 Task: Reply All to email with the signature Ashley Martin with the subject Job application follow-up from softage.1@softage.net with the message I wanted to follow up on the request for approval of the travel expenses., select last 2 words, change the font of the message to Comic Sans and change the font typography to bold and underline Send the email
Action: Mouse moved to (558, 704)
Screenshot: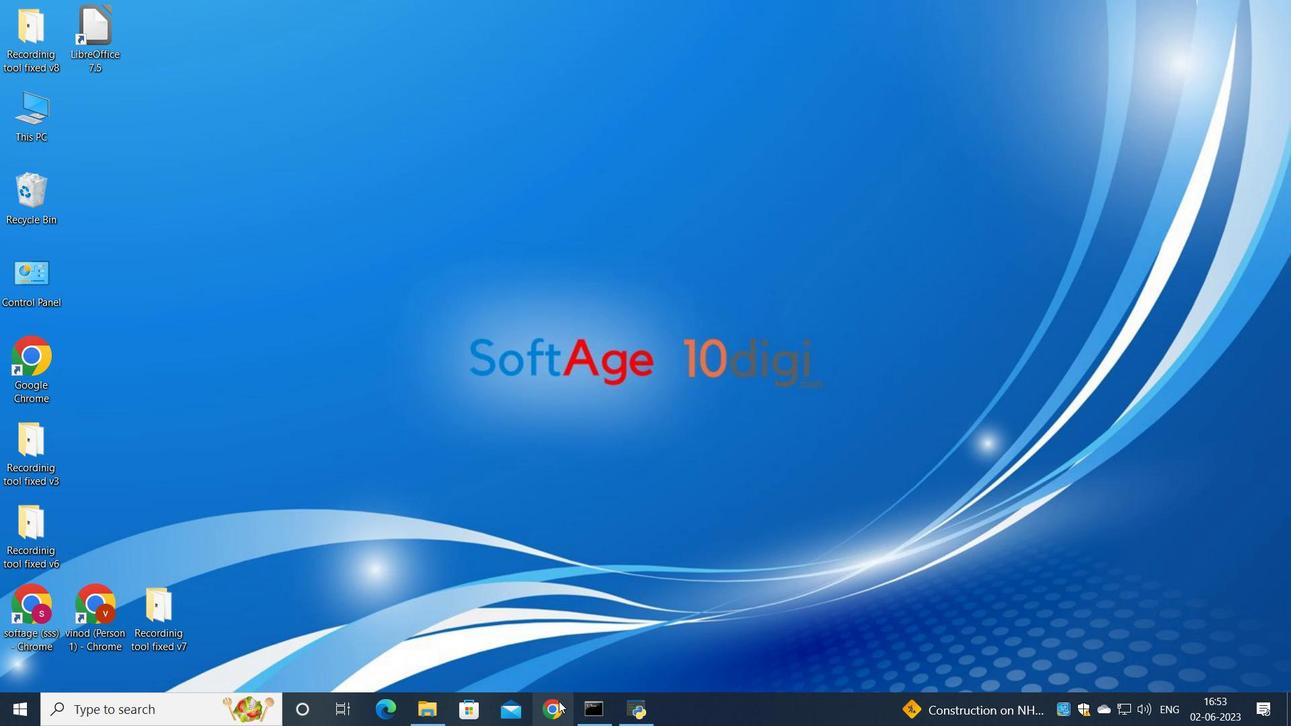 
Action: Mouse pressed left at (558, 704)
Screenshot: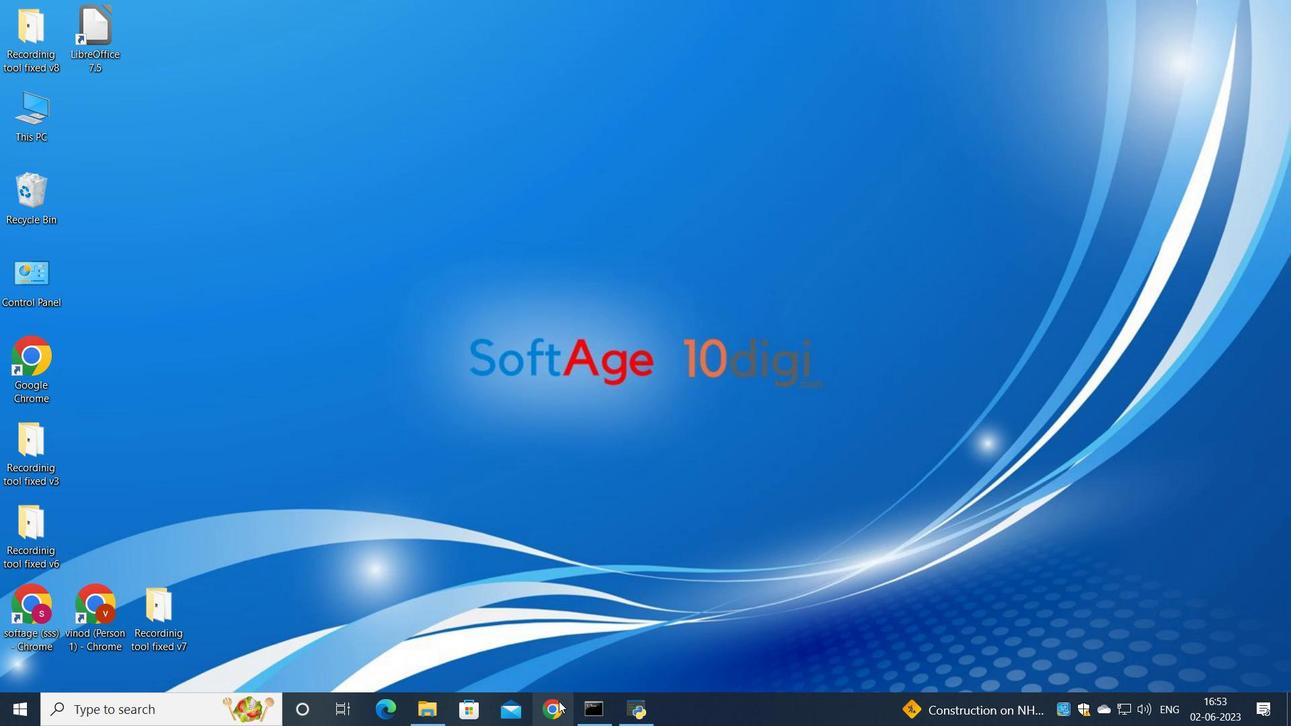 
Action: Mouse moved to (566, 419)
Screenshot: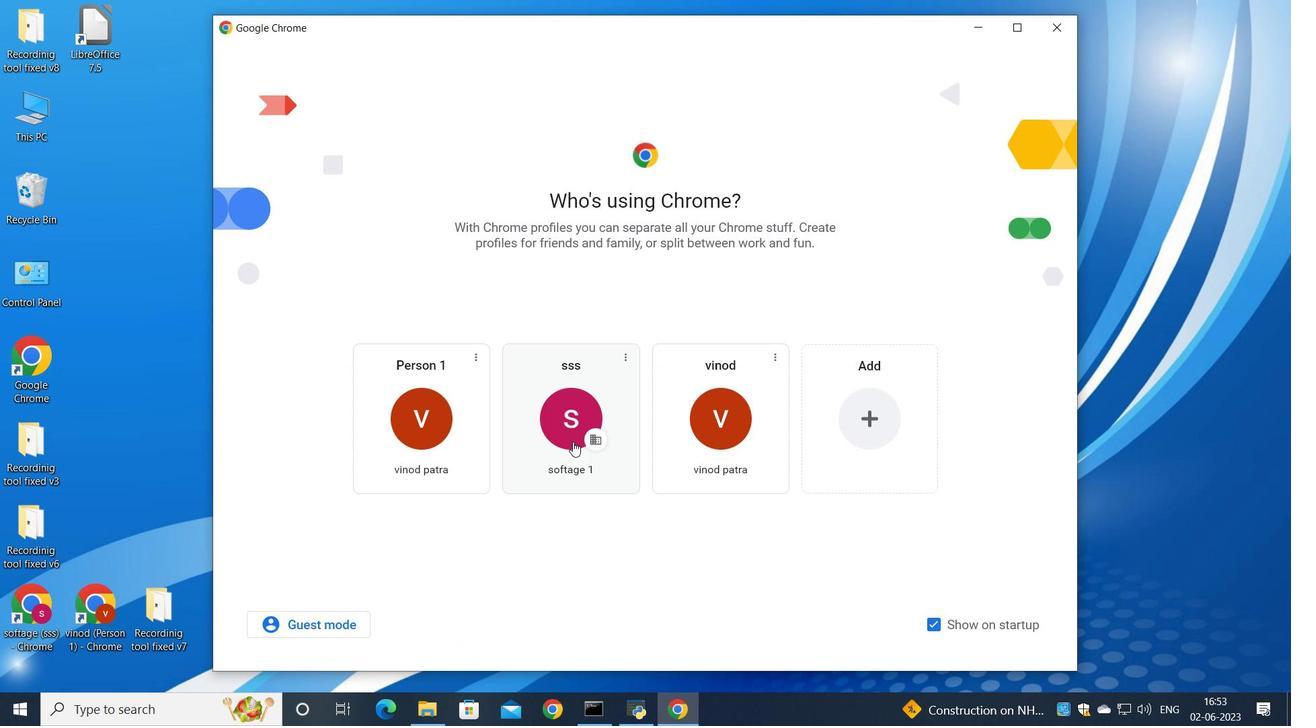 
Action: Mouse pressed left at (566, 419)
Screenshot: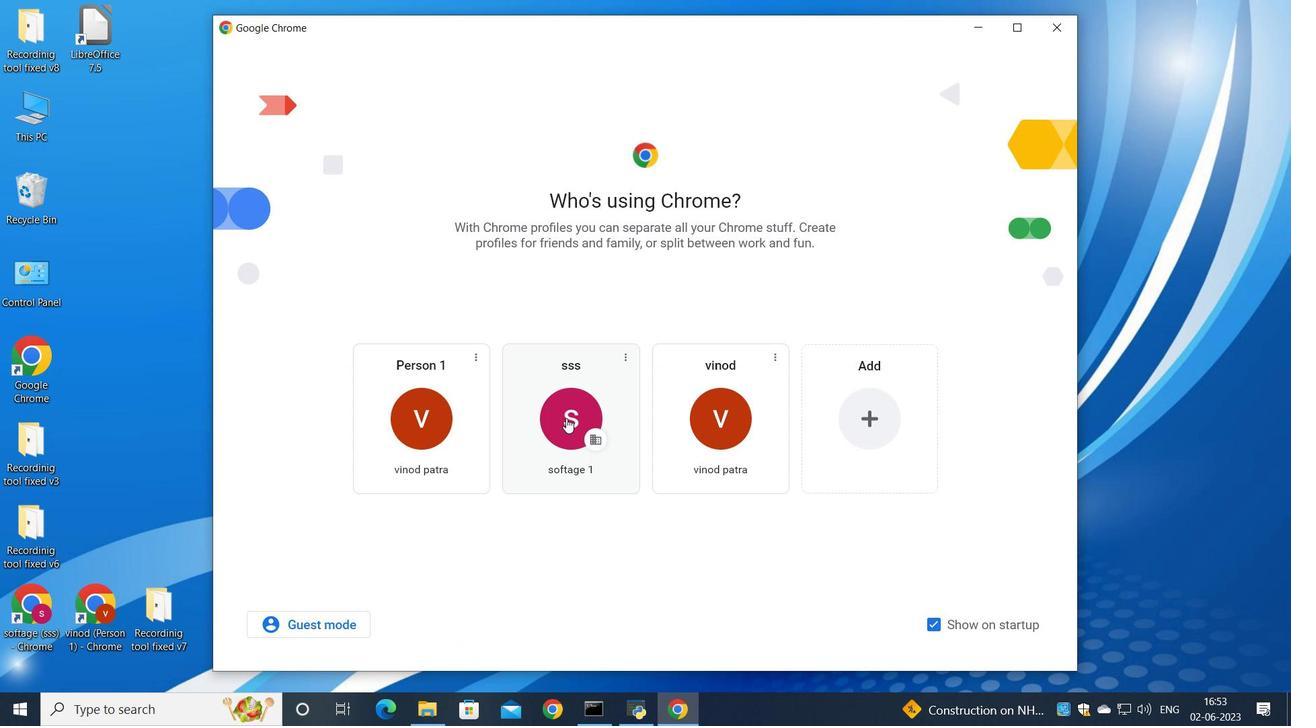 
Action: Mouse moved to (1134, 116)
Screenshot: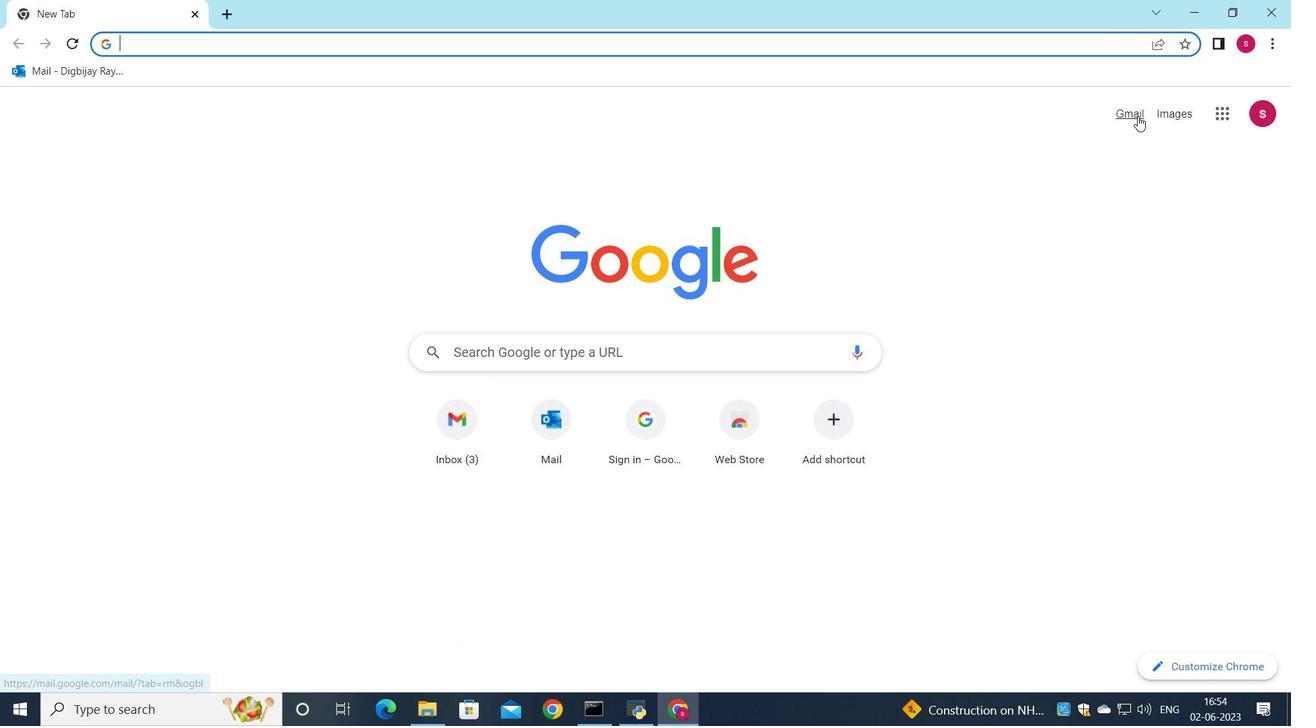 
Action: Mouse pressed left at (1134, 116)
Screenshot: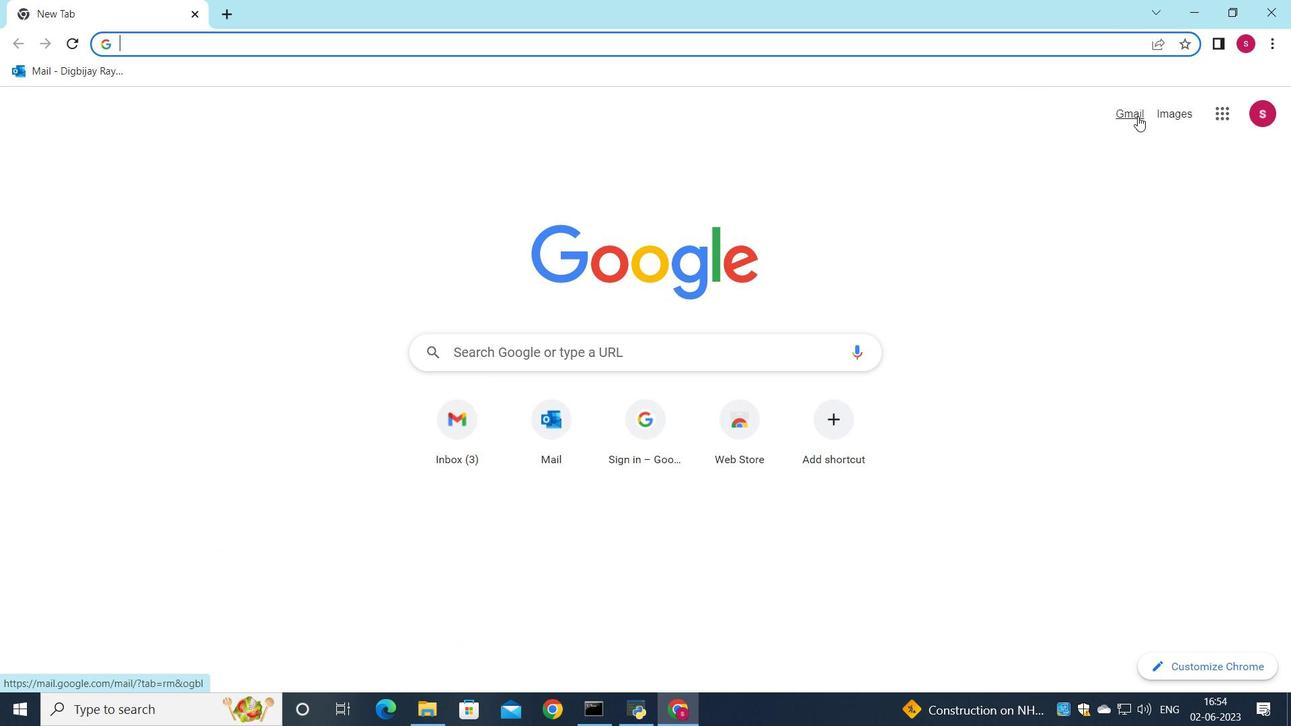 
Action: Mouse moved to (1110, 110)
Screenshot: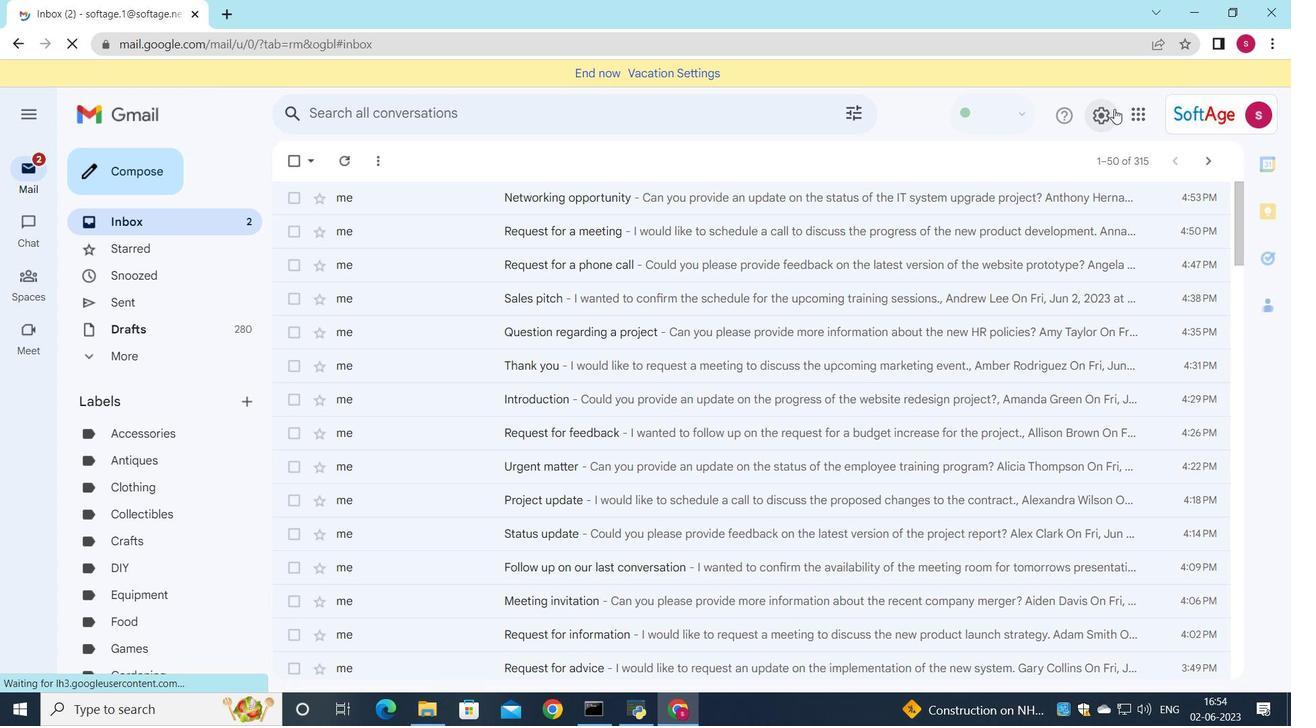 
Action: Mouse pressed left at (1110, 110)
Screenshot: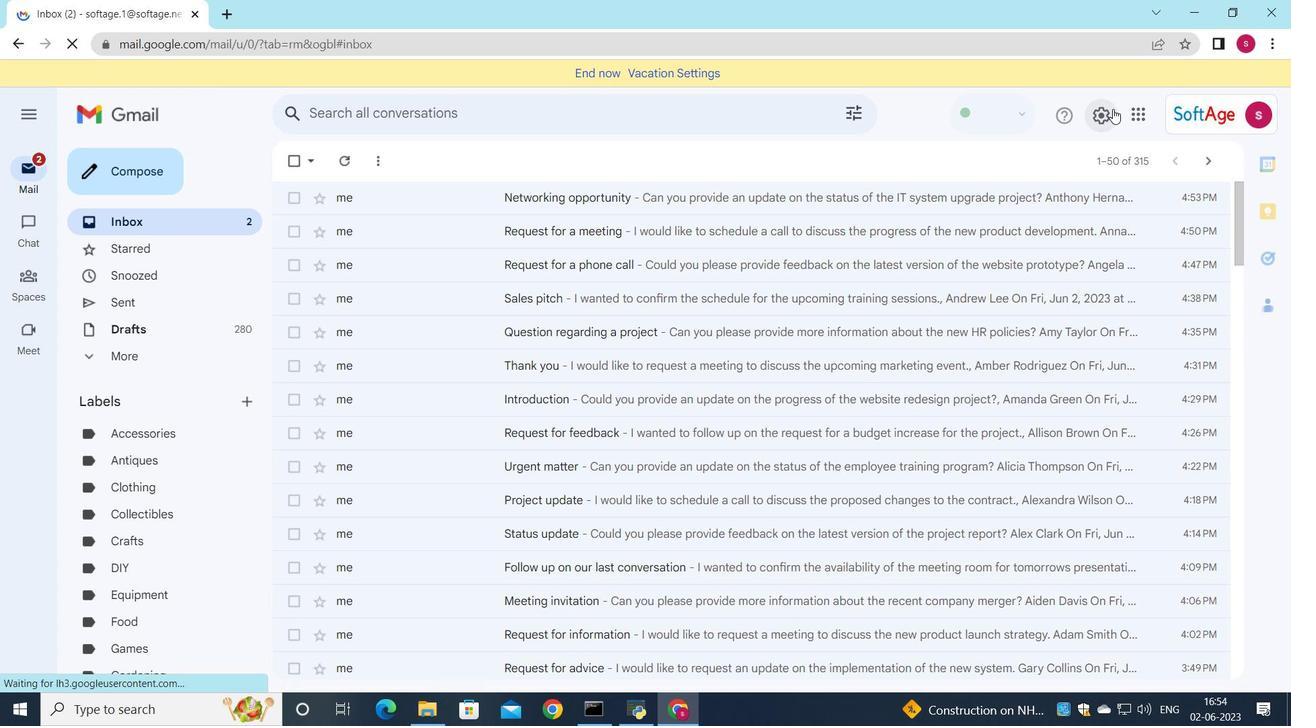 
Action: Mouse moved to (1112, 198)
Screenshot: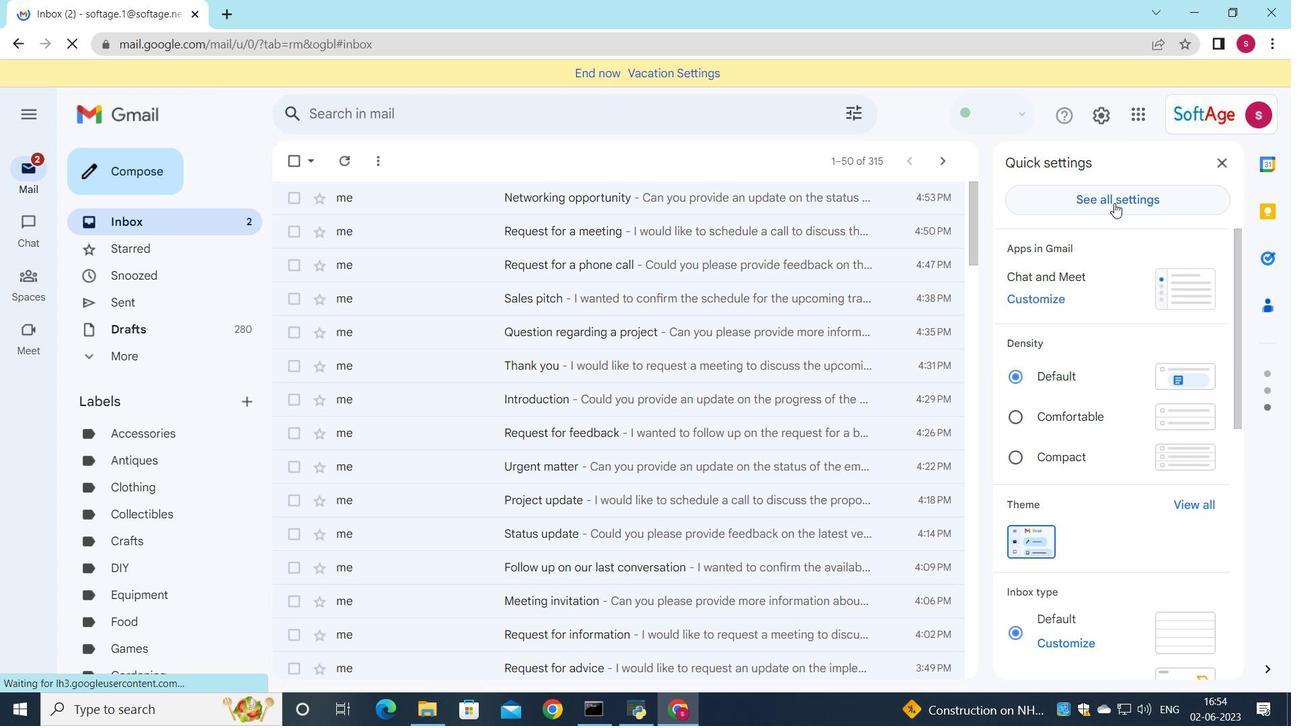 
Action: Mouse pressed left at (1112, 198)
Screenshot: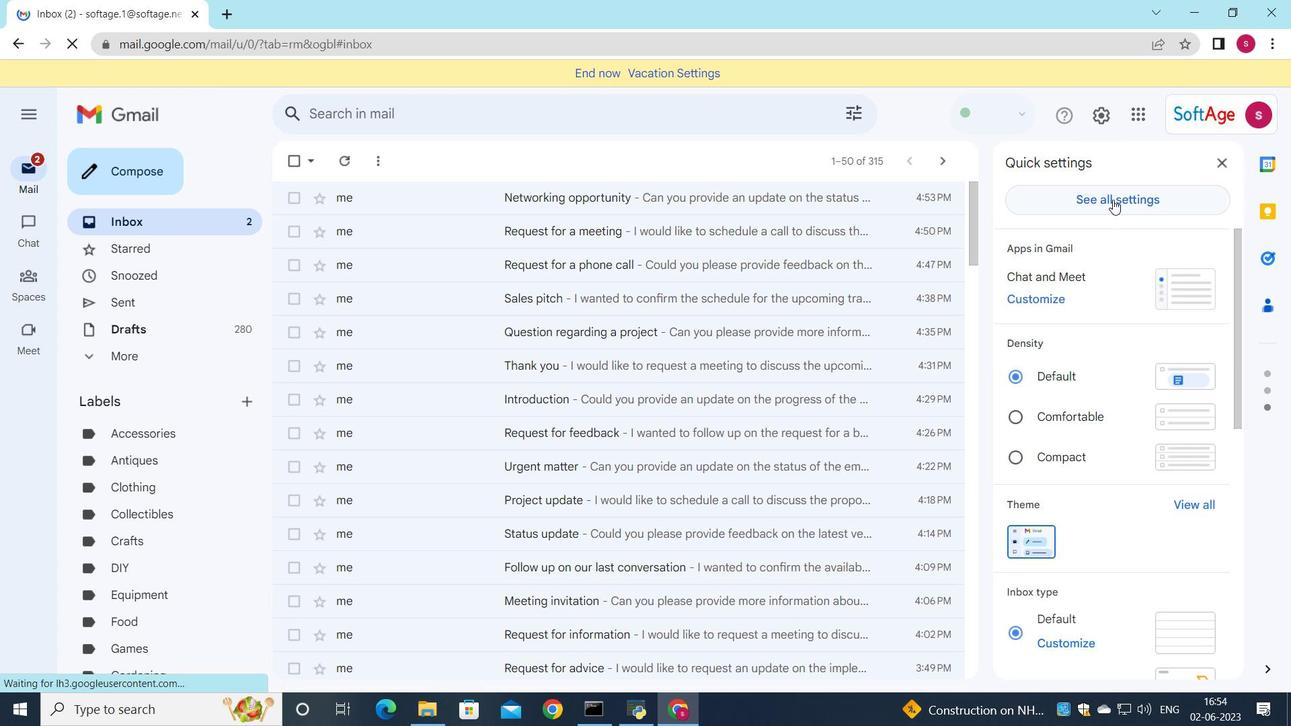 
Action: Mouse moved to (709, 342)
Screenshot: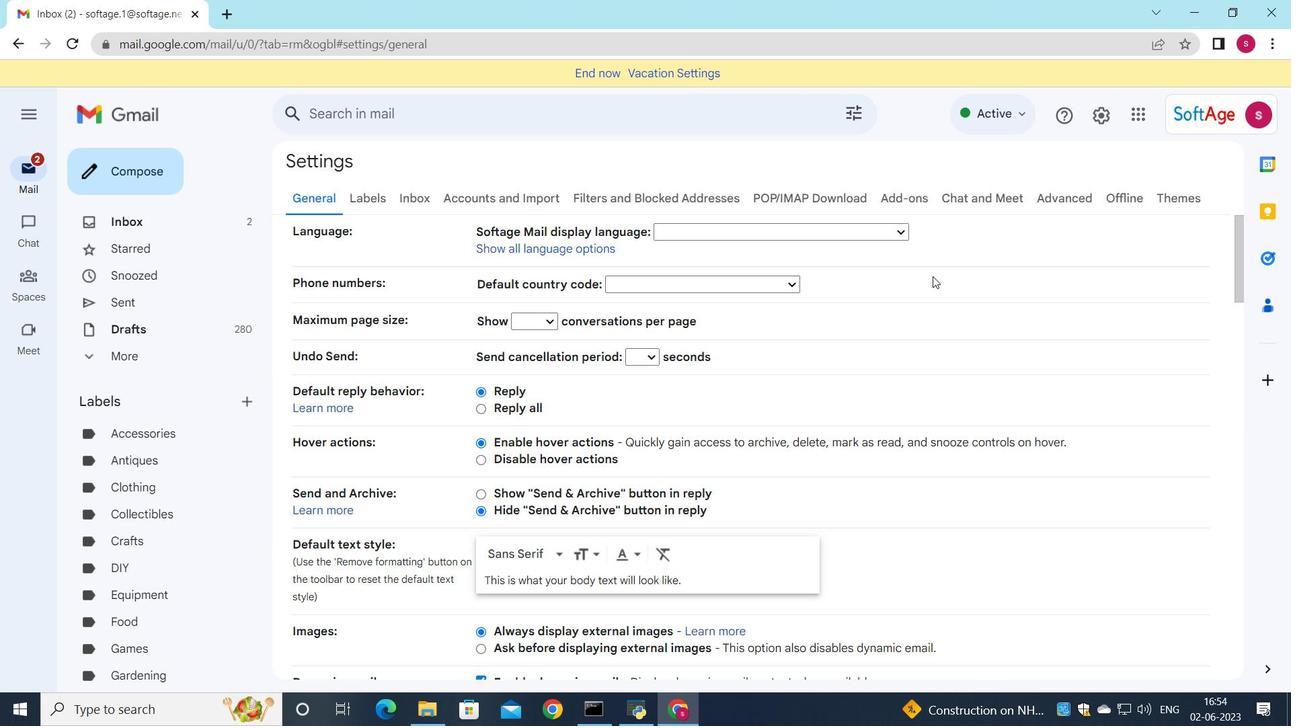 
Action: Mouse scrolled (716, 338) with delta (0, 0)
Screenshot: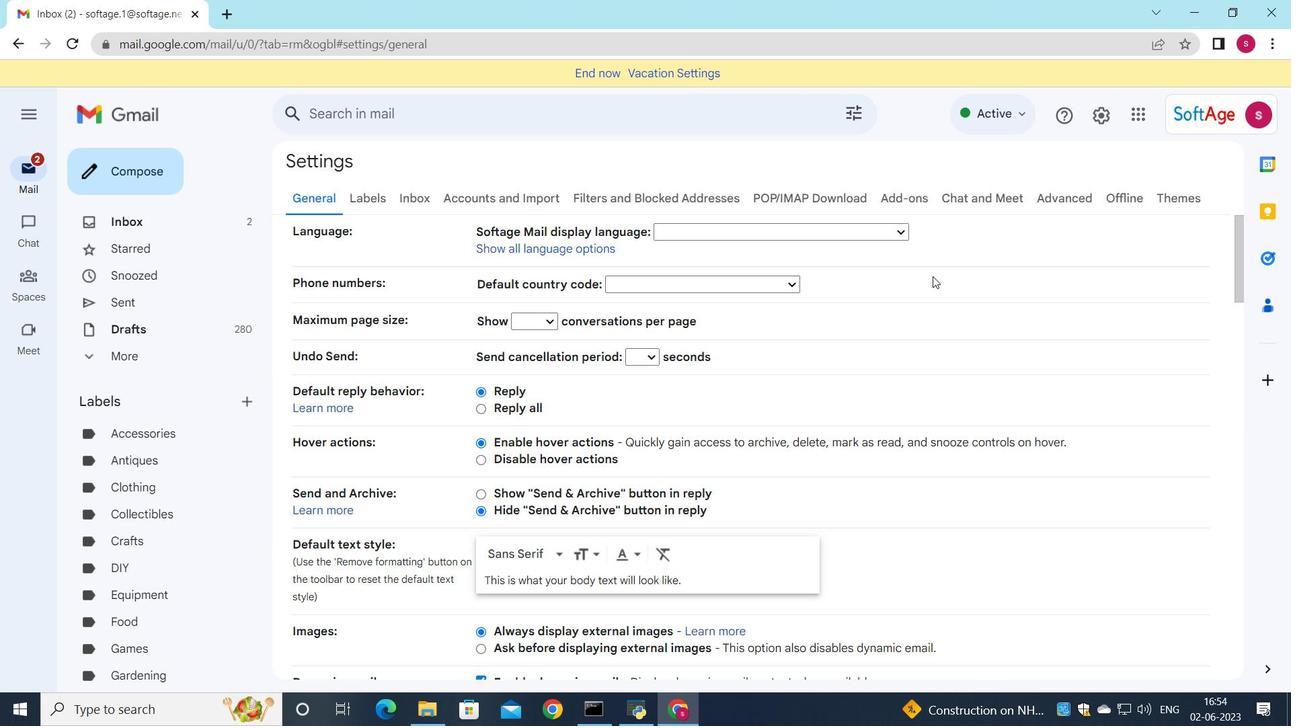 
Action: Mouse moved to (698, 355)
Screenshot: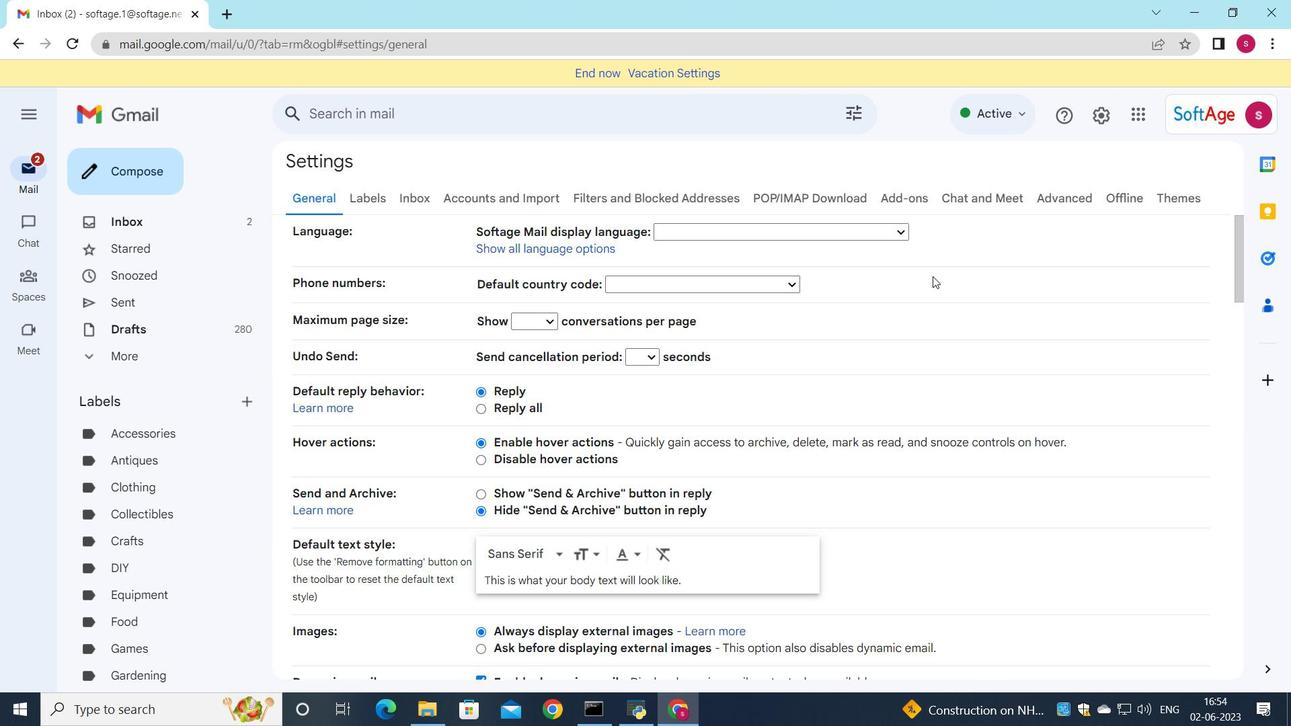 
Action: Mouse scrolled (698, 355) with delta (0, 0)
Screenshot: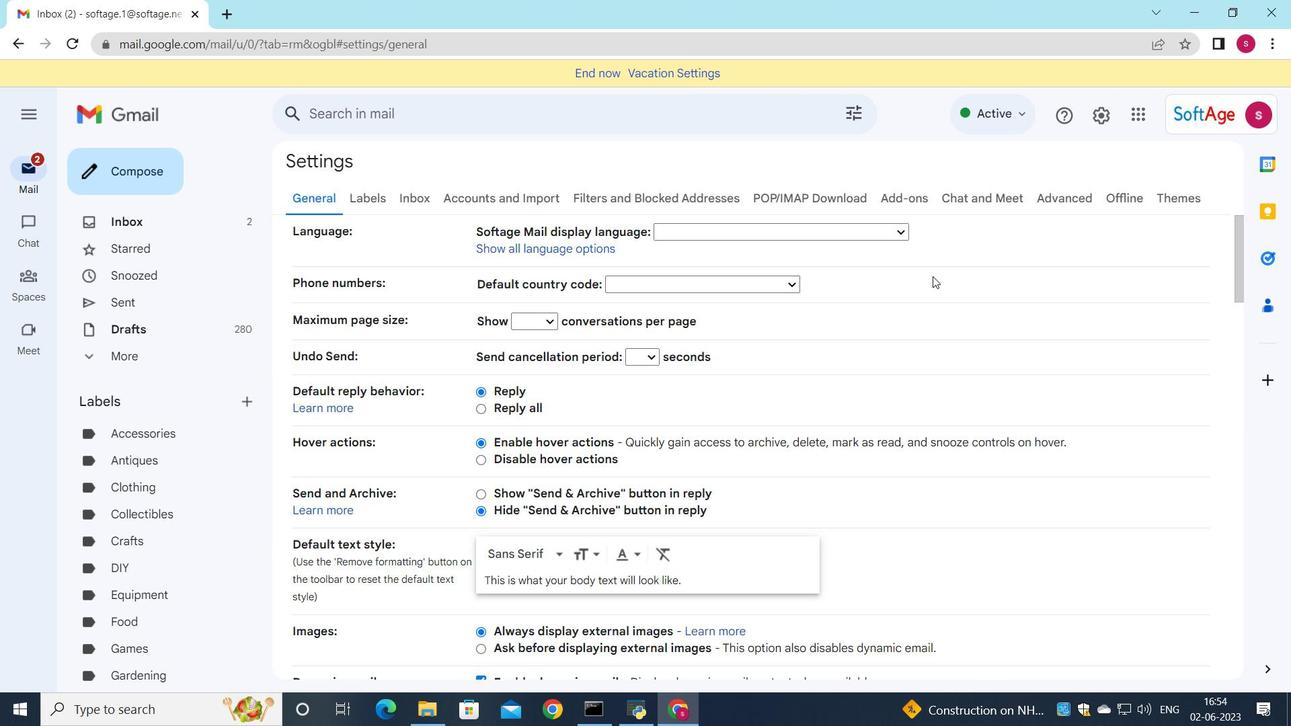 
Action: Mouse moved to (696, 357)
Screenshot: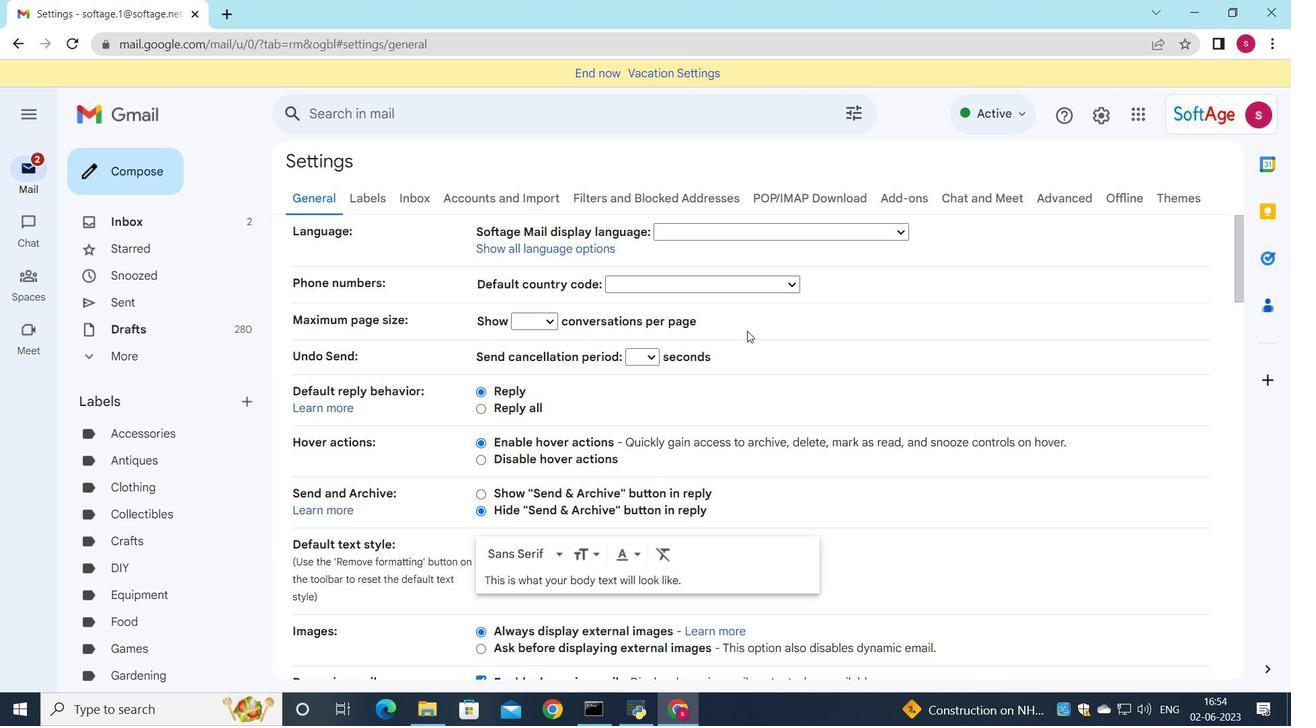 
Action: Mouse scrolled (696, 357) with delta (0, 0)
Screenshot: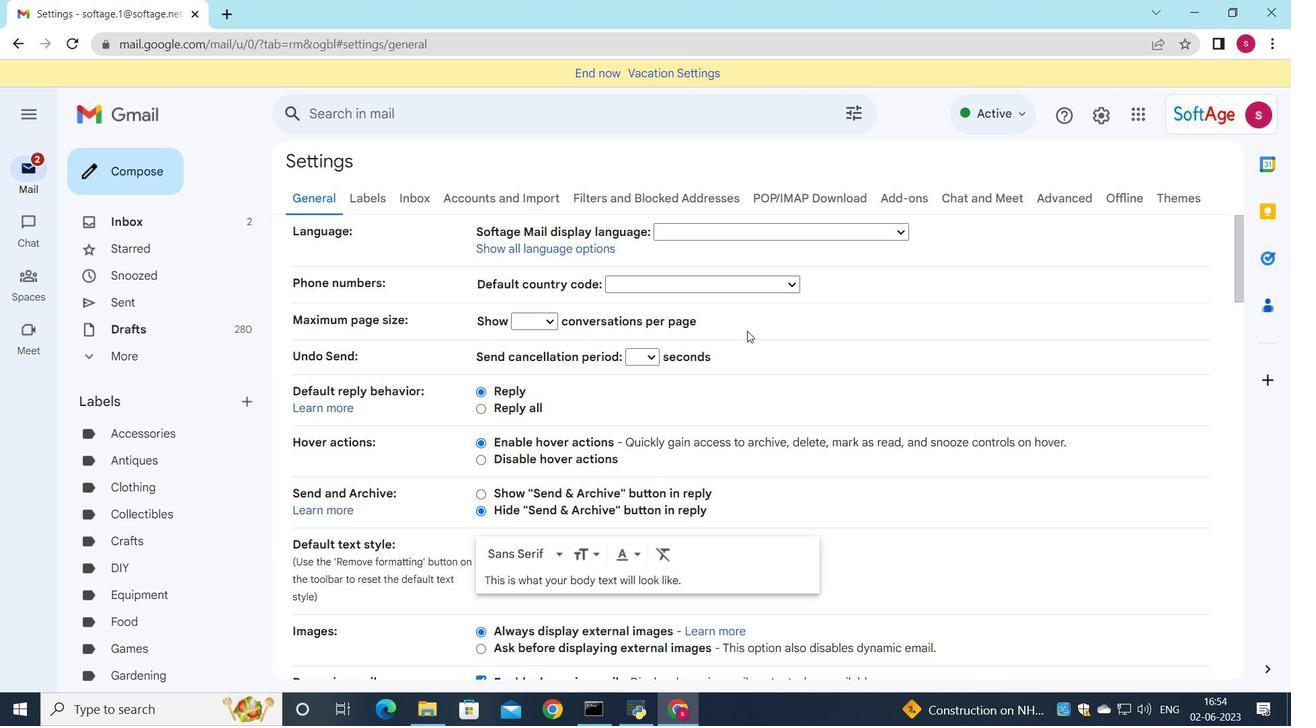 
Action: Mouse moved to (686, 388)
Screenshot: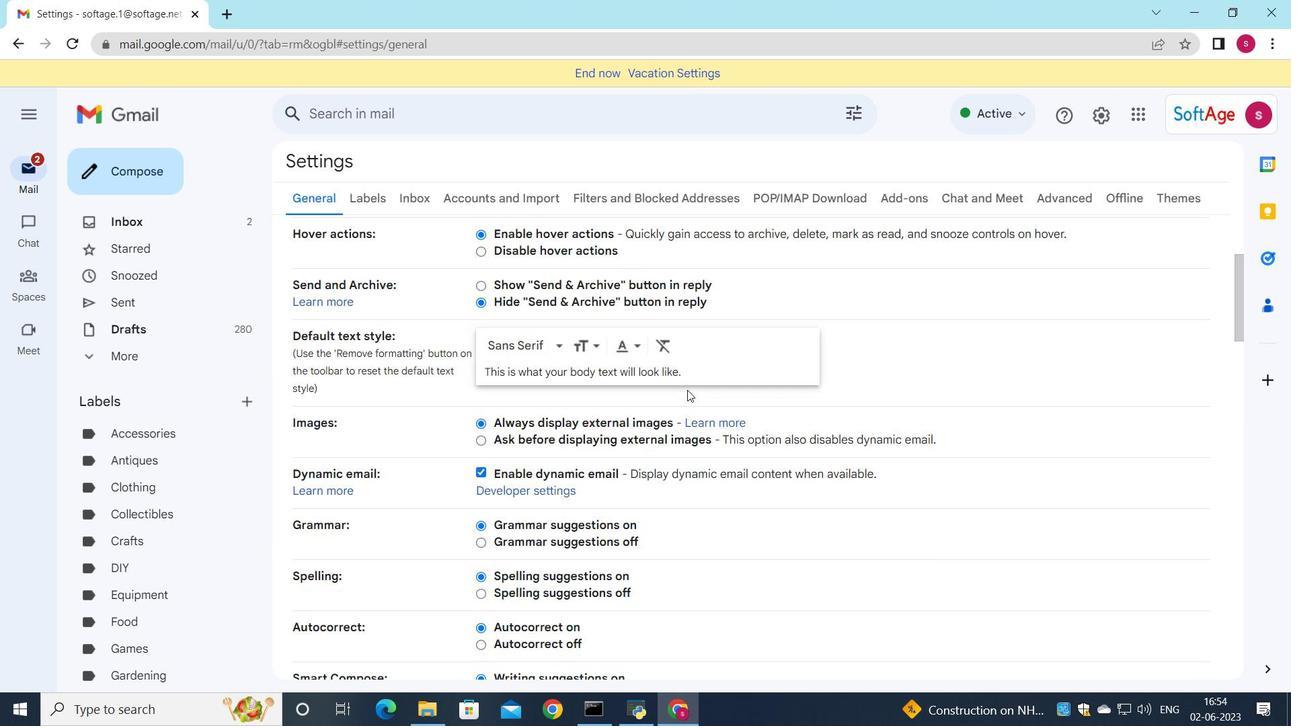 
Action: Mouse scrolled (686, 387) with delta (0, 0)
Screenshot: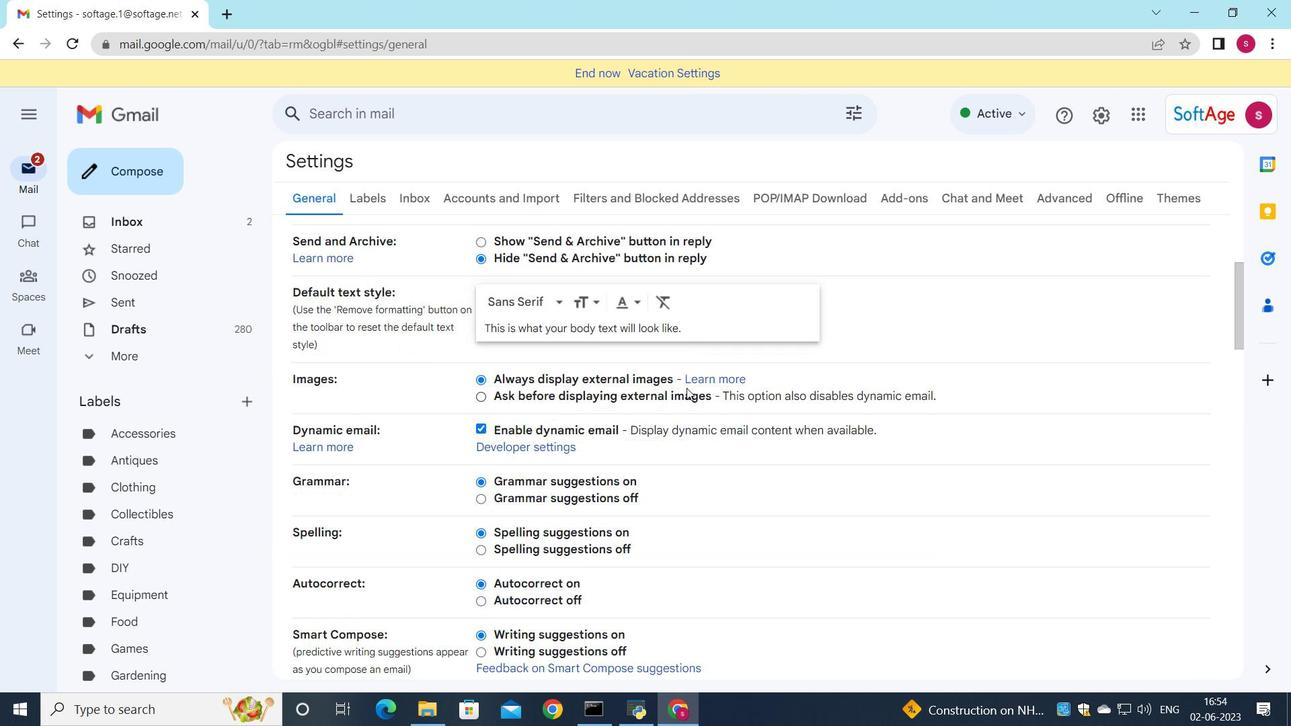 
Action: Mouse scrolled (686, 387) with delta (0, 0)
Screenshot: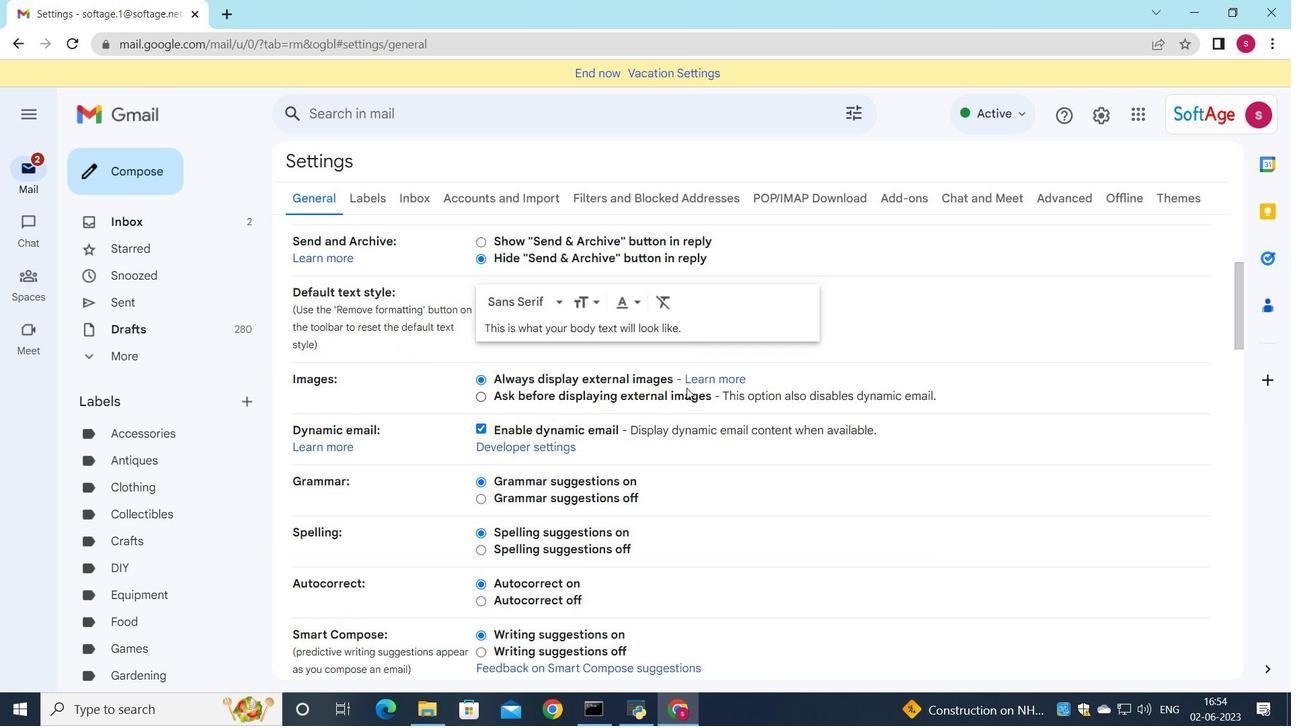 
Action: Mouse scrolled (686, 387) with delta (0, 0)
Screenshot: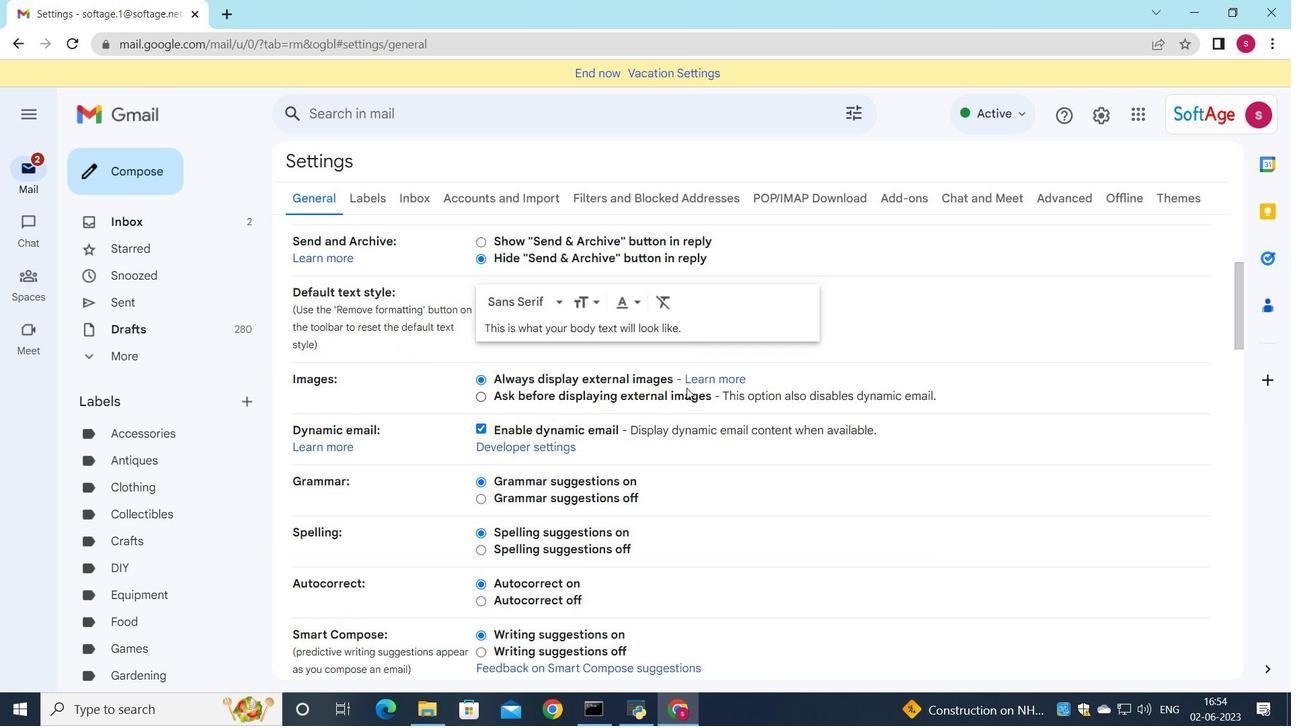 
Action: Mouse scrolled (686, 387) with delta (0, 0)
Screenshot: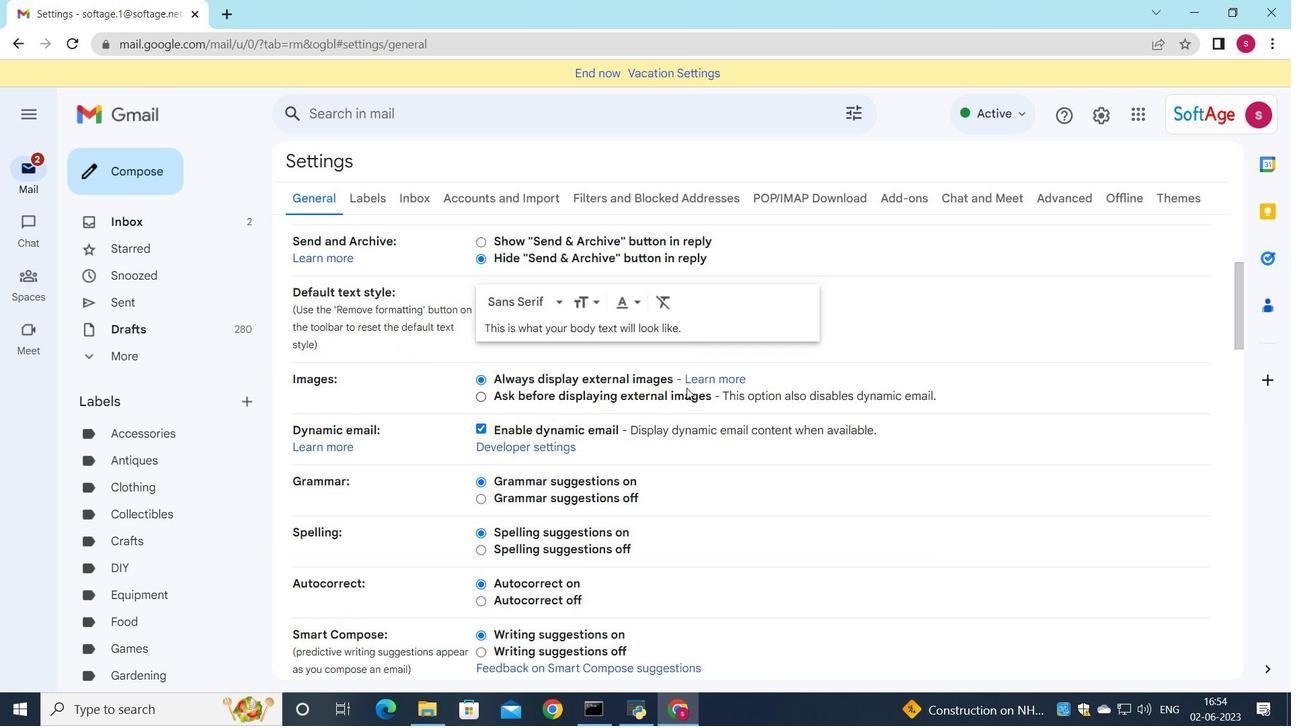 
Action: Mouse scrolled (686, 387) with delta (0, 0)
Screenshot: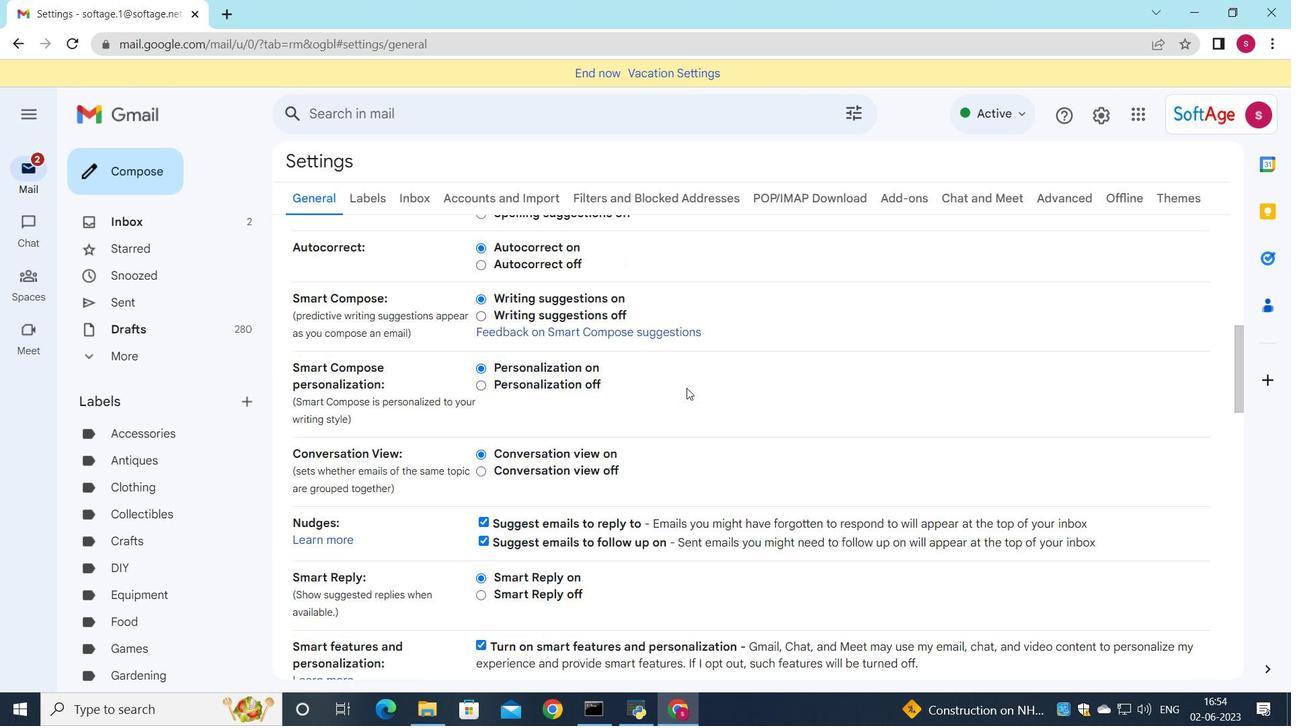 
Action: Mouse scrolled (686, 387) with delta (0, 0)
Screenshot: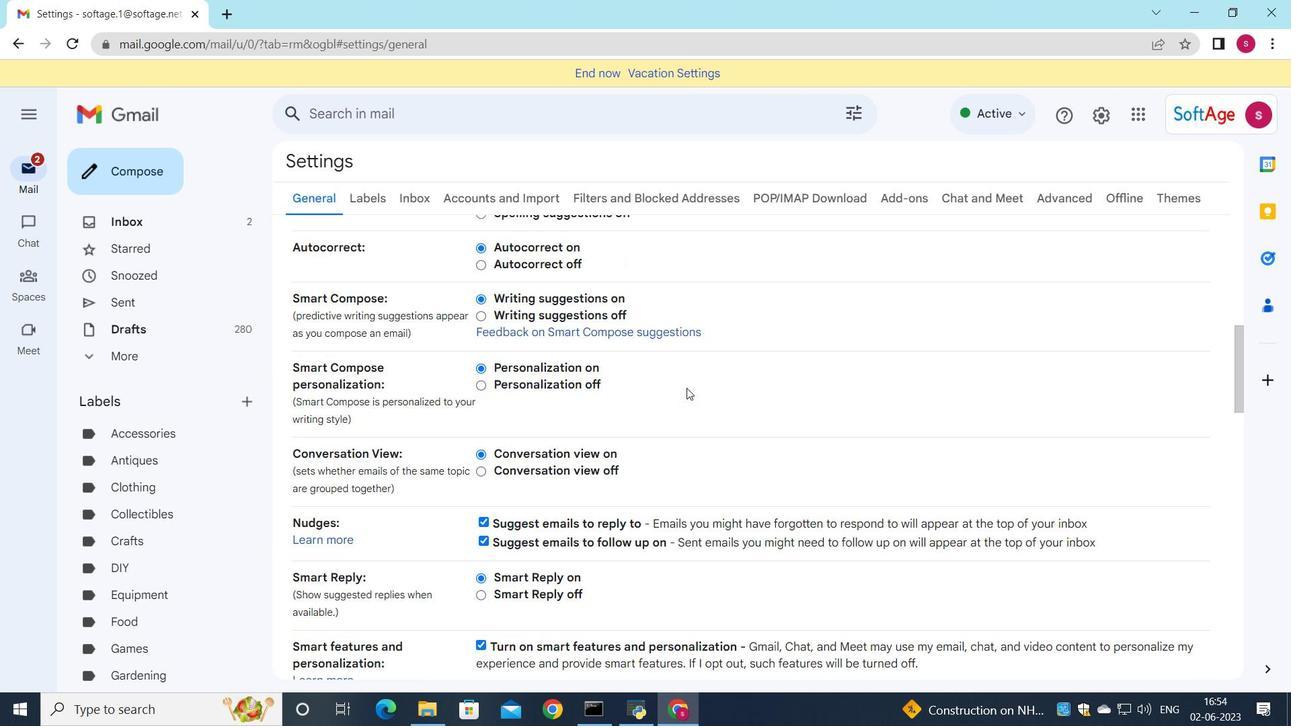 
Action: Mouse scrolled (686, 387) with delta (0, 0)
Screenshot: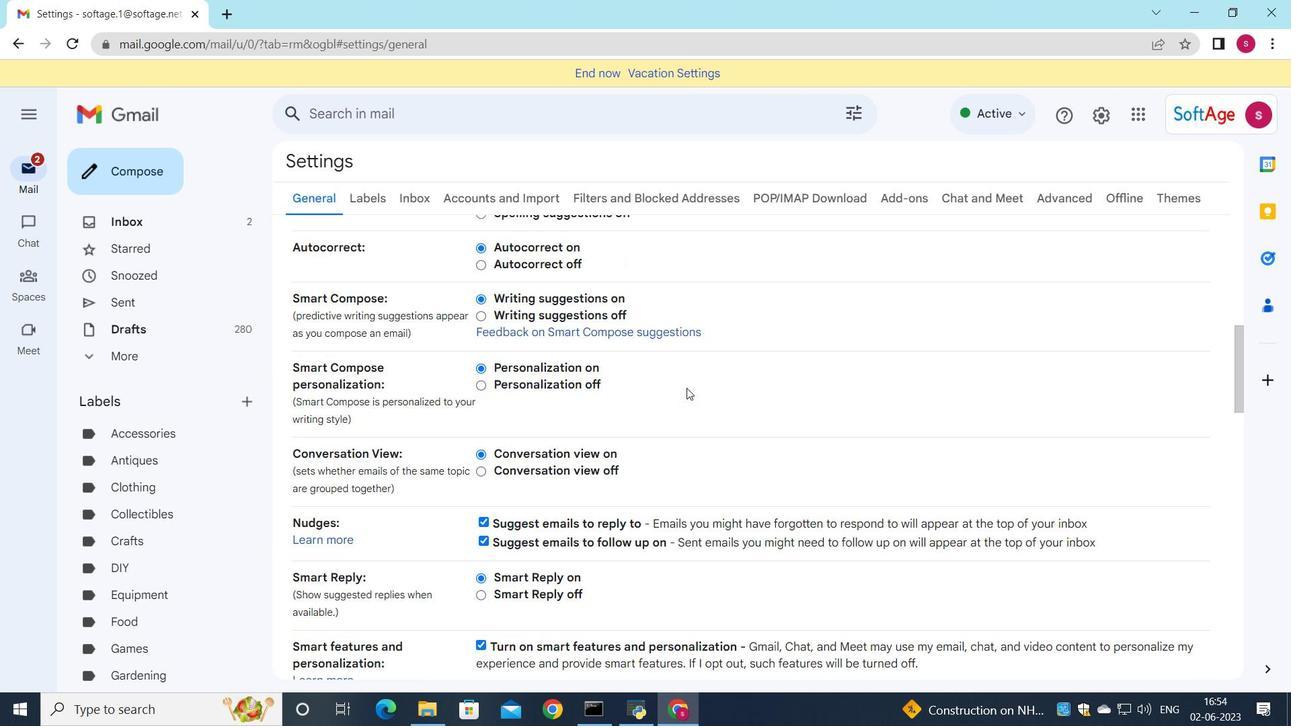 
Action: Mouse scrolled (686, 387) with delta (0, 0)
Screenshot: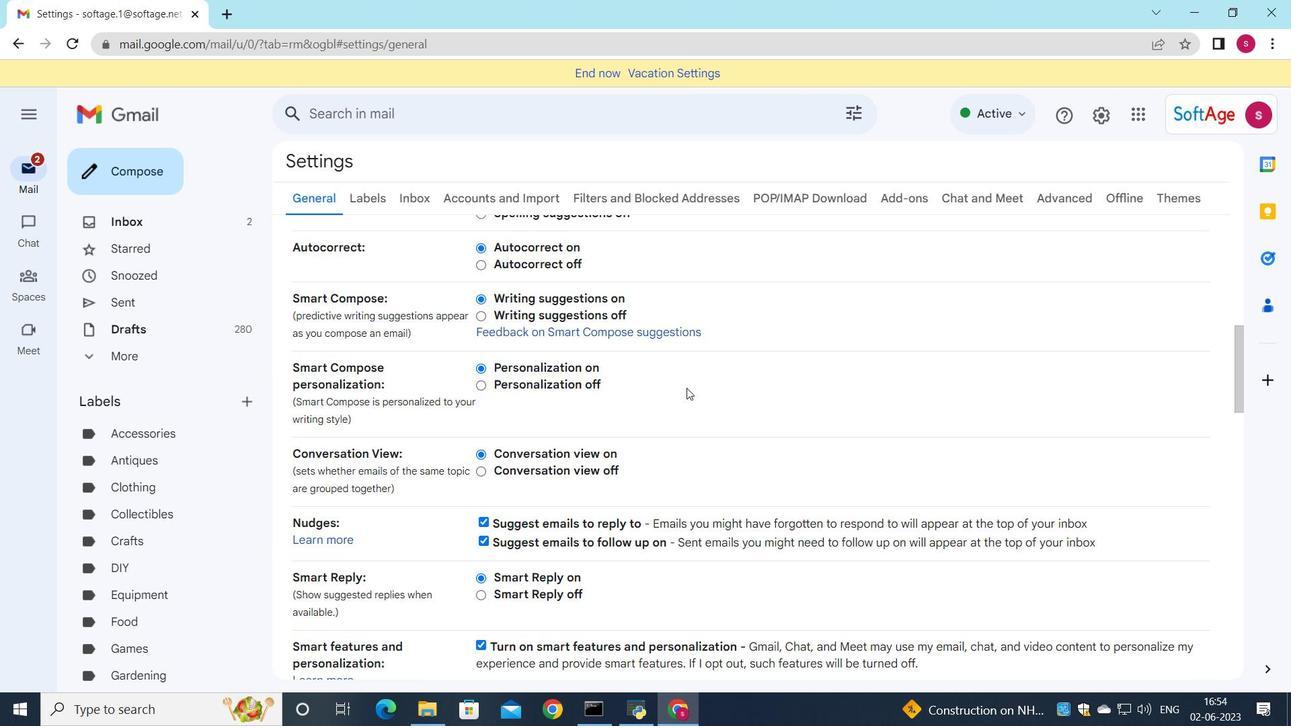 
Action: Mouse scrolled (686, 387) with delta (0, 0)
Screenshot: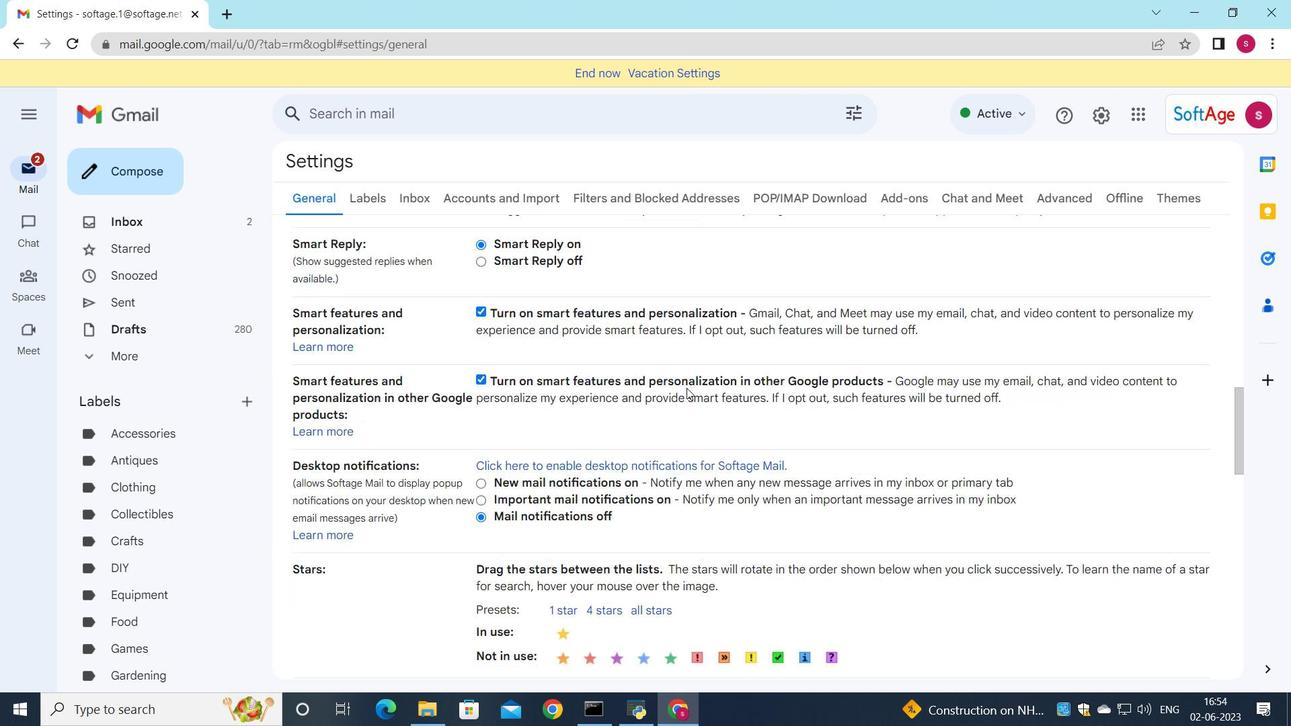 
Action: Mouse scrolled (686, 387) with delta (0, 0)
Screenshot: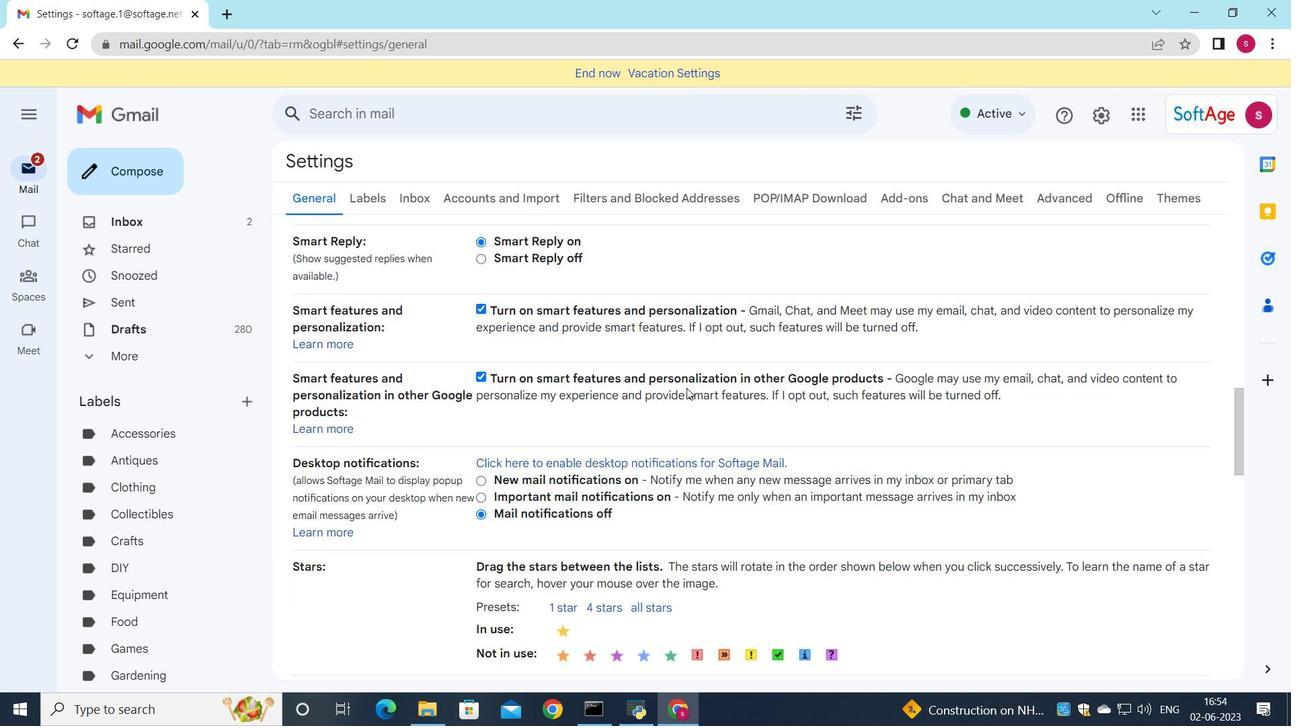 
Action: Mouse scrolled (686, 387) with delta (0, 0)
Screenshot: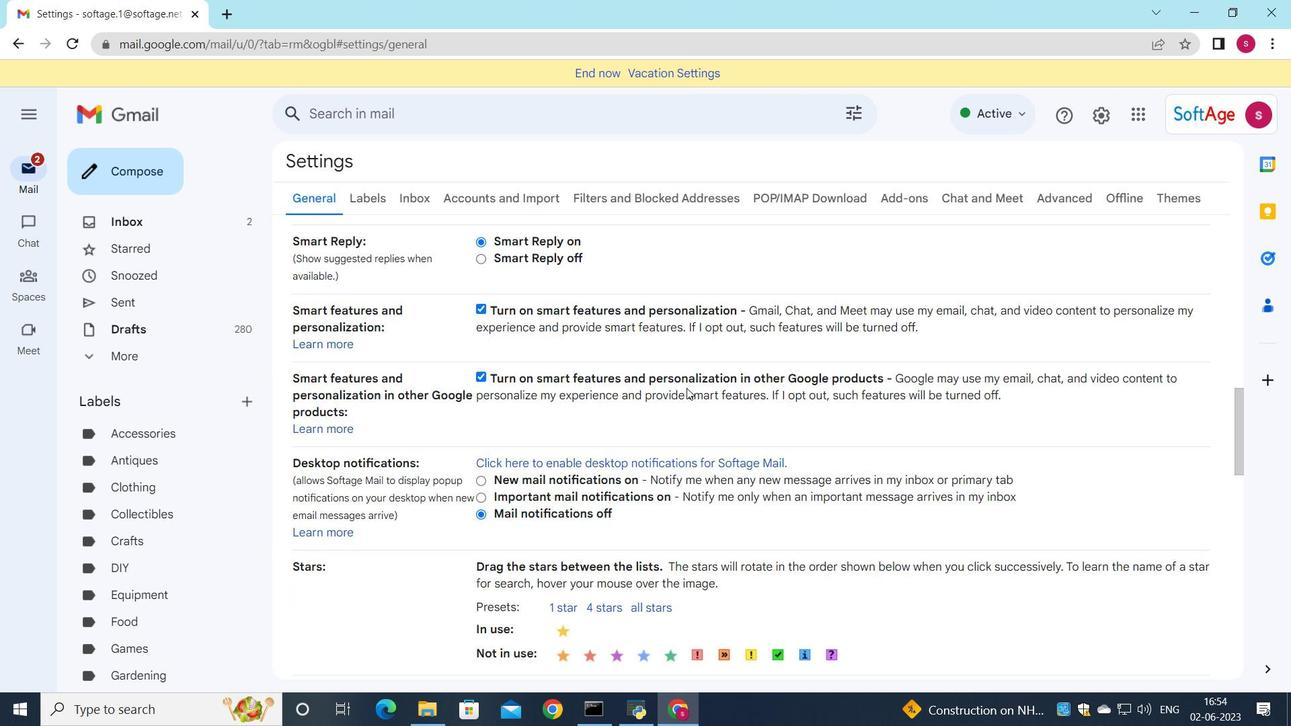 
Action: Mouse moved to (682, 389)
Screenshot: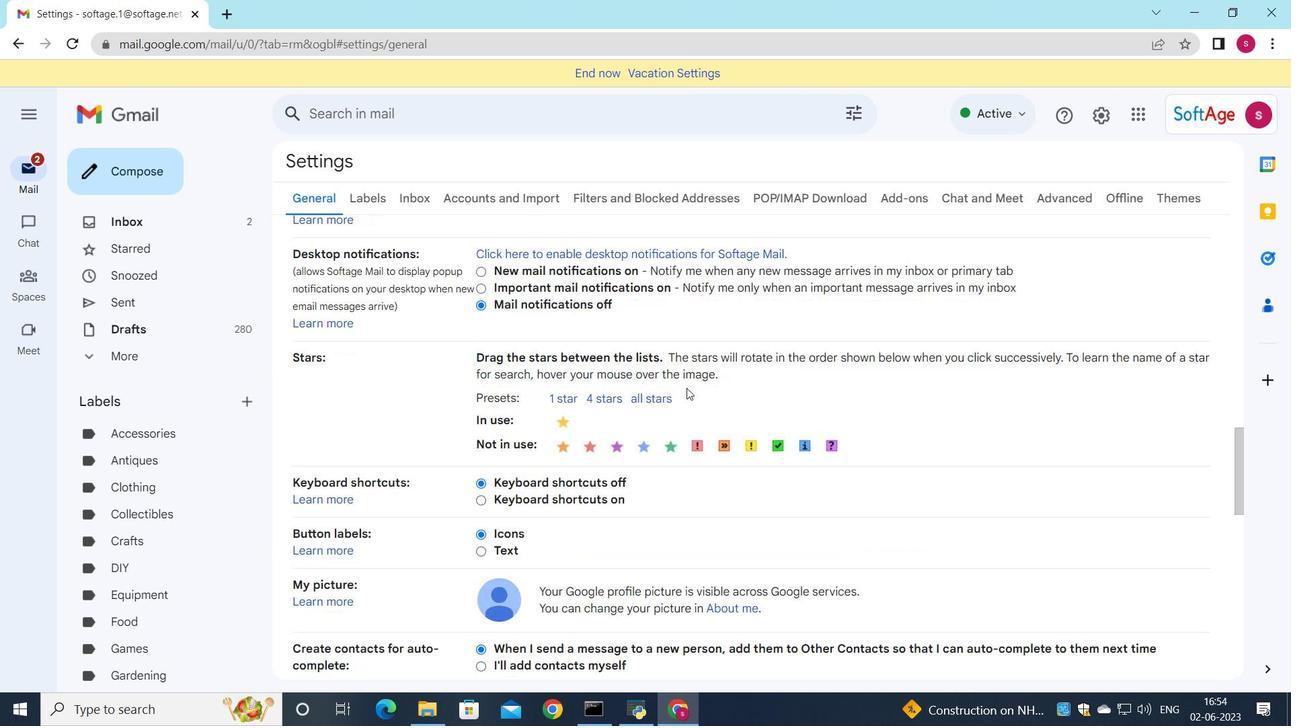 
Action: Mouse scrolled (682, 388) with delta (0, 0)
Screenshot: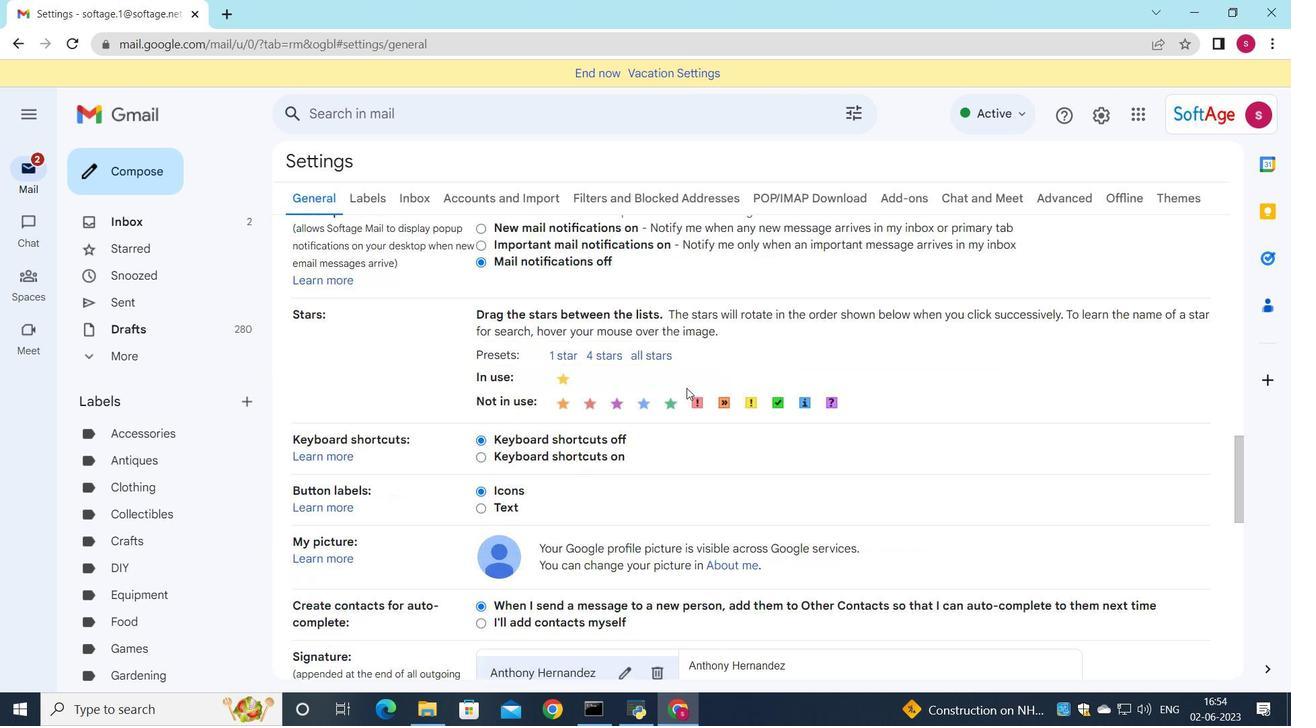 
Action: Mouse scrolled (682, 388) with delta (0, 0)
Screenshot: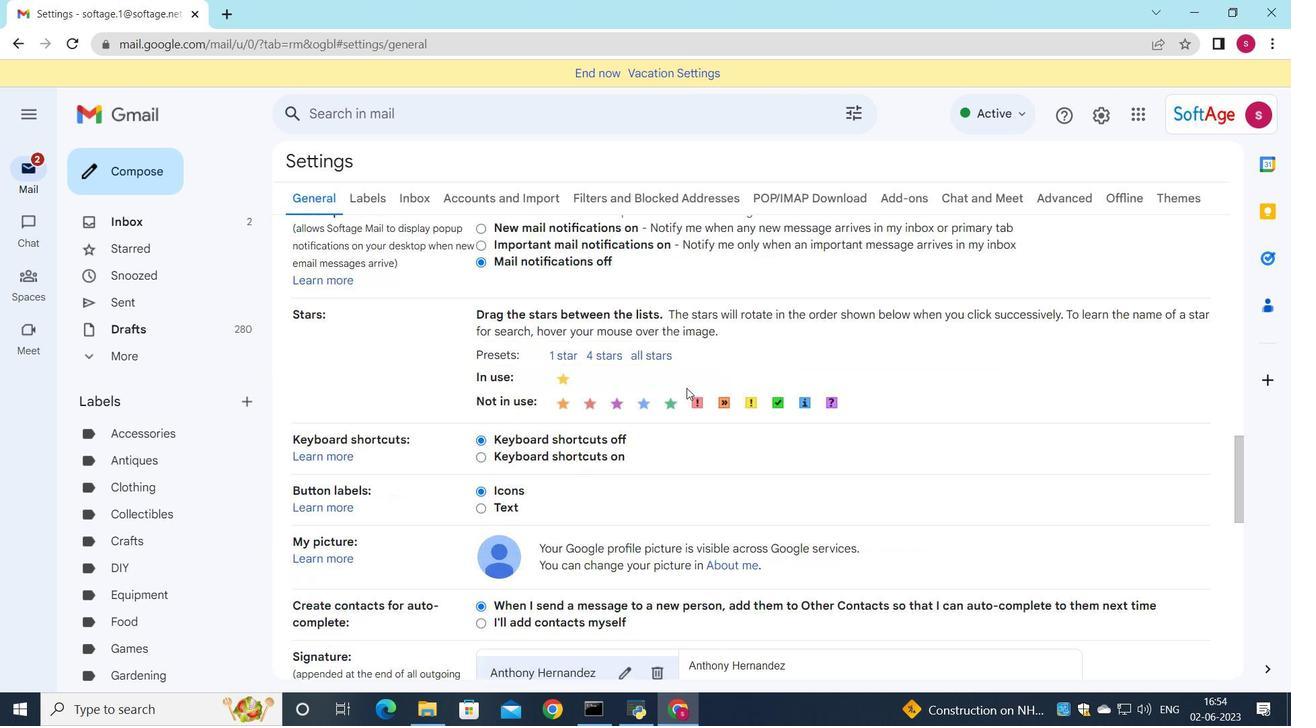 
Action: Mouse scrolled (682, 388) with delta (0, 0)
Screenshot: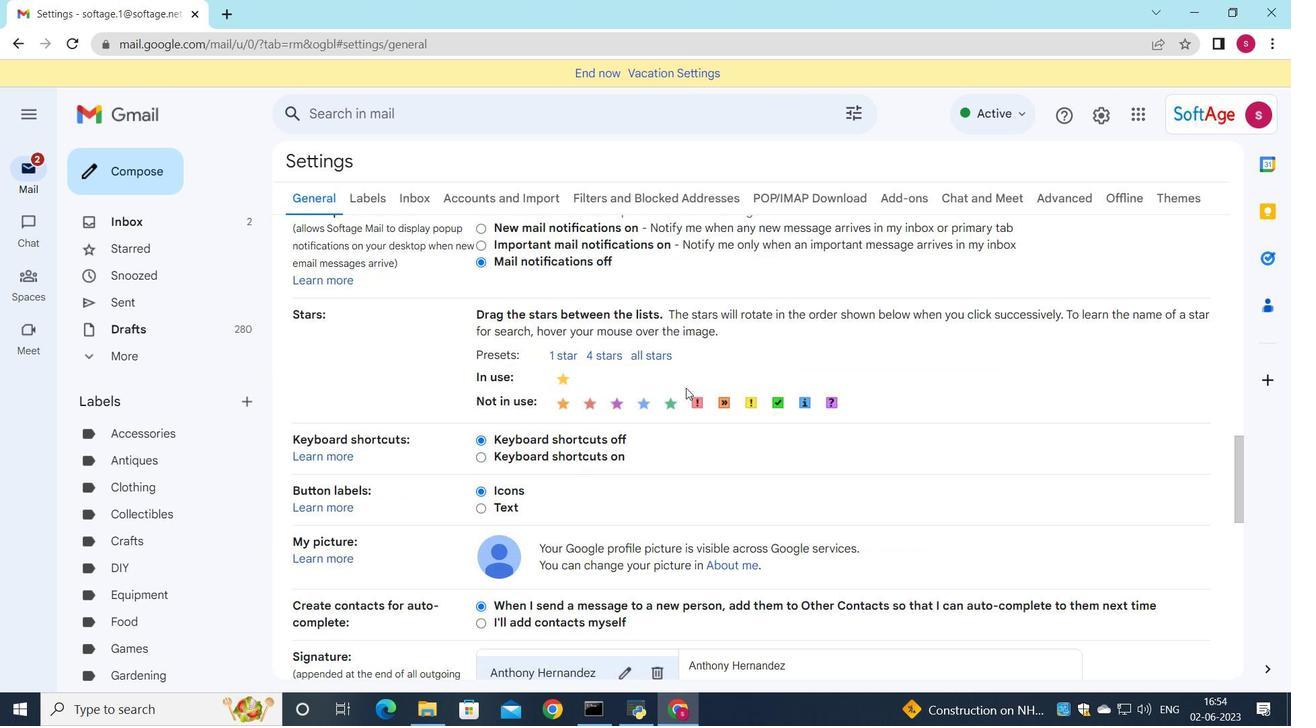 
Action: Mouse moved to (649, 414)
Screenshot: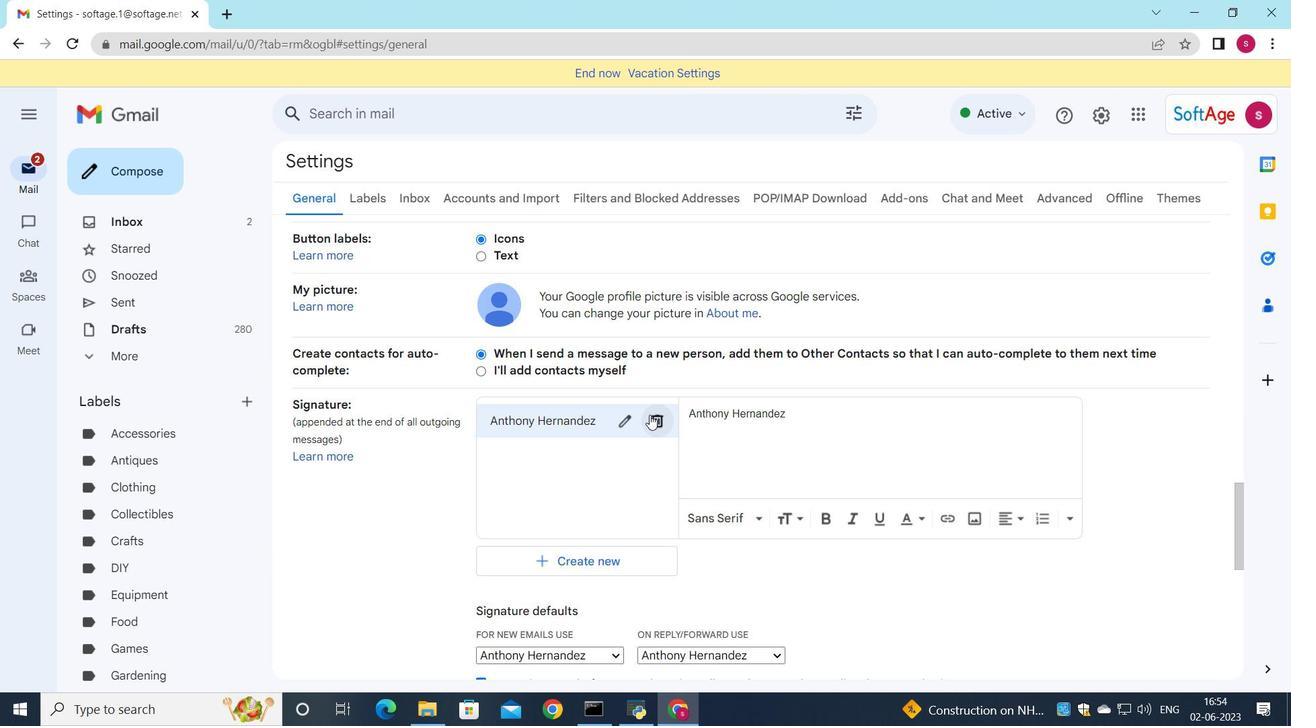 
Action: Mouse pressed left at (649, 414)
Screenshot: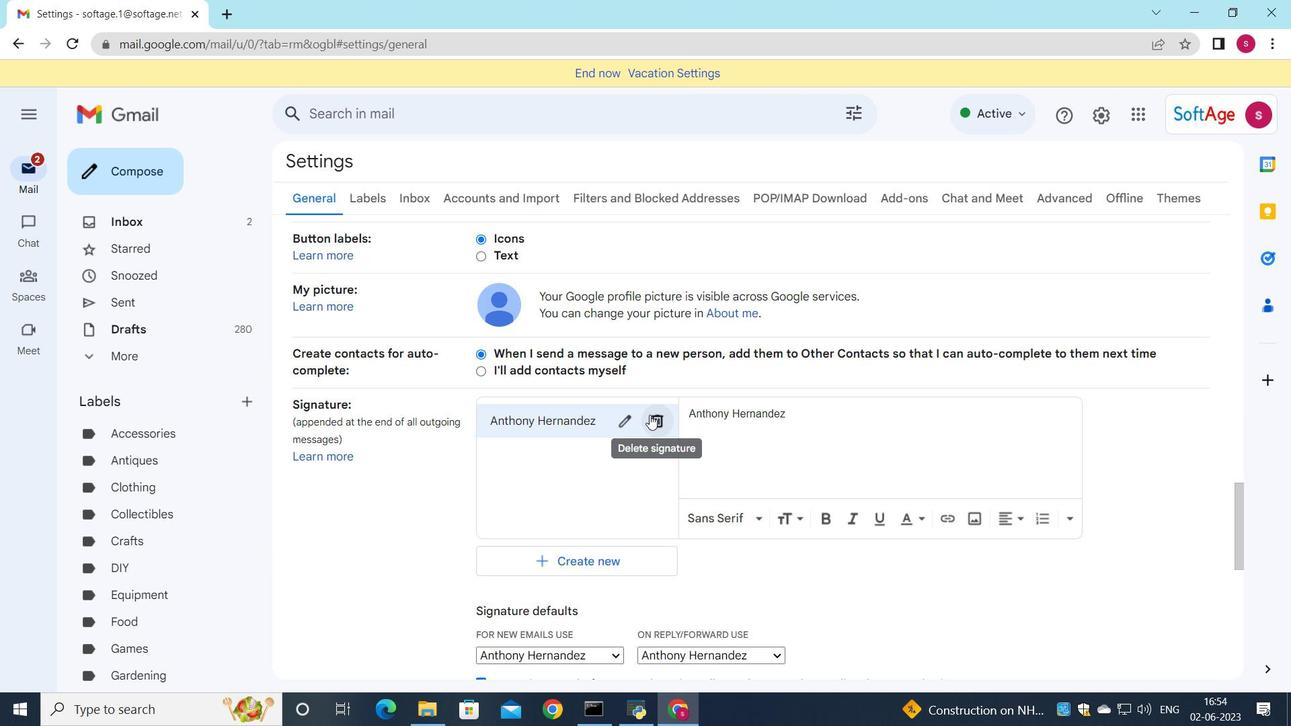 
Action: Mouse moved to (795, 406)
Screenshot: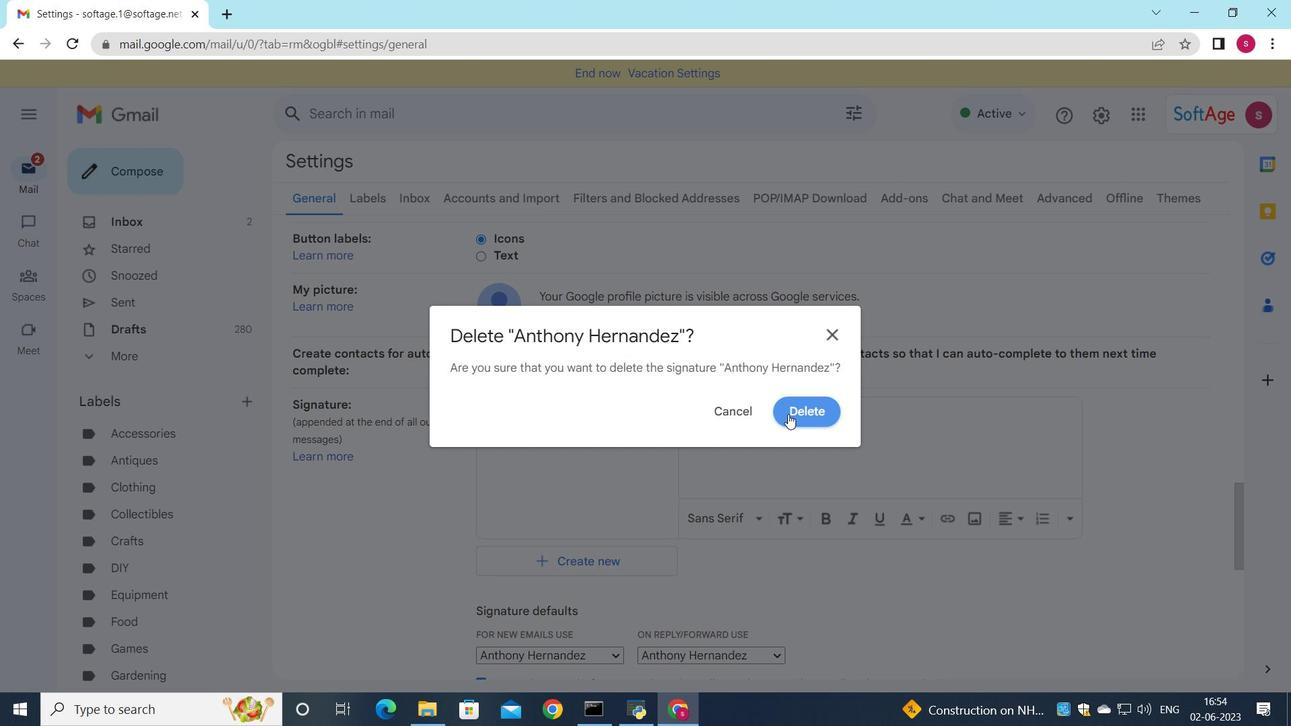 
Action: Mouse pressed left at (795, 406)
Screenshot: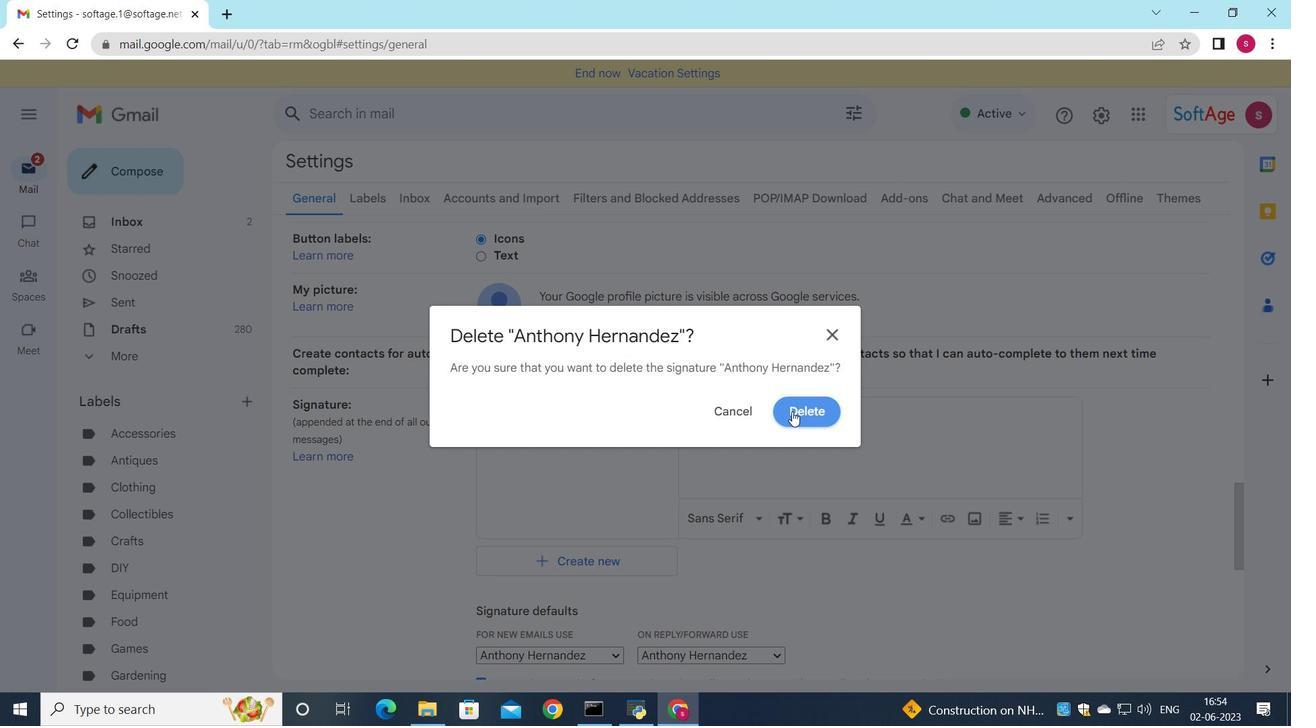
Action: Mouse moved to (528, 437)
Screenshot: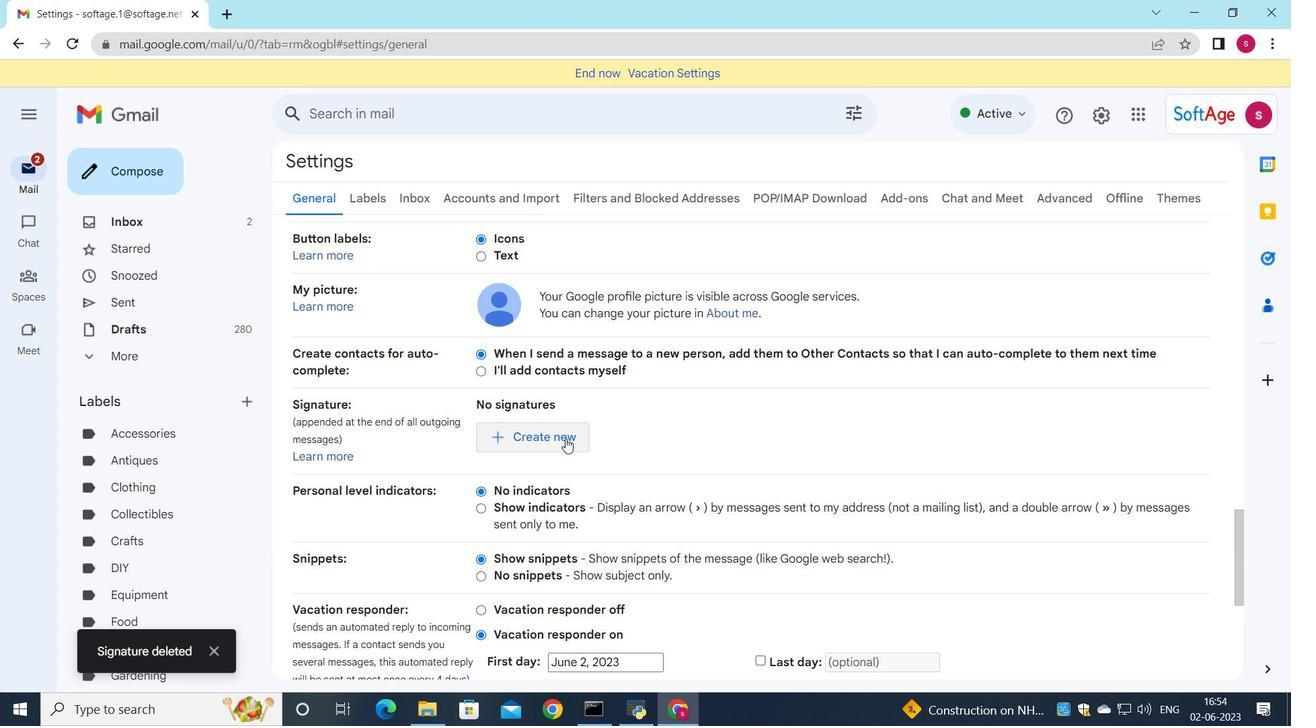 
Action: Mouse pressed left at (528, 437)
Screenshot: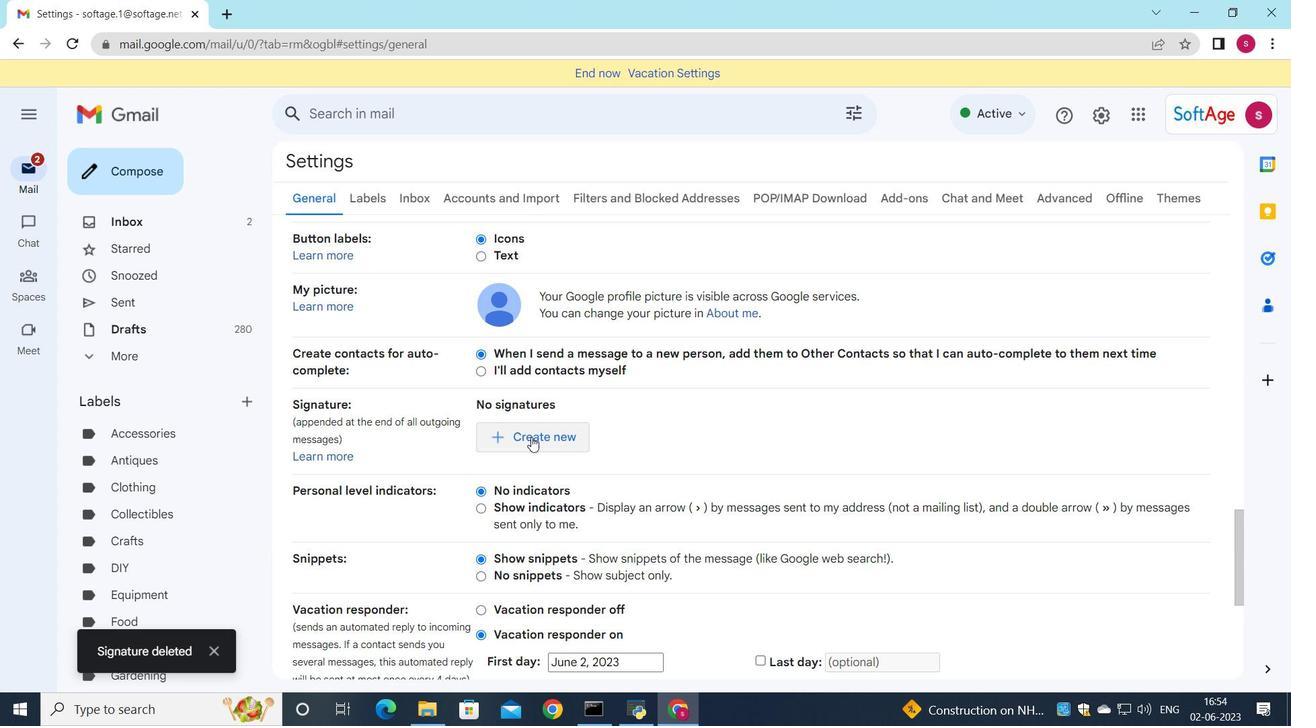
Action: Mouse moved to (680, 395)
Screenshot: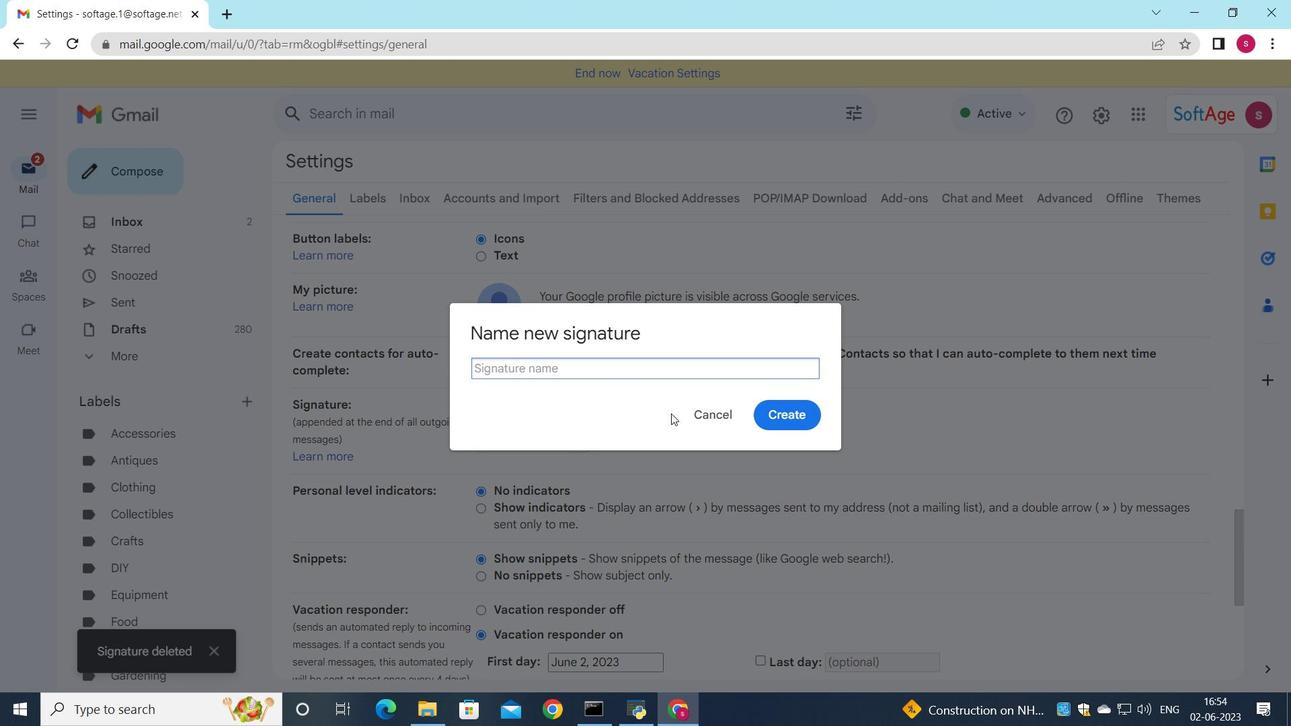 
Action: Key pressed <Key.shift>Ashley<Key.space><Key.shift>Martin
Screenshot: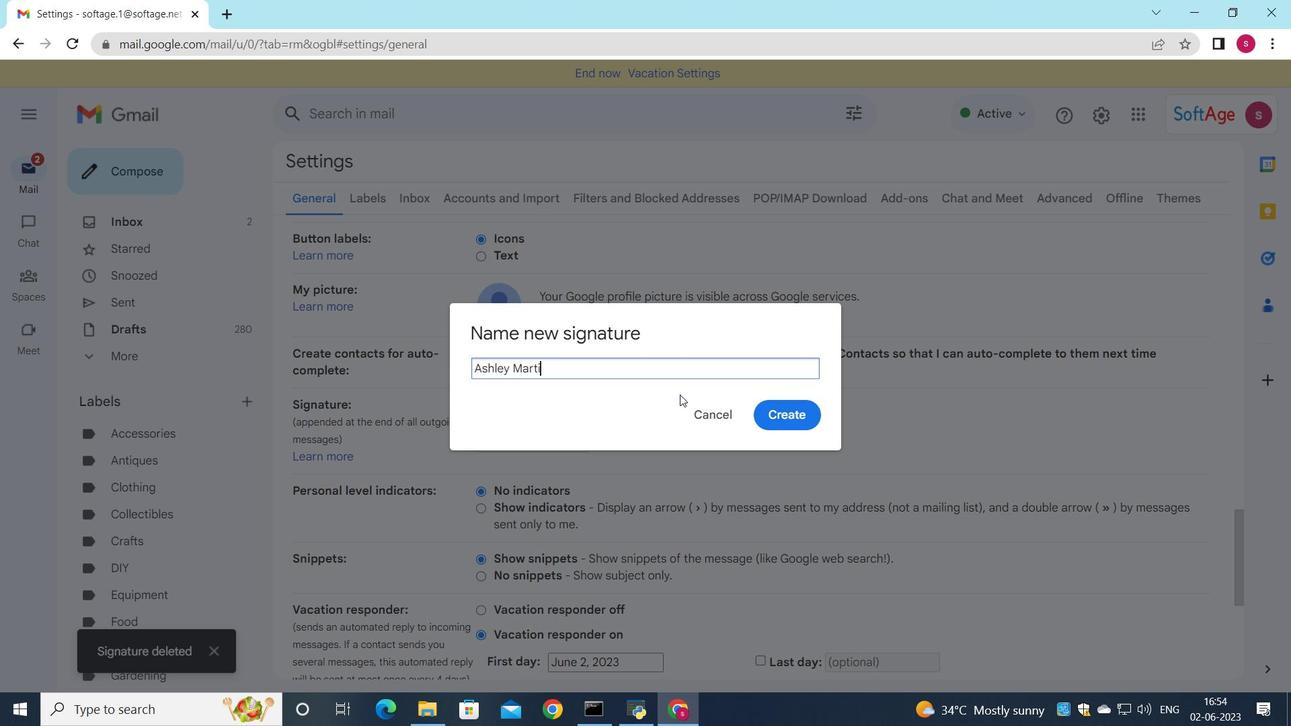 
Action: Mouse moved to (778, 414)
Screenshot: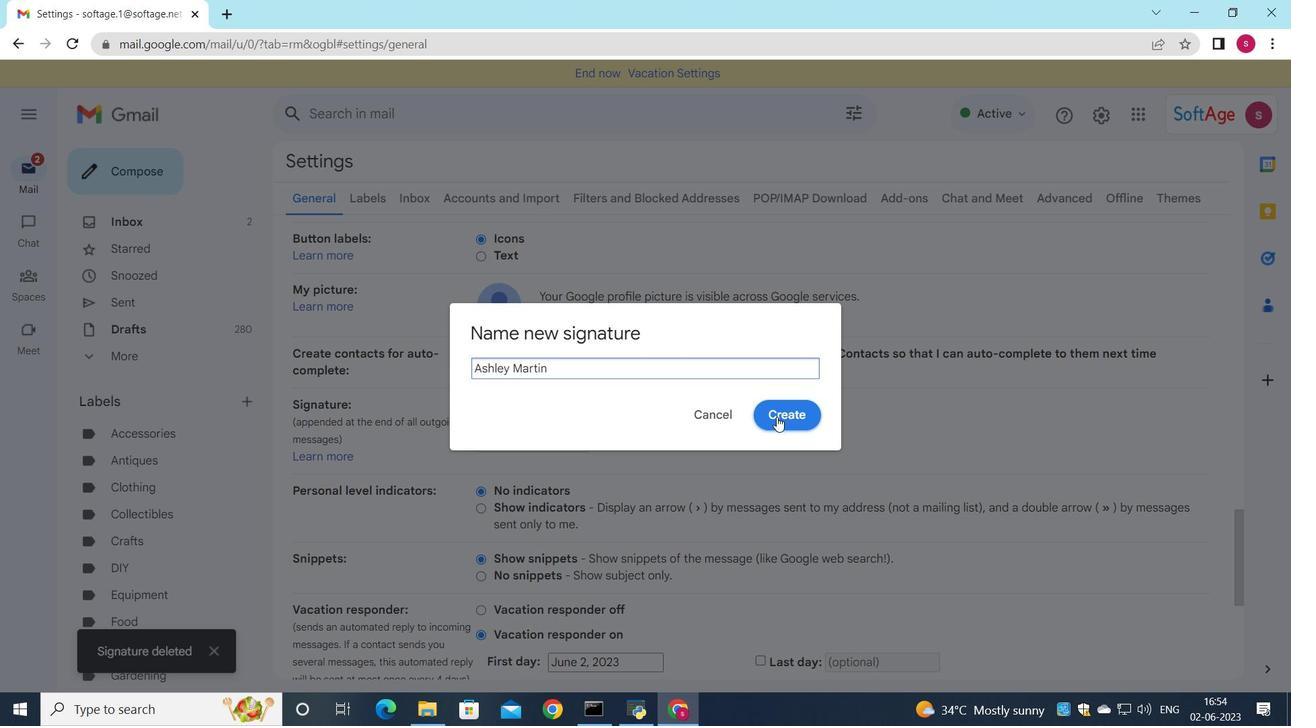 
Action: Mouse pressed left at (778, 414)
Screenshot: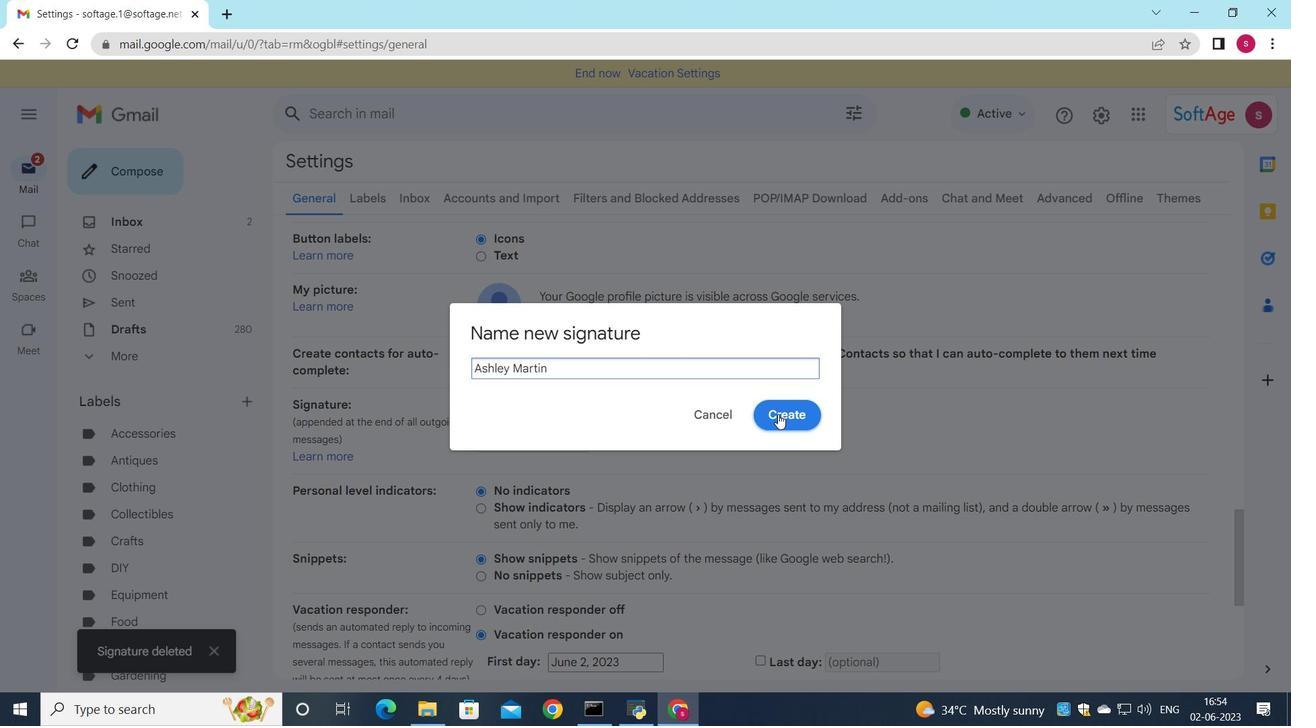 
Action: Mouse moved to (742, 460)
Screenshot: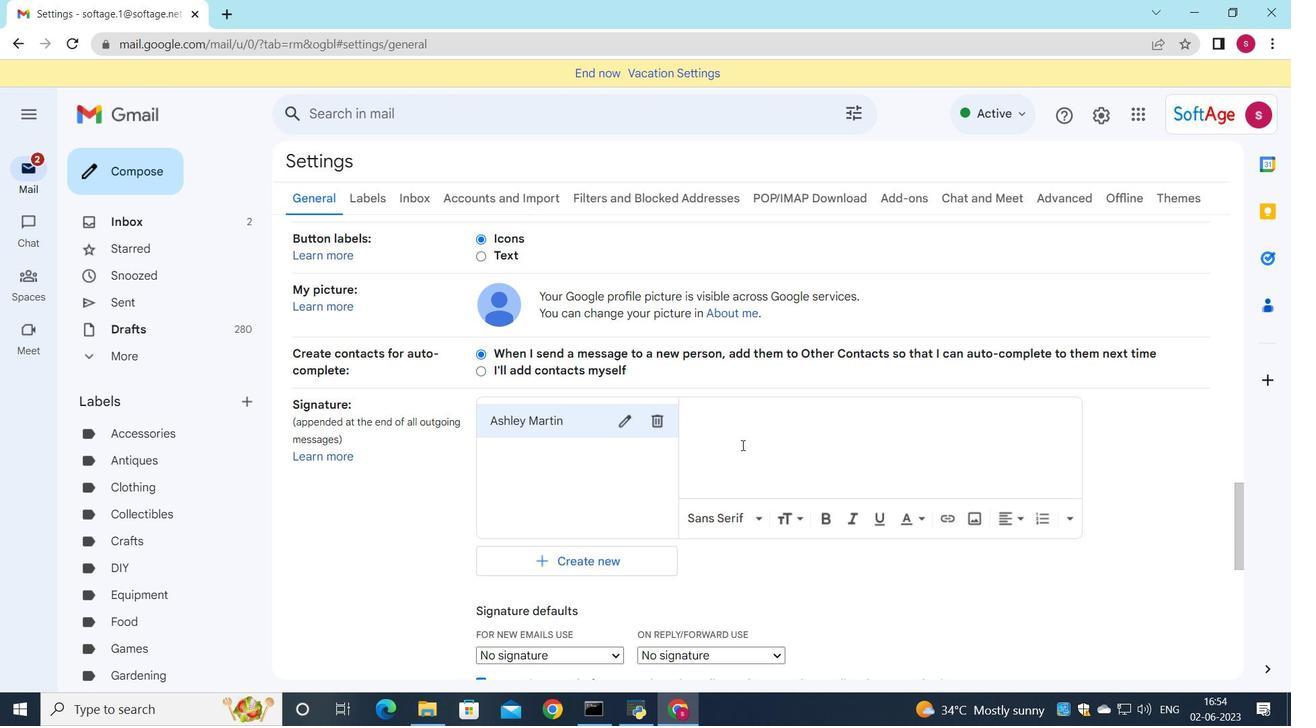 
Action: Mouse pressed left at (742, 460)
Screenshot: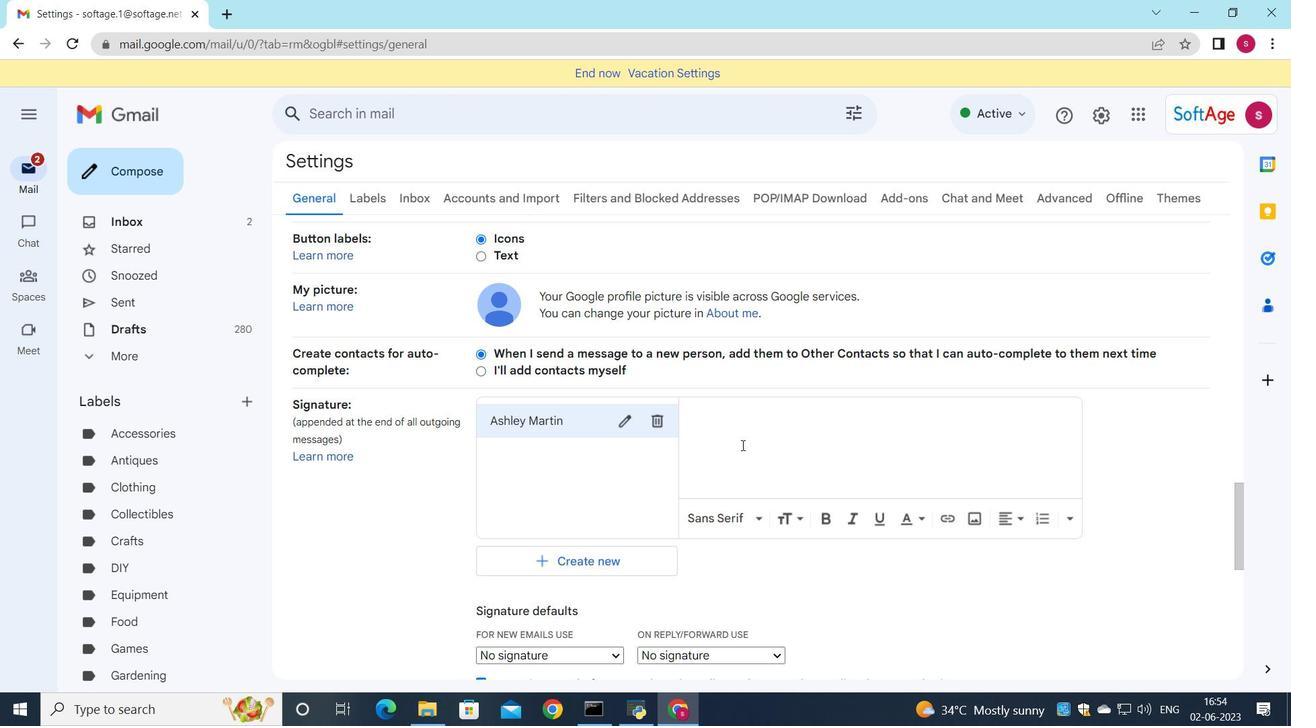 
Action: Mouse moved to (743, 460)
Screenshot: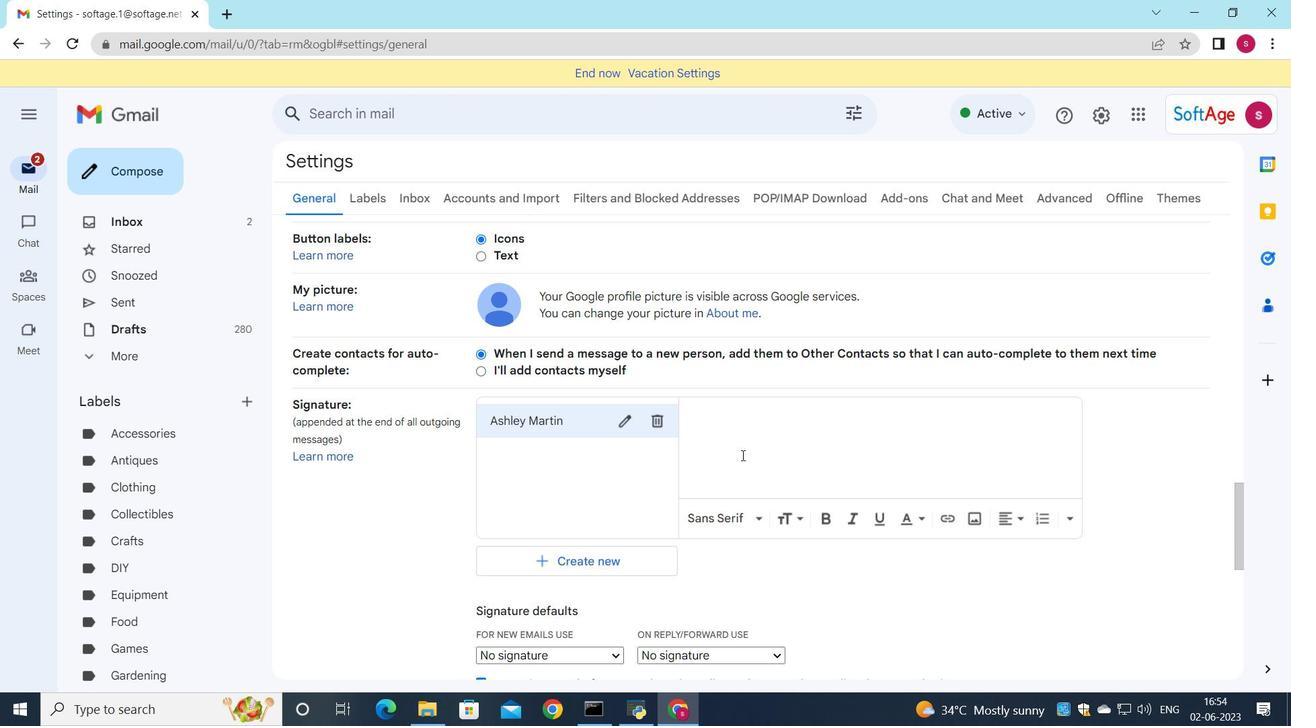 
Action: Key pressed <Key.shift>Ashley<Key.space><Key.shift>Martin
Screenshot: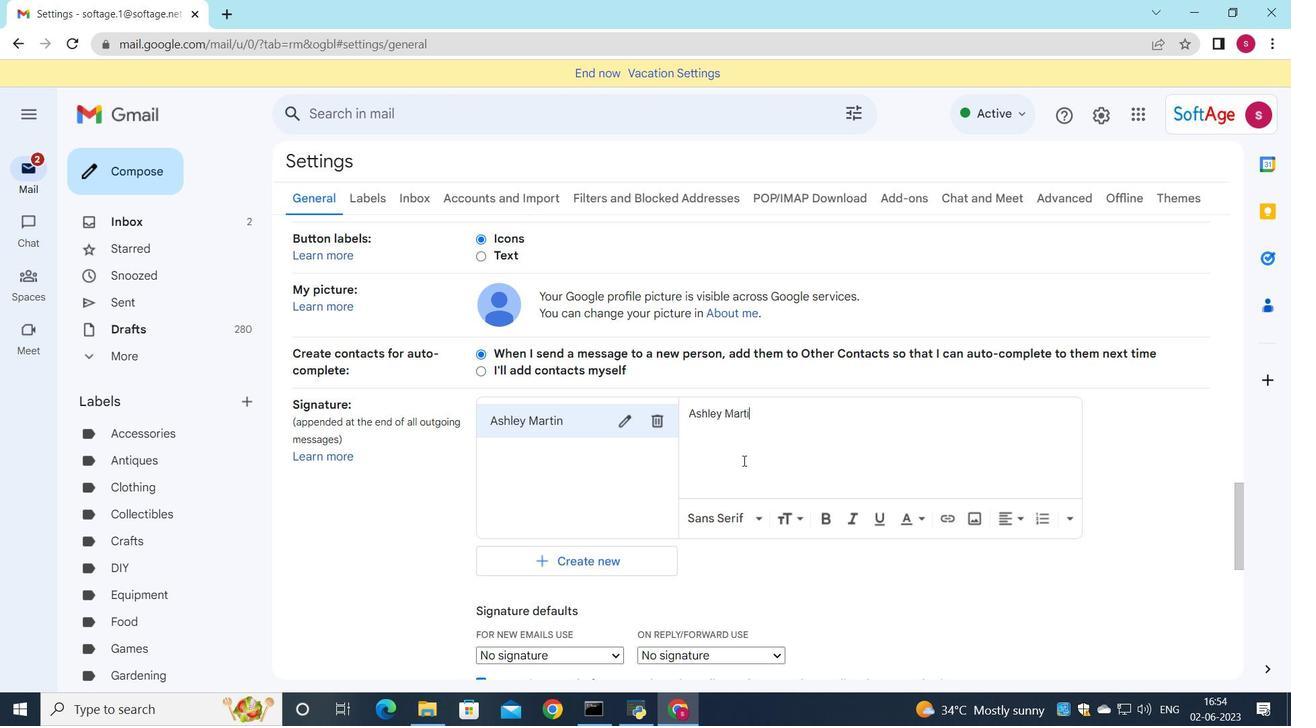 
Action: Mouse scrolled (743, 460) with delta (0, 0)
Screenshot: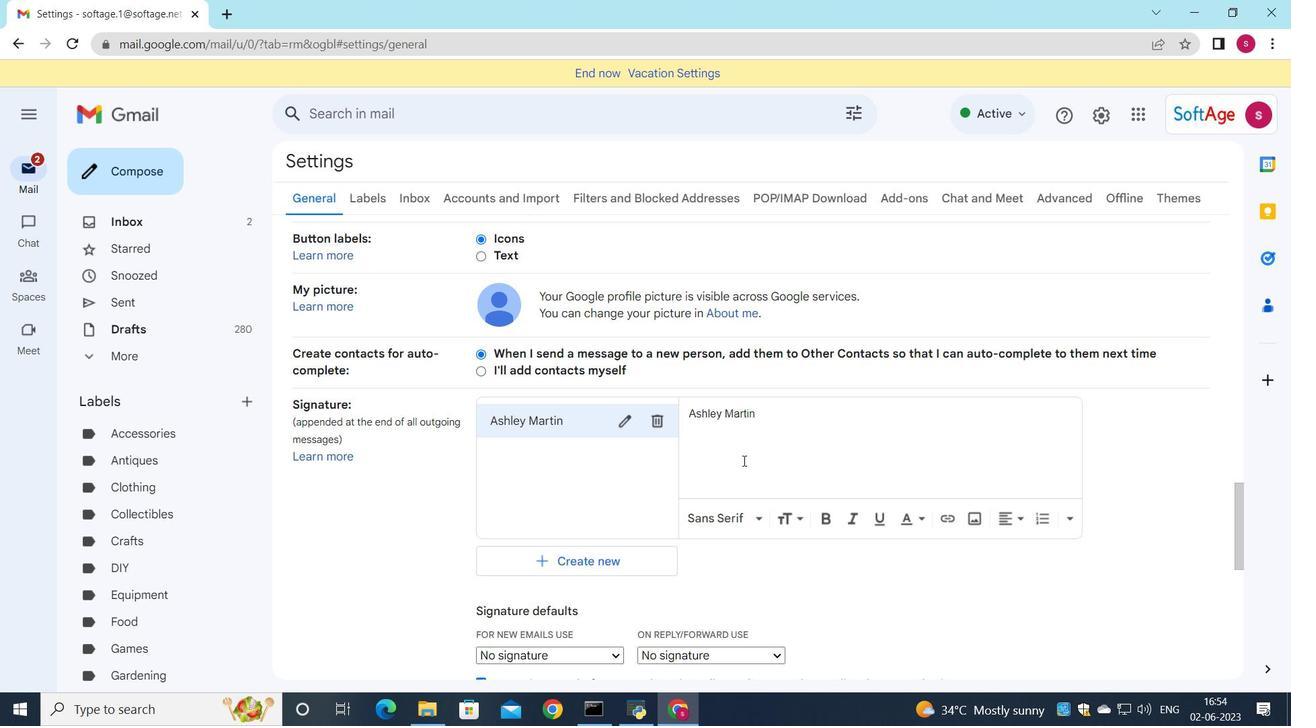
Action: Mouse scrolled (743, 460) with delta (0, 0)
Screenshot: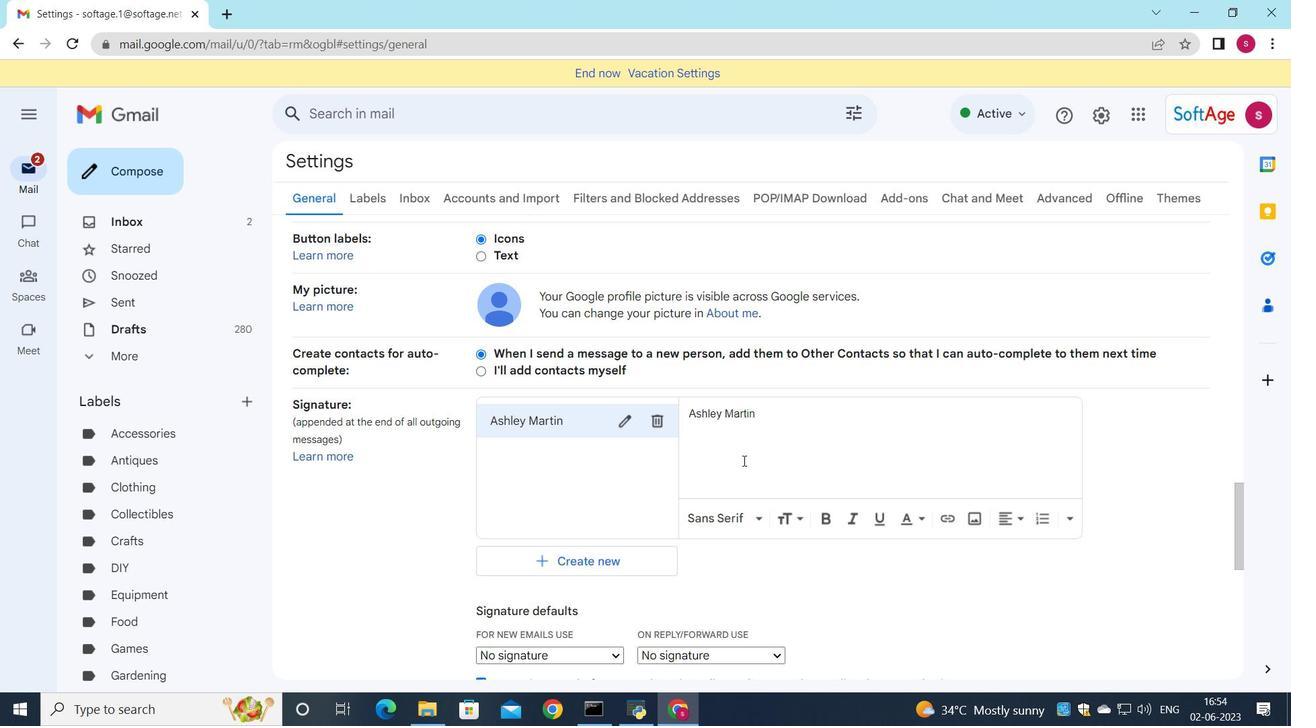 
Action: Mouse moved to (612, 486)
Screenshot: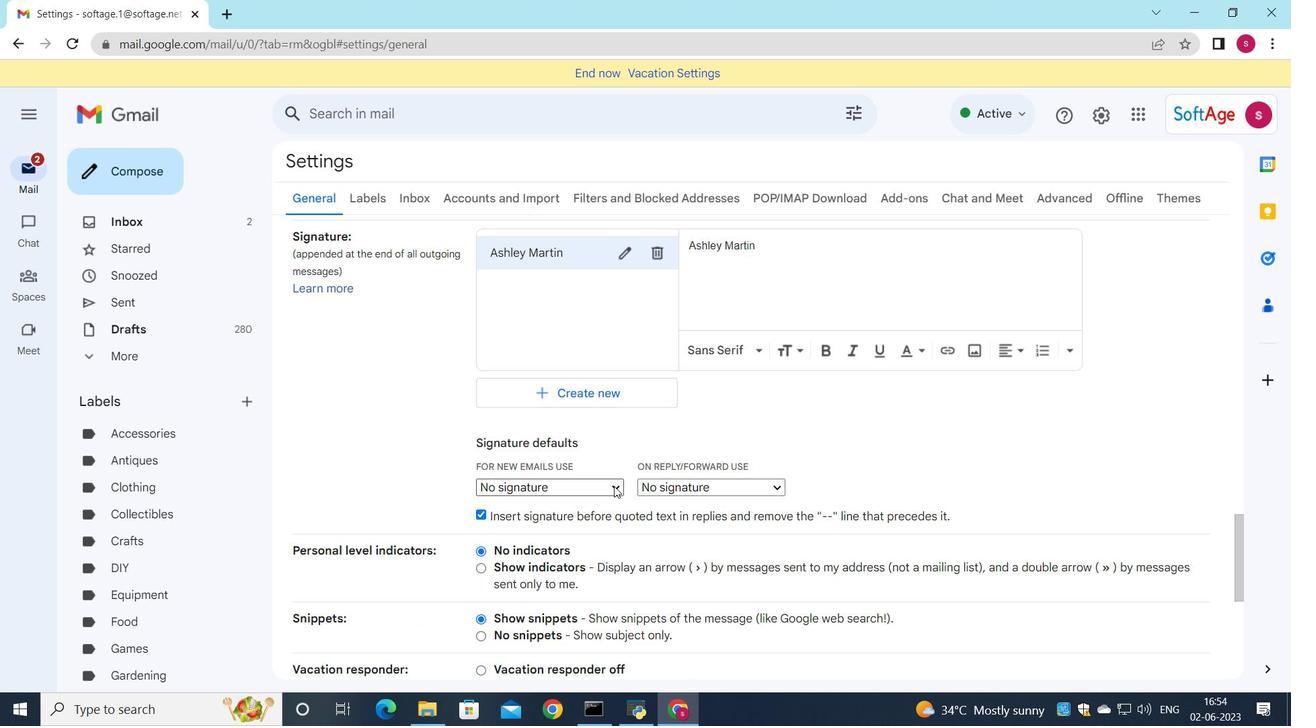 
Action: Mouse pressed left at (612, 486)
Screenshot: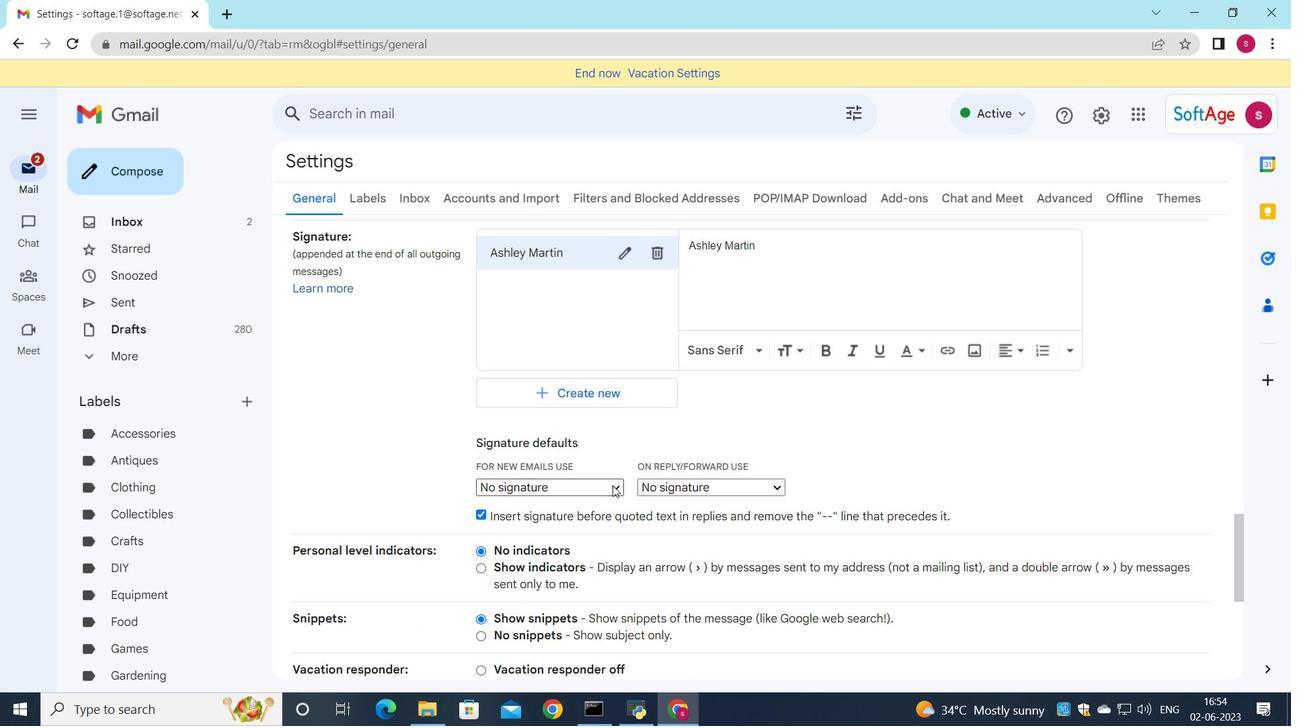 
Action: Mouse moved to (597, 515)
Screenshot: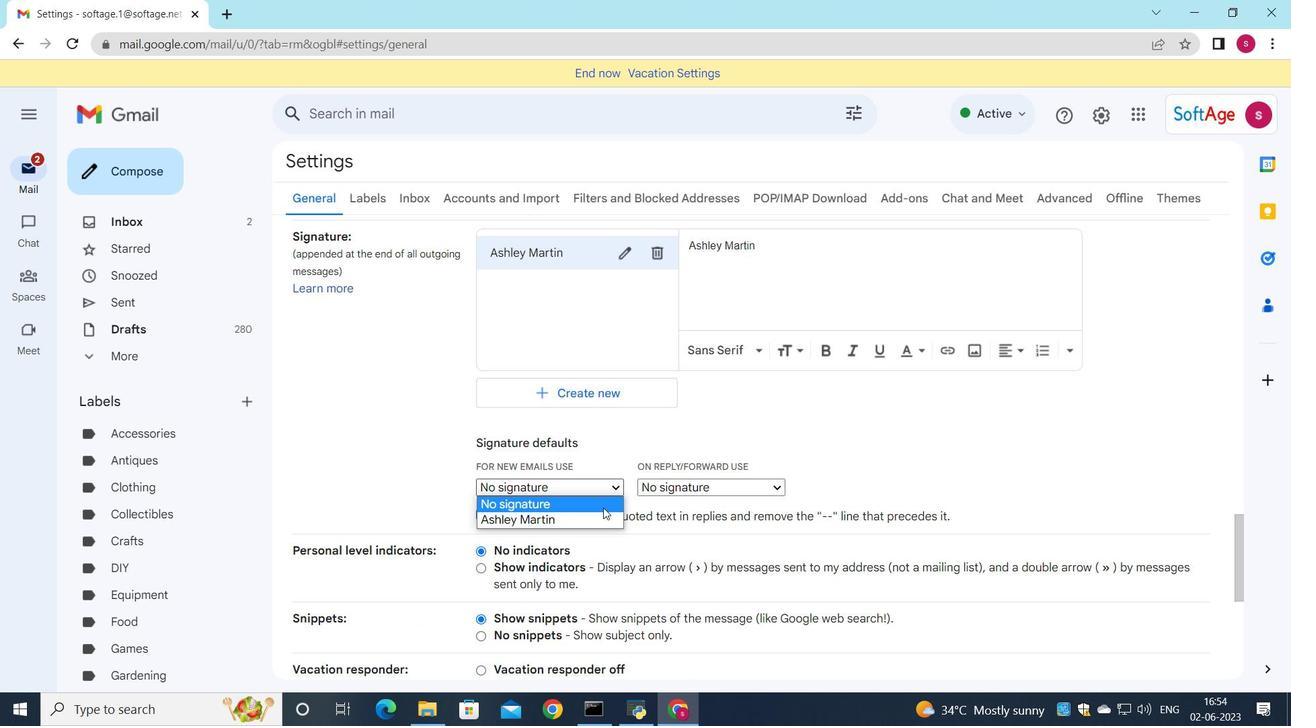 
Action: Mouse pressed left at (597, 515)
Screenshot: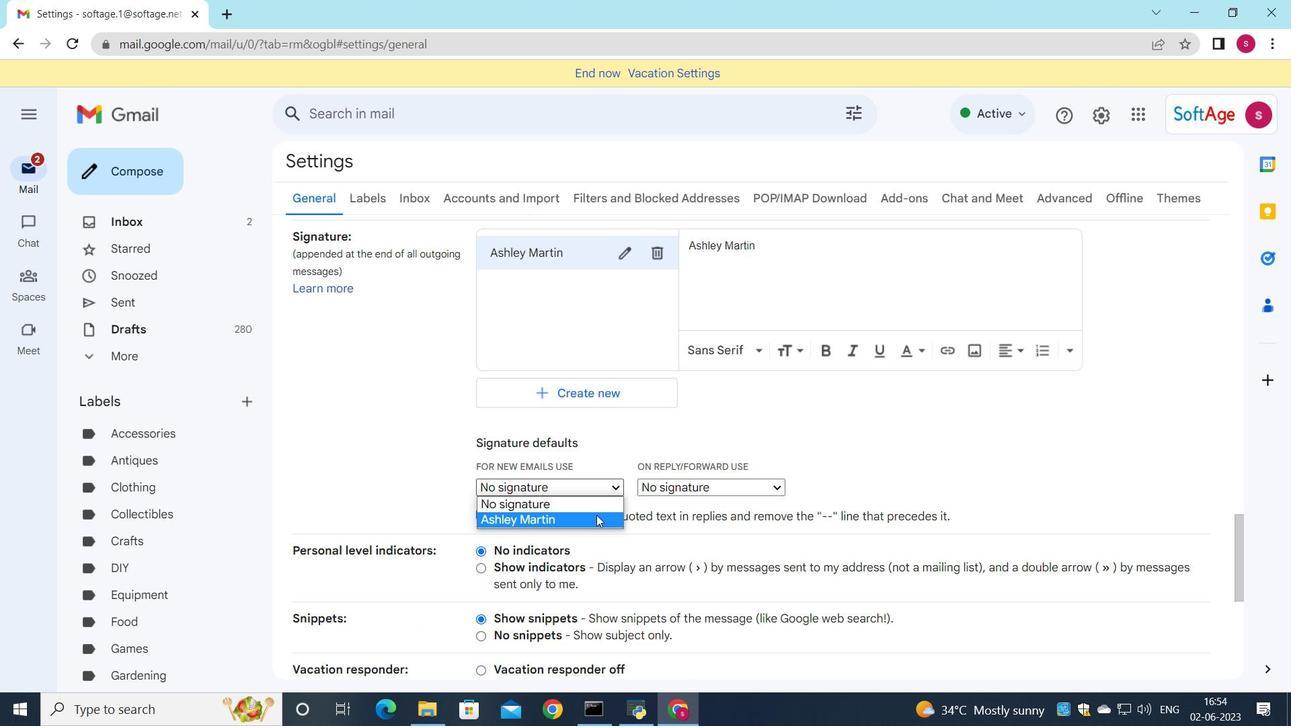 
Action: Mouse moved to (660, 491)
Screenshot: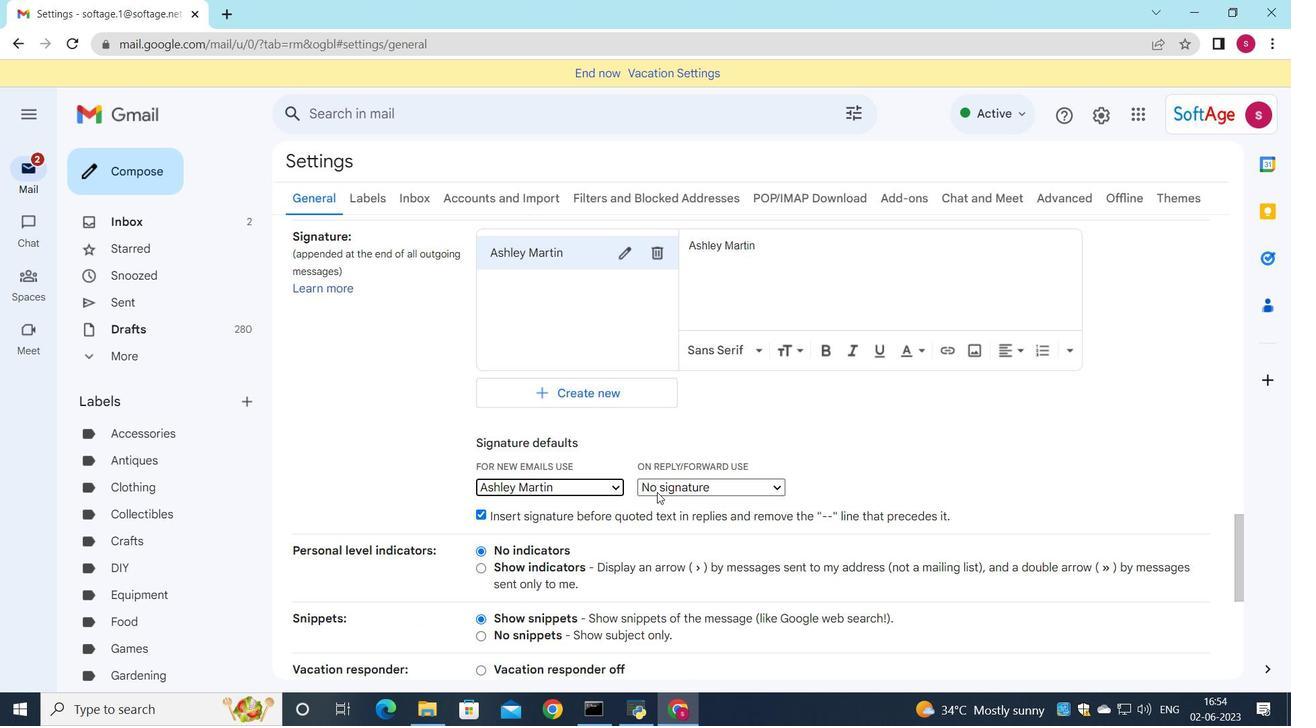 
Action: Mouse pressed left at (660, 491)
Screenshot: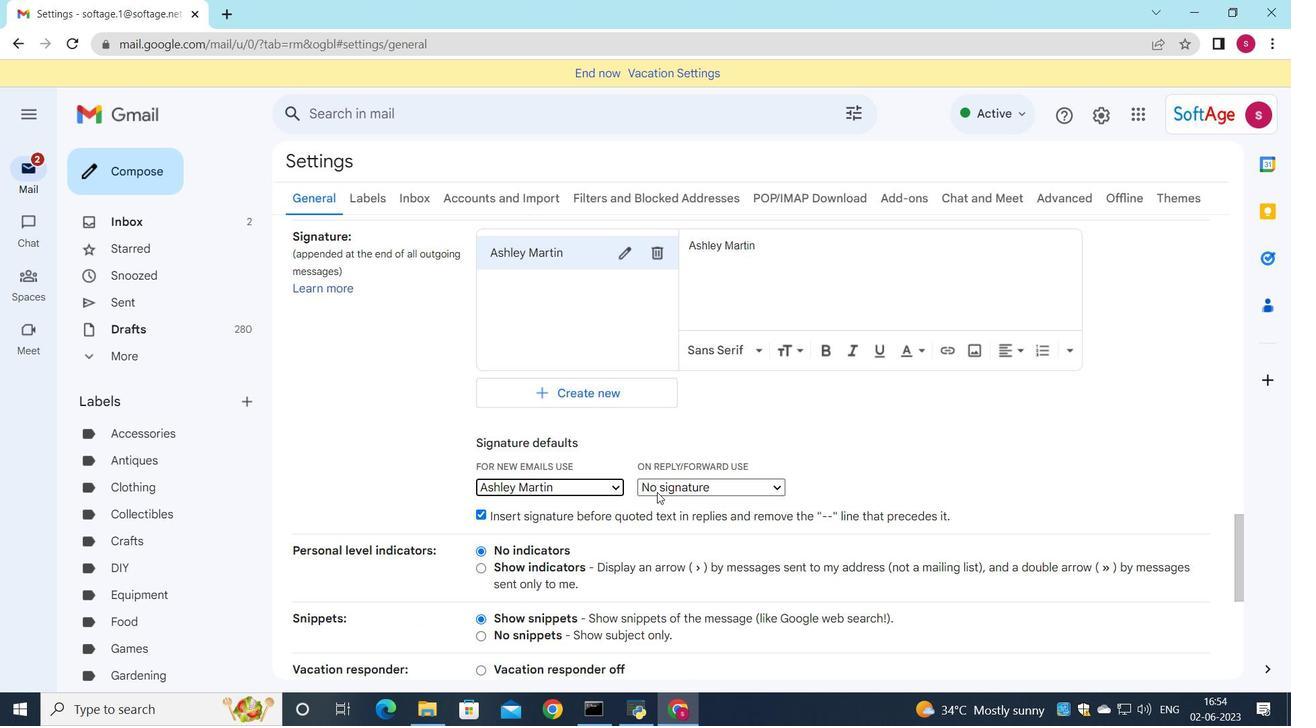 
Action: Mouse moved to (661, 514)
Screenshot: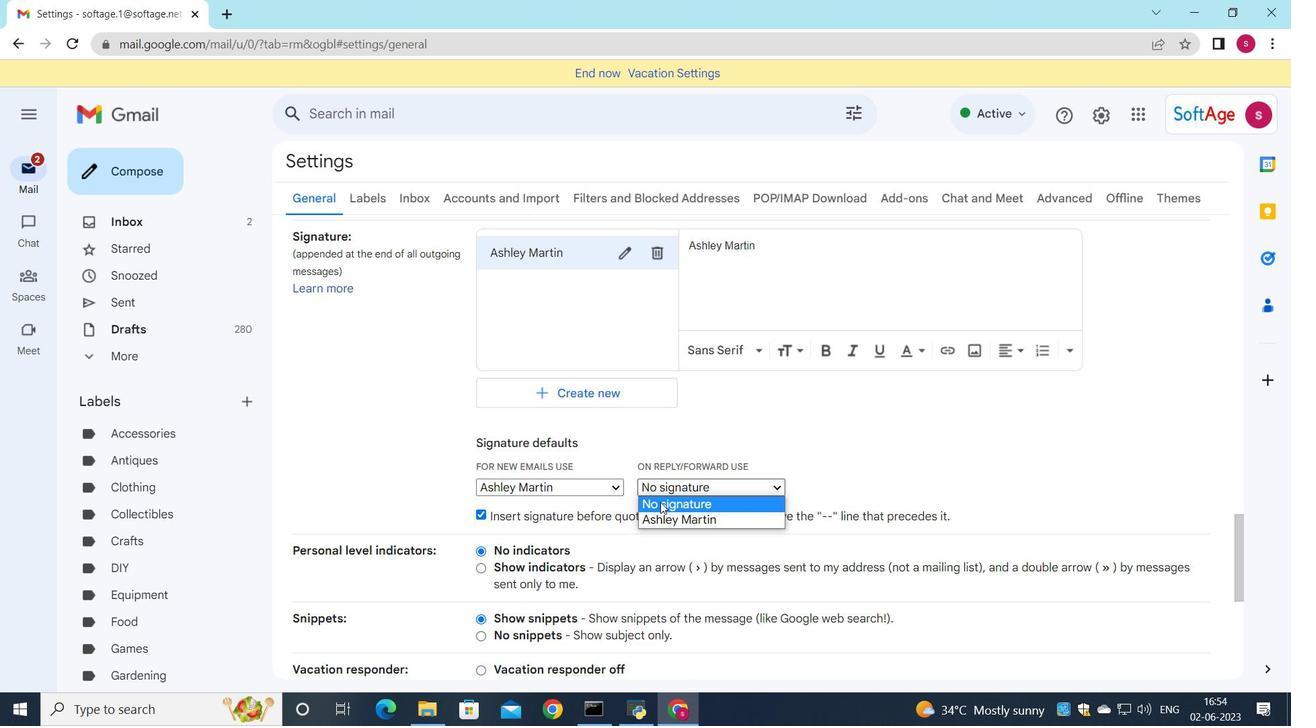 
Action: Mouse pressed left at (661, 514)
Screenshot: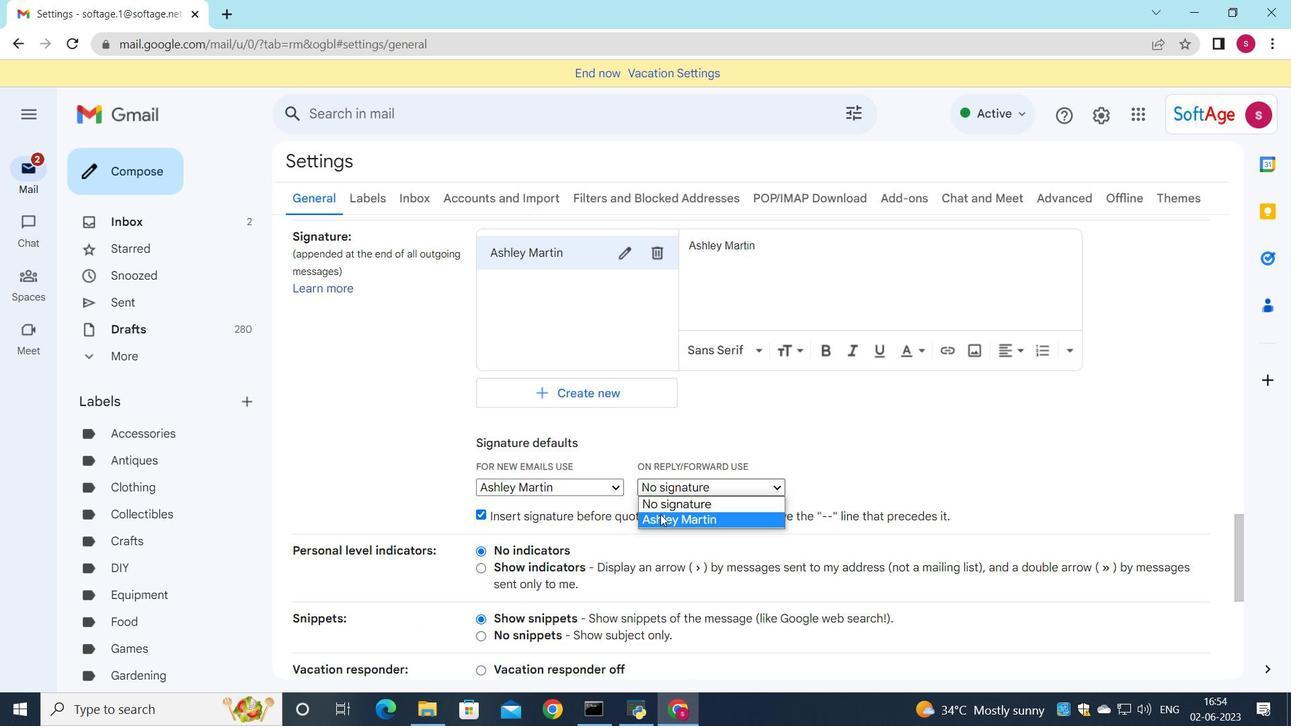 
Action: Mouse moved to (661, 513)
Screenshot: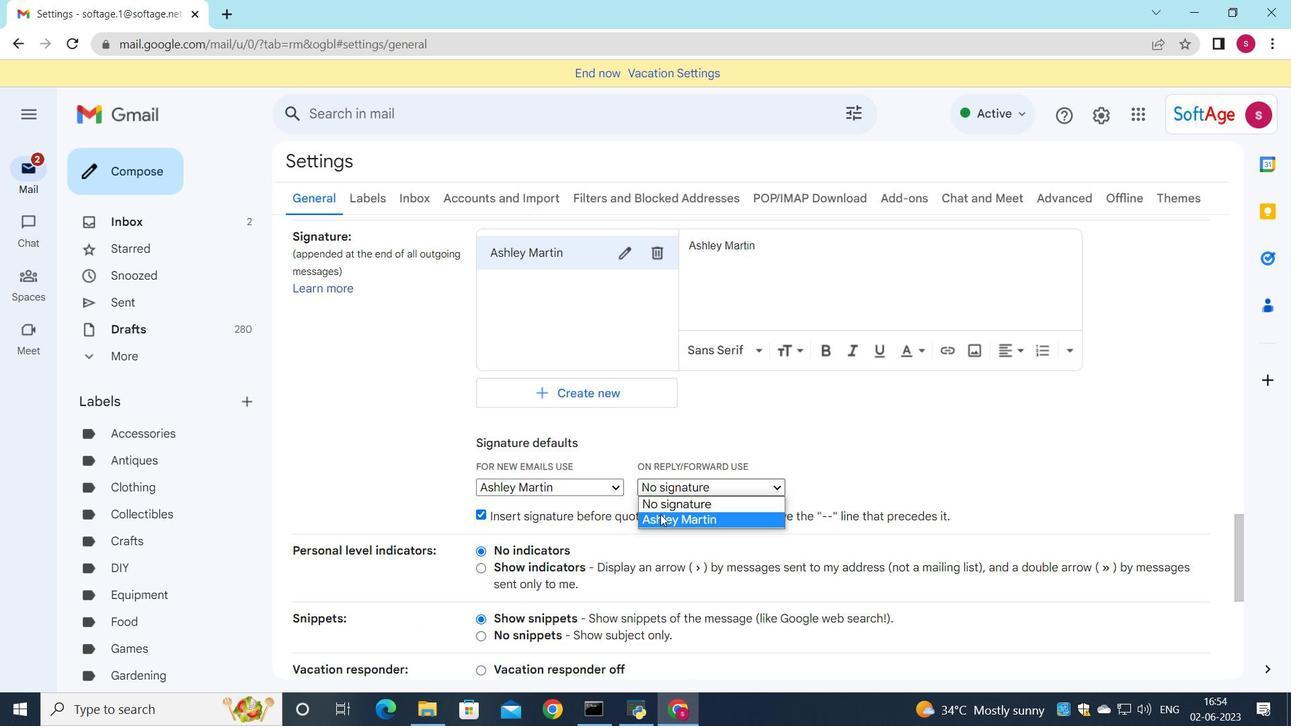 
Action: Mouse scrolled (661, 513) with delta (0, 0)
Screenshot: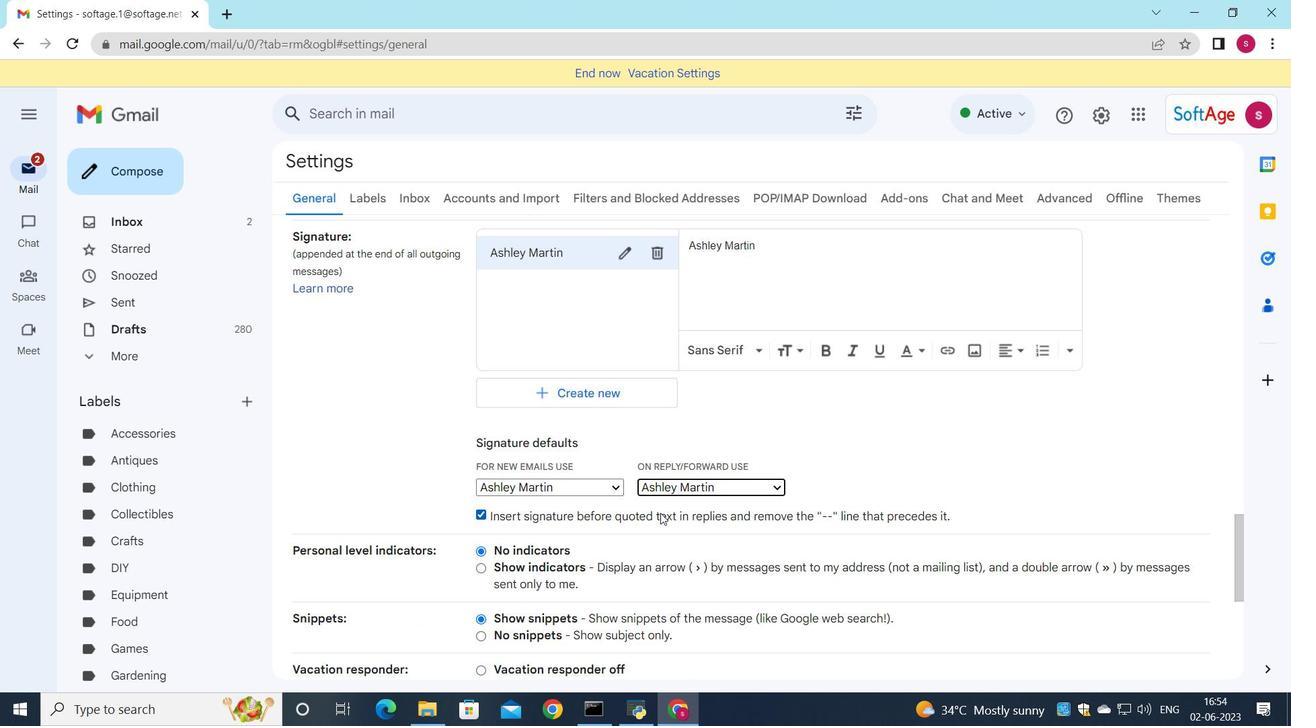 
Action: Mouse scrolled (661, 513) with delta (0, 0)
Screenshot: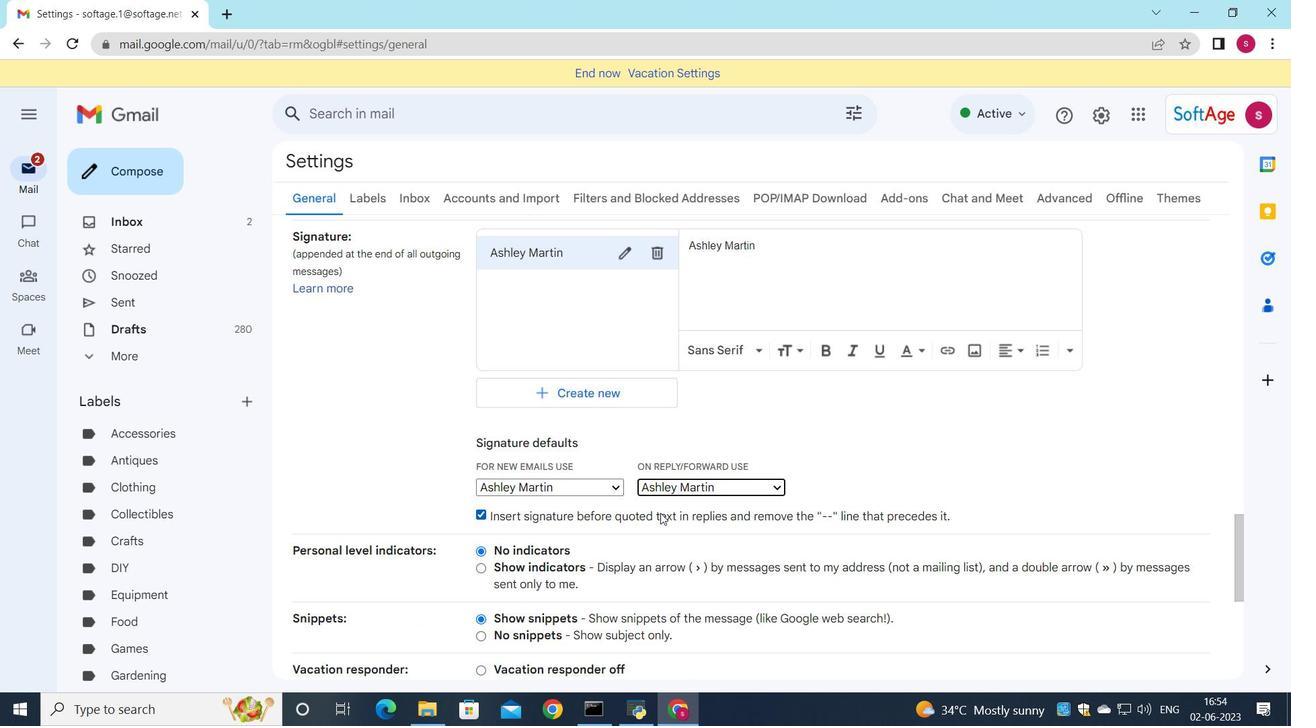 
Action: Mouse scrolled (661, 513) with delta (0, 0)
Screenshot: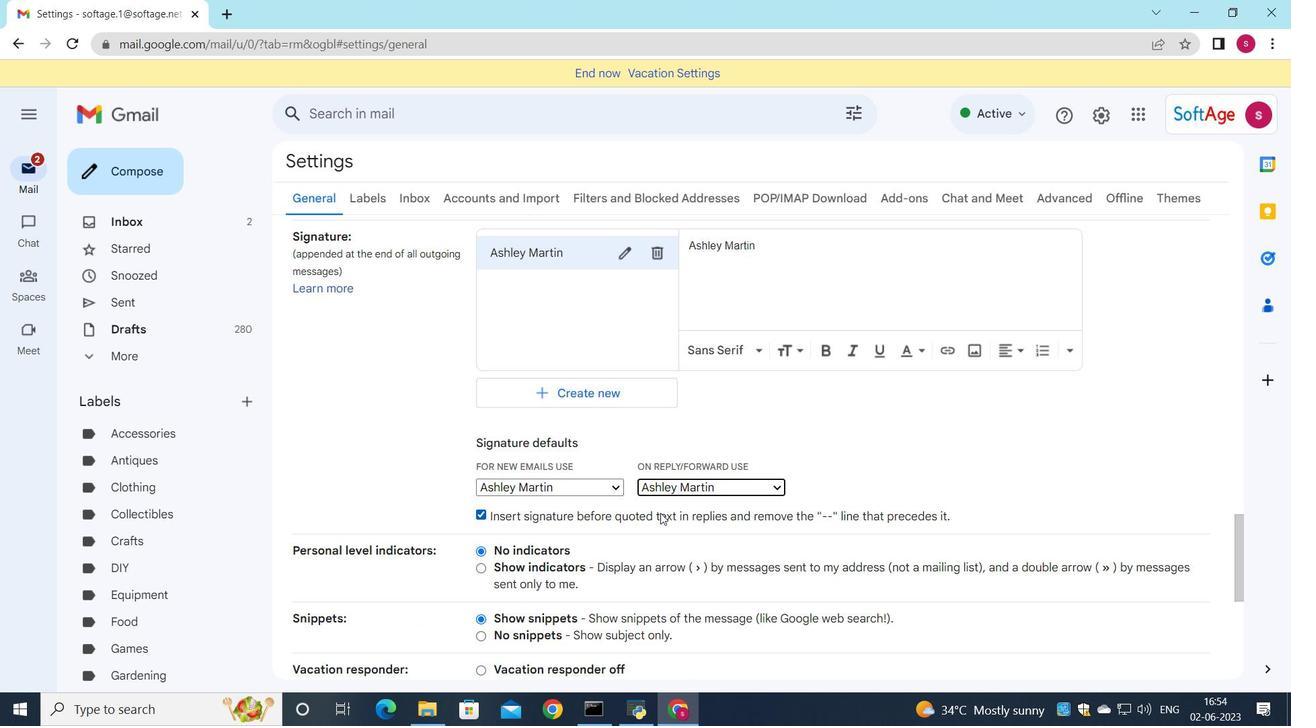 
Action: Mouse scrolled (661, 513) with delta (0, 0)
Screenshot: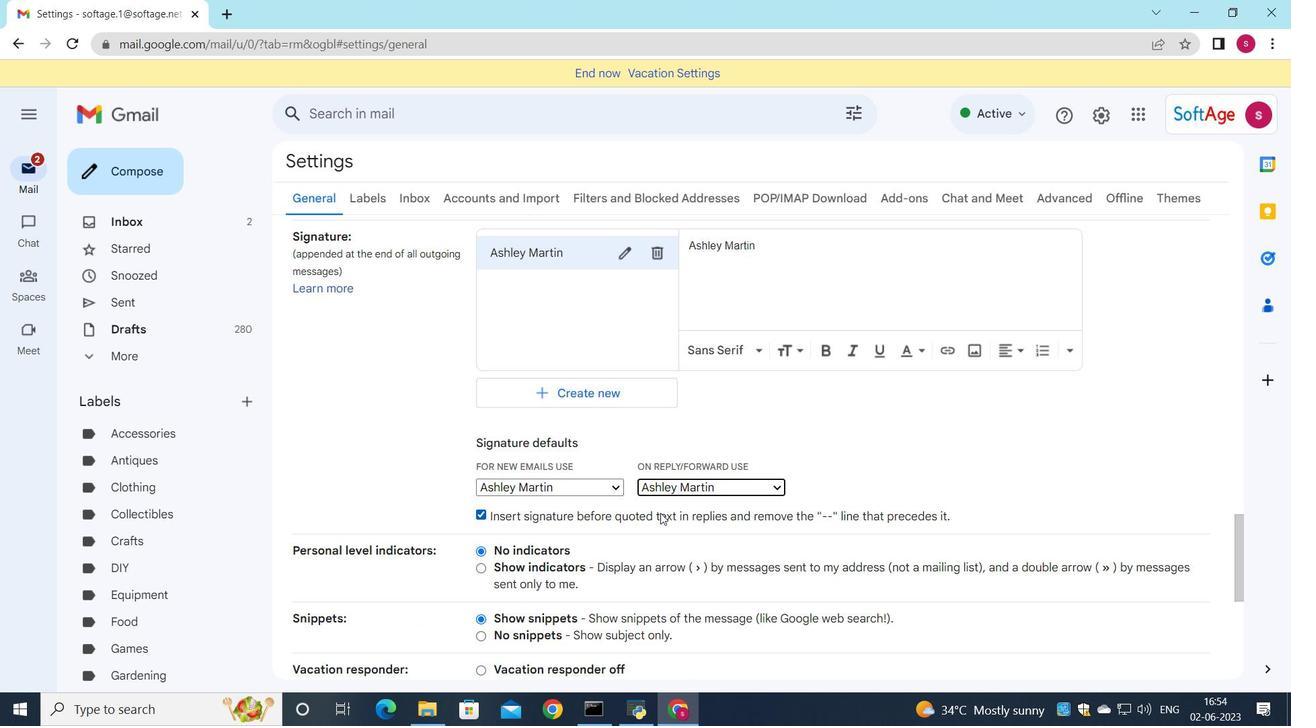
Action: Mouse moved to (661, 509)
Screenshot: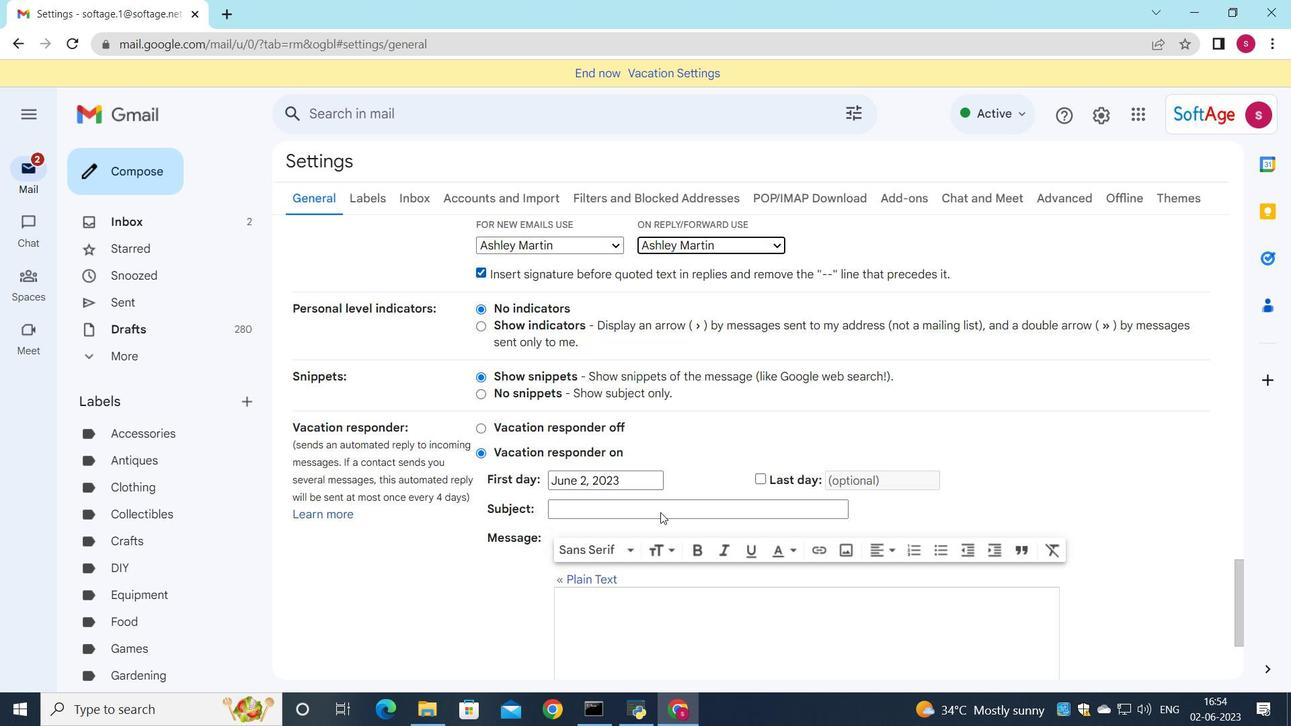 
Action: Mouse scrolled (661, 509) with delta (0, 0)
Screenshot: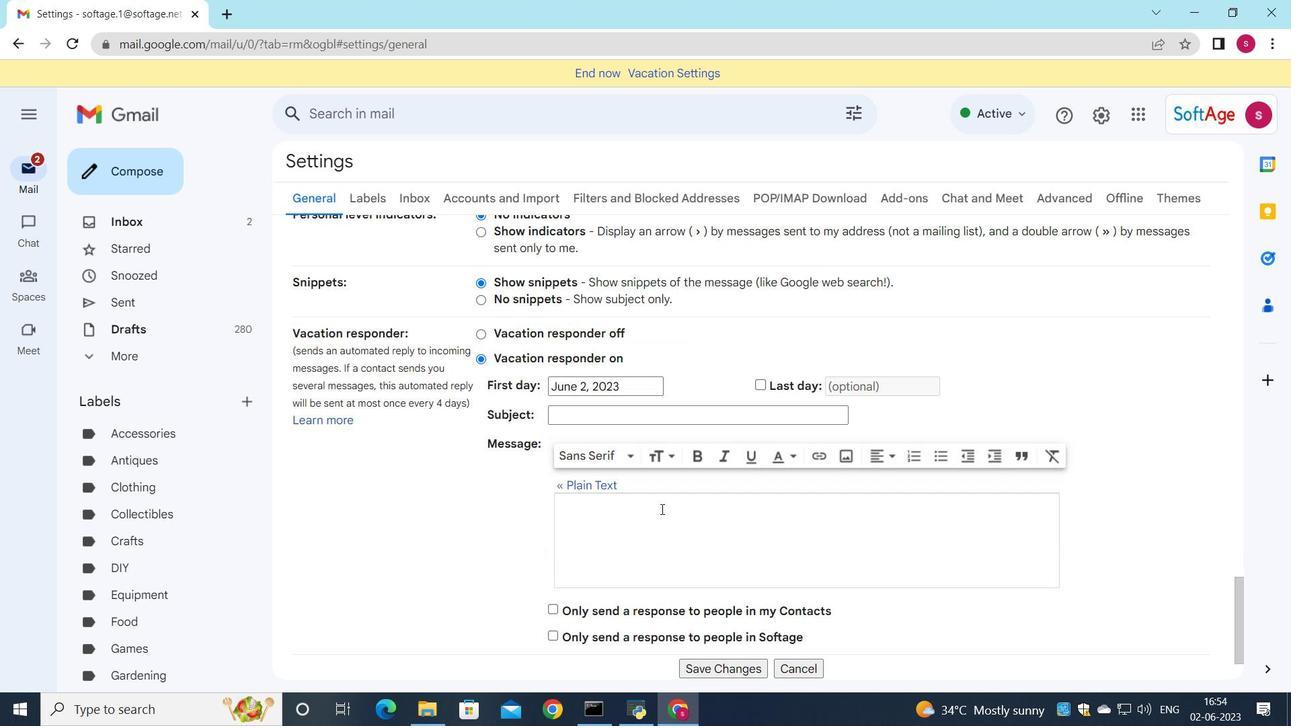 
Action: Mouse moved to (659, 510)
Screenshot: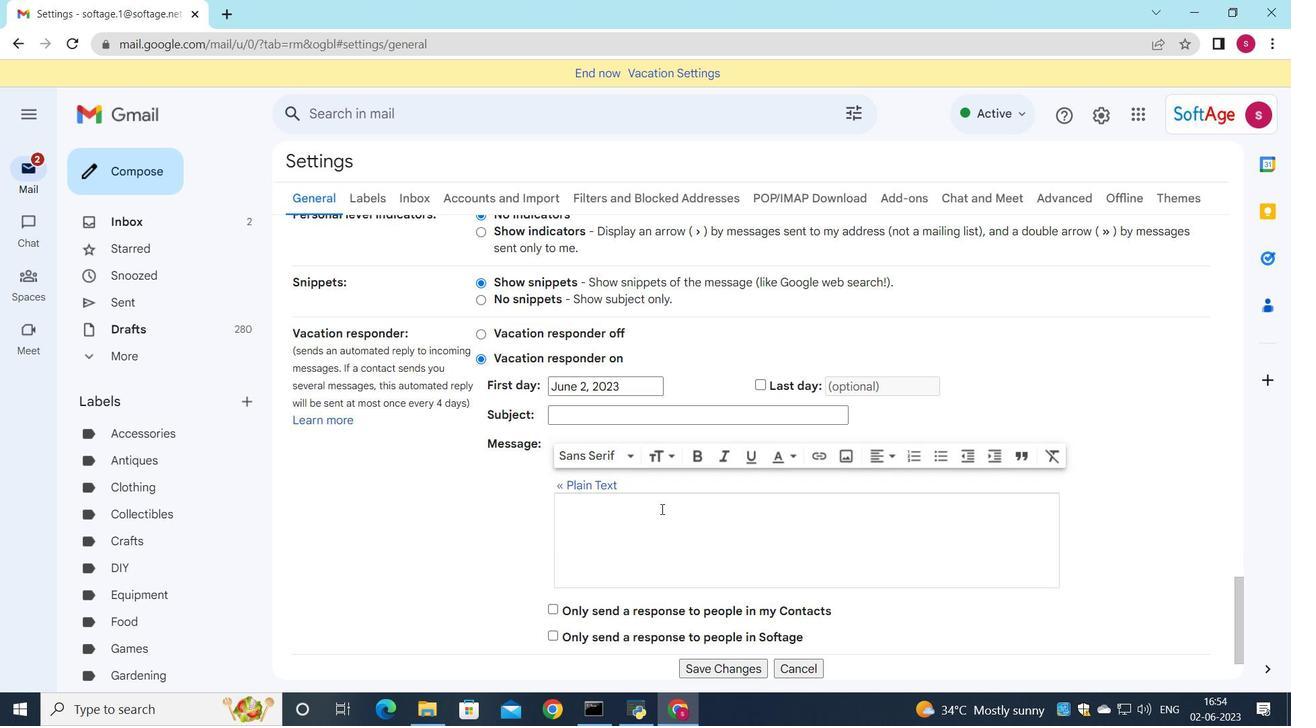 
Action: Mouse scrolled (659, 509) with delta (0, 0)
Screenshot: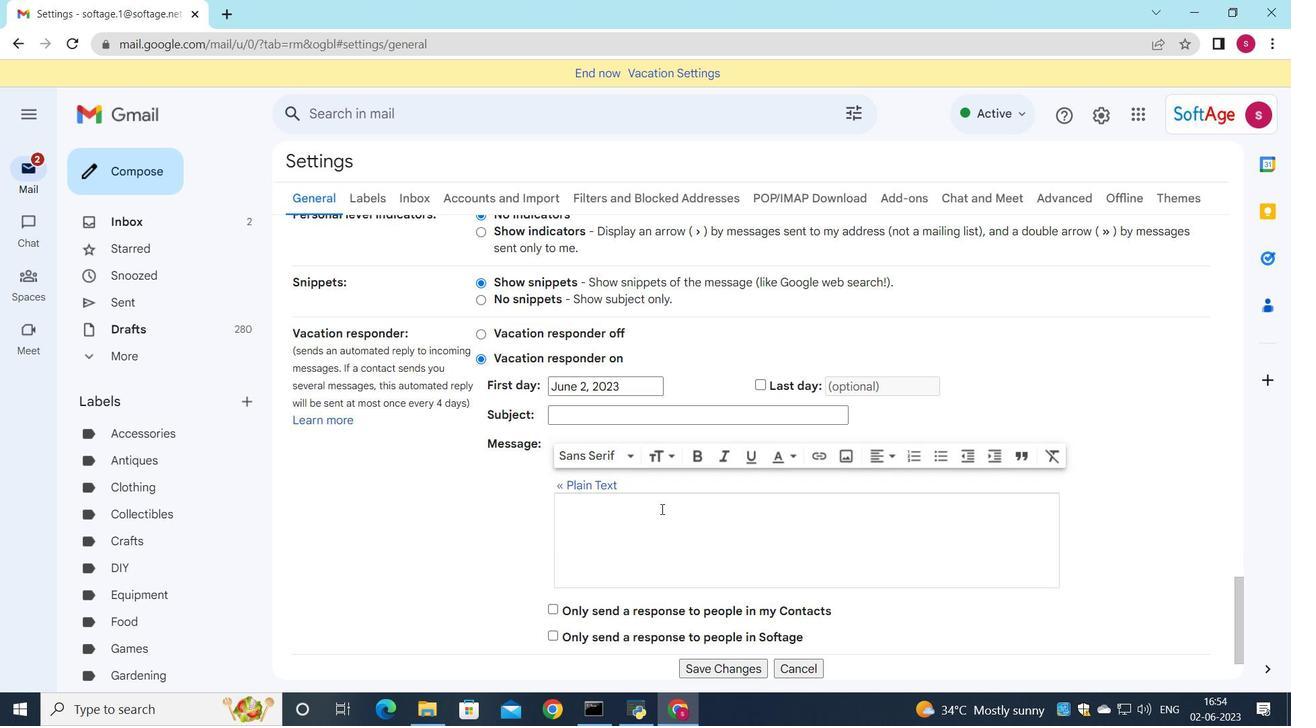 
Action: Mouse moved to (658, 513)
Screenshot: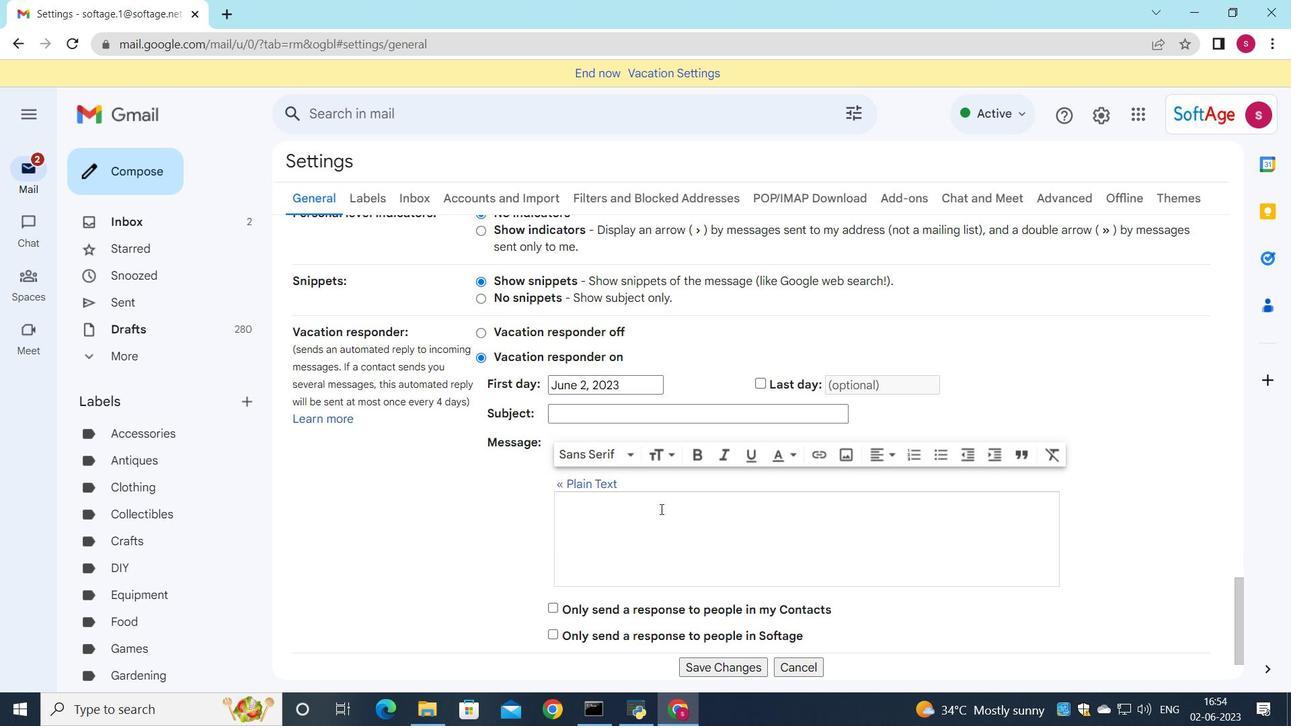 
Action: Mouse scrolled (658, 513) with delta (0, 0)
Screenshot: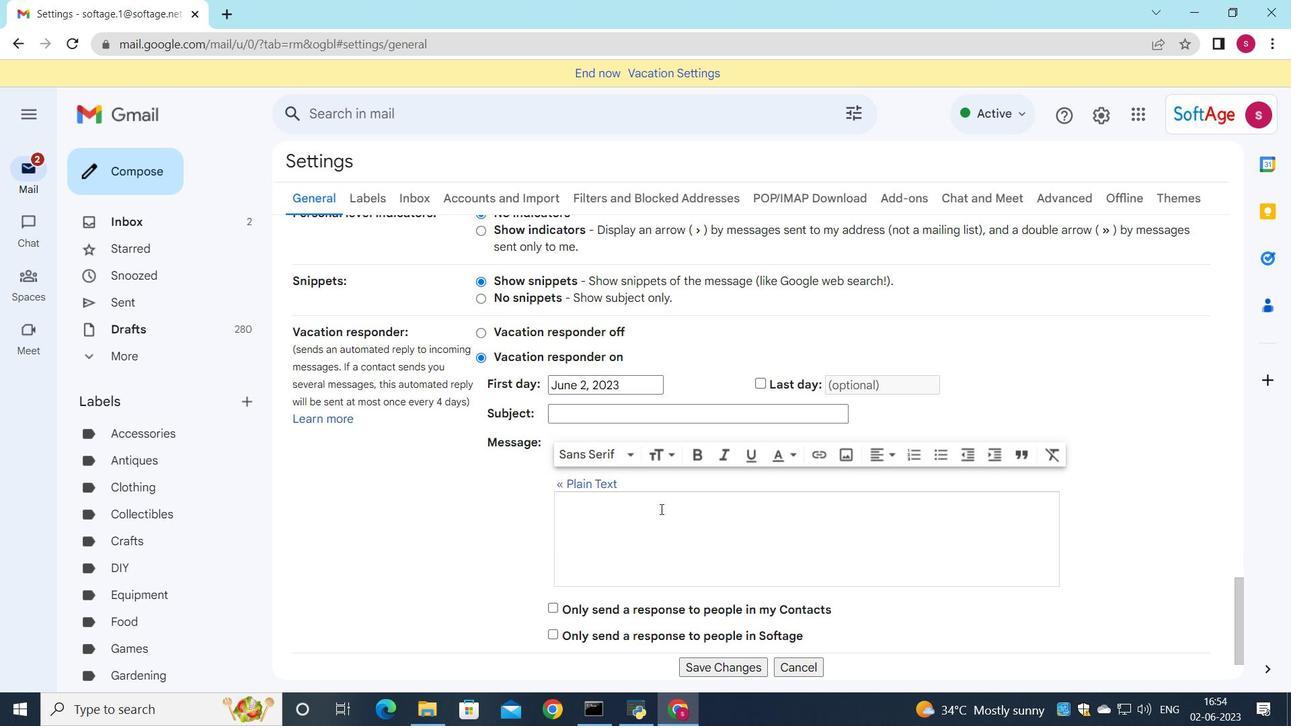 
Action: Mouse moved to (703, 593)
Screenshot: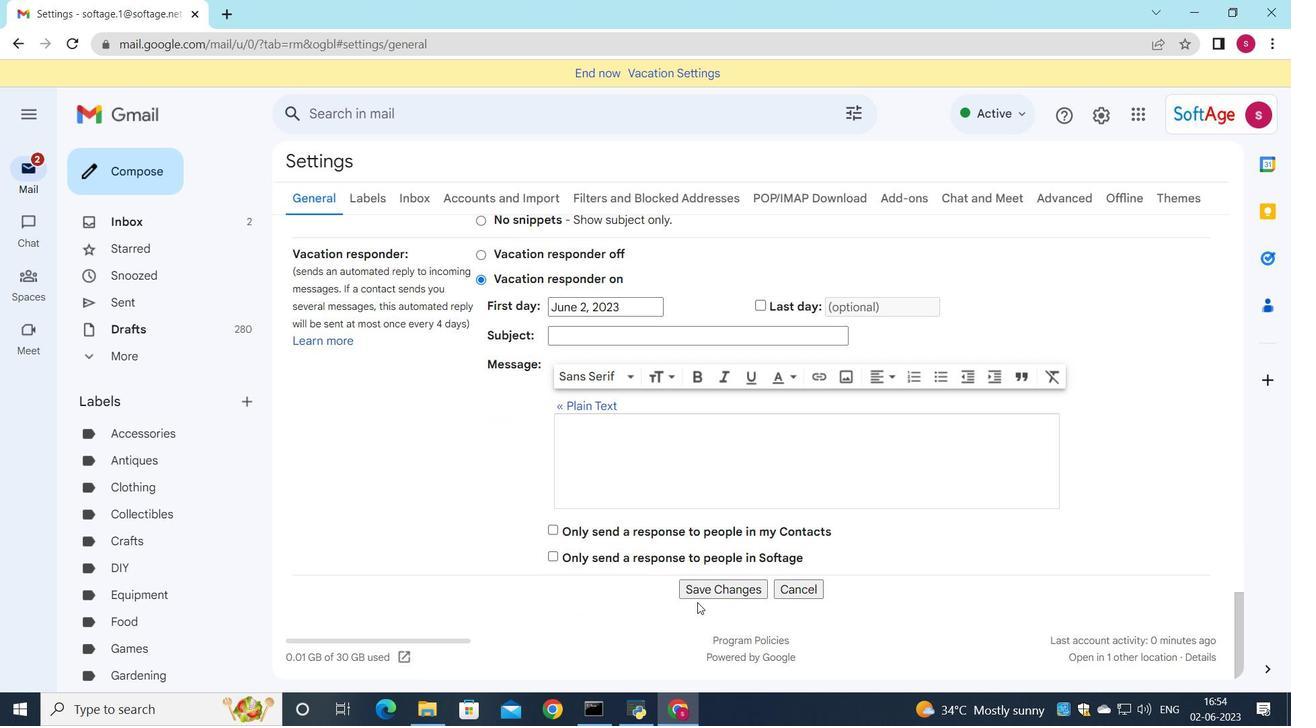 
Action: Mouse pressed left at (703, 593)
Screenshot: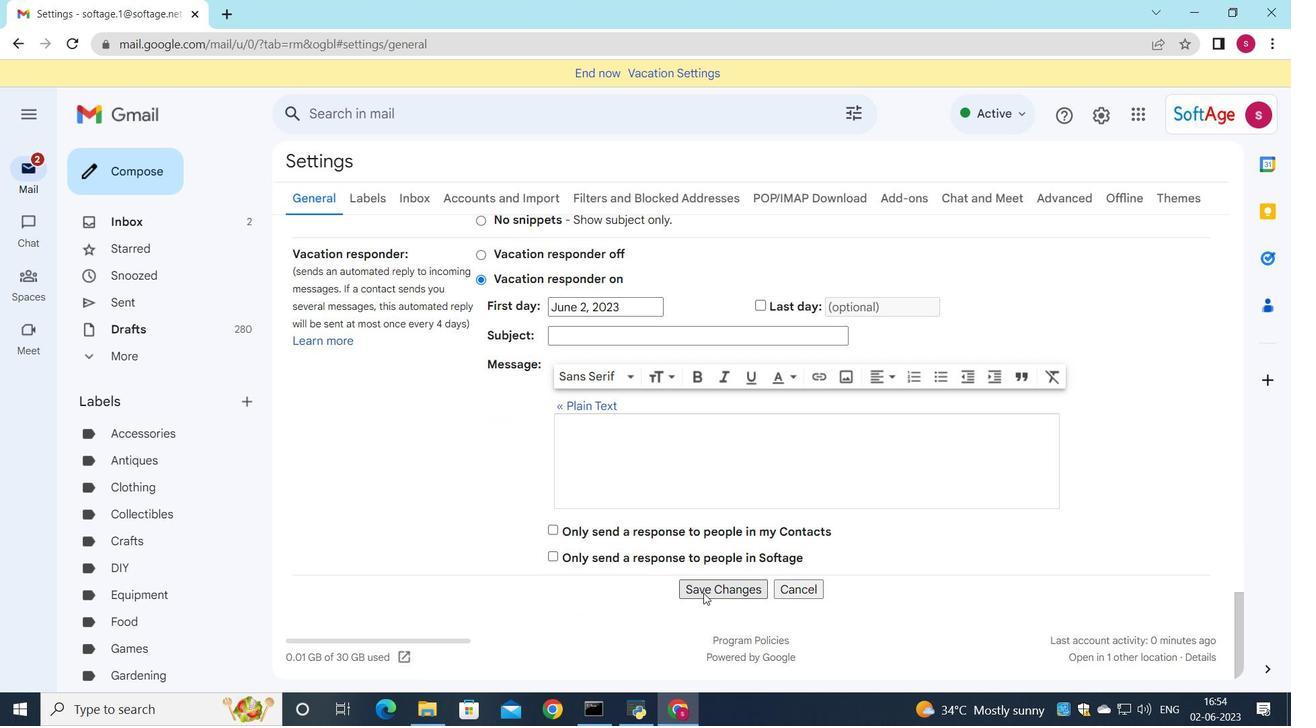 
Action: Mouse moved to (692, 581)
Screenshot: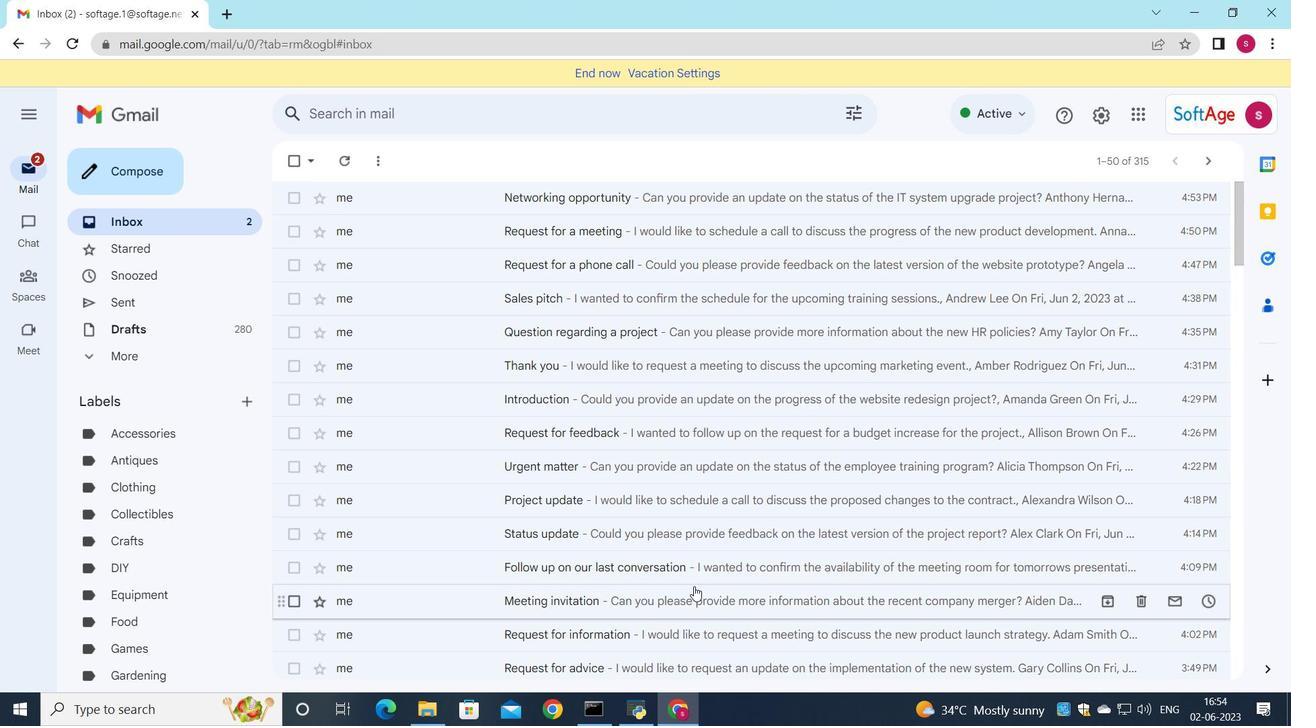 
Action: Mouse scrolled (692, 580) with delta (0, 0)
Screenshot: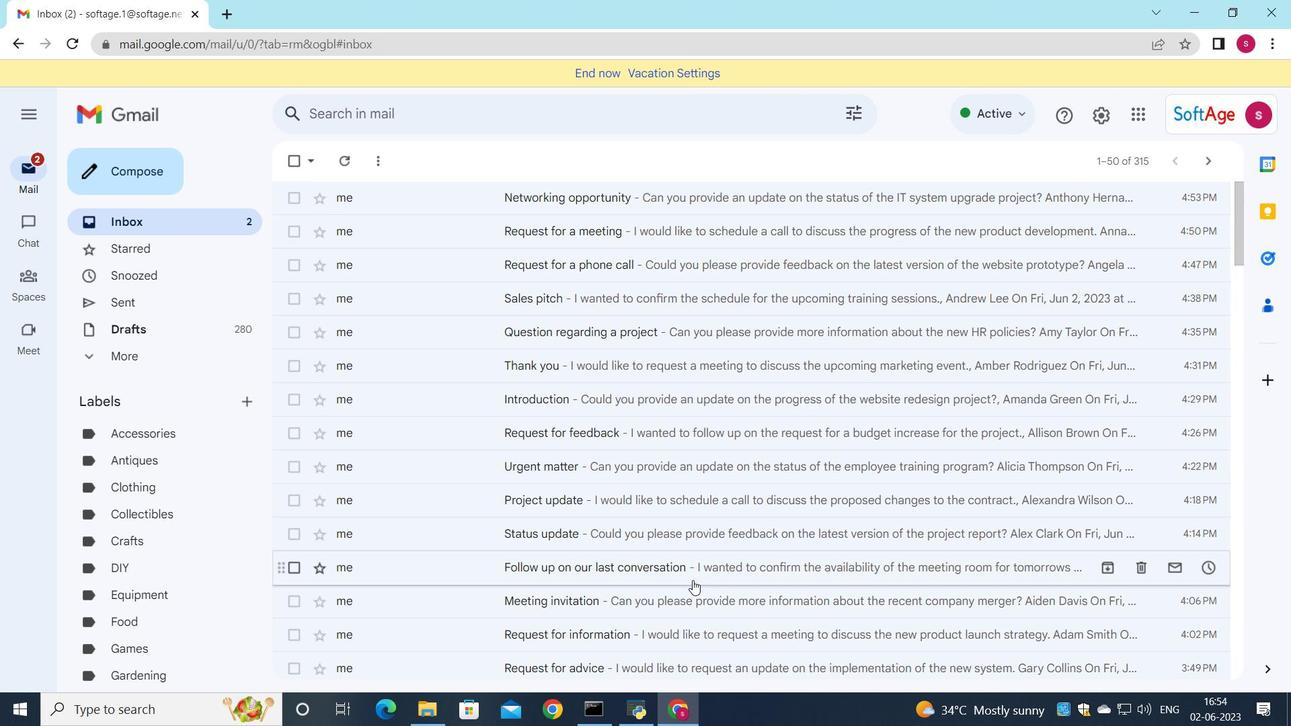 
Action: Mouse scrolled (692, 580) with delta (0, 0)
Screenshot: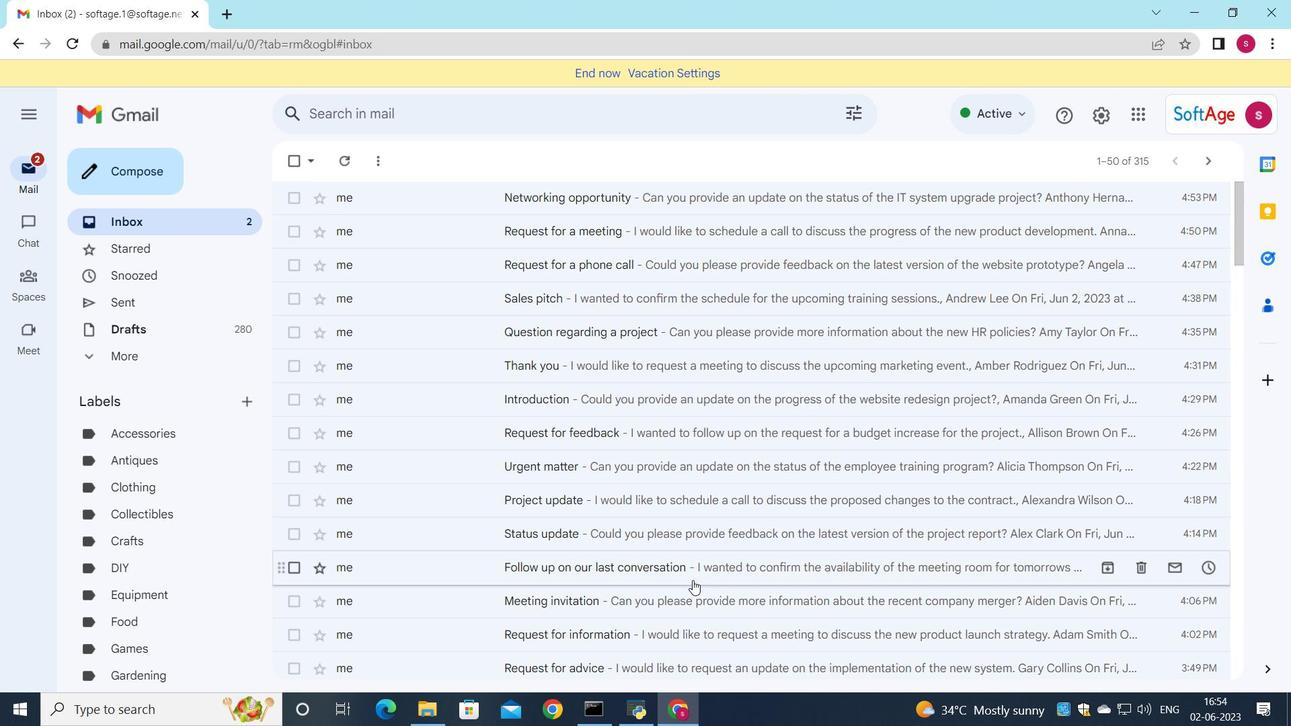 
Action: Mouse scrolled (692, 580) with delta (0, 0)
Screenshot: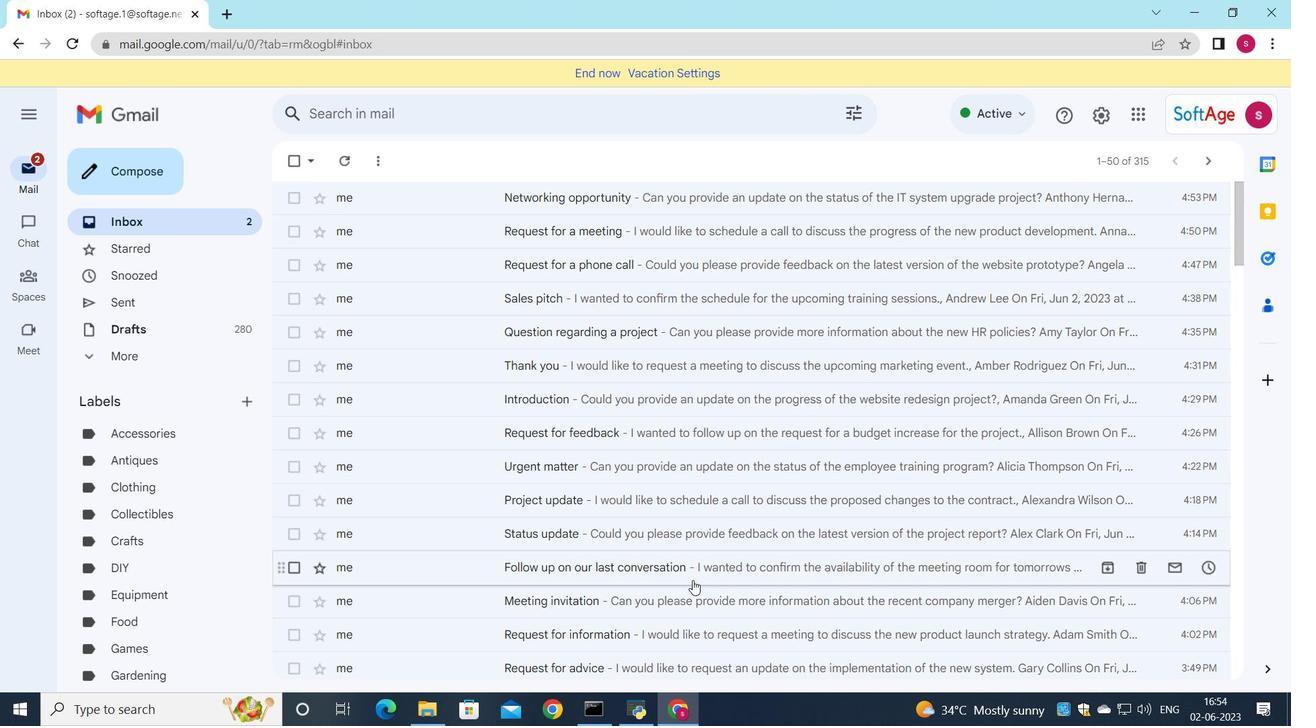 
Action: Mouse moved to (685, 579)
Screenshot: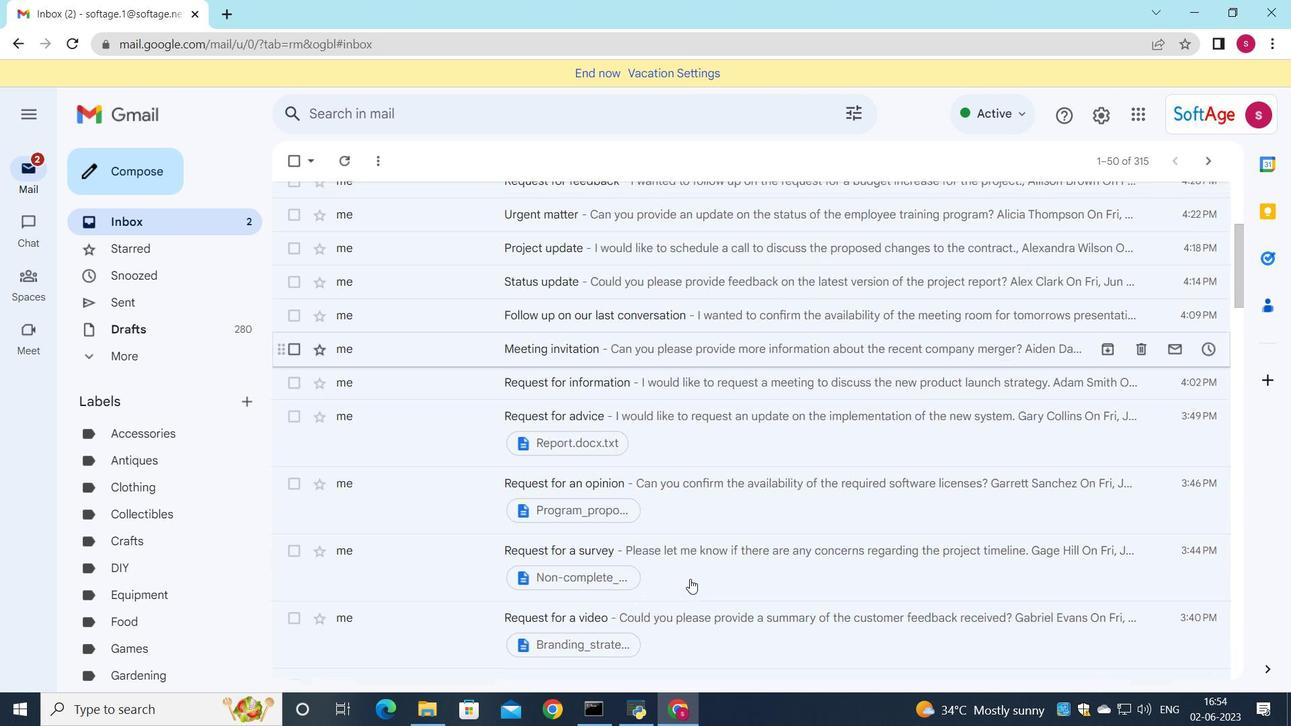 
Action: Mouse scrolled (685, 578) with delta (0, 0)
Screenshot: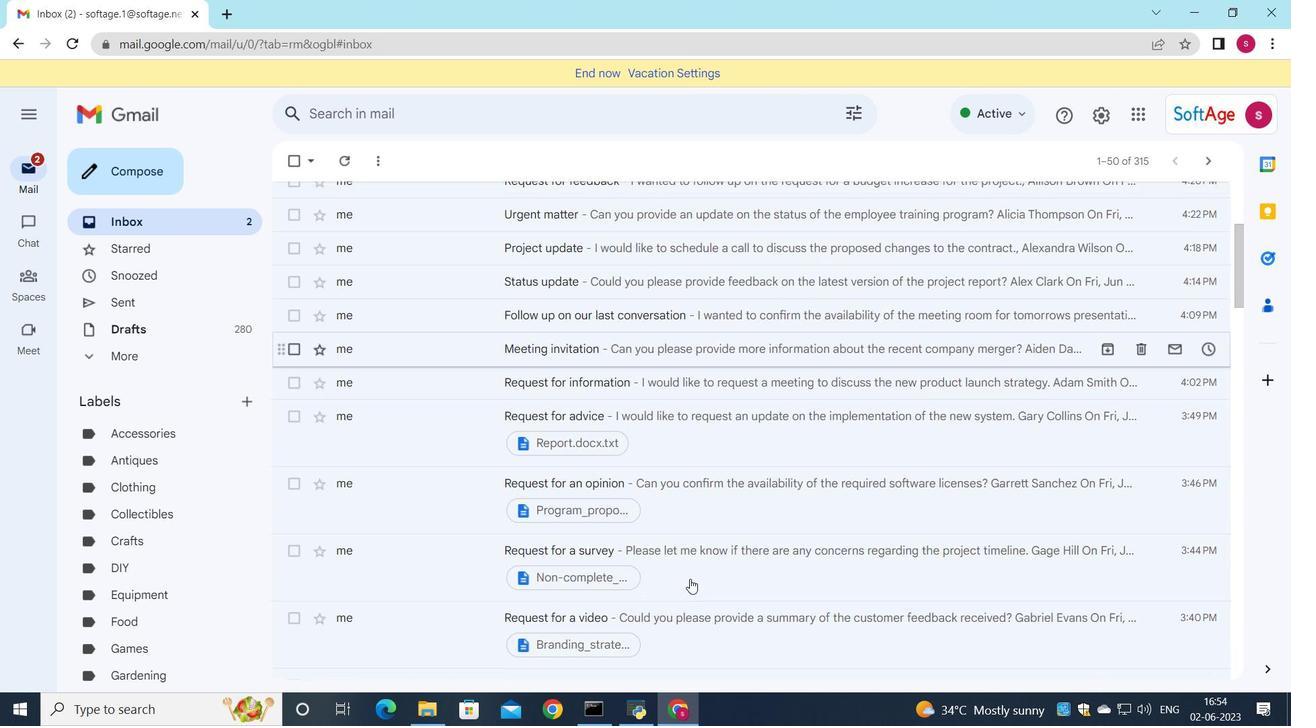 
Action: Mouse moved to (683, 579)
Screenshot: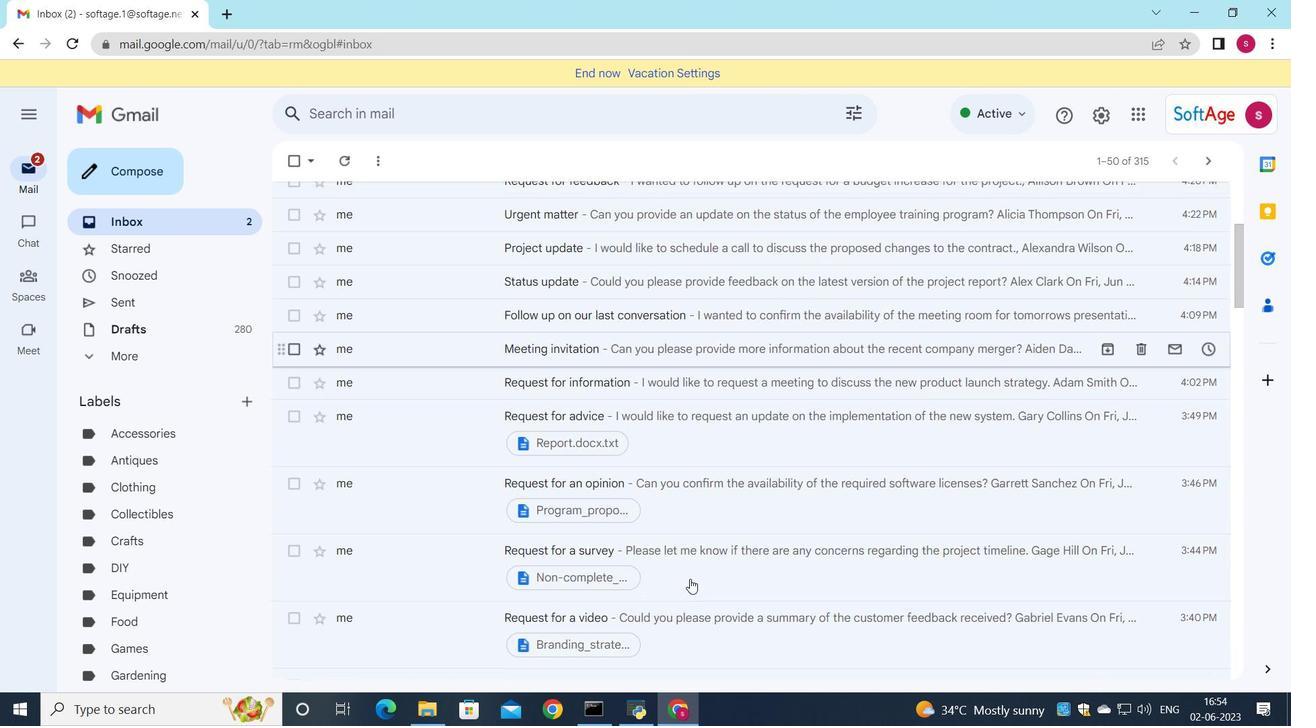
Action: Mouse scrolled (683, 579) with delta (0, 0)
Screenshot: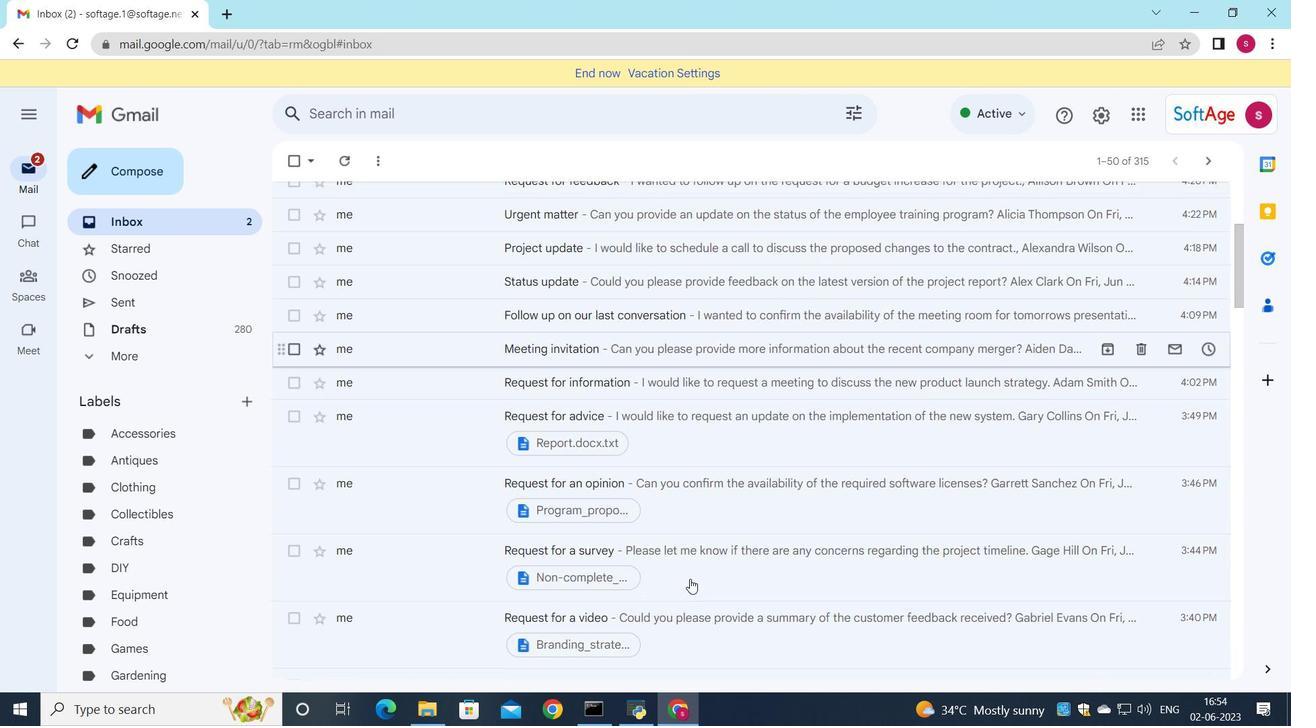
Action: Mouse moved to (671, 567)
Screenshot: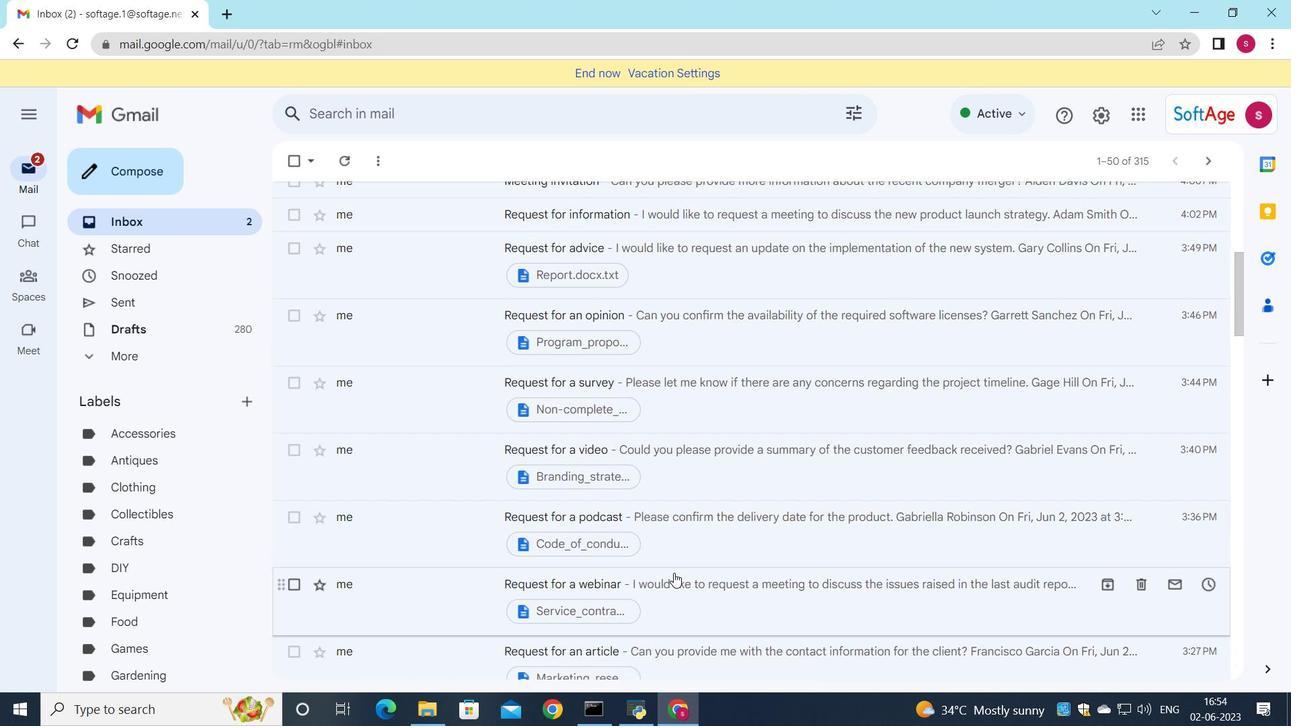 
Action: Mouse scrolled (671, 568) with delta (0, 0)
Screenshot: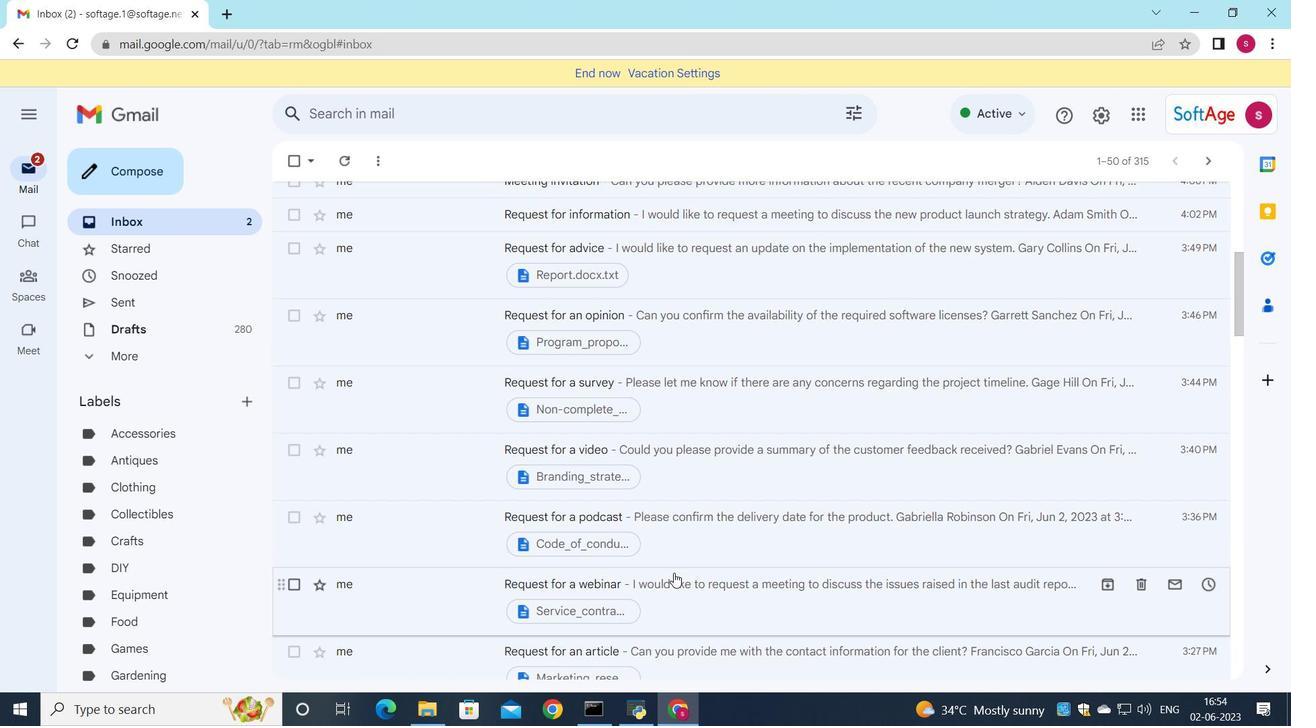 
Action: Mouse scrolled (671, 568) with delta (0, 0)
Screenshot: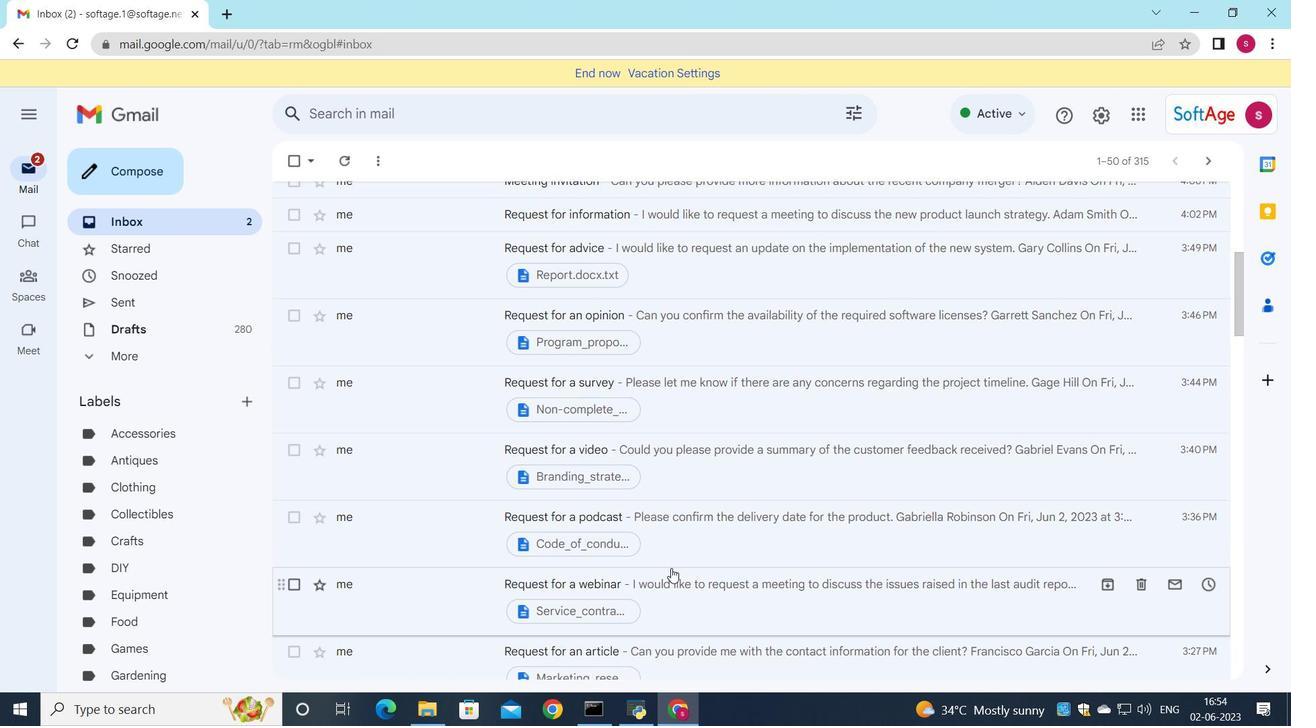 
Action: Mouse moved to (677, 434)
Screenshot: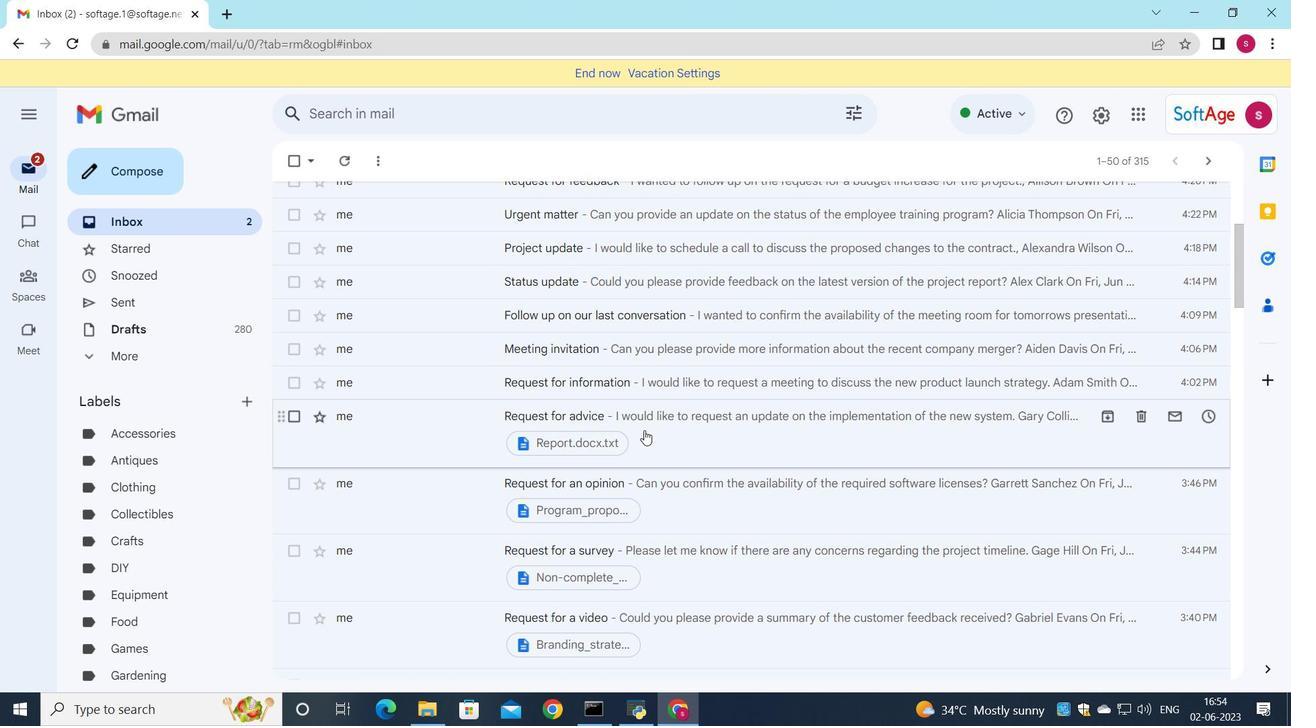
Action: Mouse pressed left at (677, 434)
Screenshot: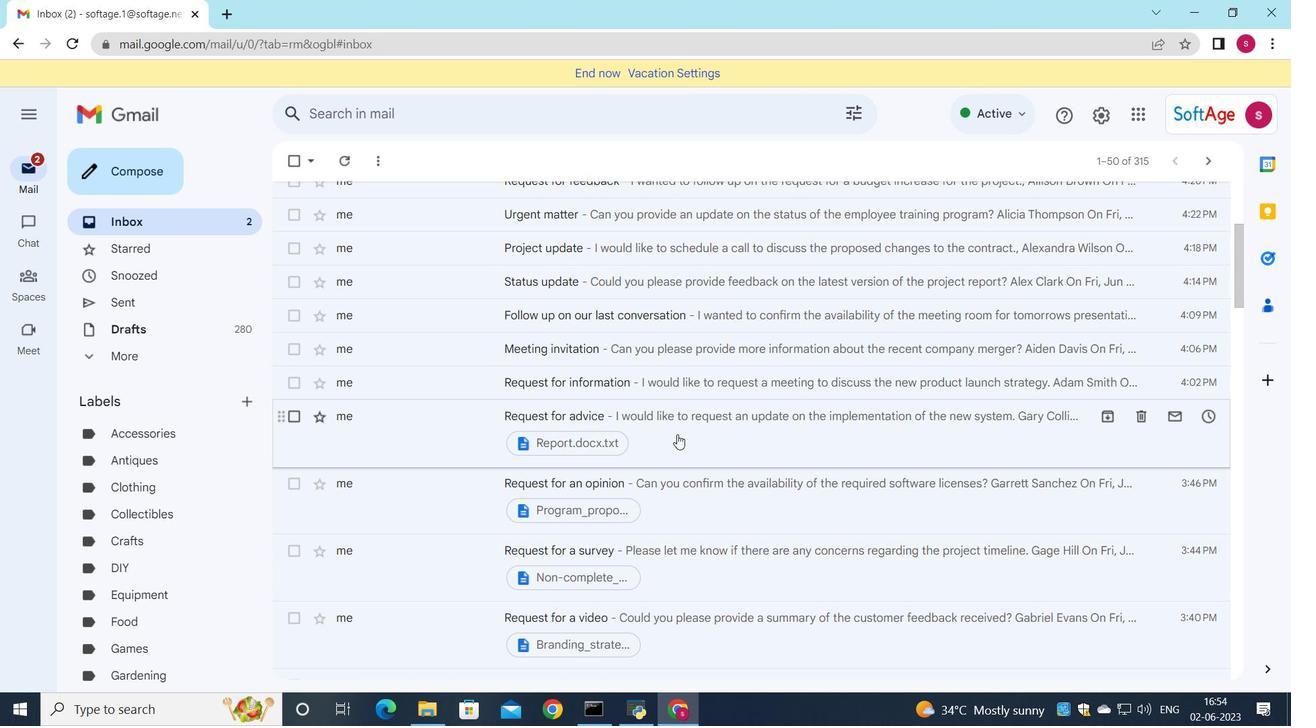 
Action: Mouse moved to (569, 491)
Screenshot: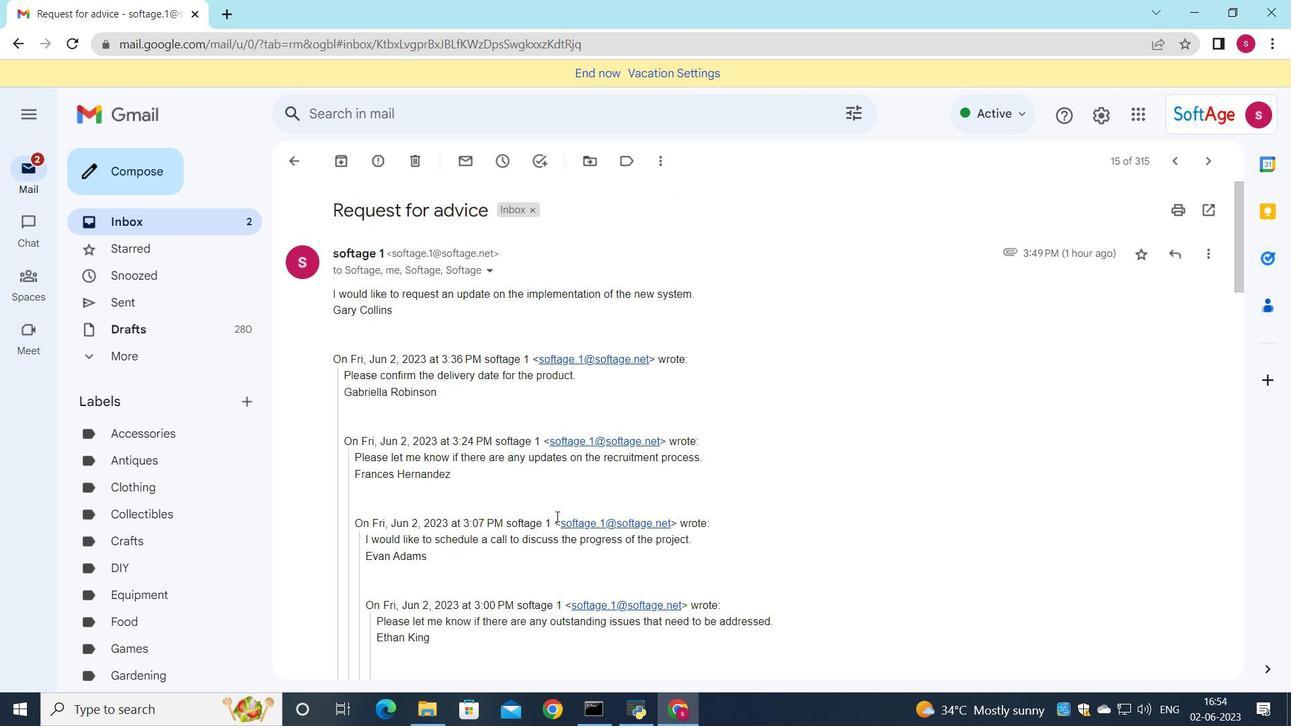 
Action: Mouse scrolled (569, 490) with delta (0, 0)
Screenshot: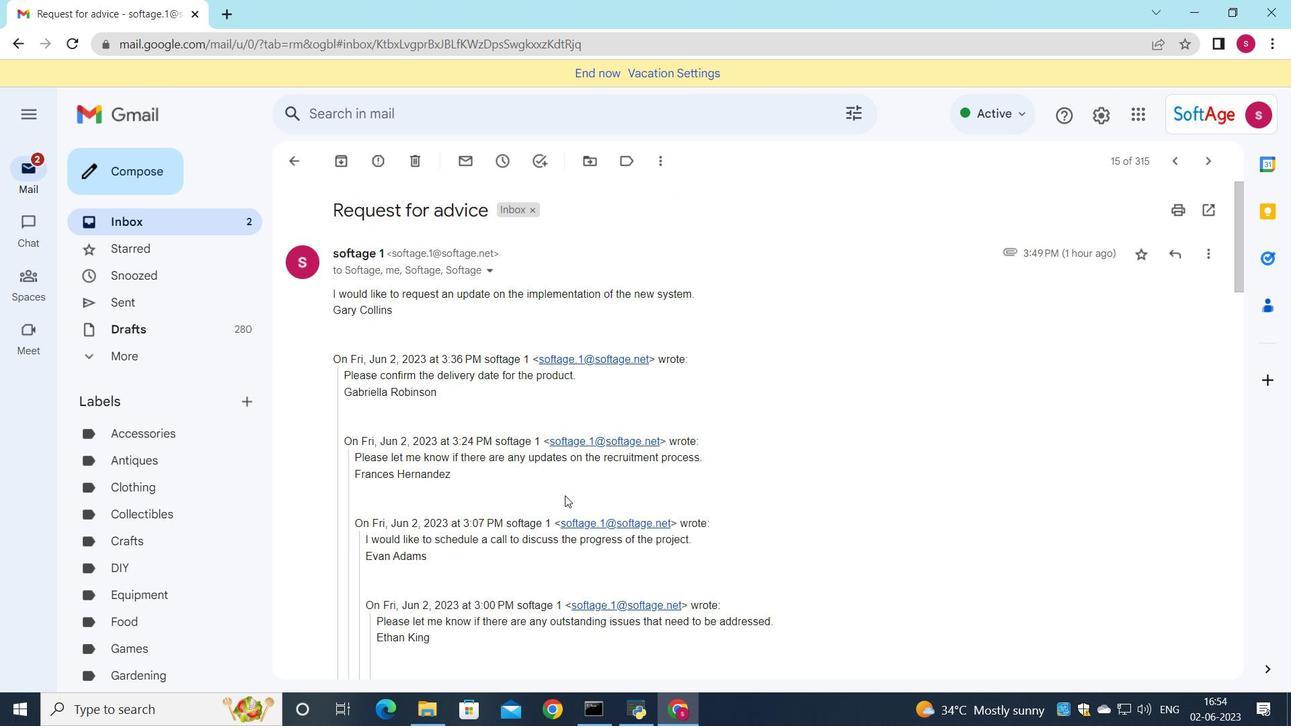 
Action: Mouse scrolled (569, 490) with delta (0, 0)
Screenshot: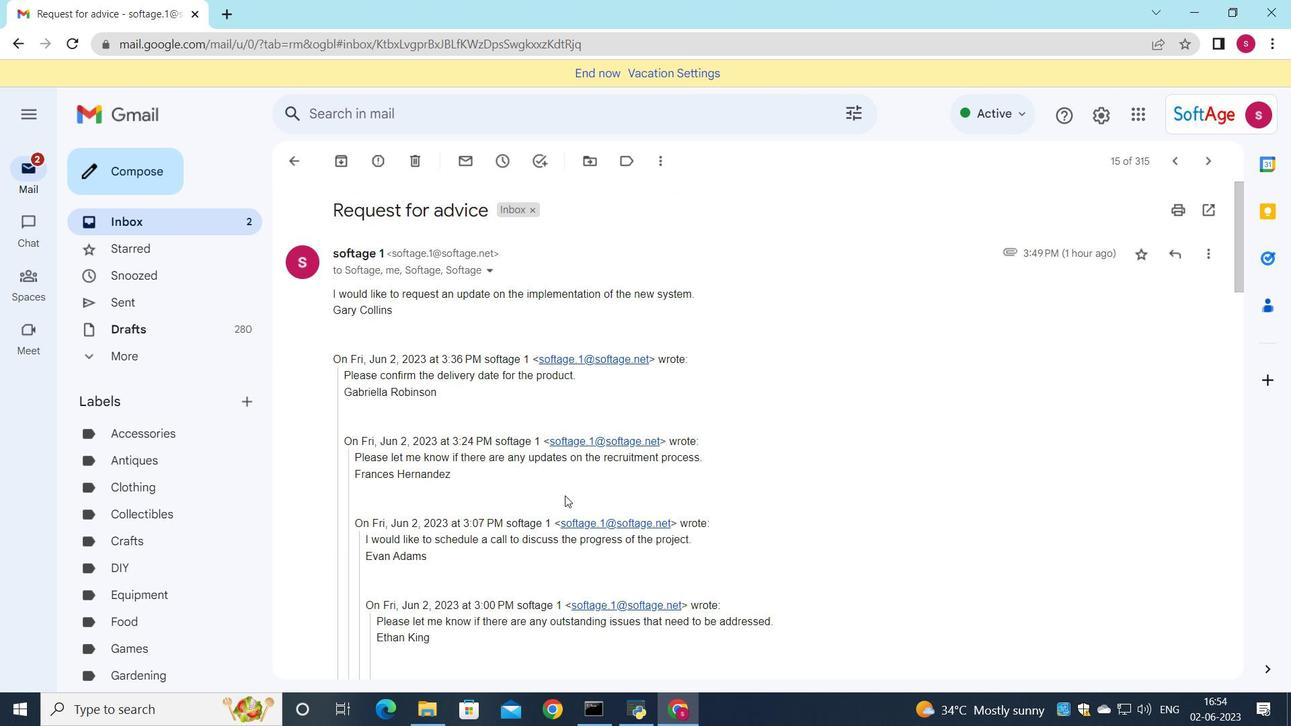 
Action: Mouse scrolled (569, 490) with delta (0, 0)
Screenshot: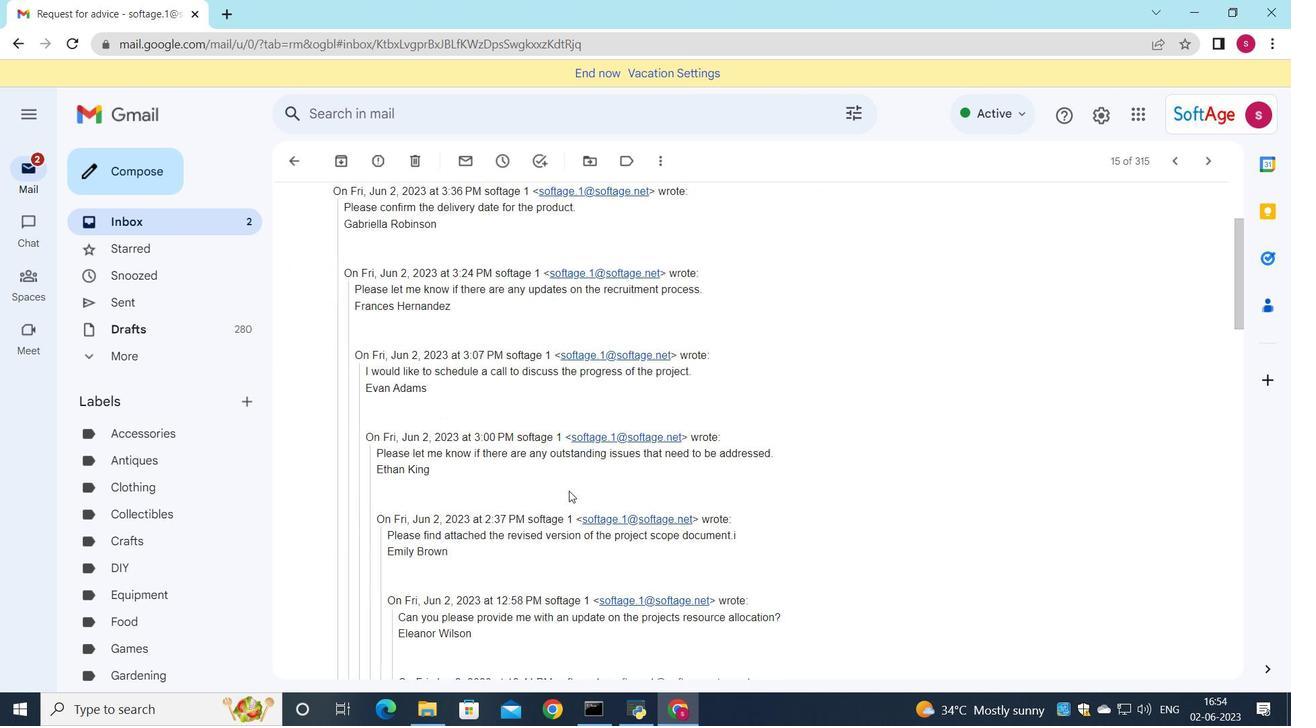 
Action: Mouse moved to (570, 497)
Screenshot: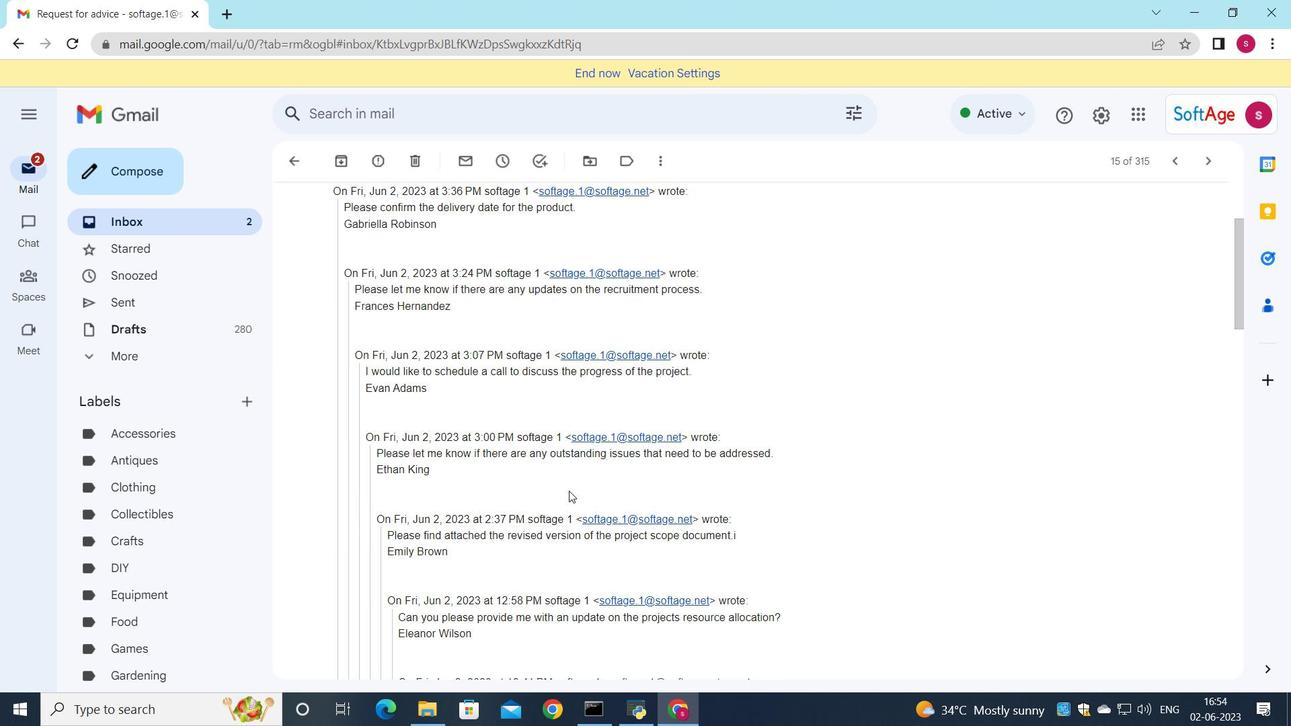 
Action: Mouse scrolled (570, 496) with delta (0, 0)
Screenshot: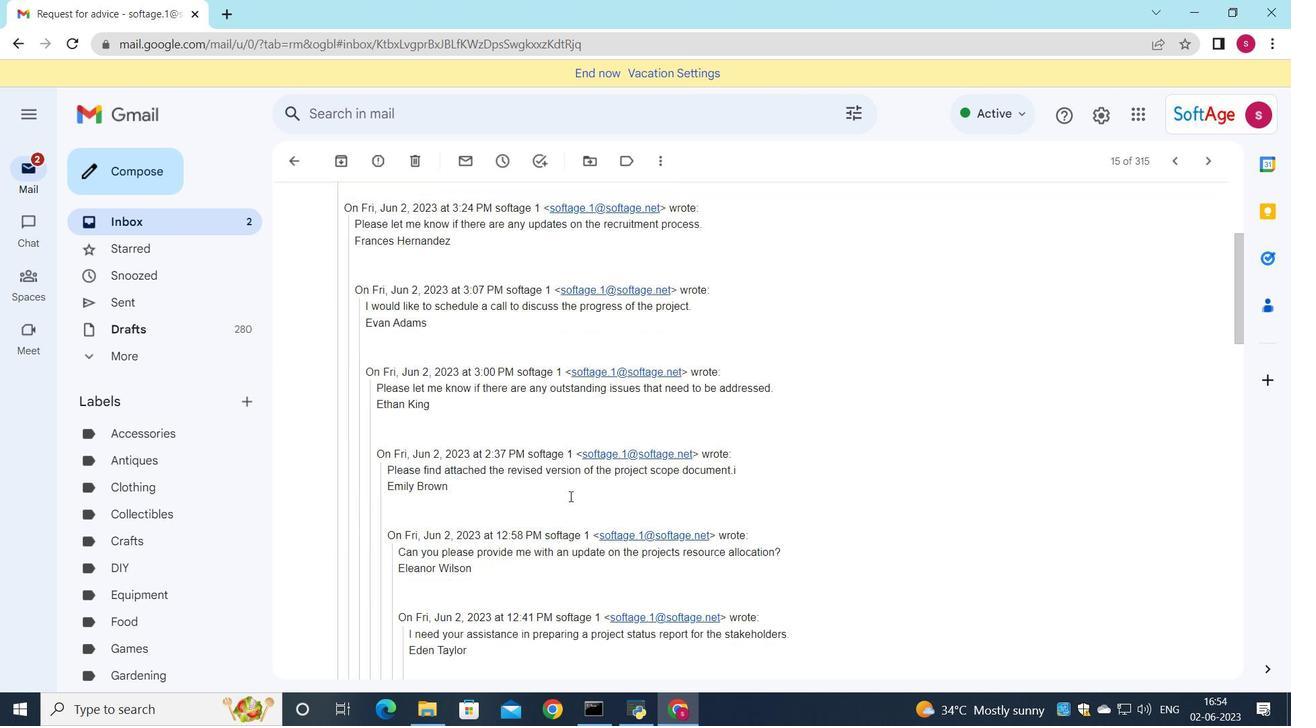 
Action: Mouse scrolled (570, 496) with delta (0, 0)
Screenshot: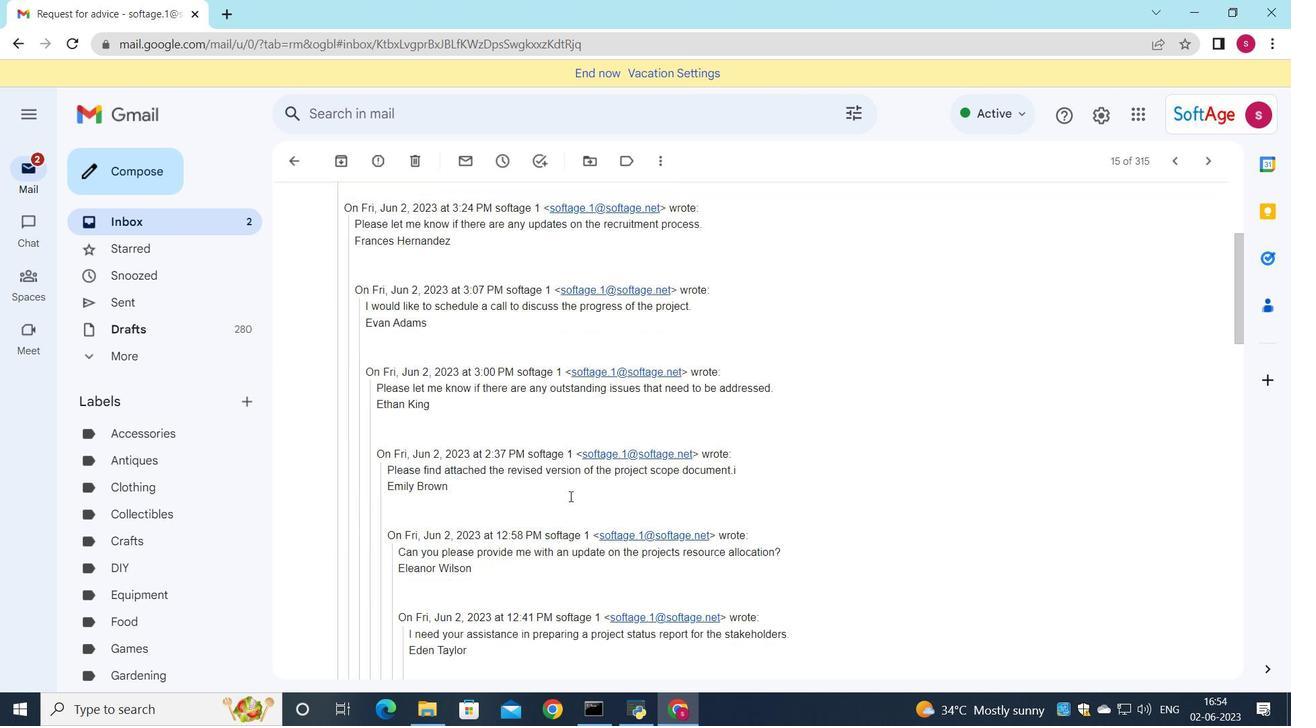 
Action: Mouse scrolled (570, 496) with delta (0, 0)
Screenshot: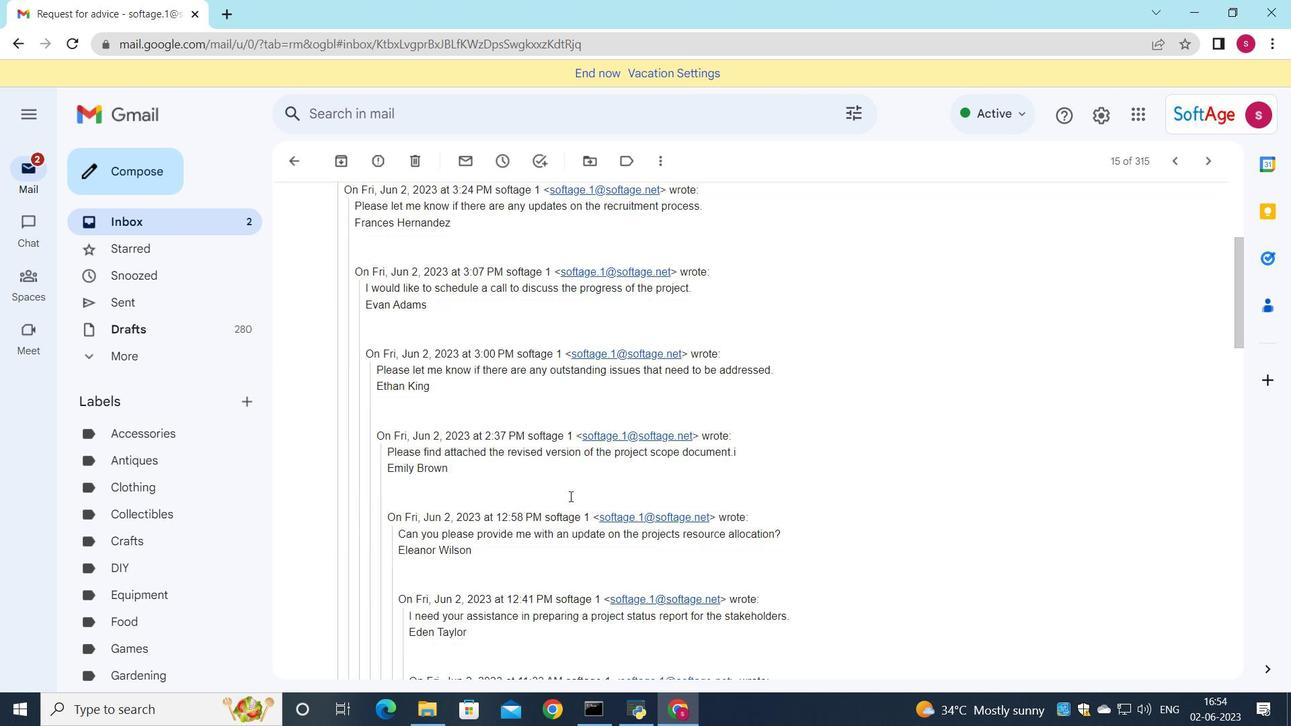 
Action: Mouse scrolled (570, 496) with delta (0, 0)
Screenshot: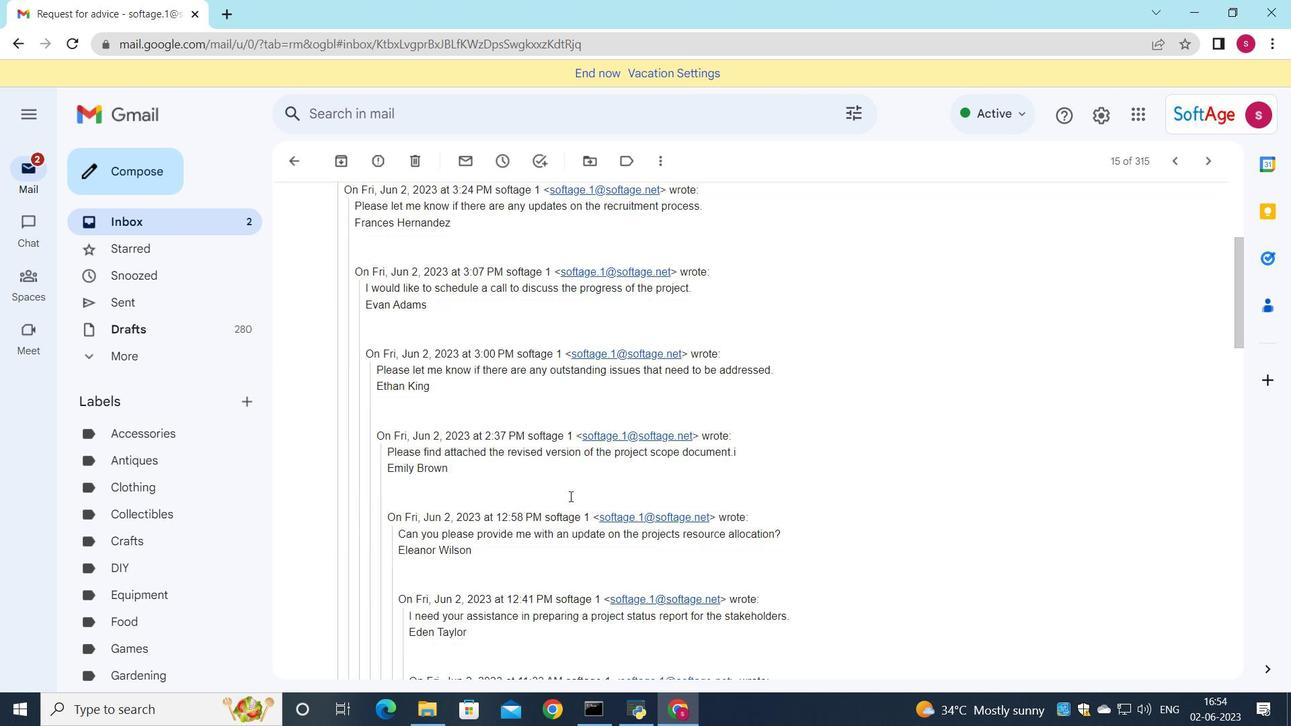 
Action: Mouse moved to (566, 508)
Screenshot: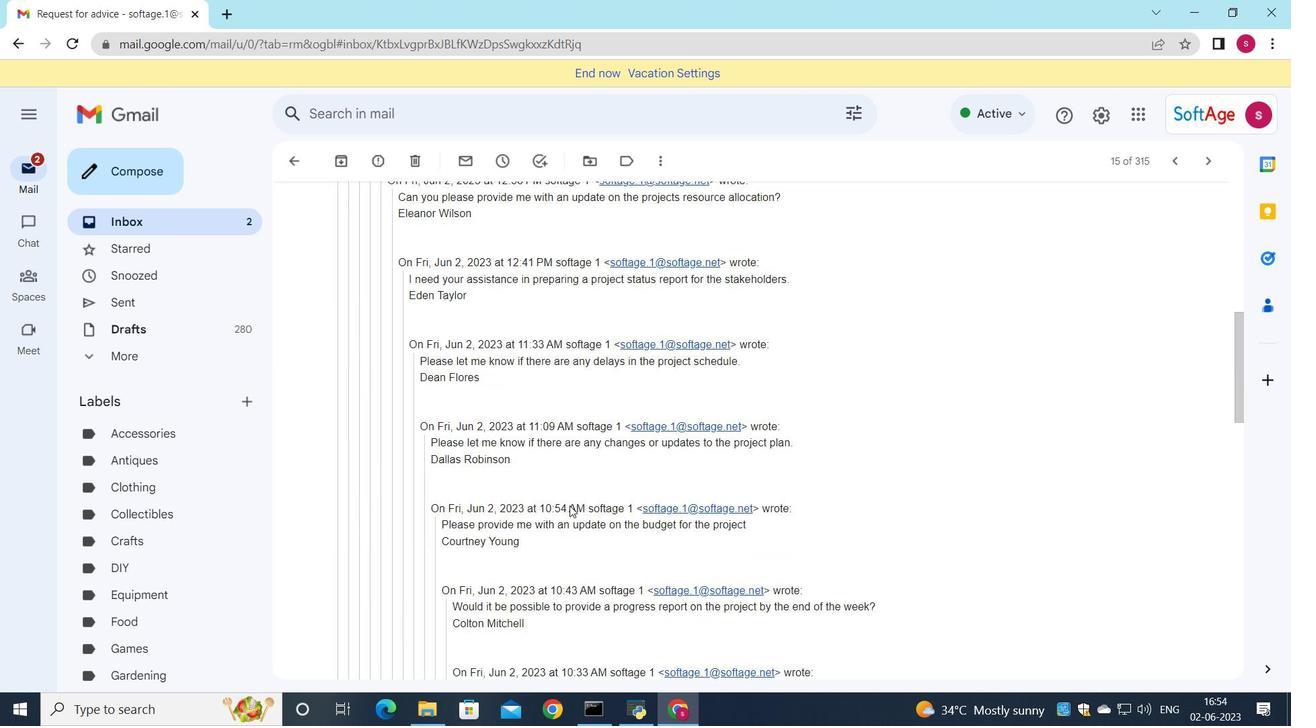 
Action: Mouse scrolled (566, 507) with delta (0, 0)
Screenshot: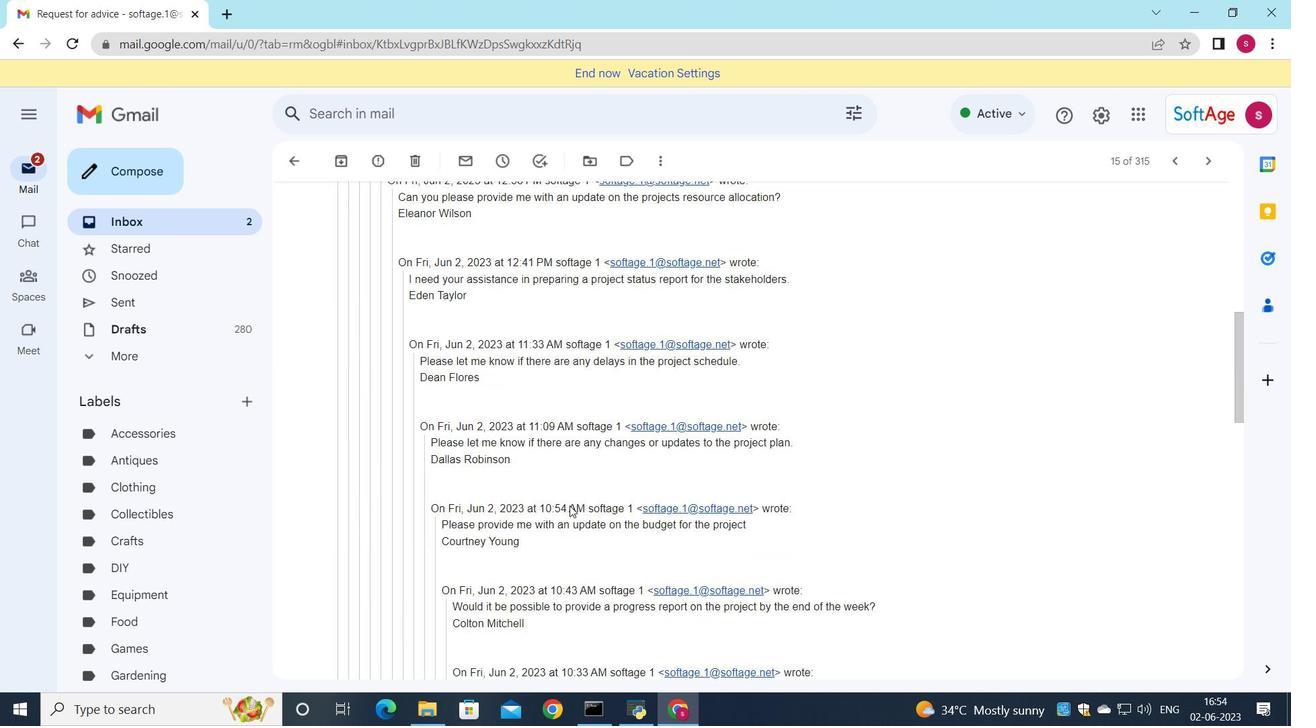 
Action: Mouse moved to (565, 509)
Screenshot: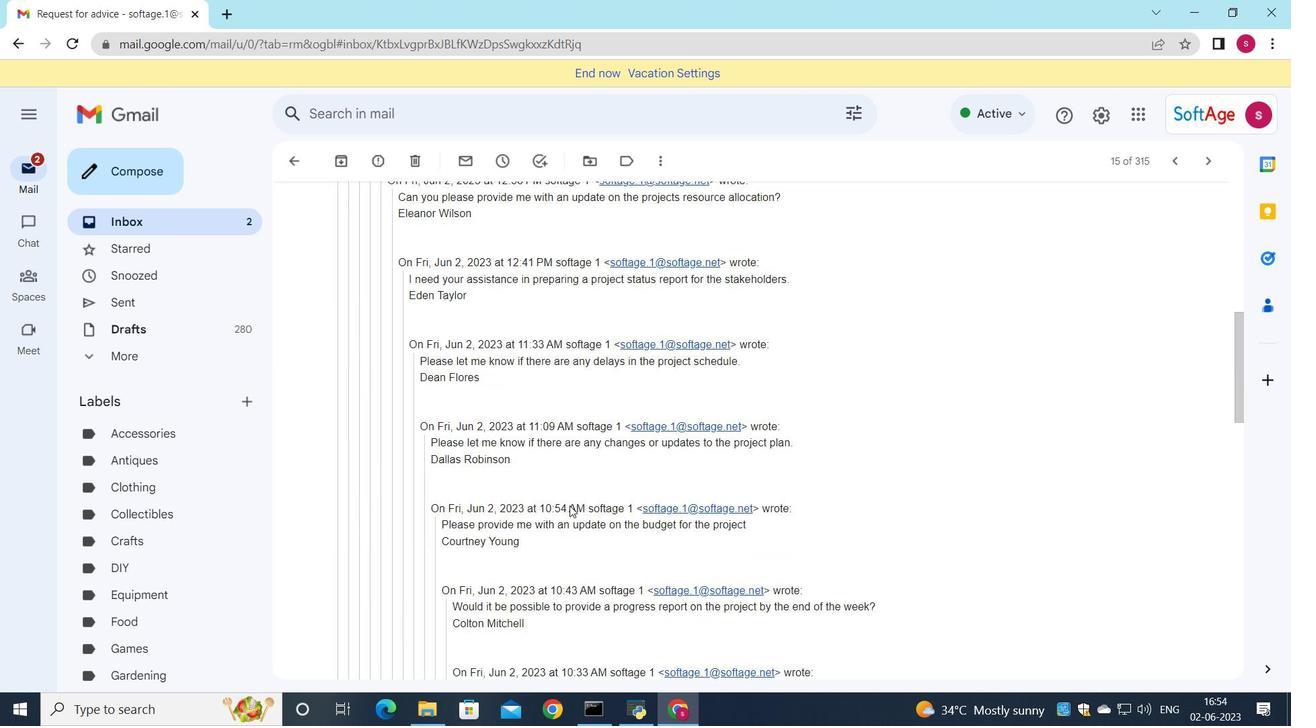 
Action: Mouse scrolled (565, 508) with delta (0, 0)
Screenshot: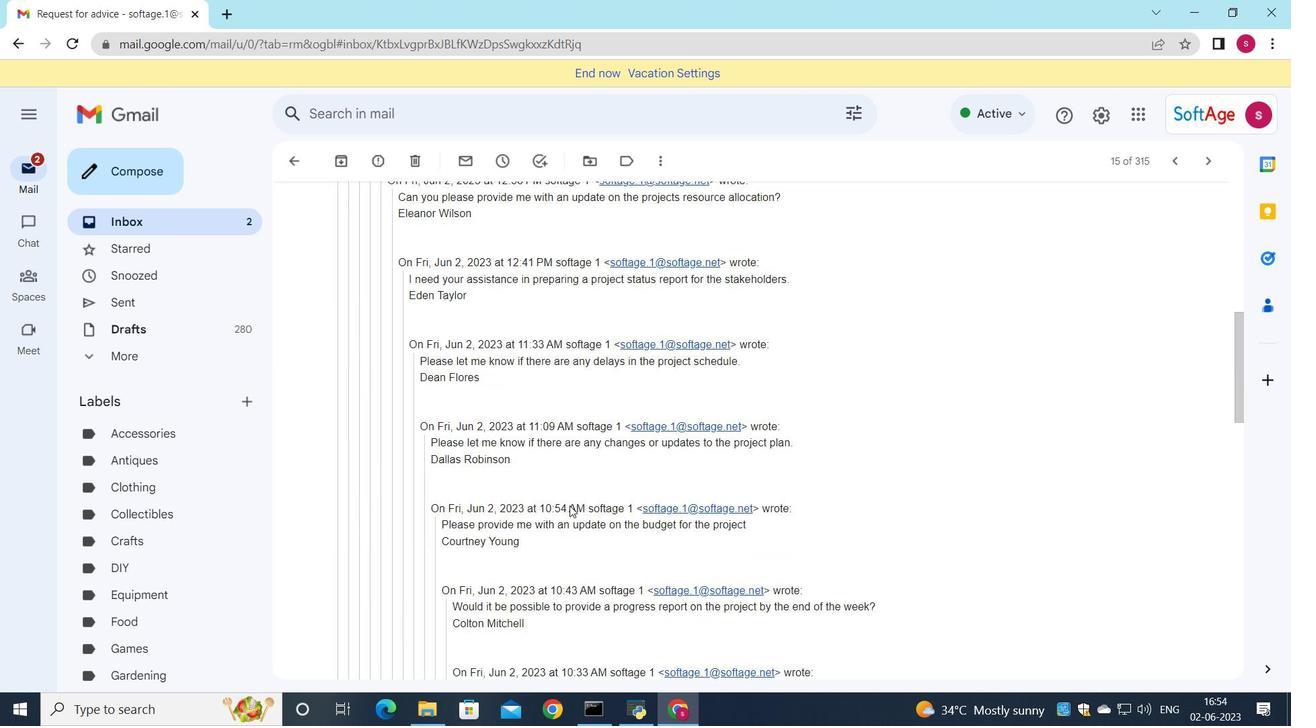 
Action: Mouse moved to (563, 511)
Screenshot: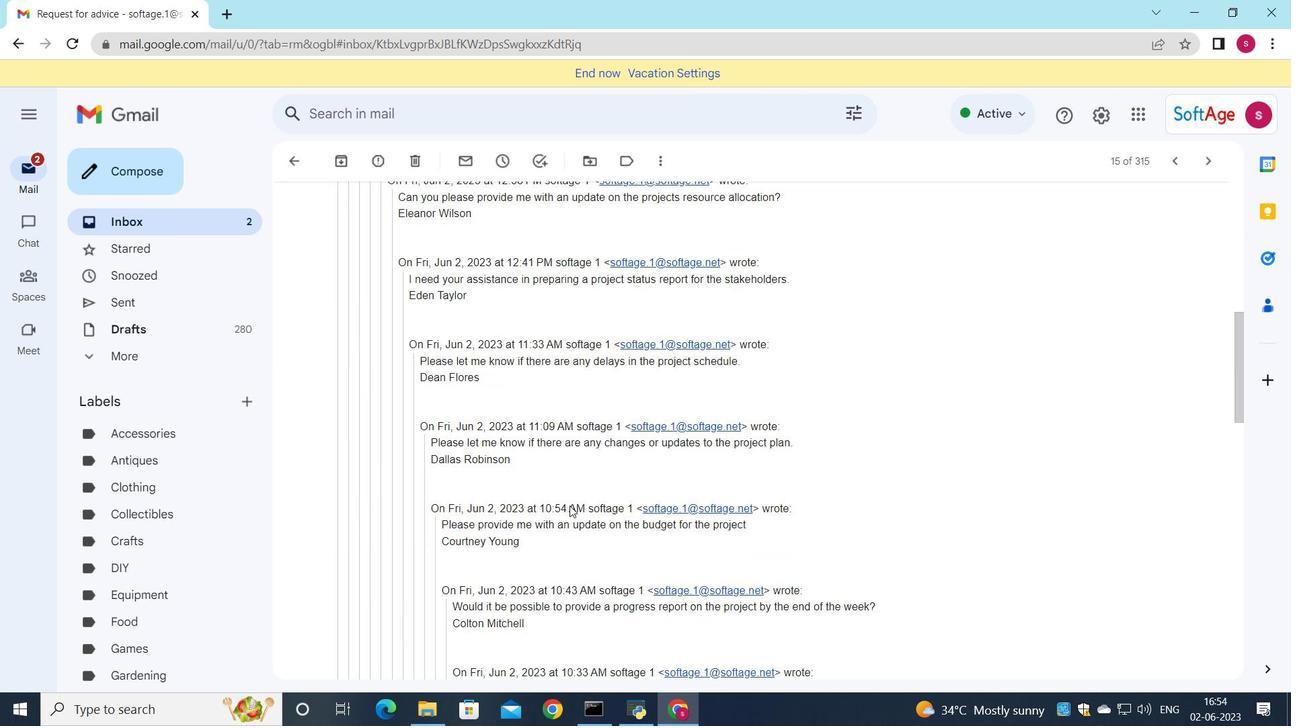 
Action: Mouse scrolled (563, 509) with delta (0, 0)
Screenshot: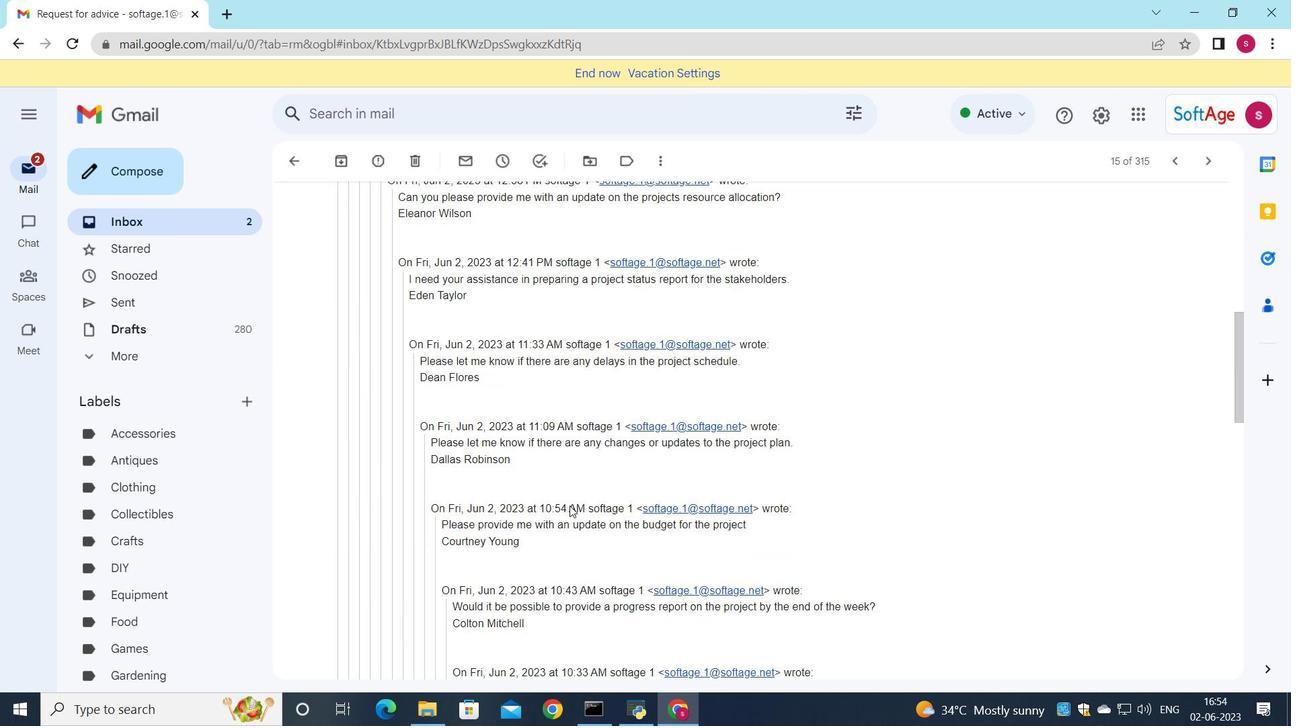 
Action: Mouse moved to (562, 513)
Screenshot: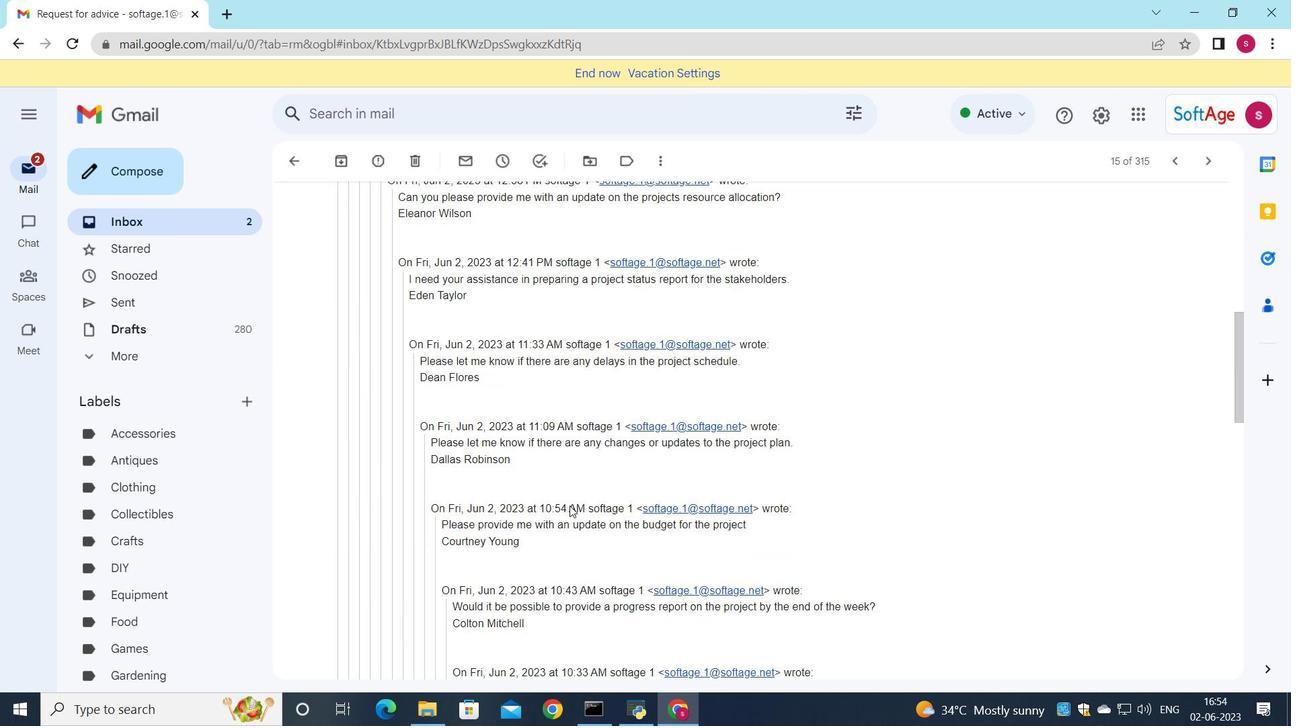
Action: Mouse scrolled (563, 511) with delta (0, 0)
Screenshot: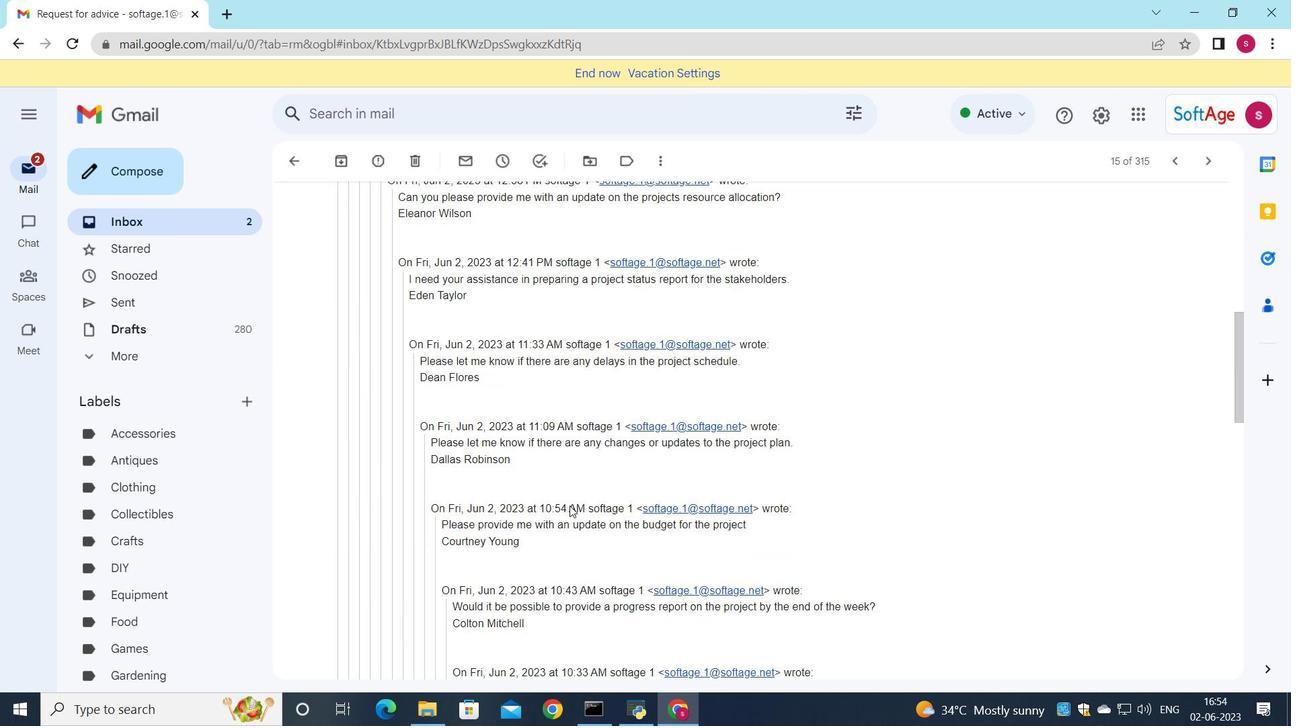 
Action: Mouse moved to (558, 532)
Screenshot: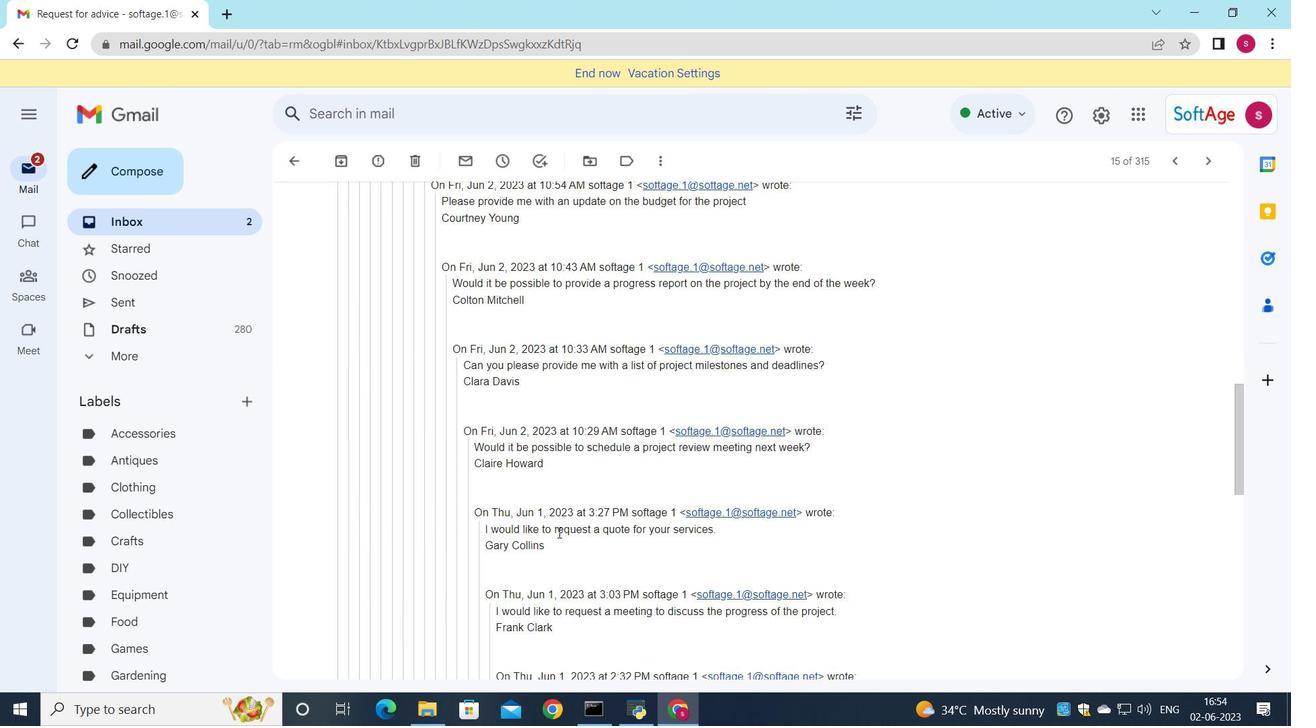 
Action: Mouse scrolled (558, 532) with delta (0, 0)
Screenshot: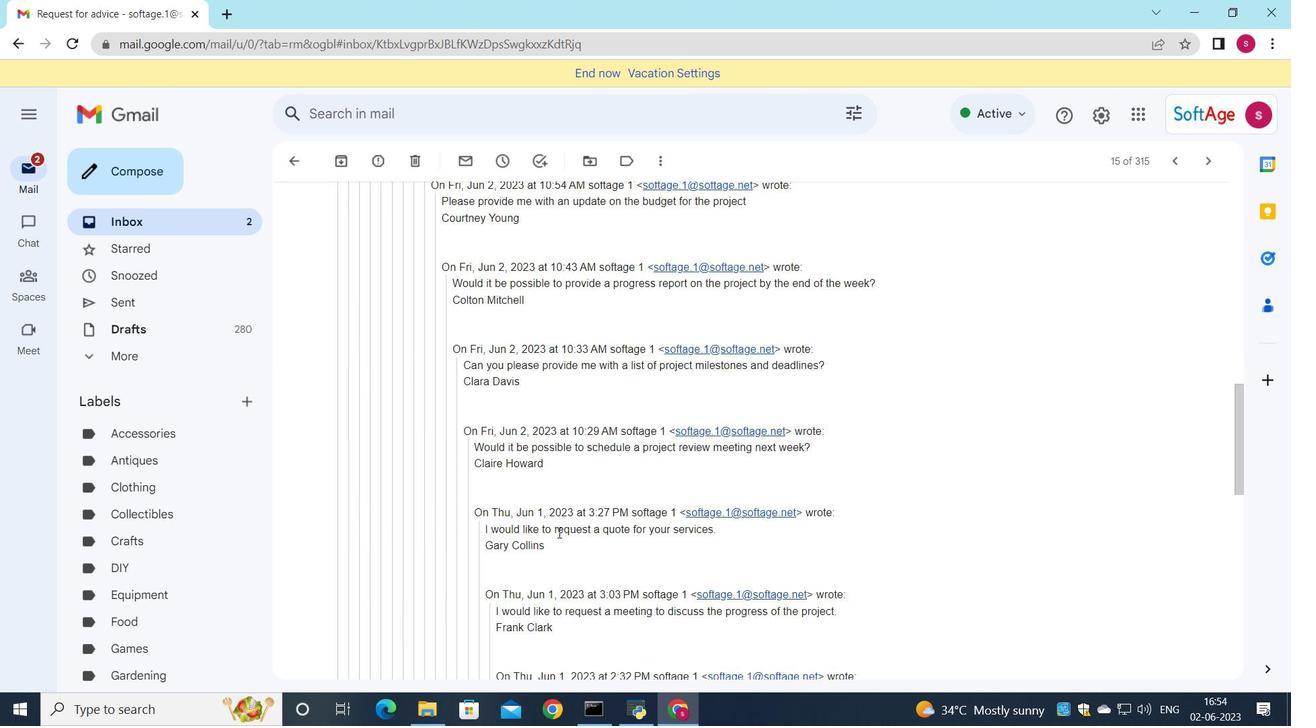 
Action: Mouse scrolled (558, 532) with delta (0, 0)
Screenshot: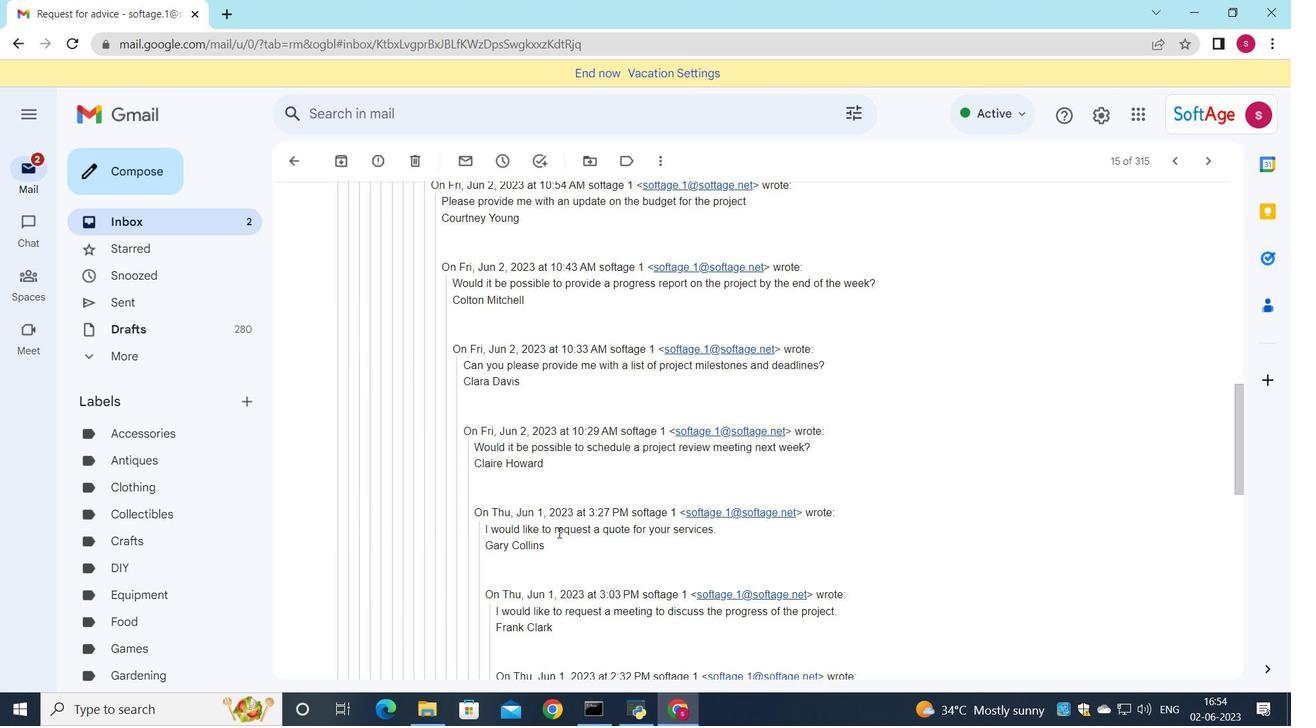 
Action: Mouse scrolled (558, 532) with delta (0, 0)
Screenshot: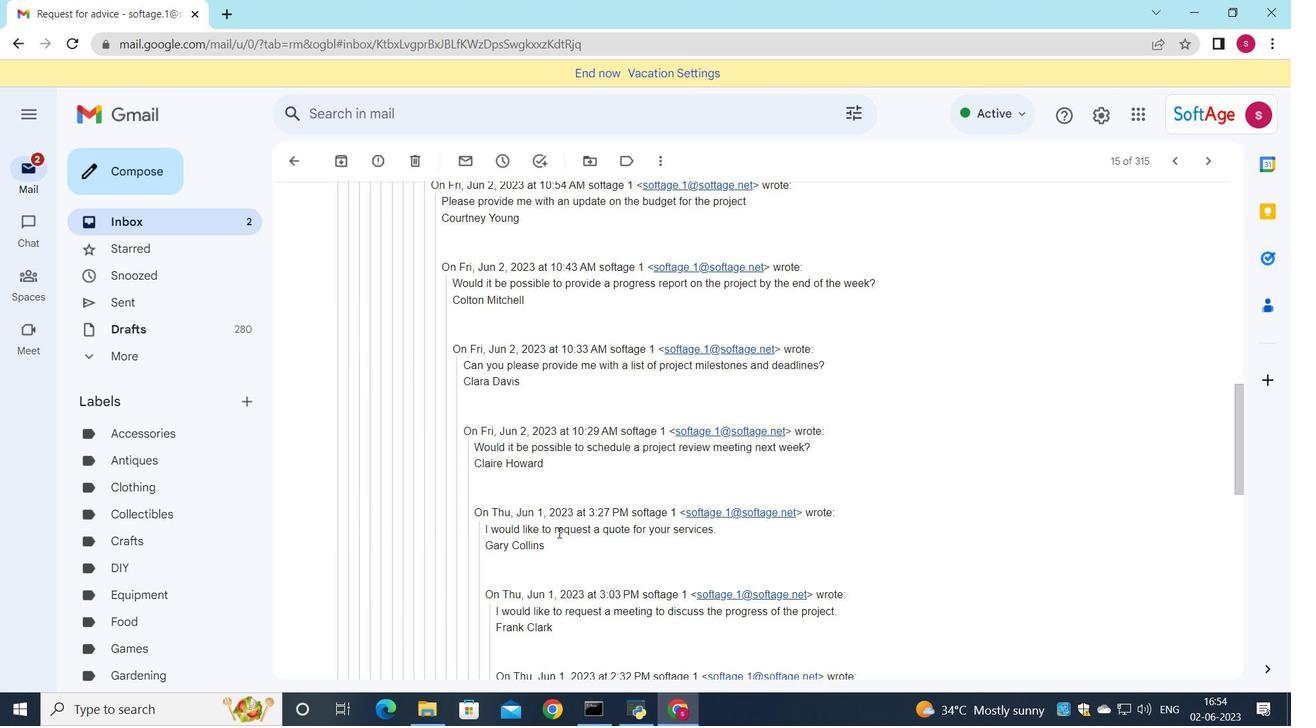 
Action: Mouse moved to (557, 534)
Screenshot: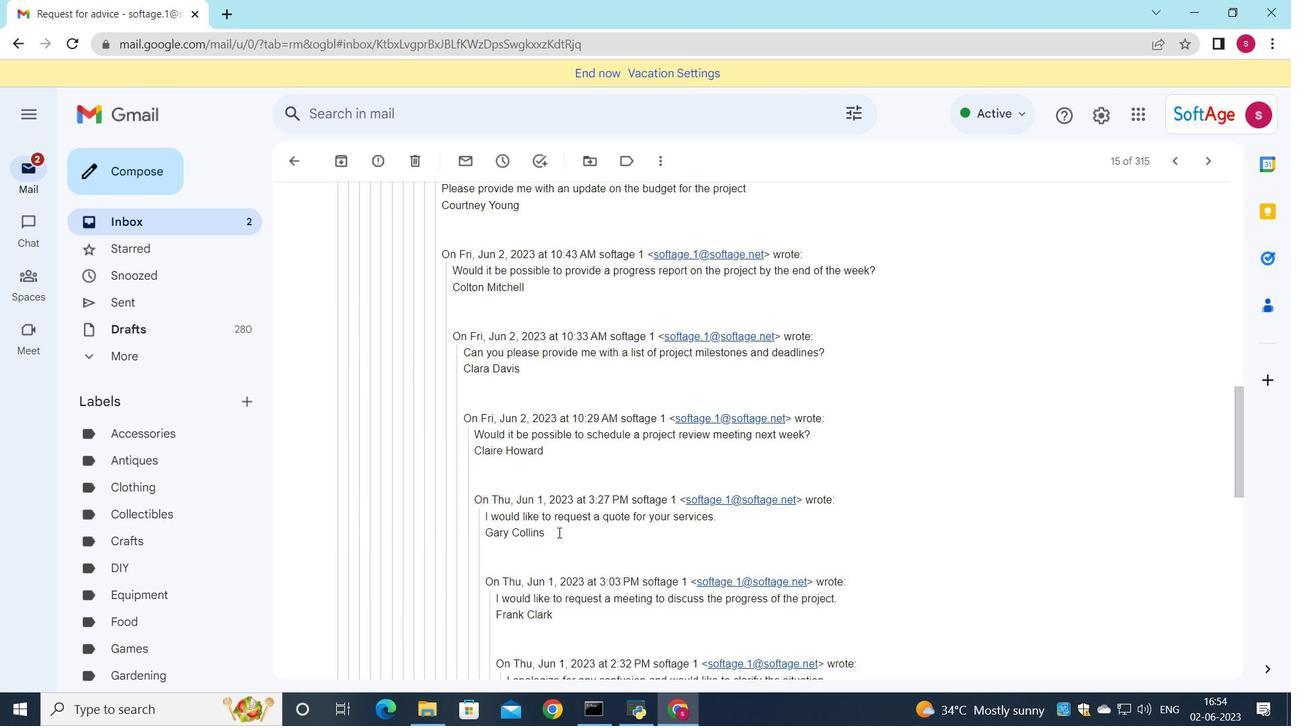 
Action: Mouse scrolled (557, 533) with delta (0, 0)
Screenshot: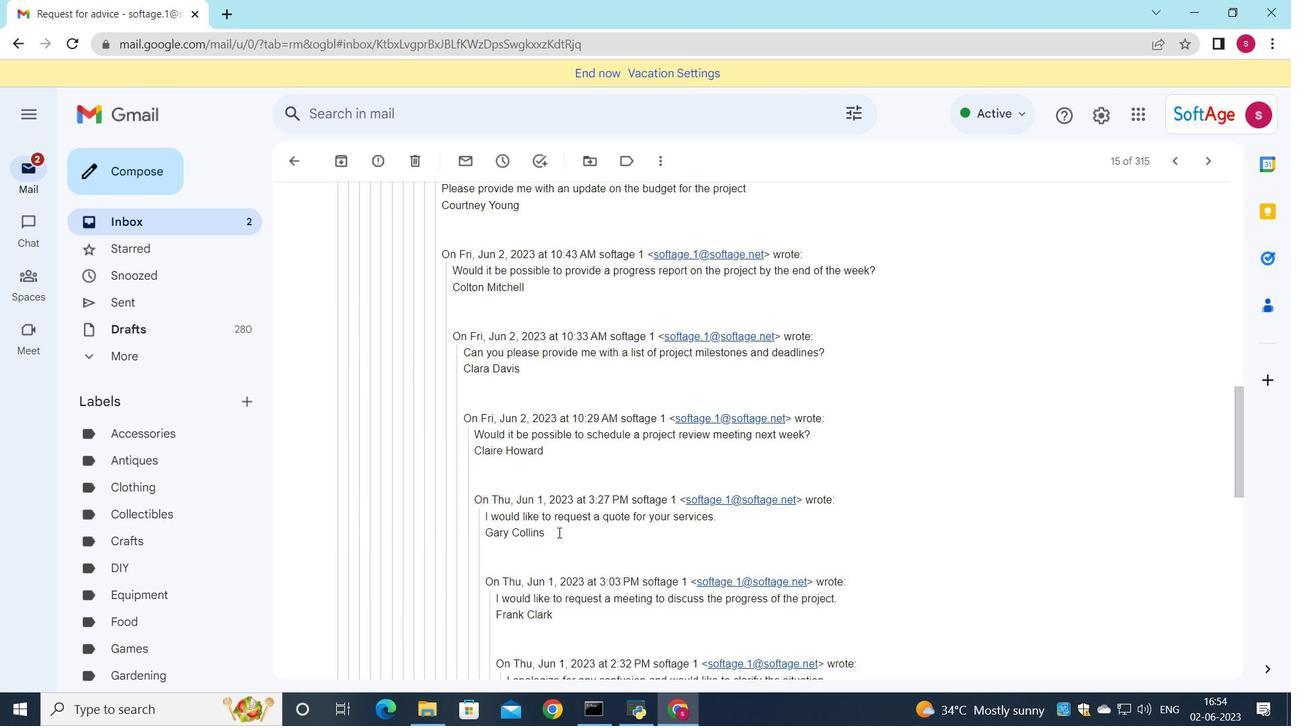 
Action: Mouse moved to (556, 540)
Screenshot: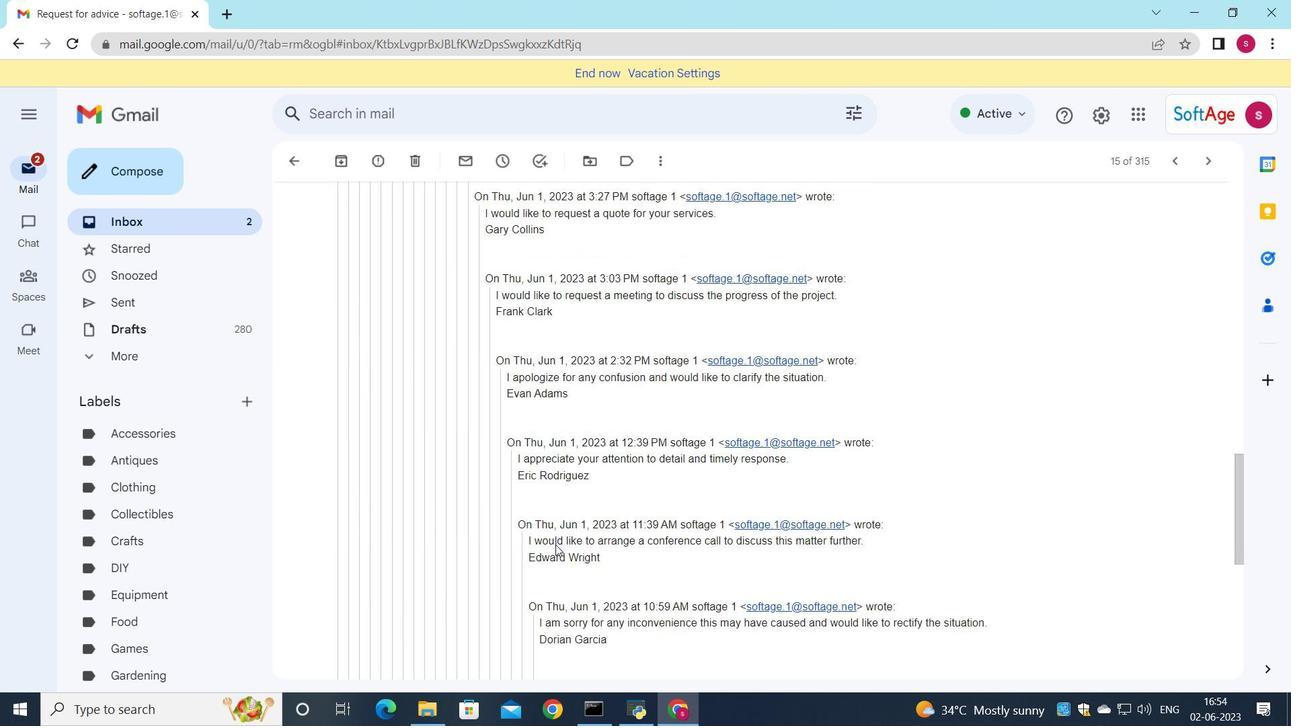 
Action: Mouse scrolled (556, 539) with delta (0, 0)
Screenshot: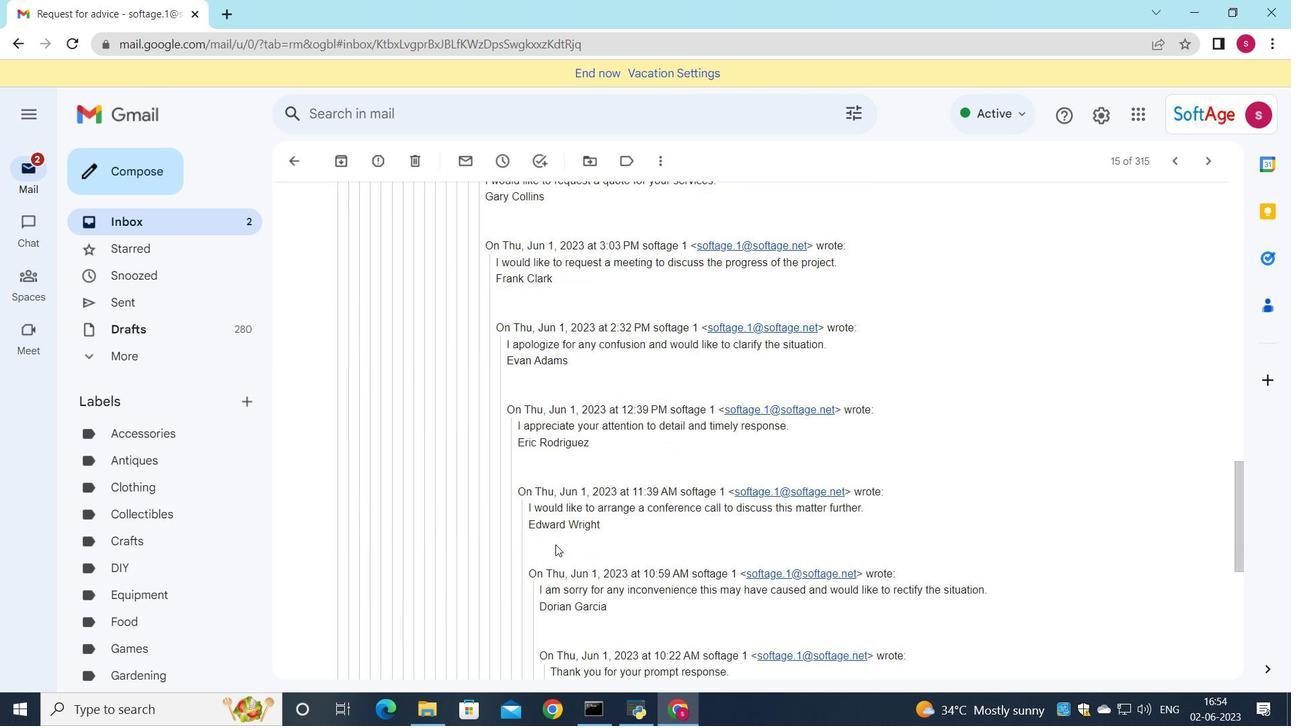 
Action: Mouse moved to (556, 540)
Screenshot: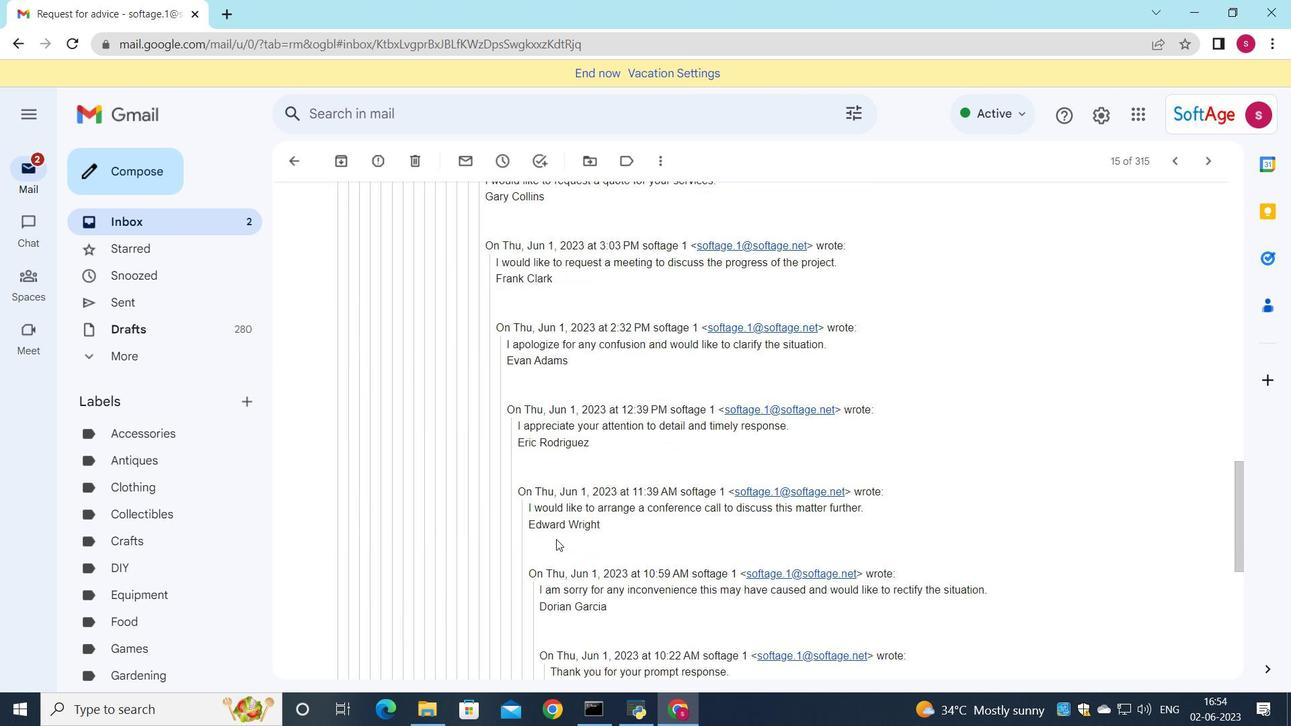 
Action: Mouse scrolled (556, 539) with delta (0, 0)
Screenshot: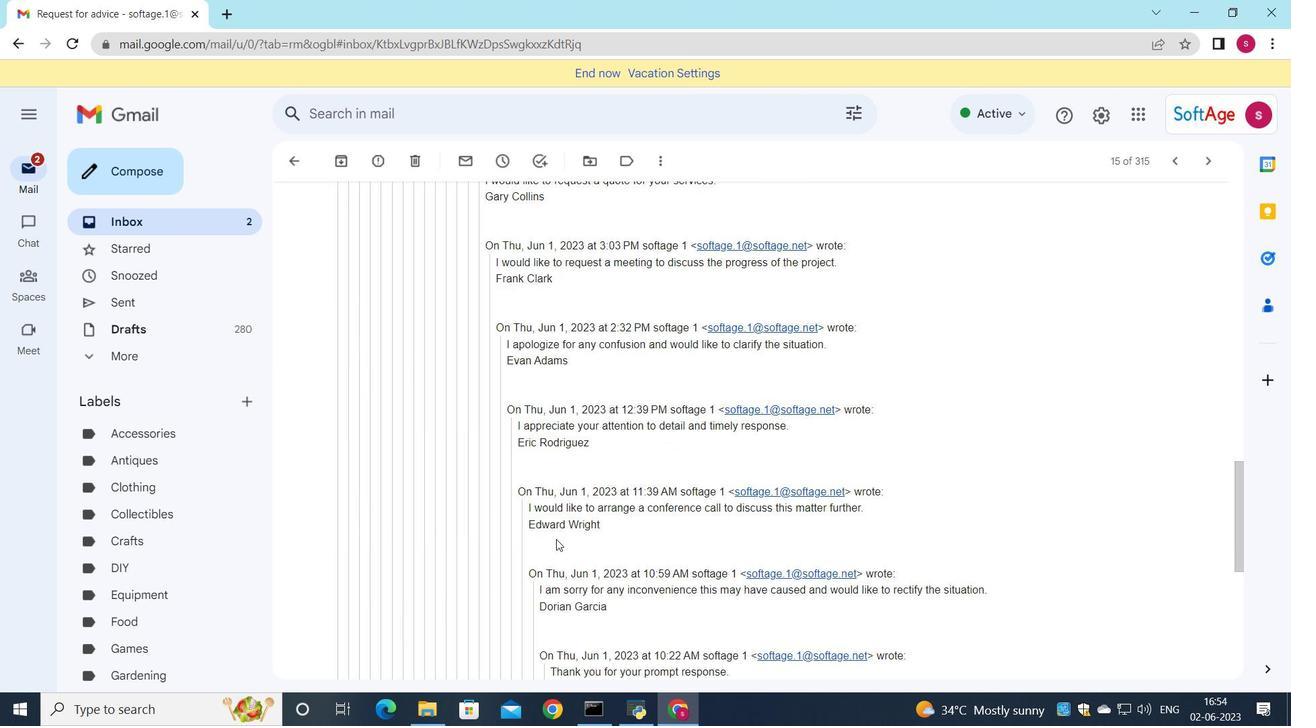 
Action: Mouse moved to (552, 548)
Screenshot: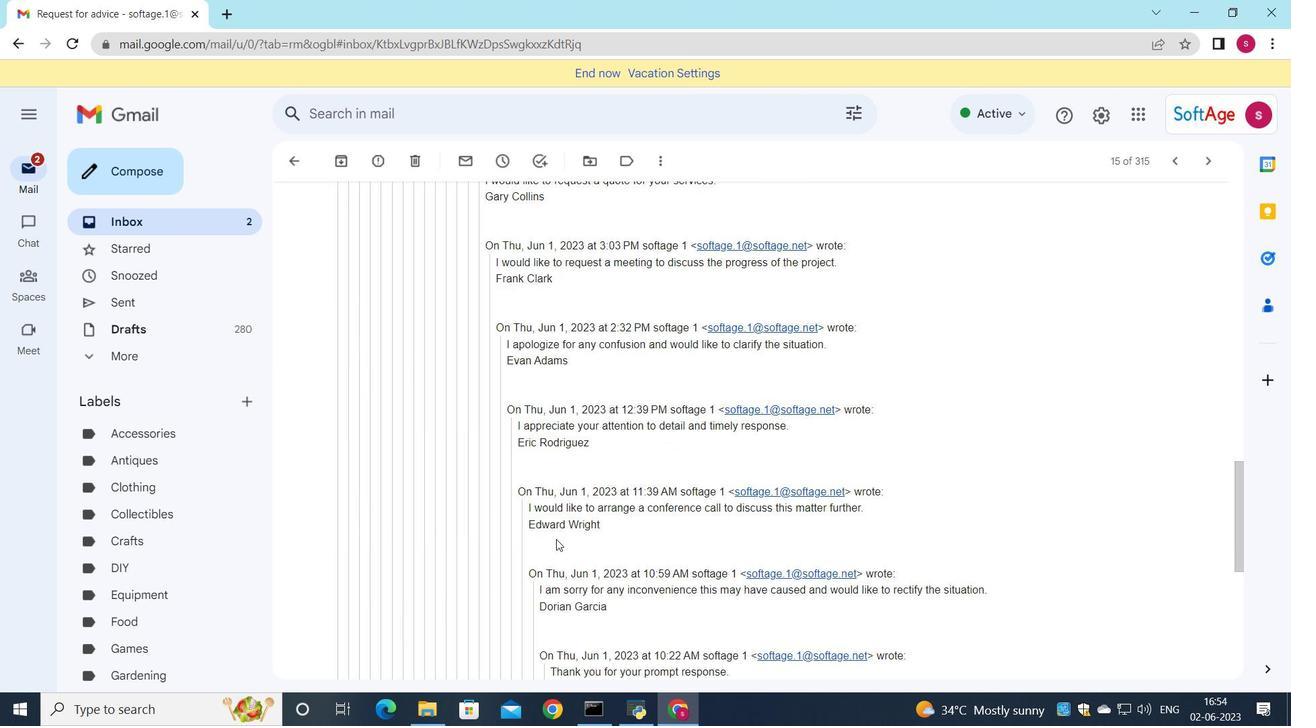 
Action: Mouse scrolled (556, 540) with delta (0, 0)
Screenshot: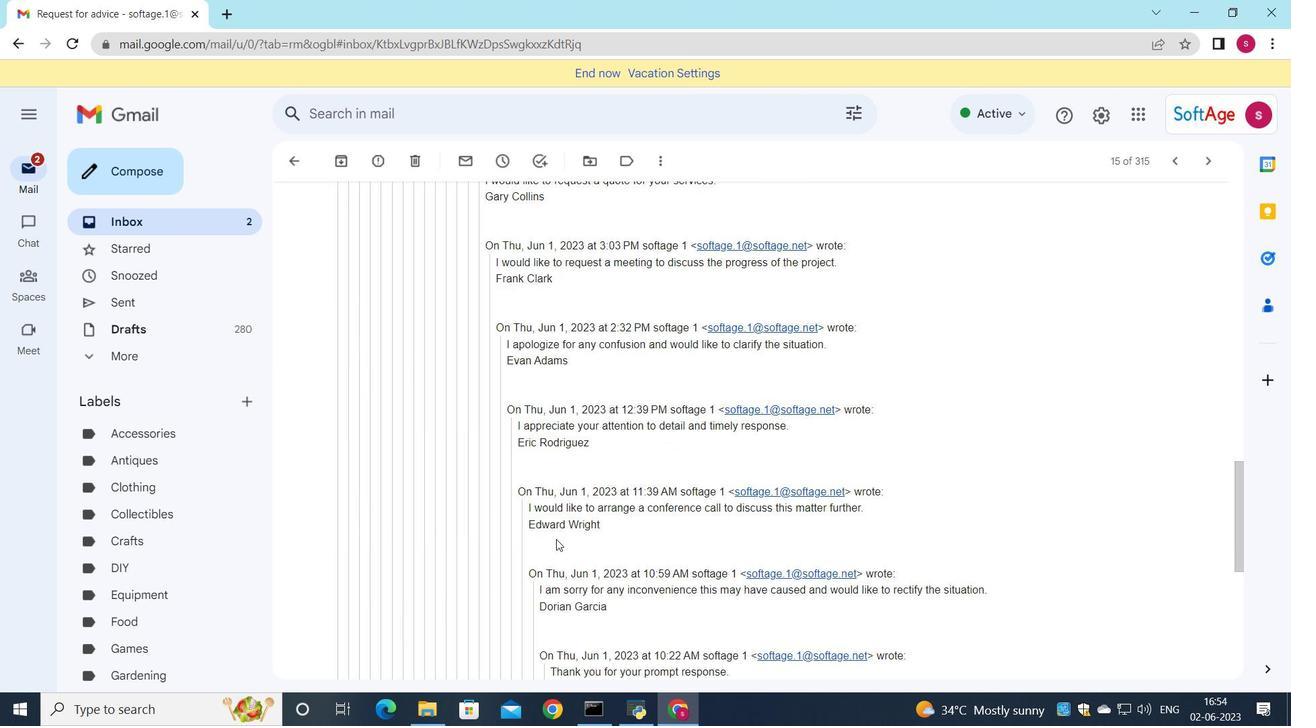 
Action: Mouse moved to (541, 554)
Screenshot: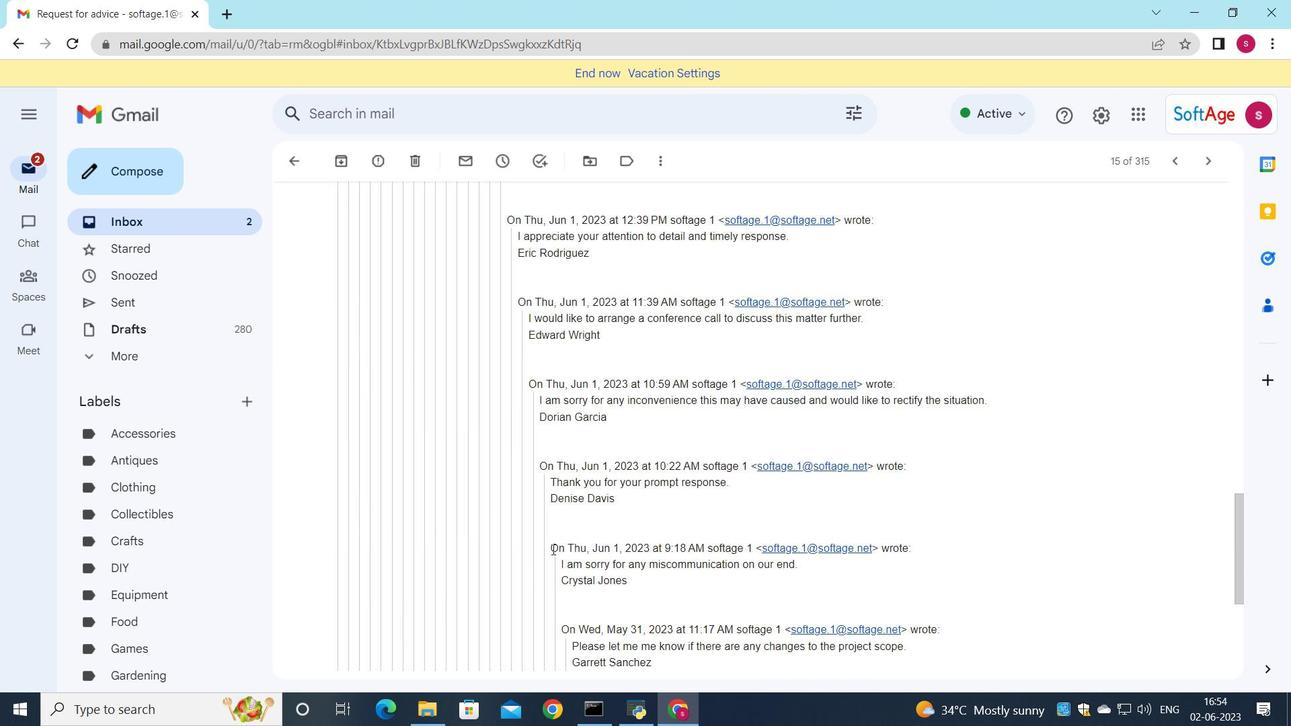 
Action: Mouse scrolled (541, 553) with delta (0, 0)
Screenshot: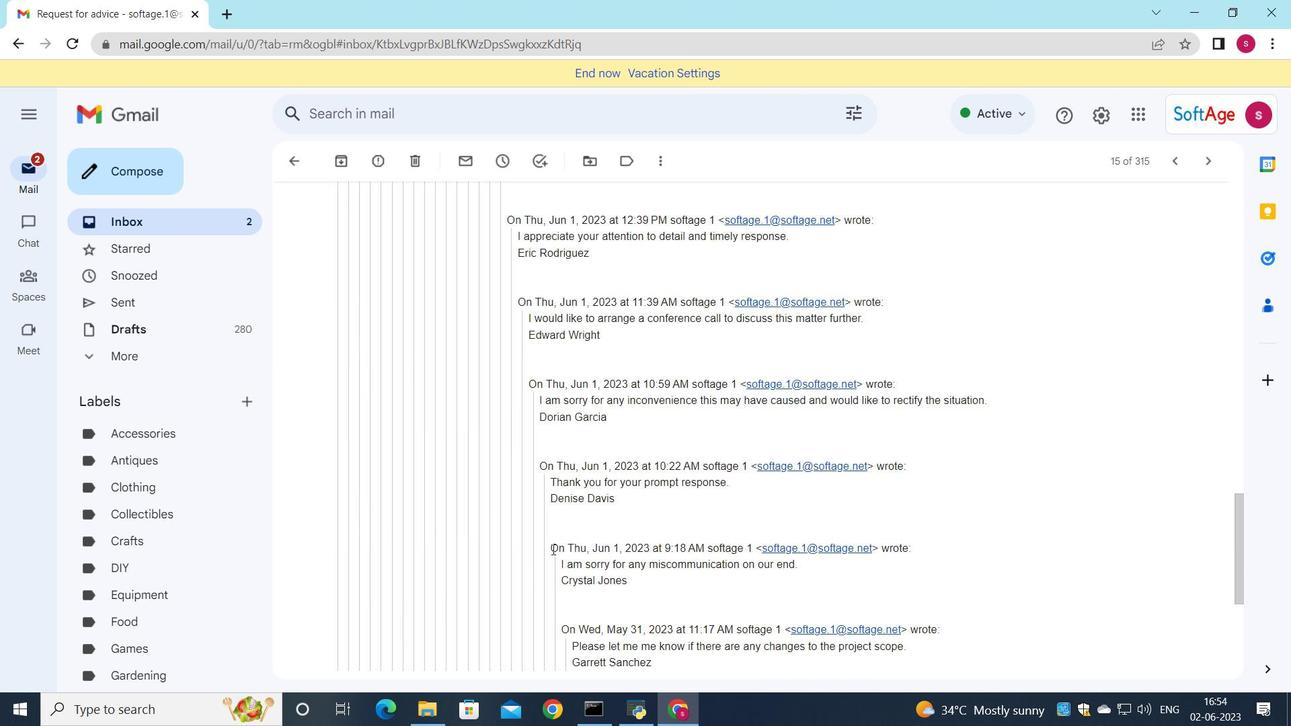 
Action: Mouse moved to (536, 556)
Screenshot: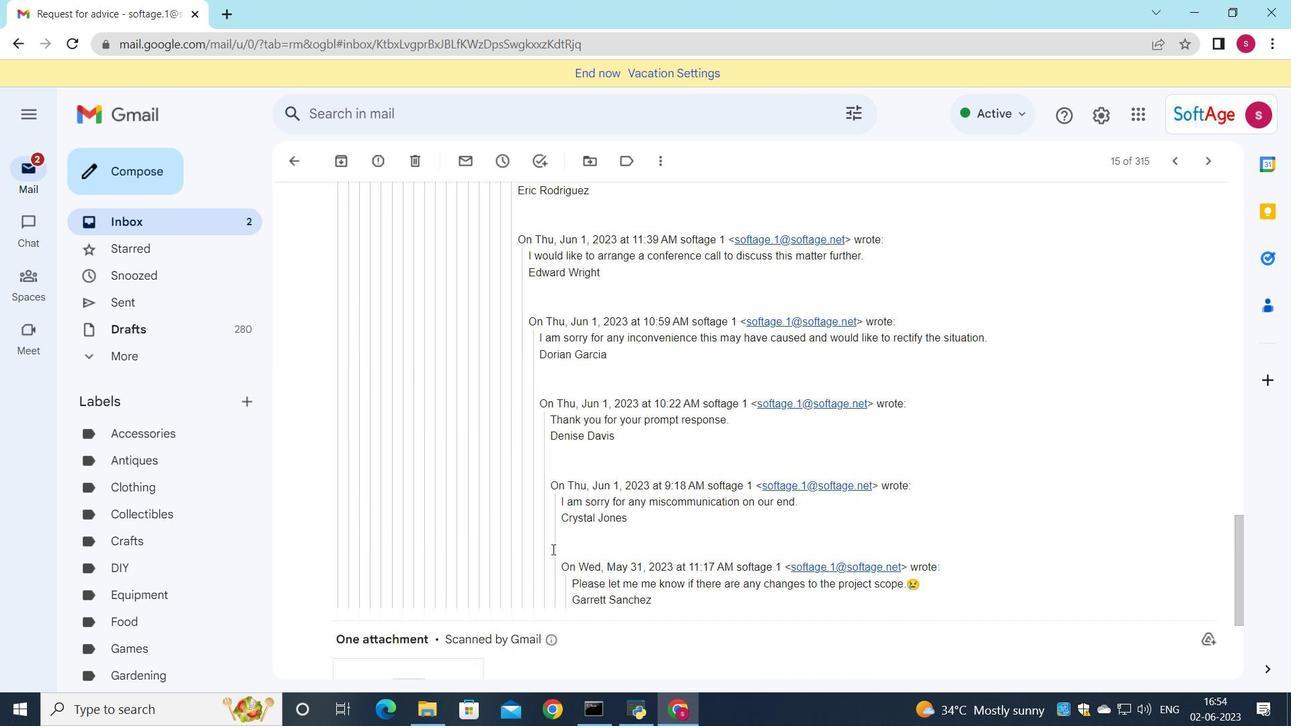 
Action: Mouse scrolled (536, 555) with delta (0, 0)
Screenshot: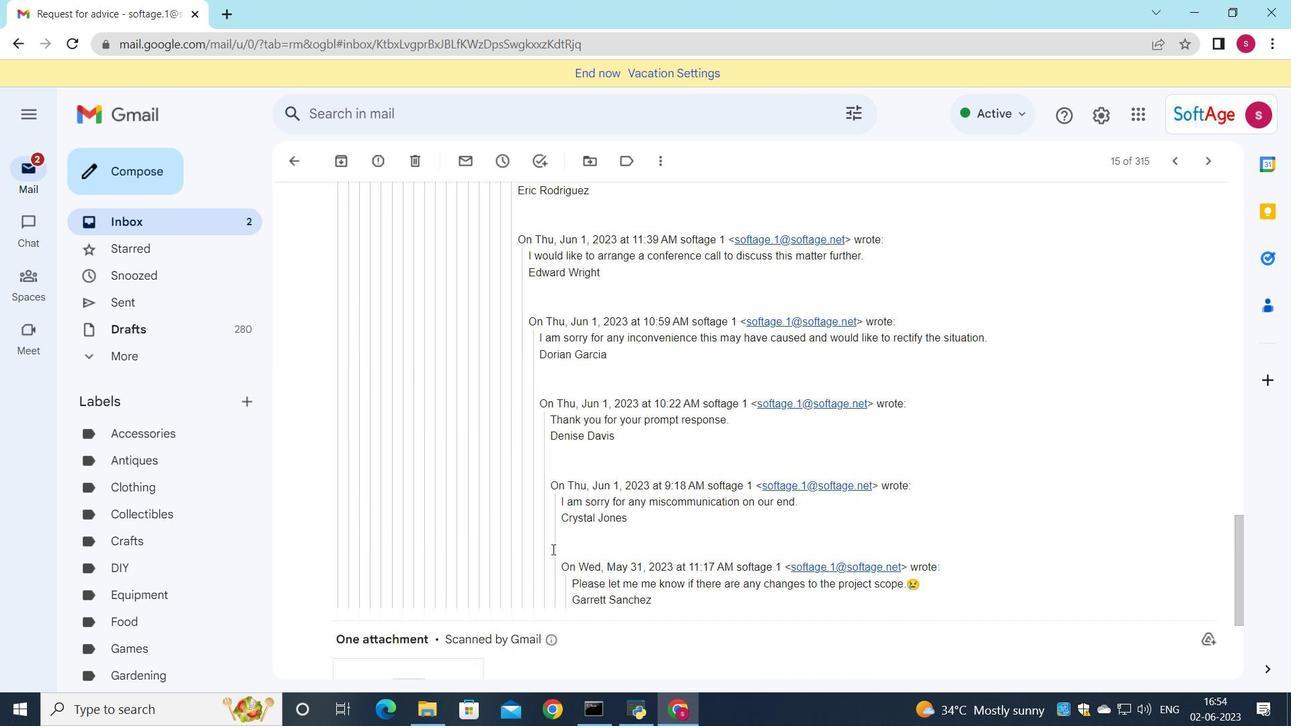 
Action: Mouse moved to (535, 556)
Screenshot: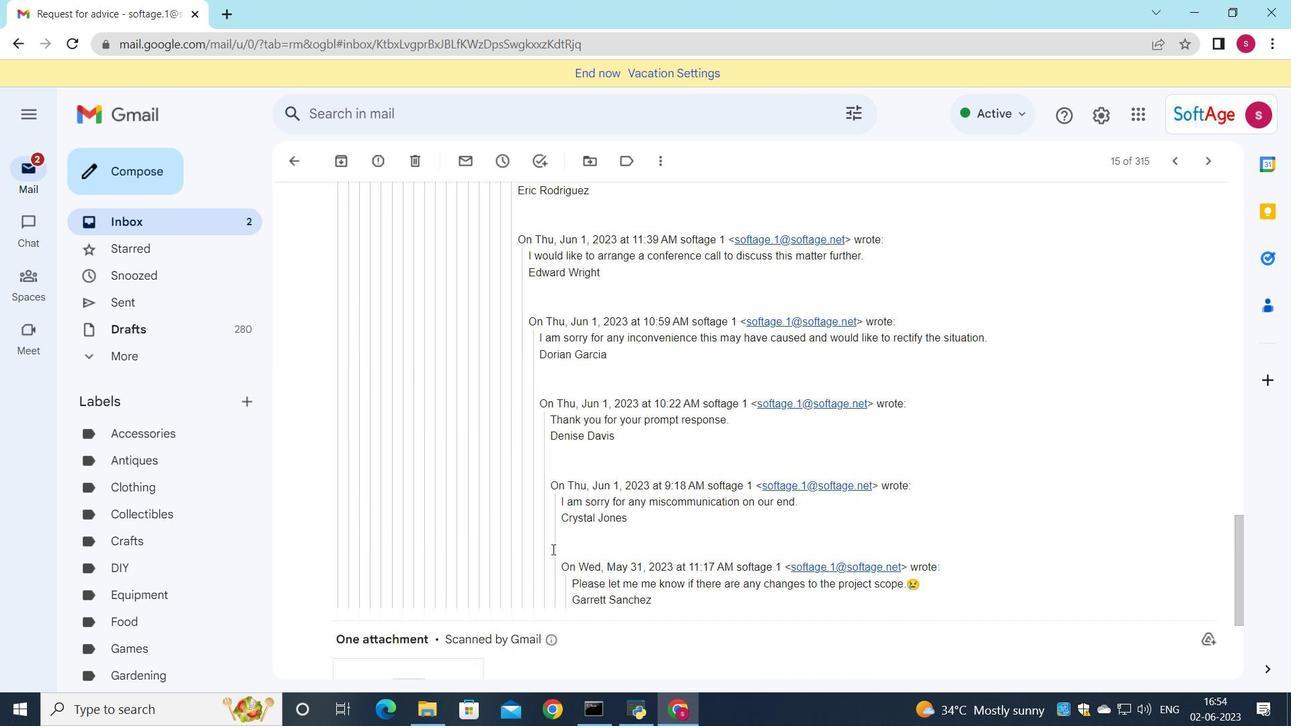 
Action: Mouse scrolled (535, 556) with delta (0, 0)
Screenshot: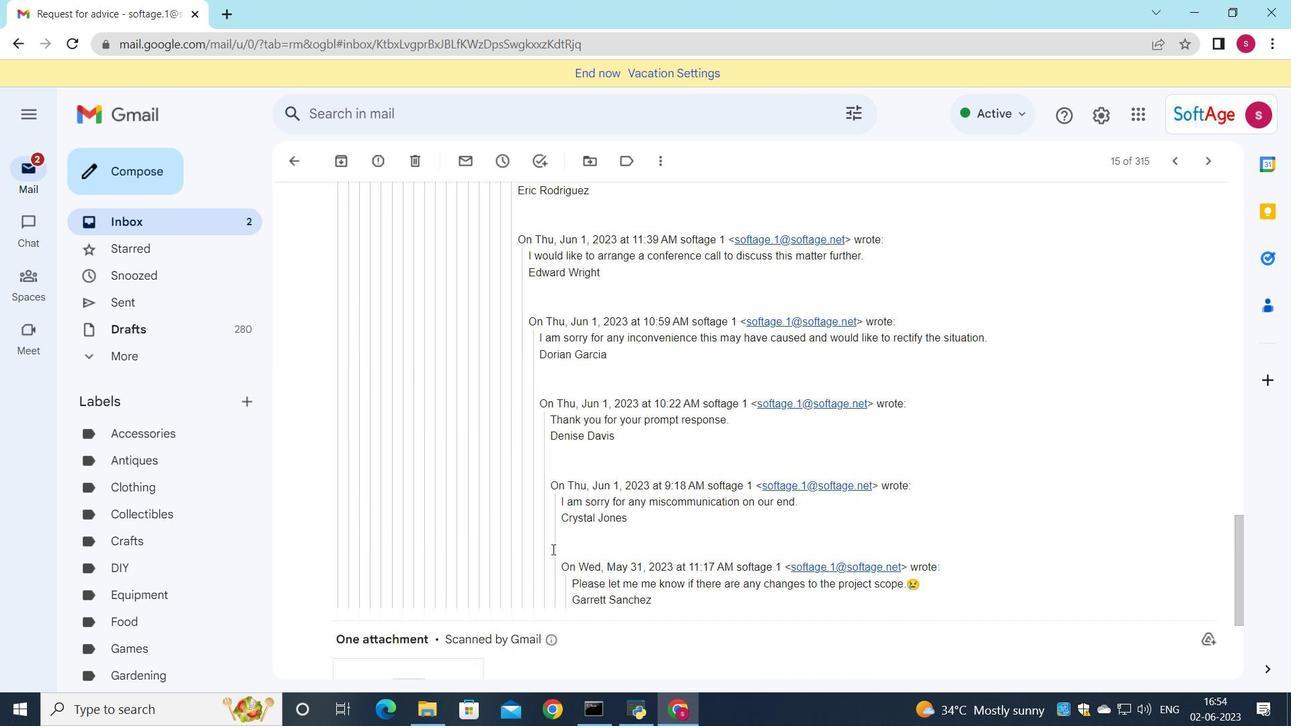 
Action: Mouse moved to (406, 587)
Screenshot: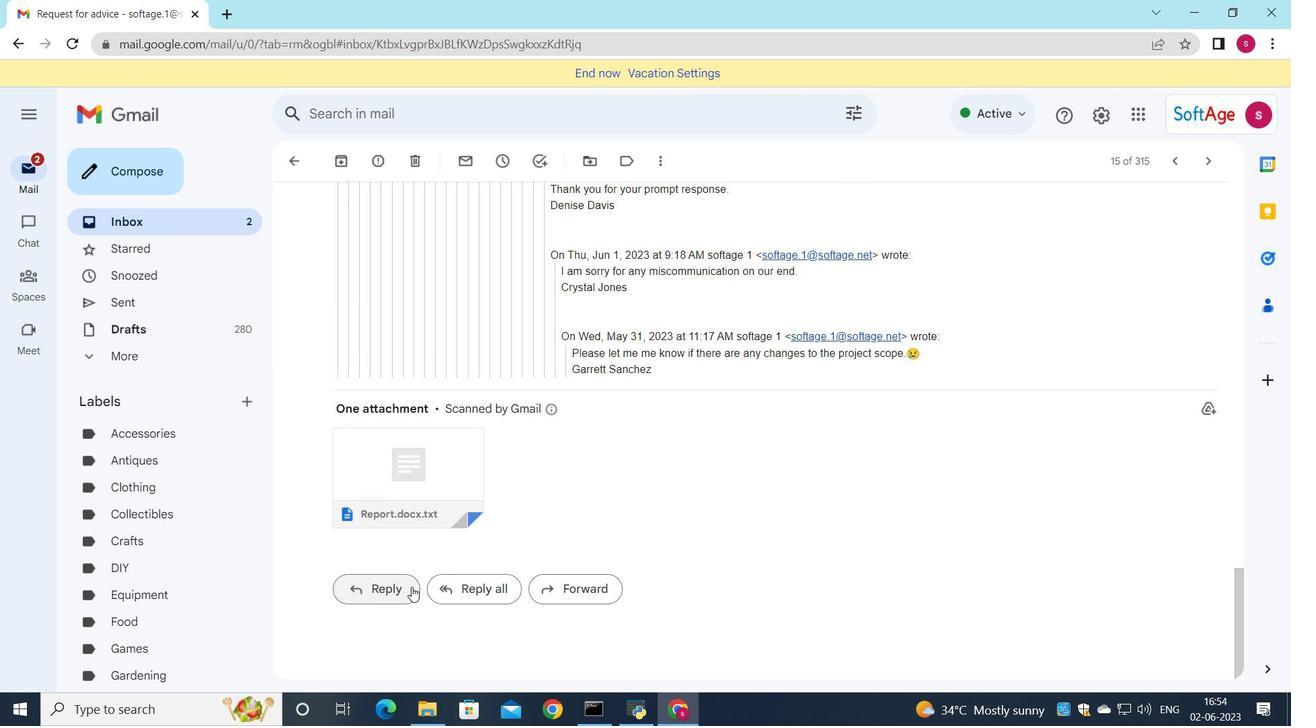 
Action: Mouse pressed left at (406, 587)
Screenshot: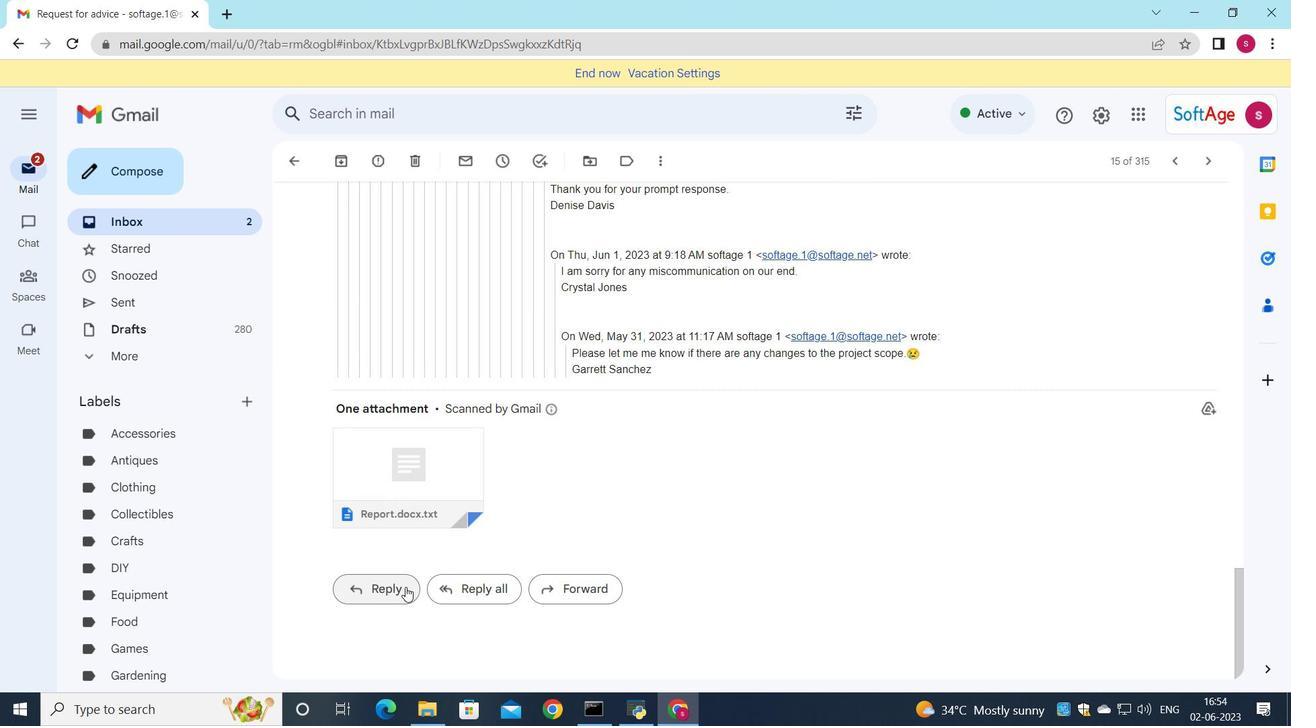 
Action: Mouse moved to (363, 488)
Screenshot: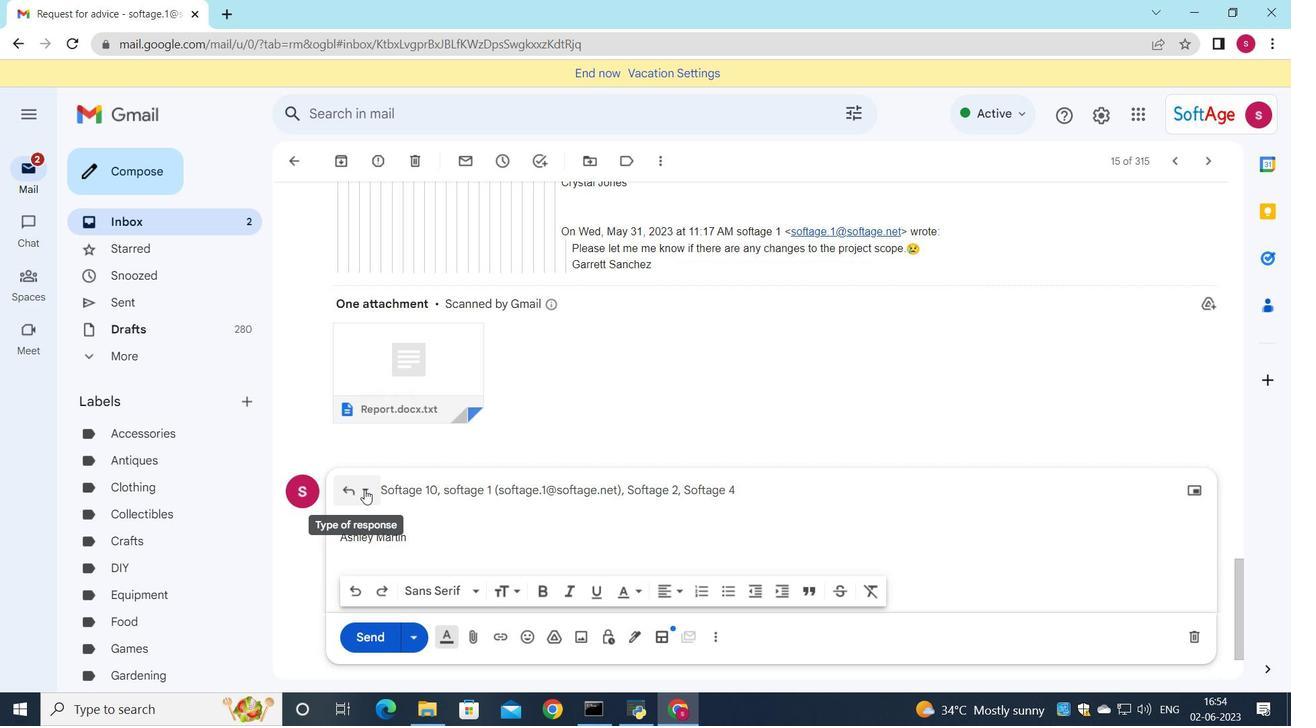 
Action: Mouse pressed left at (363, 488)
Screenshot: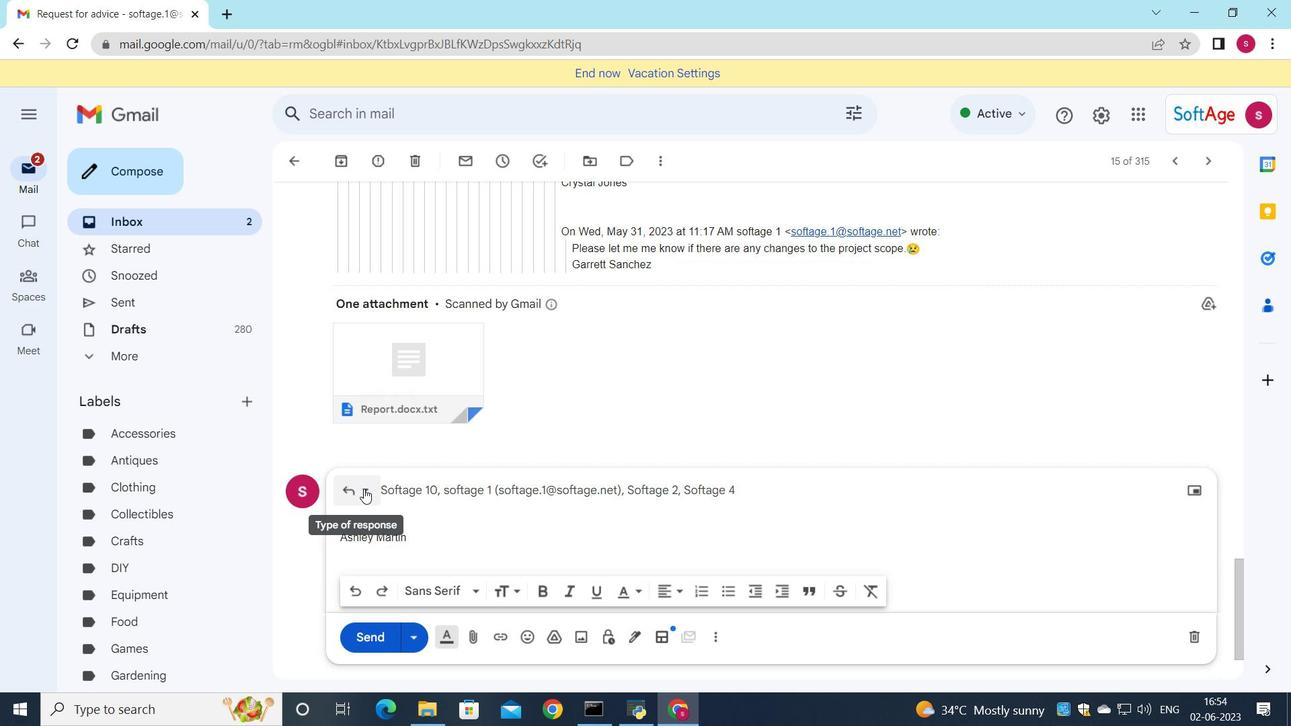 
Action: Mouse moved to (401, 614)
Screenshot: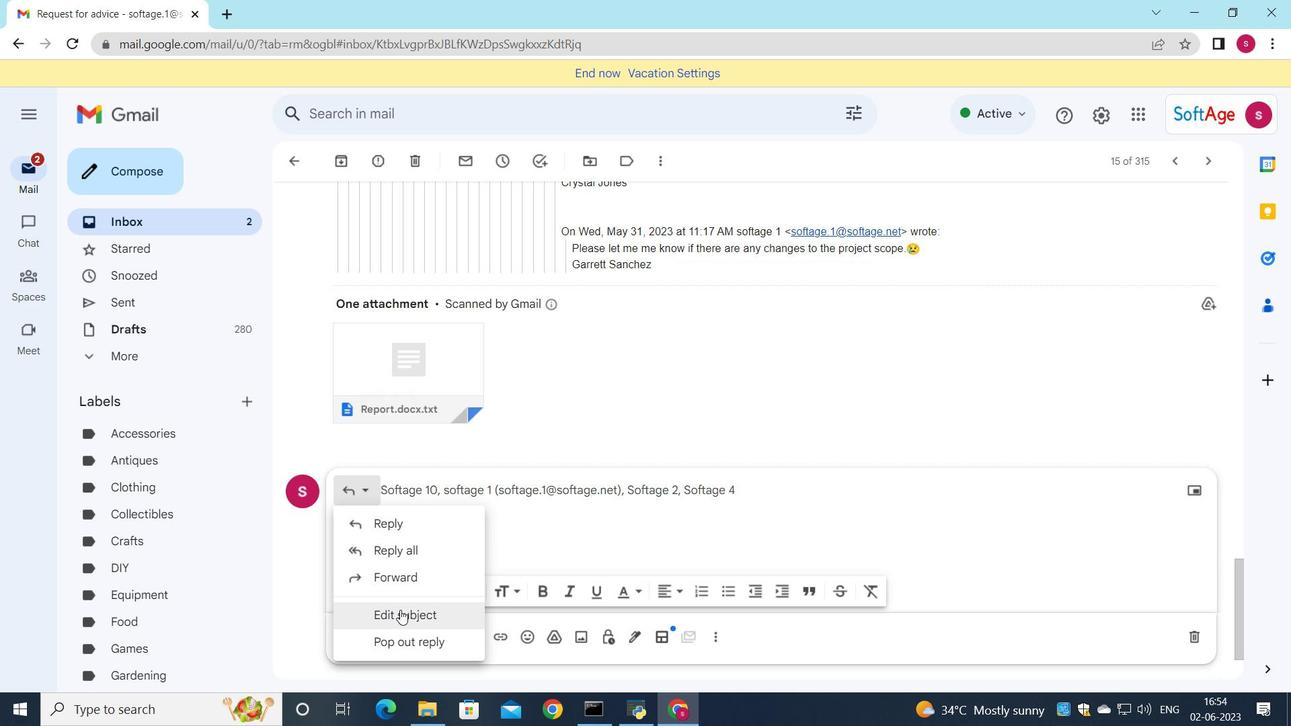 
Action: Mouse pressed left at (401, 614)
Screenshot: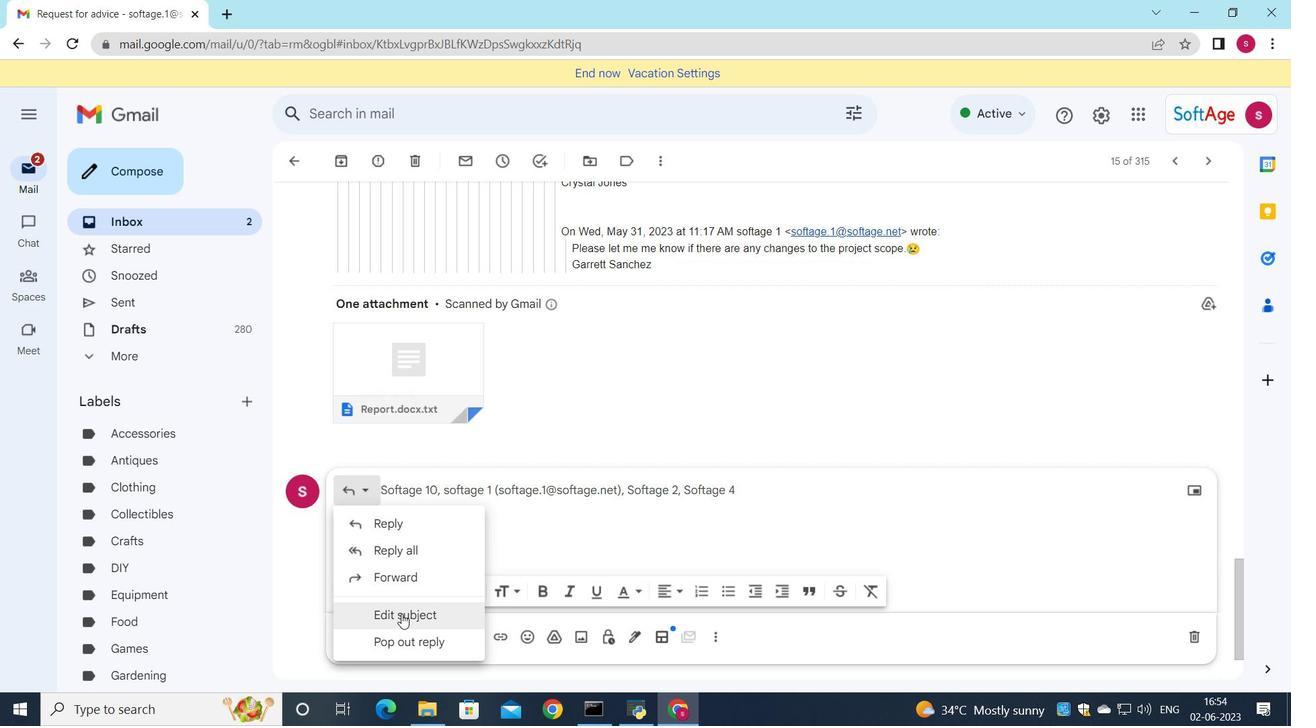 
Action: Mouse moved to (826, 423)
Screenshot: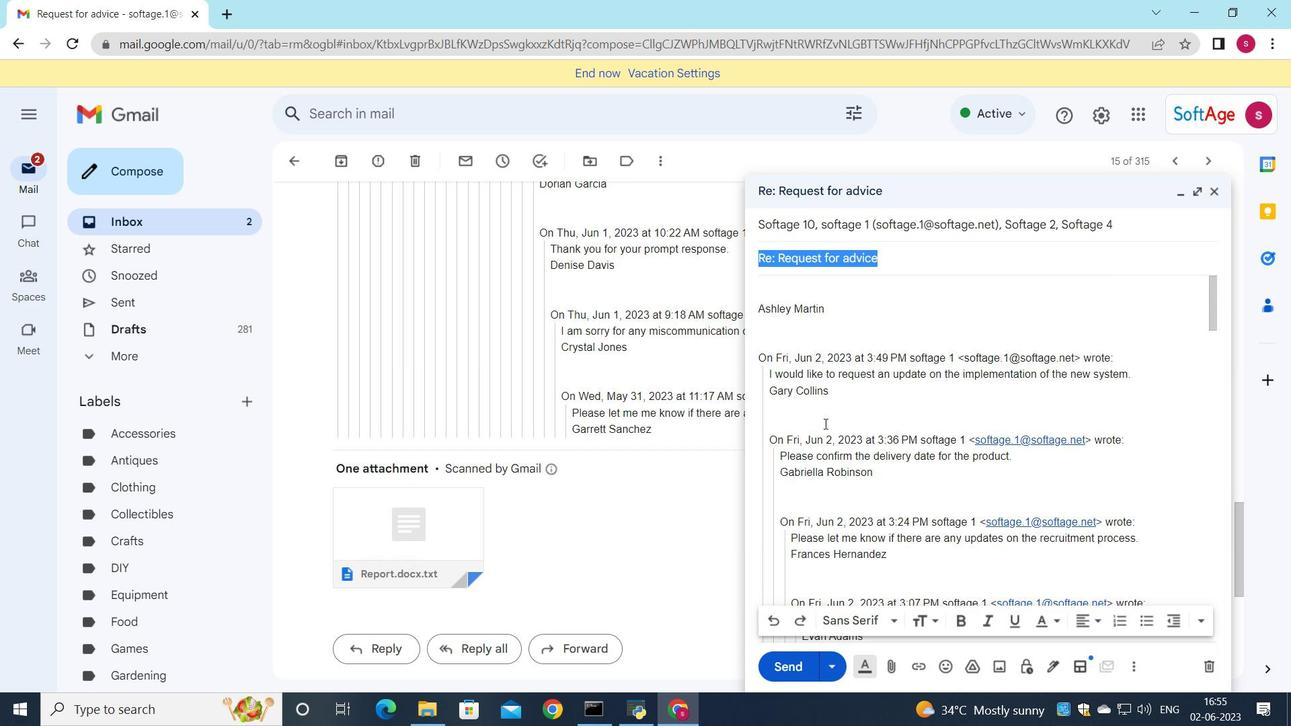 
Action: Key pressed <Key.shift>Job<Key.space>application<Key.space><Key.shift><Key.shift><Key.shift><Key.shift><Key.shift><Key.shift><Key.shift><Key.shift>follow<Key.shift><Key.shift>-up
Screenshot: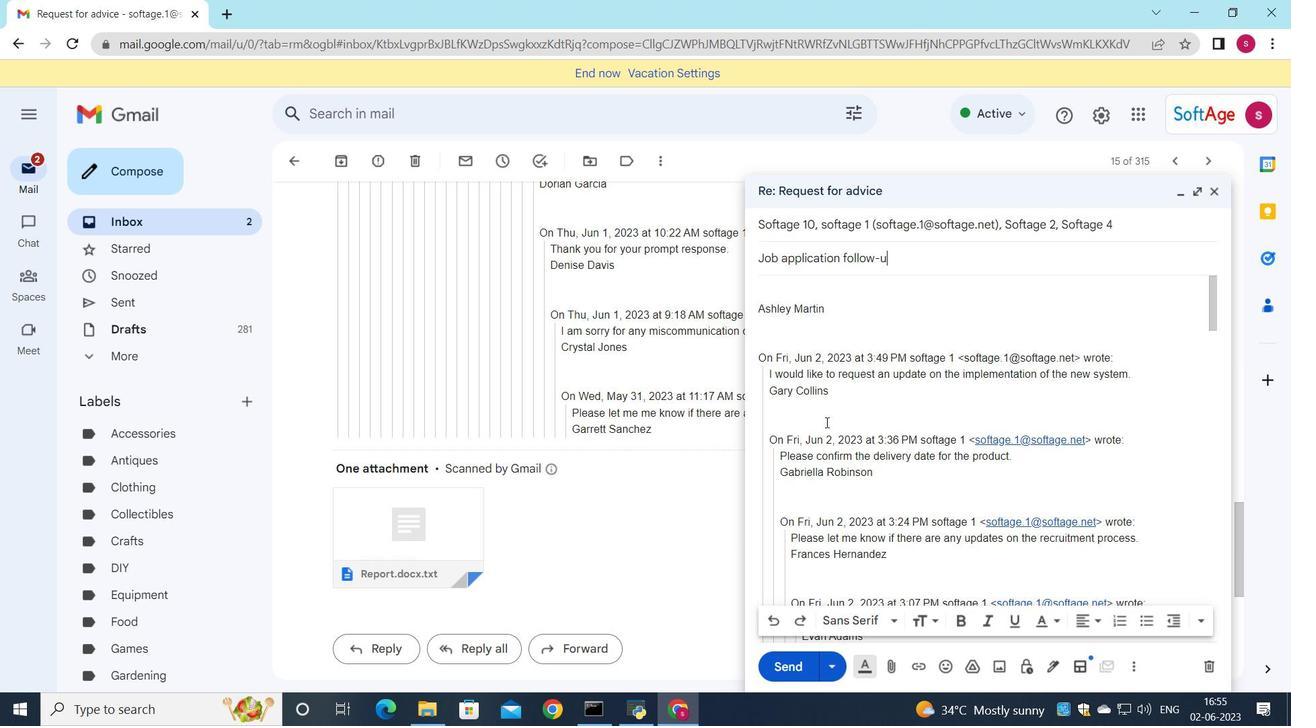 
Action: Mouse moved to (780, 291)
Screenshot: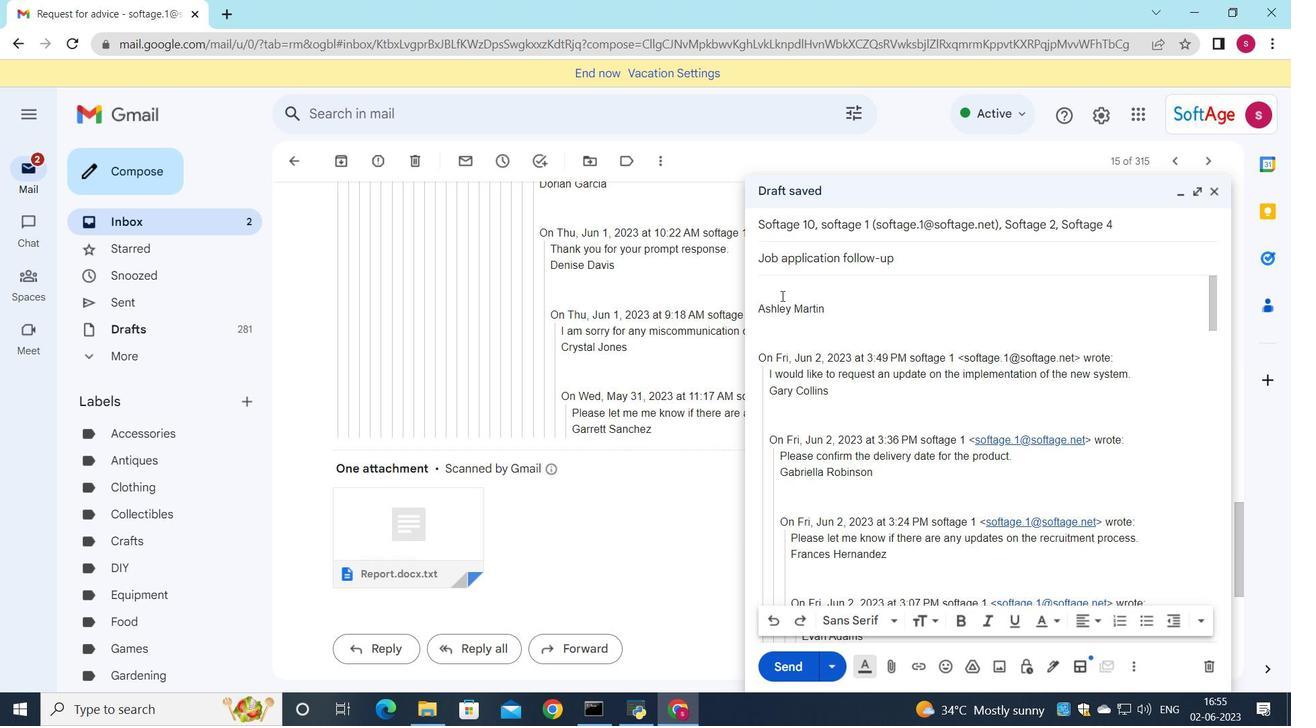 
Action: Mouse pressed left at (780, 291)
Screenshot: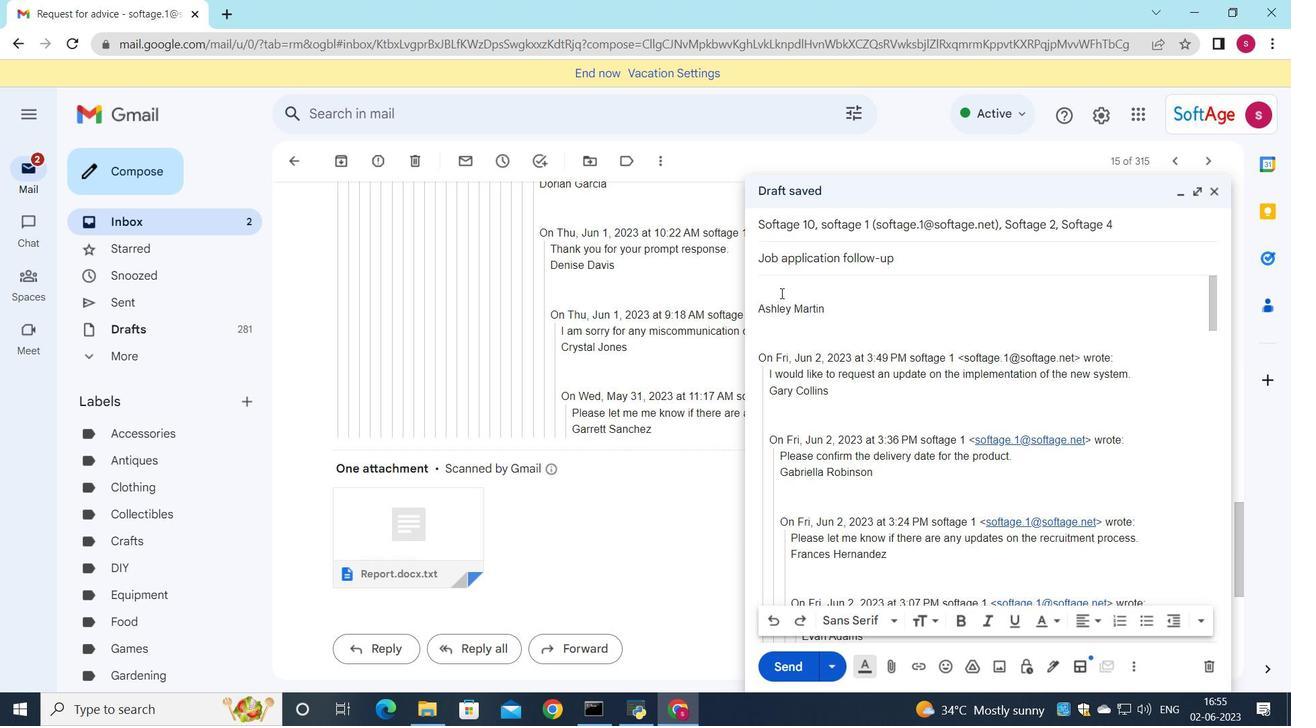 
Action: Mouse moved to (834, 310)
Screenshot: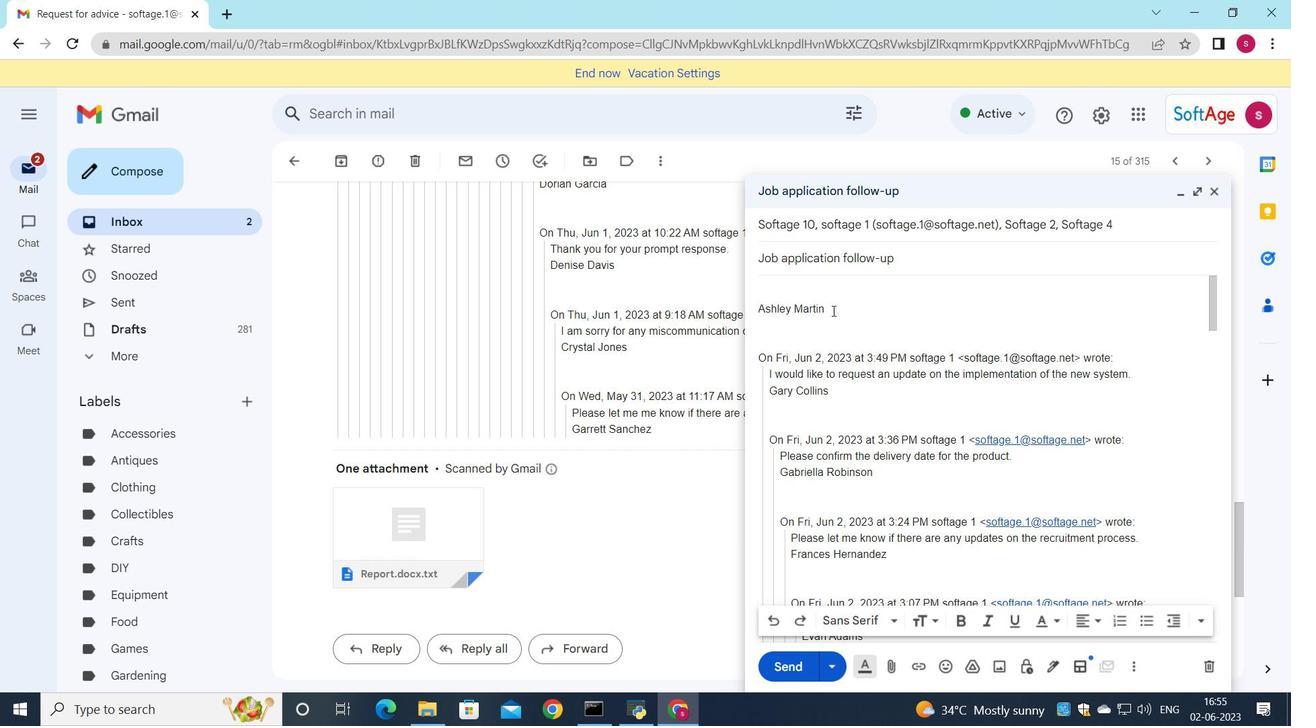 
Action: Key pressed <Key.shift><Key.shift><Key.shift><Key.shift><Key.shift><Key.shift><Key.shift><Key.shift>I<Key.space>wanted<Key.space>to<Key.space>follow<Key.space>up<Key.space>on<Key.space>the<Key.space>request<Key.space>for<Key.space>approval<Key.space>of<Key.space>the<Key.space>r<Key.backspace>travel<Key.space>expenses
Screenshot: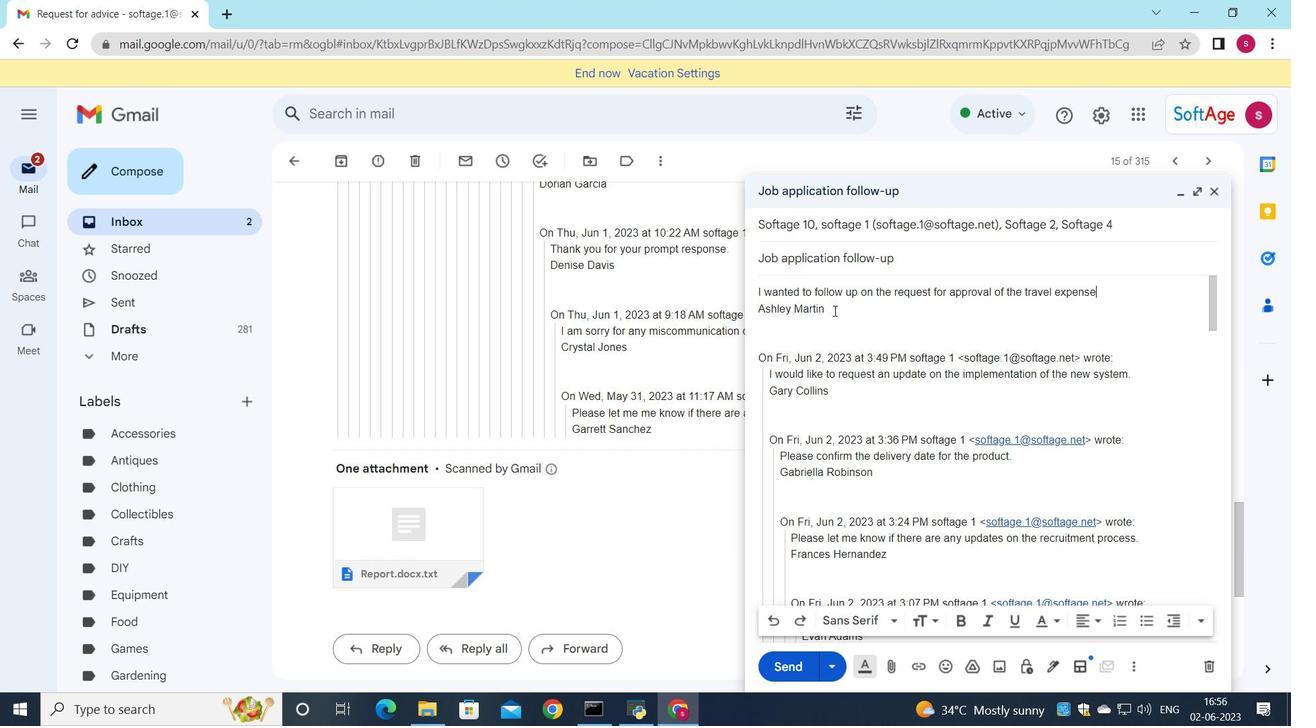 
Action: Mouse moved to (1126, 225)
Screenshot: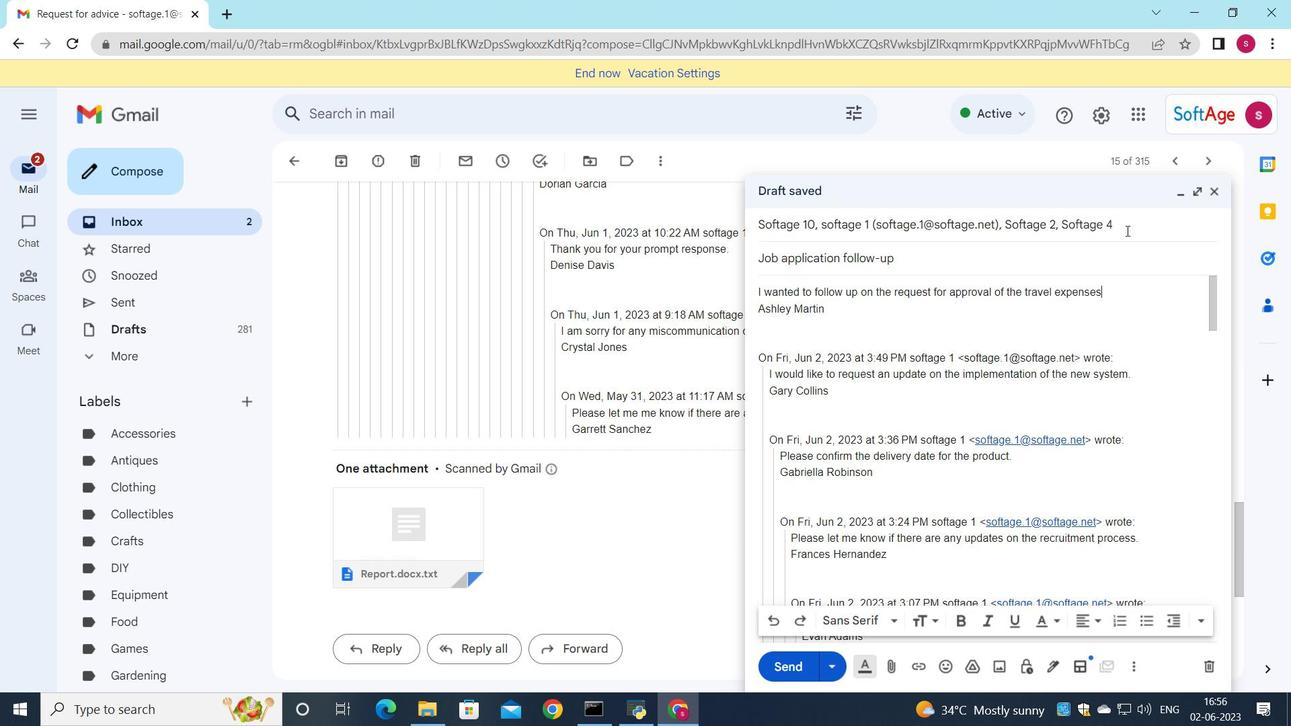 
Action: Mouse pressed left at (1126, 225)
Screenshot: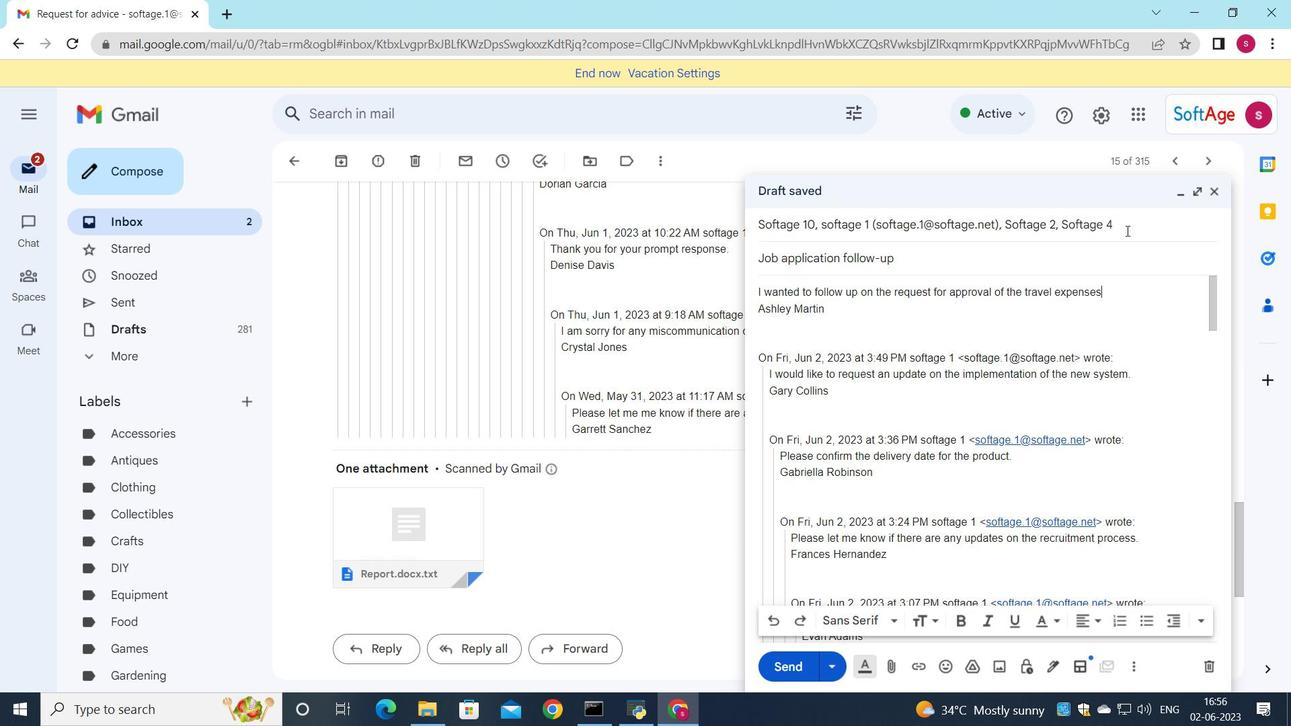 
Action: Mouse moved to (880, 223)
Screenshot: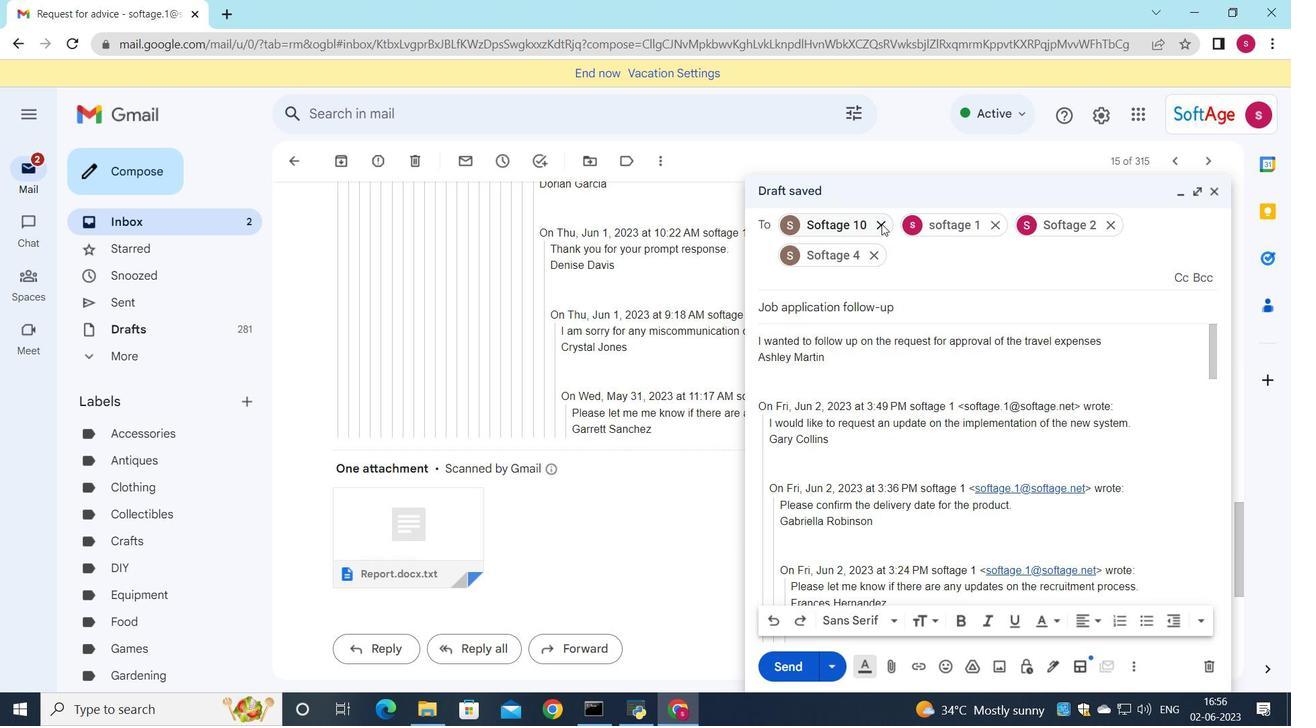 
Action: Mouse pressed left at (880, 223)
Screenshot: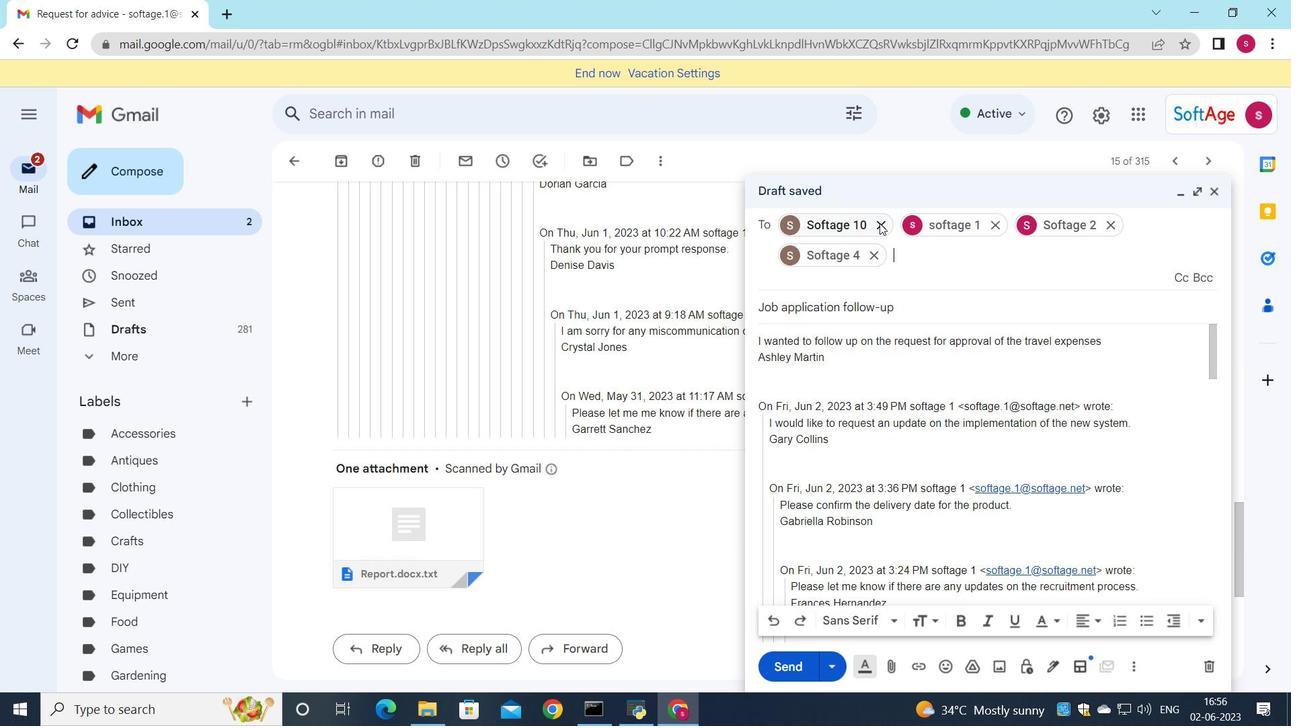 
Action: Mouse moved to (1097, 222)
Screenshot: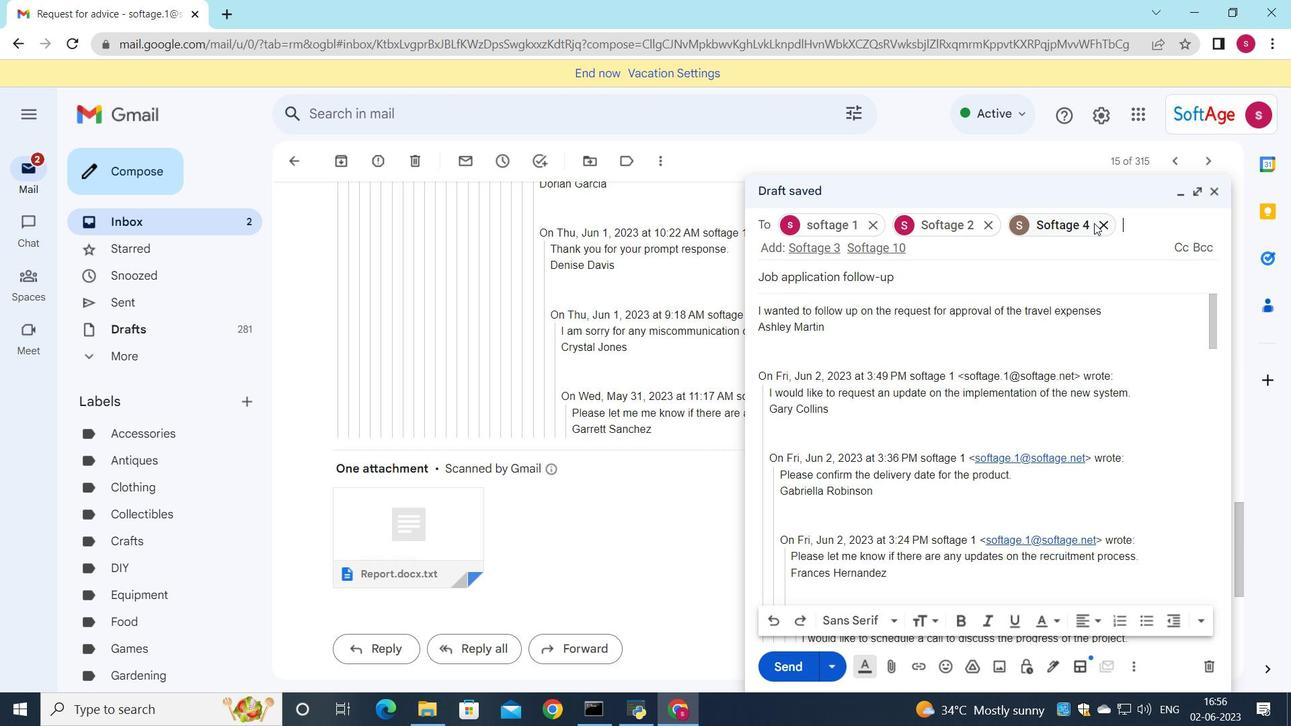 
Action: Mouse pressed left at (1097, 222)
Screenshot: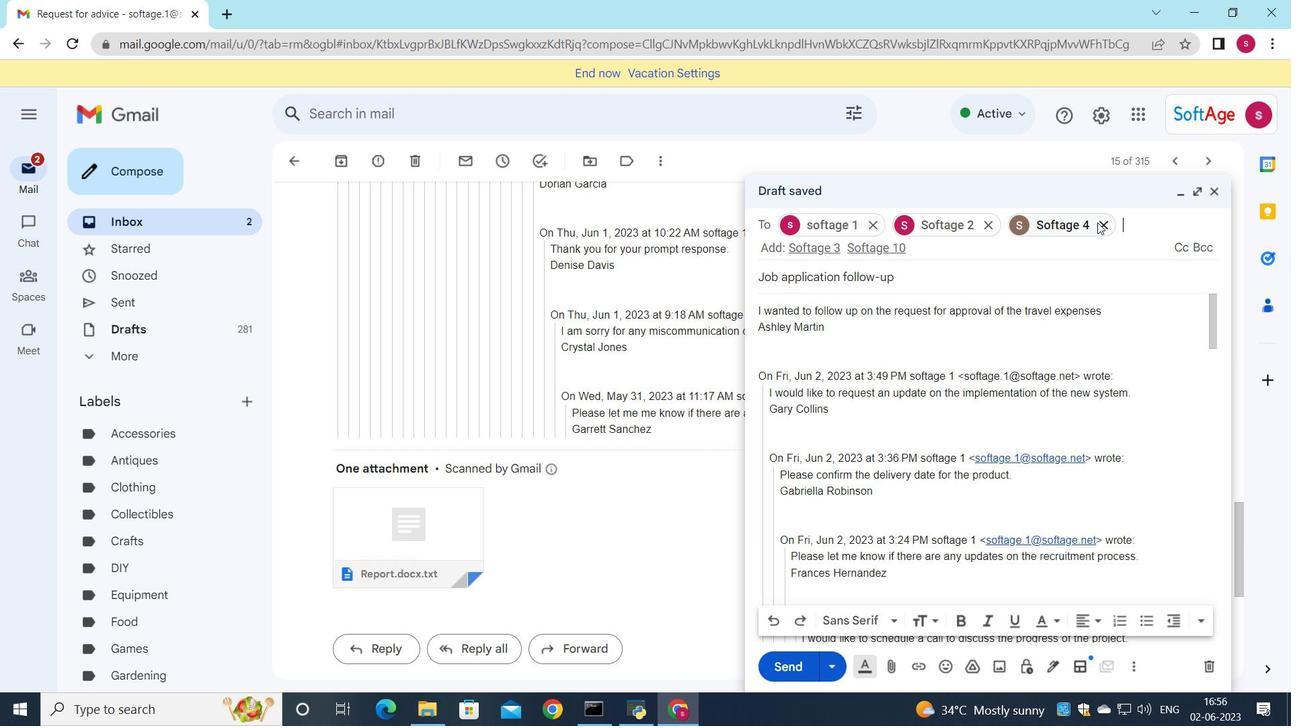 
Action: Mouse moved to (990, 227)
Screenshot: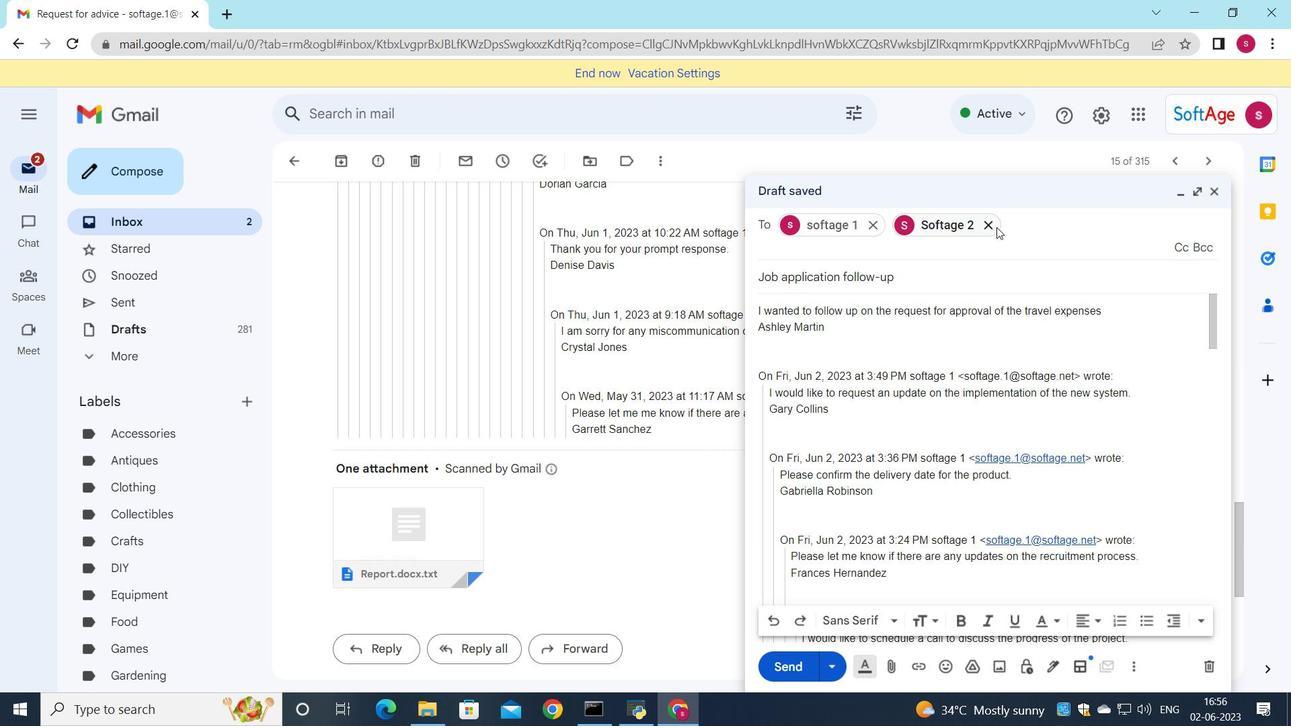 
Action: Mouse pressed left at (990, 227)
Screenshot: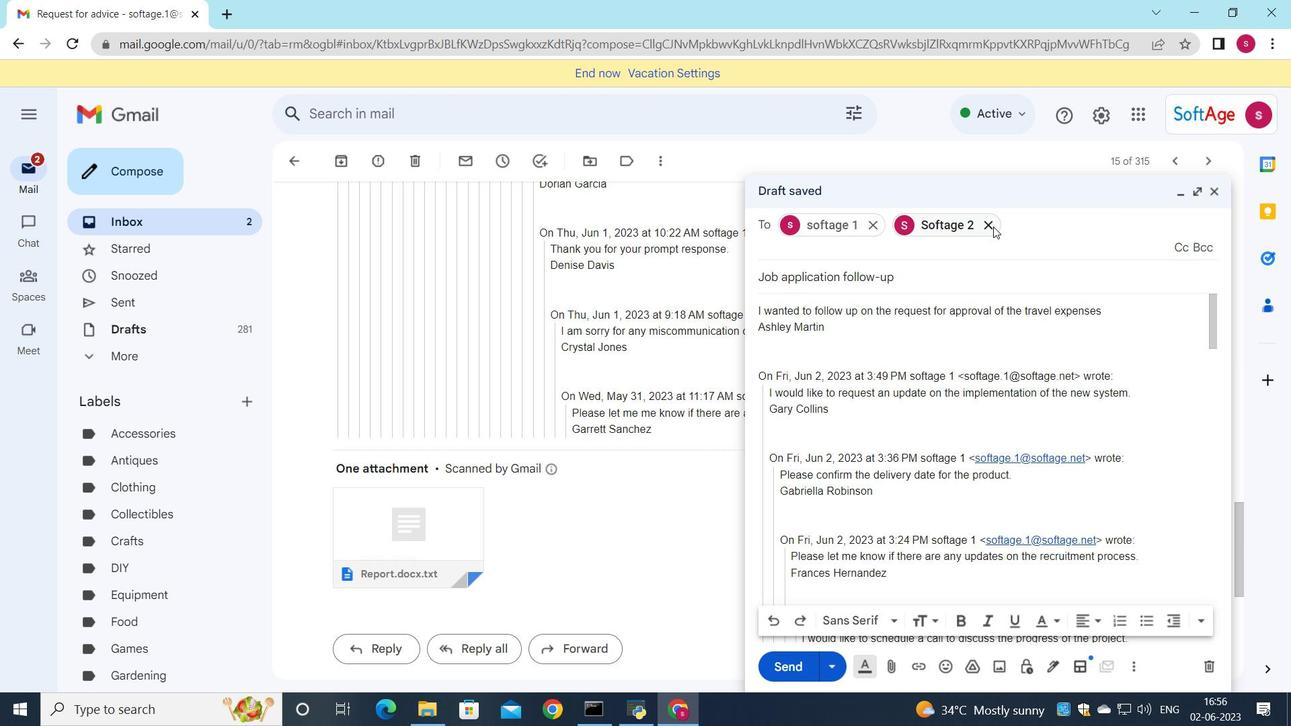 
Action: Mouse moved to (905, 370)
Screenshot: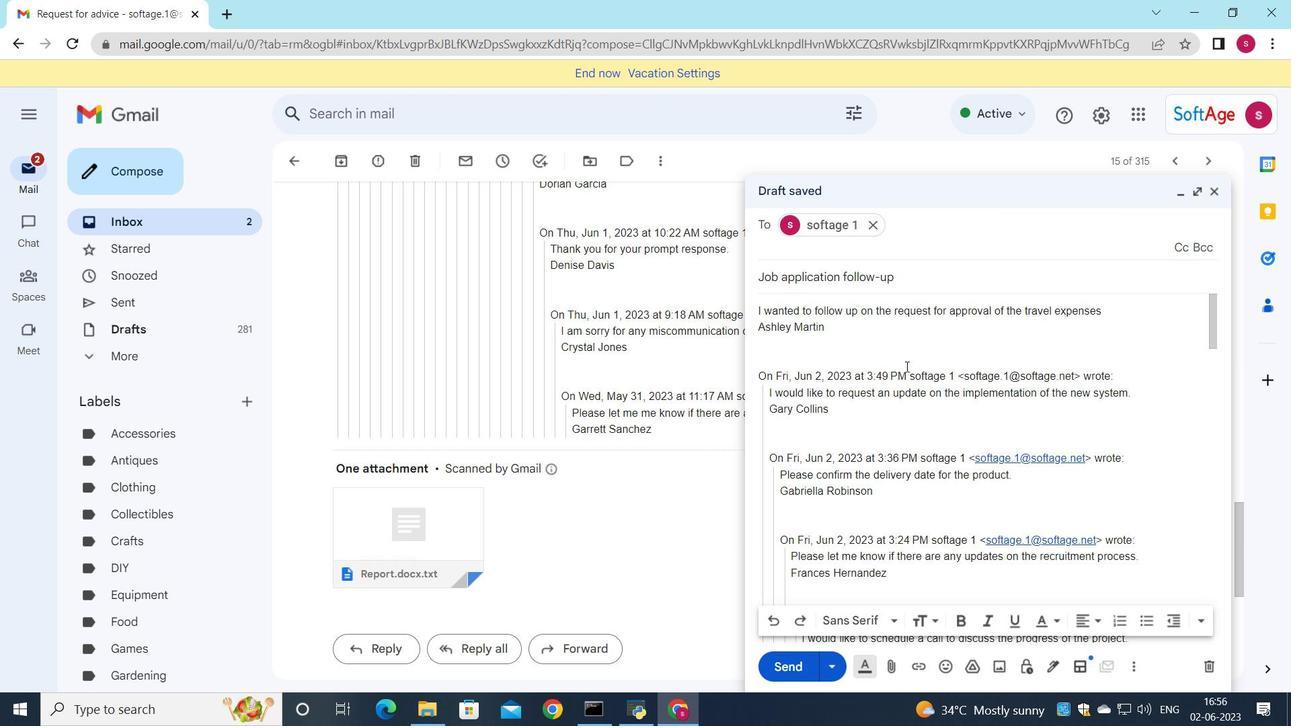 
Action: Mouse scrolled (905, 369) with delta (0, 0)
Screenshot: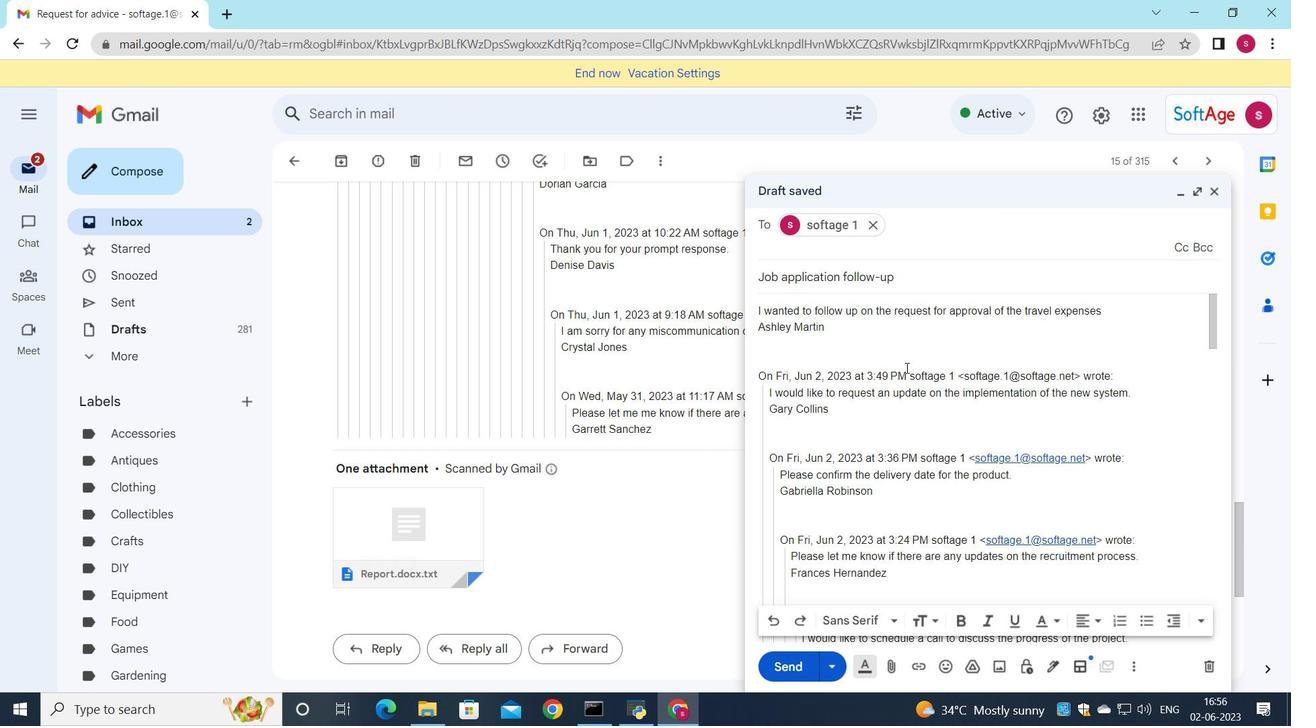 
Action: Mouse moved to (887, 439)
Screenshot: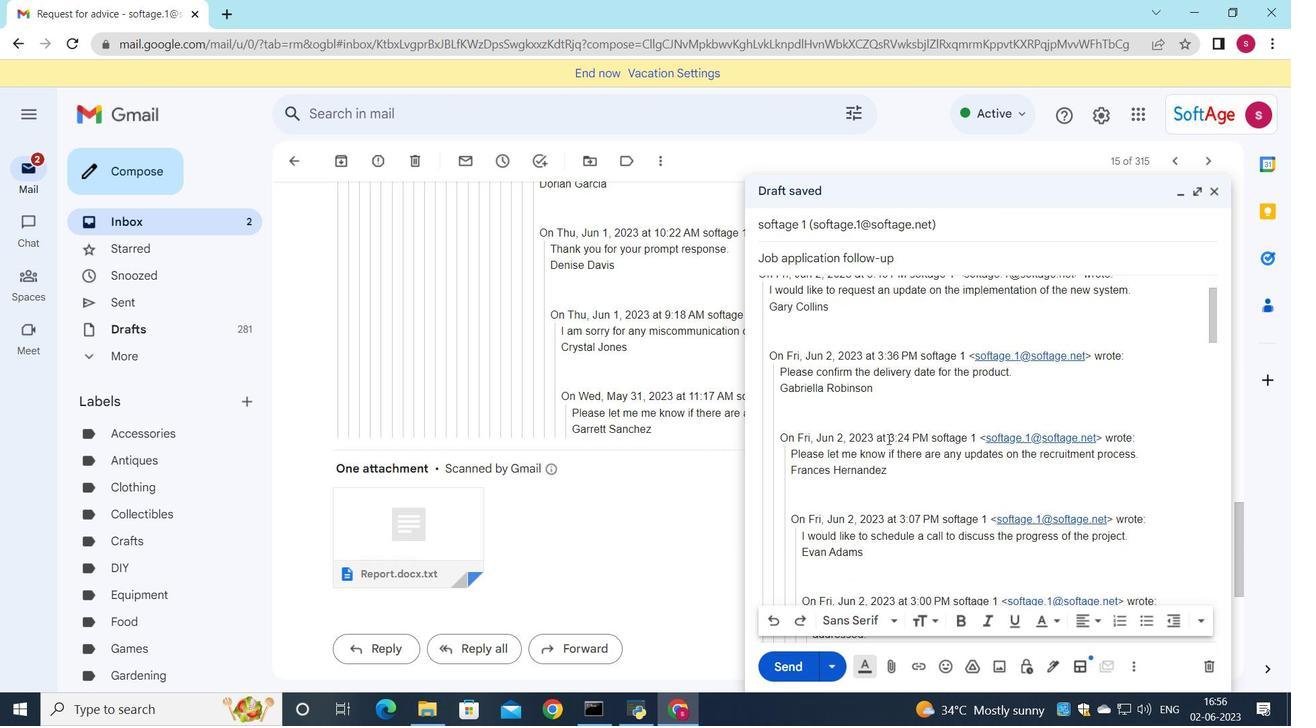 
Action: Mouse scrolled (887, 440) with delta (0, 0)
Screenshot: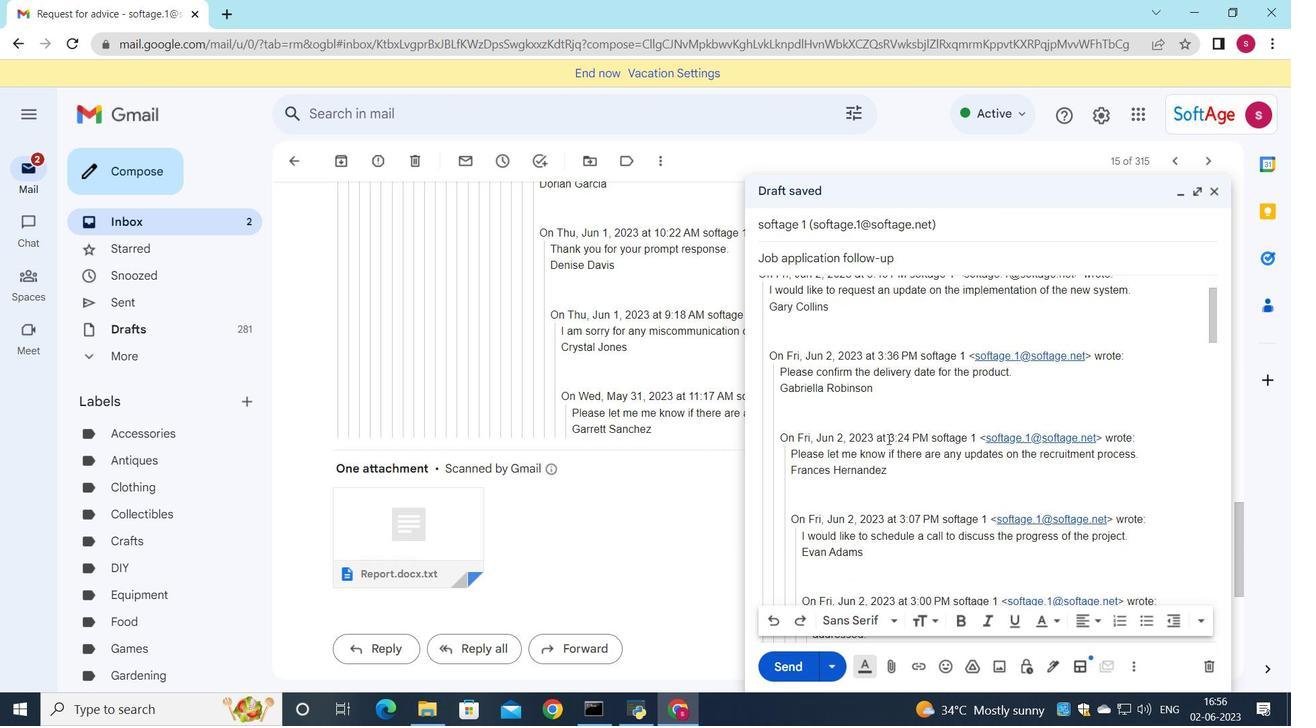 
Action: Mouse scrolled (887, 440) with delta (0, 0)
Screenshot: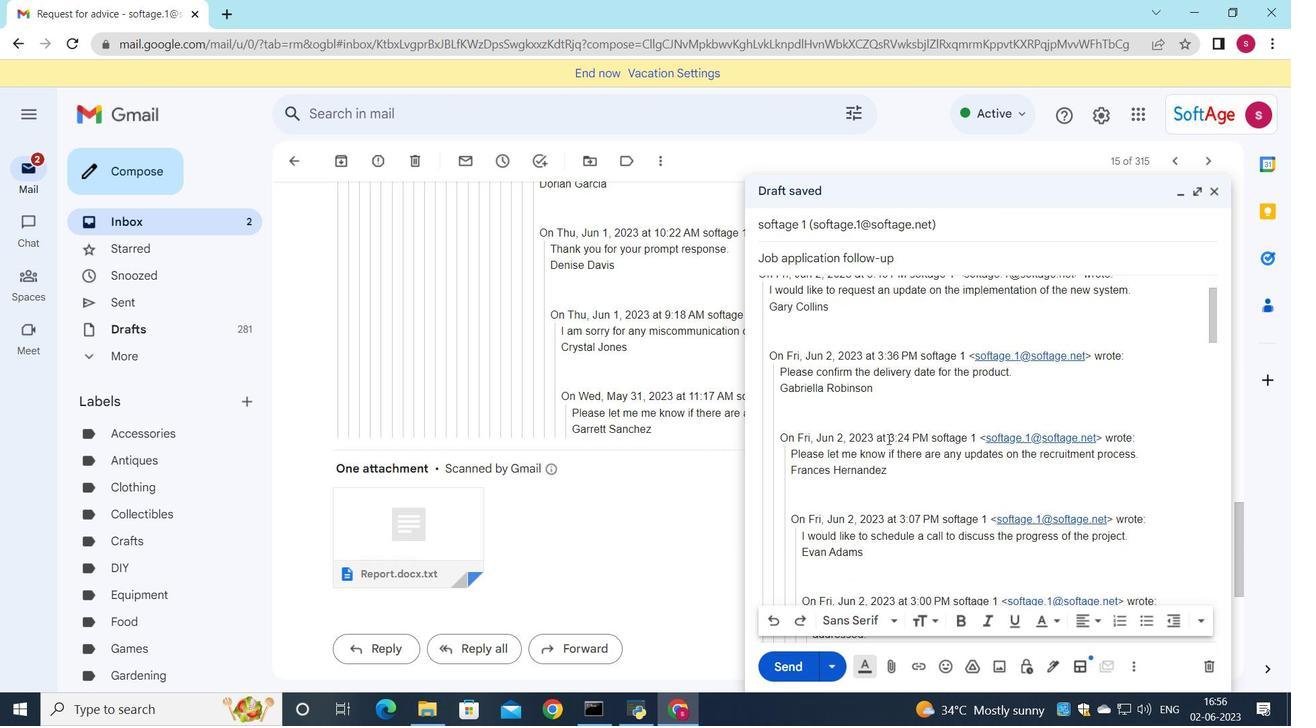 
Action: Mouse moved to (896, 417)
Screenshot: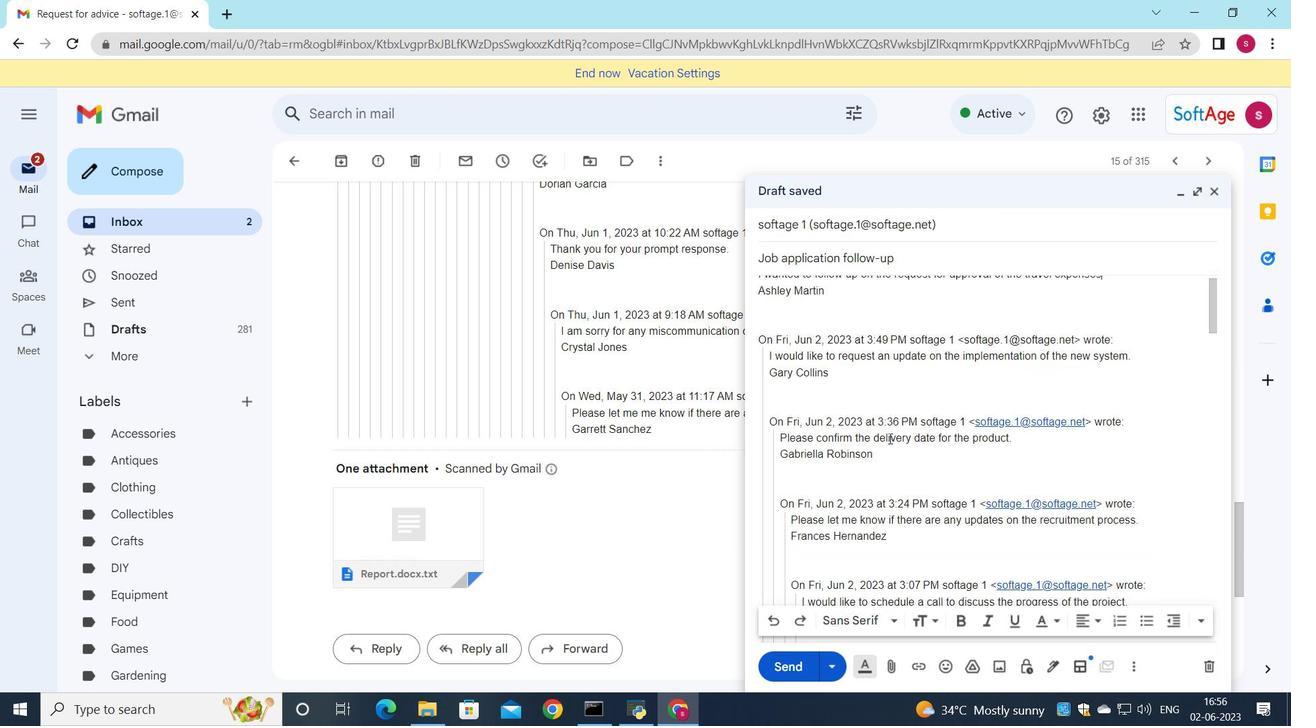 
Action: Mouse scrolled (896, 417) with delta (0, 0)
Screenshot: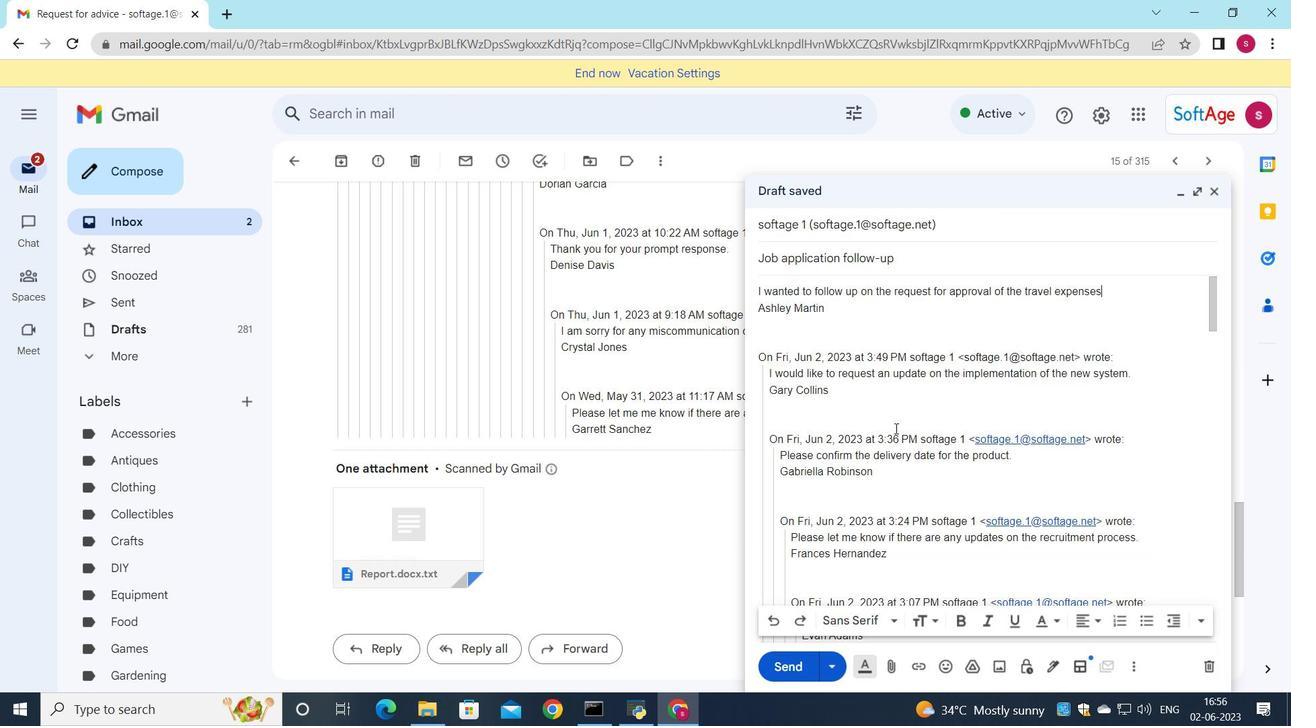 
Action: Mouse moved to (1097, 291)
Screenshot: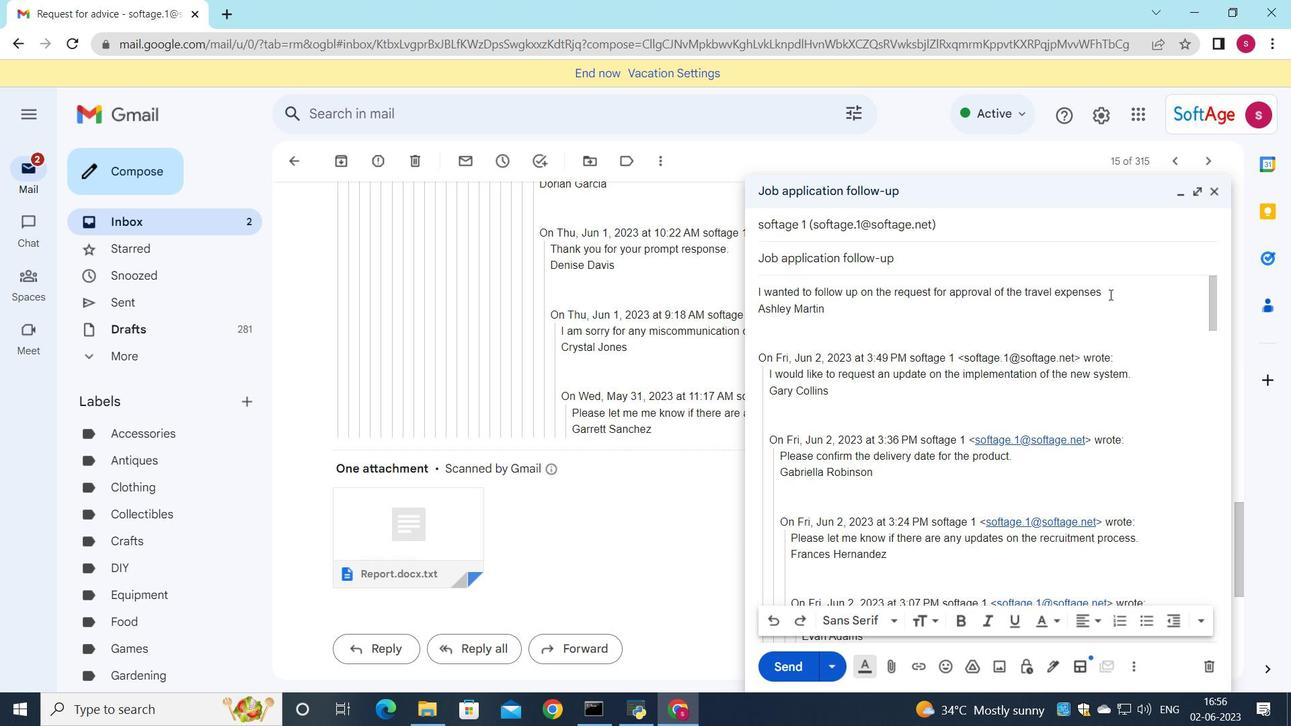 
Action: Mouse pressed left at (1109, 295)
Screenshot: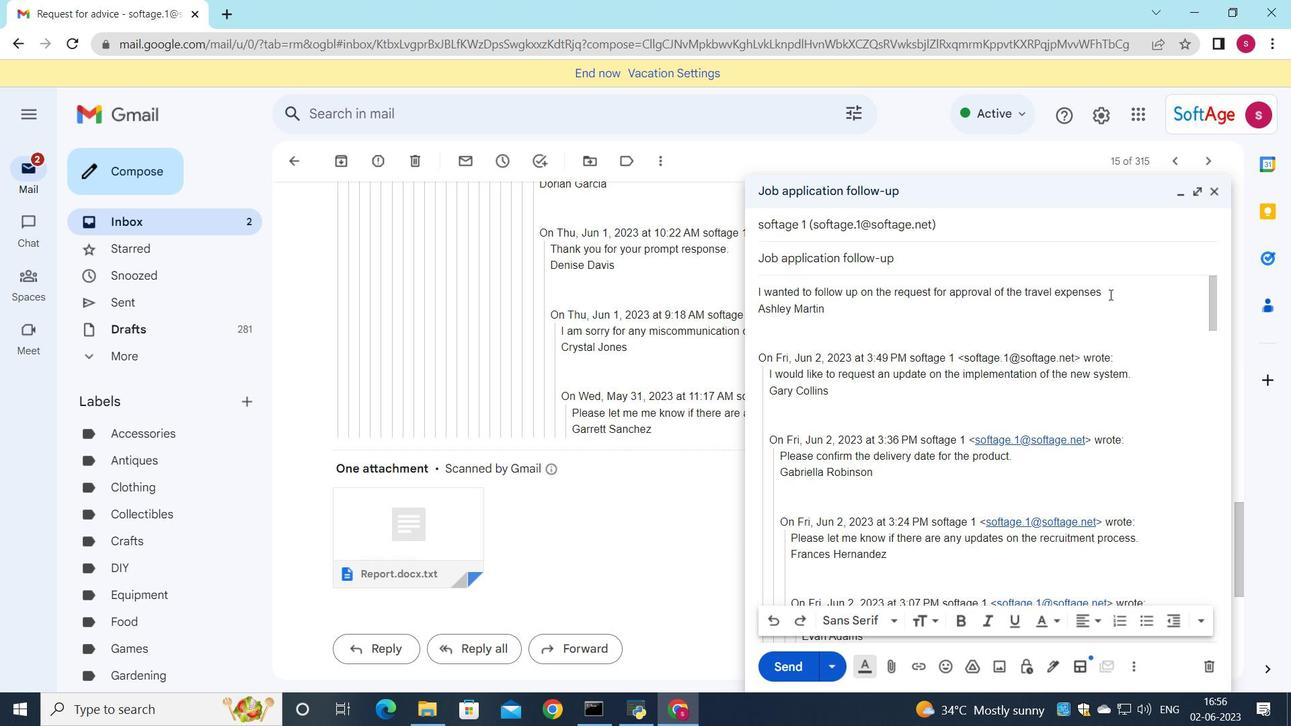 
Action: Mouse moved to (1112, 288)
Screenshot: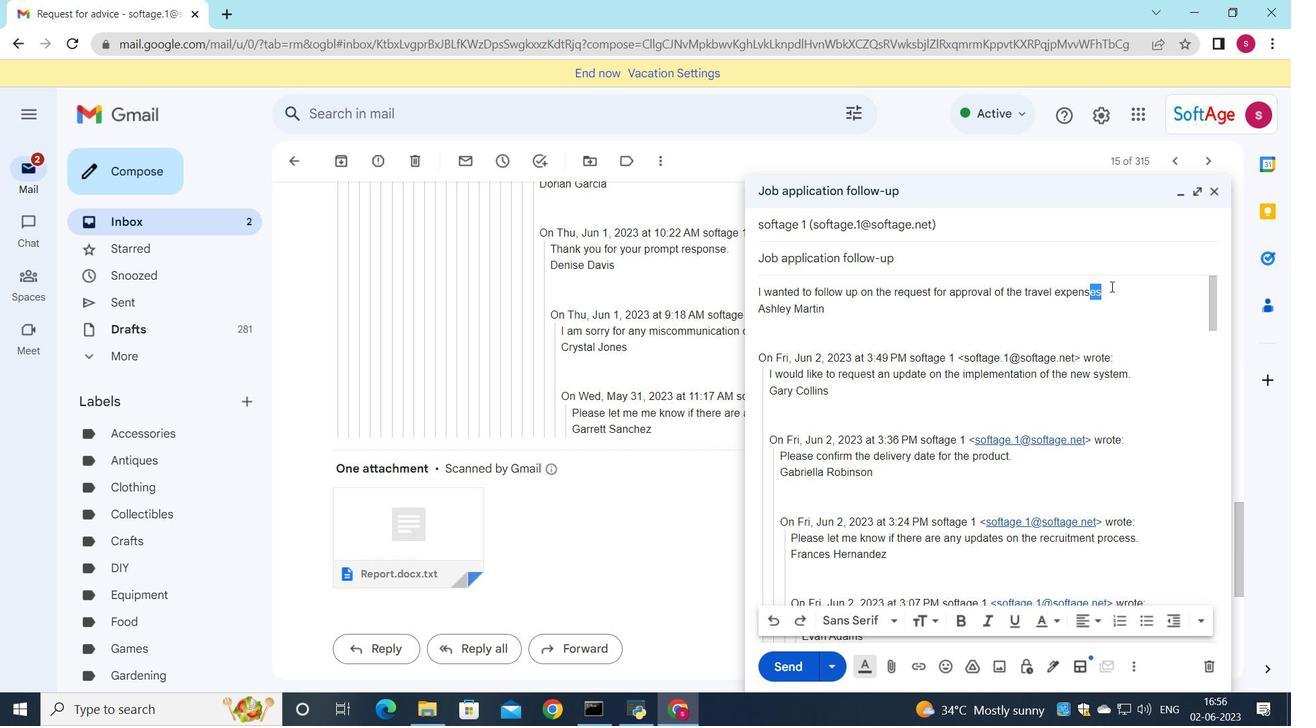
Action: Mouse pressed left at (1112, 288)
Screenshot: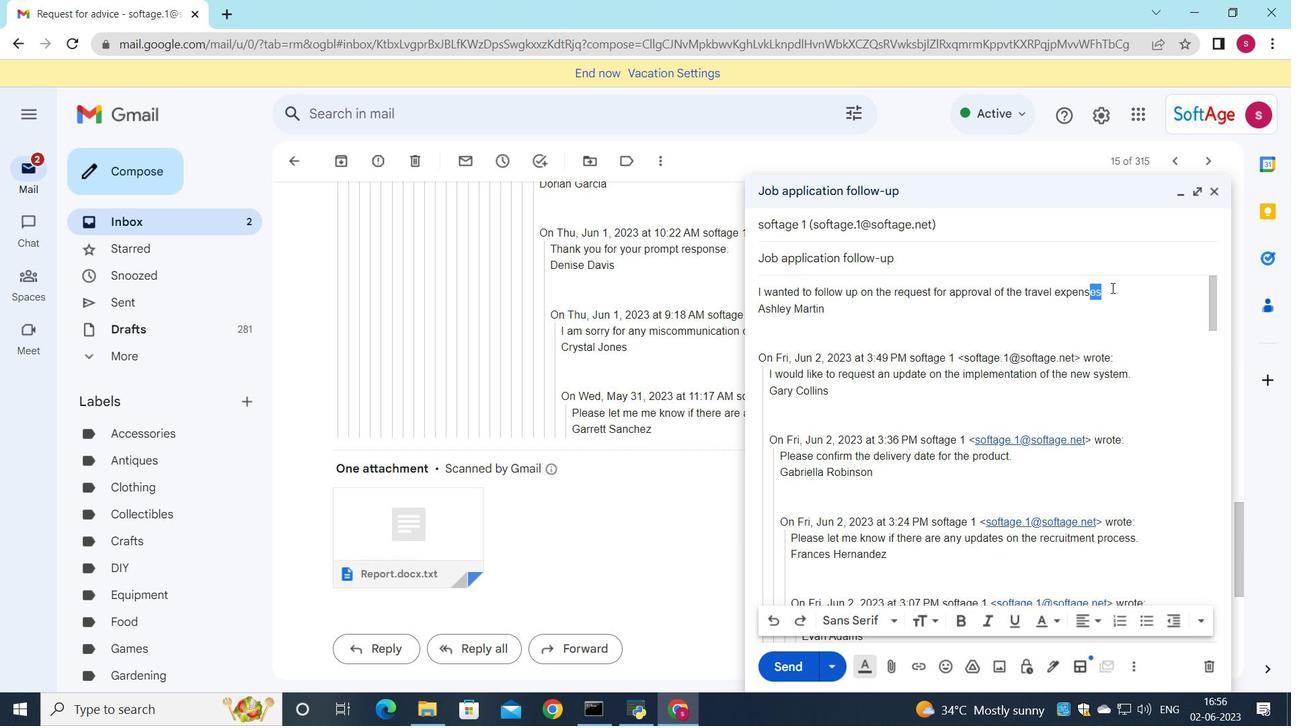 
Action: Mouse moved to (1103, 304)
Screenshot: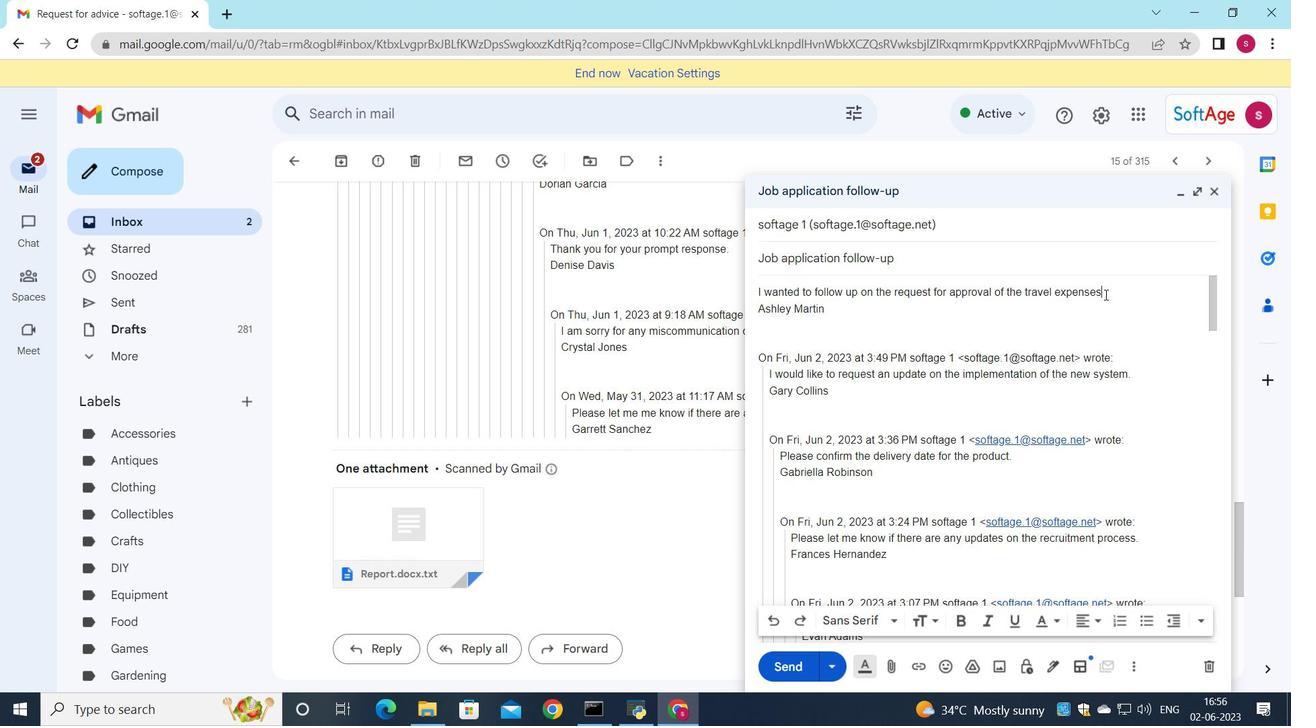 
Action: Key pressed .
Screenshot: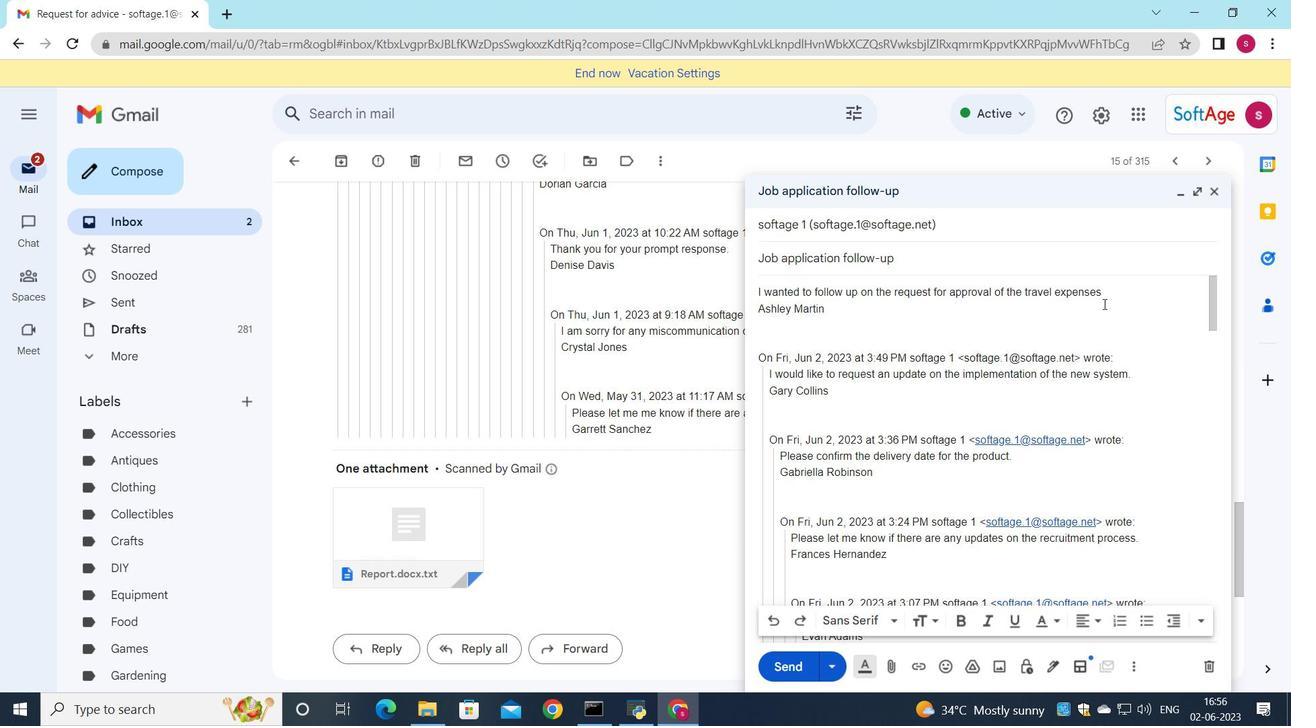 
Action: Mouse moved to (1110, 294)
Screenshot: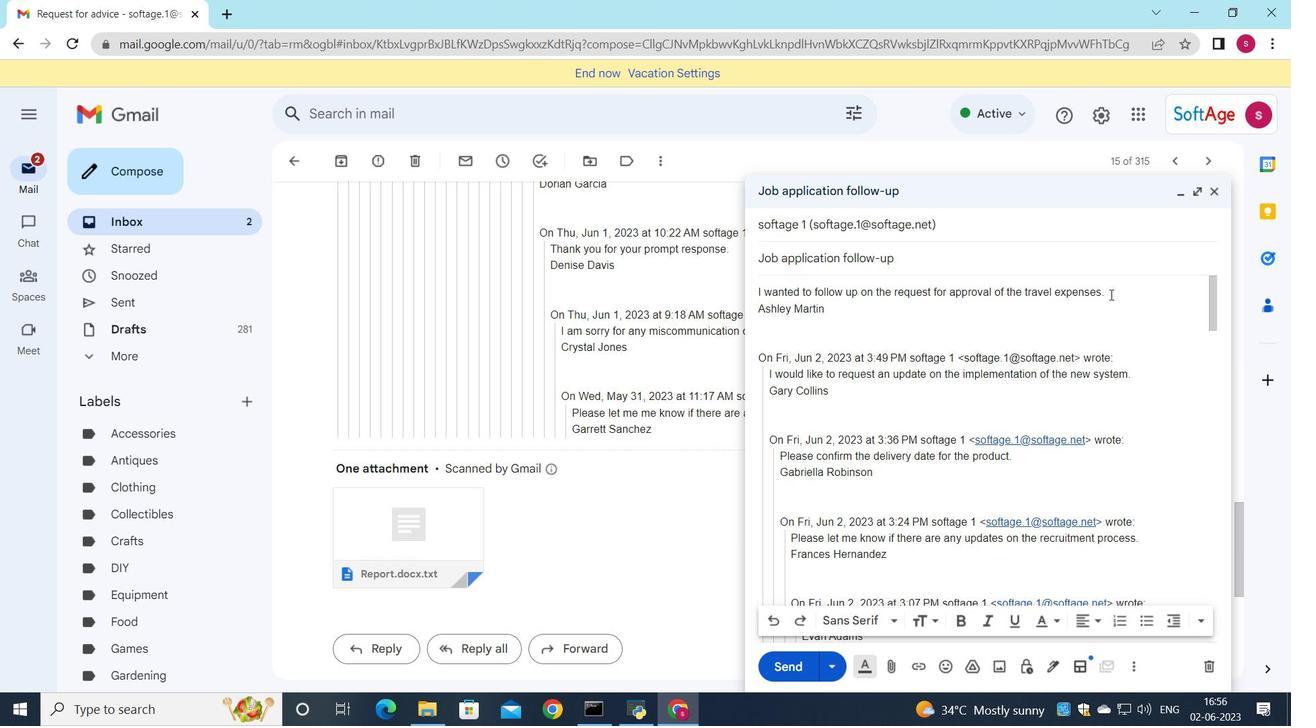 
Action: Mouse pressed left at (1110, 294)
Screenshot: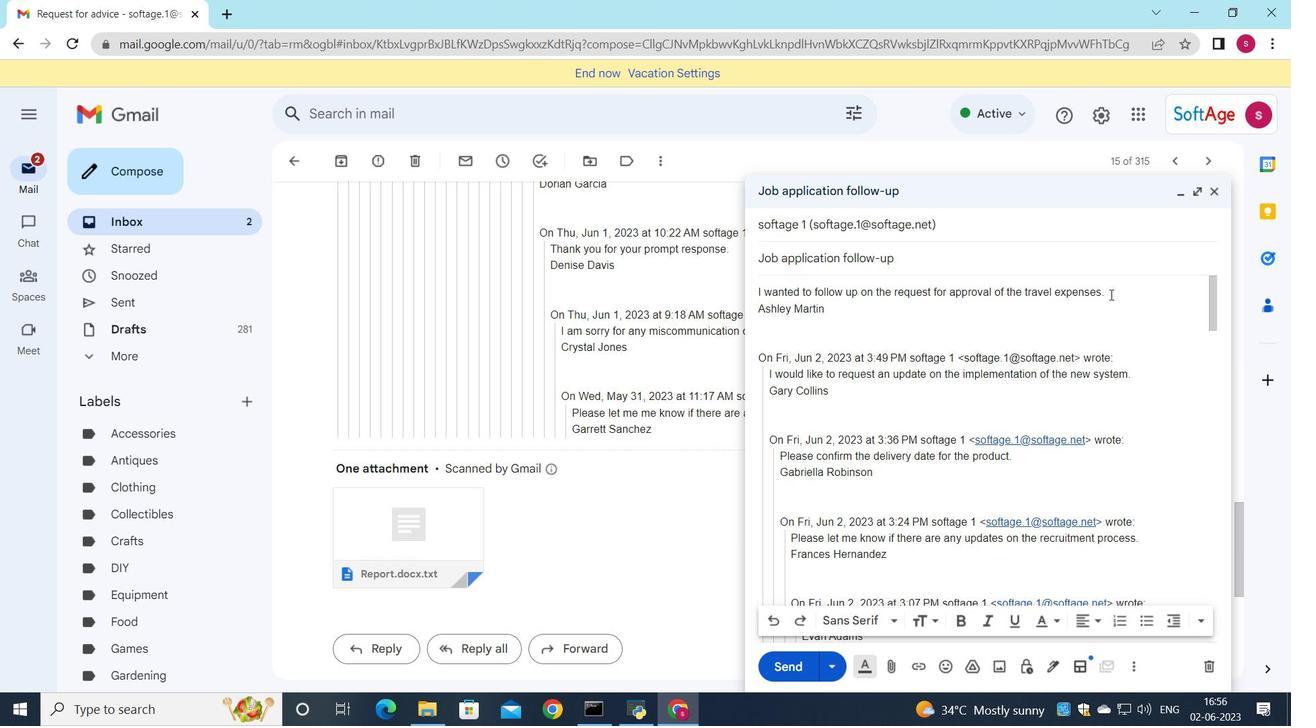 
Action: Mouse moved to (1106, 293)
Screenshot: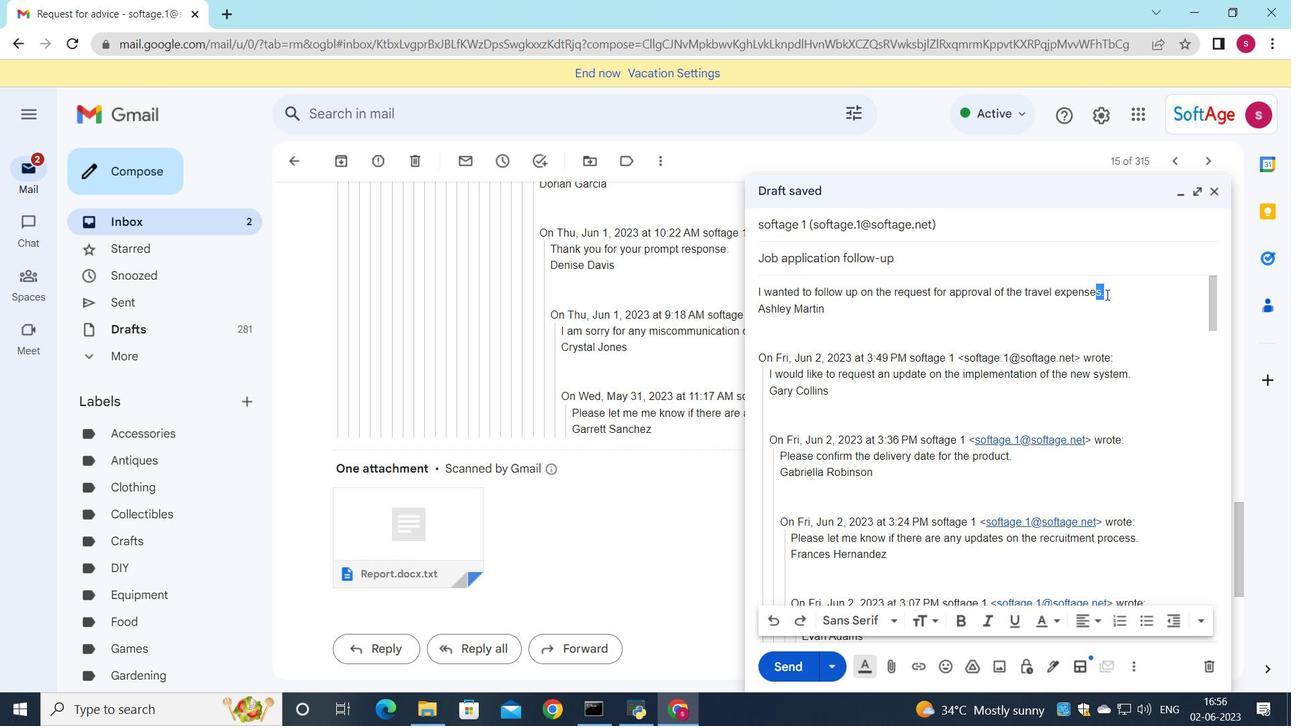 
Action: Mouse pressed left at (1106, 293)
Screenshot: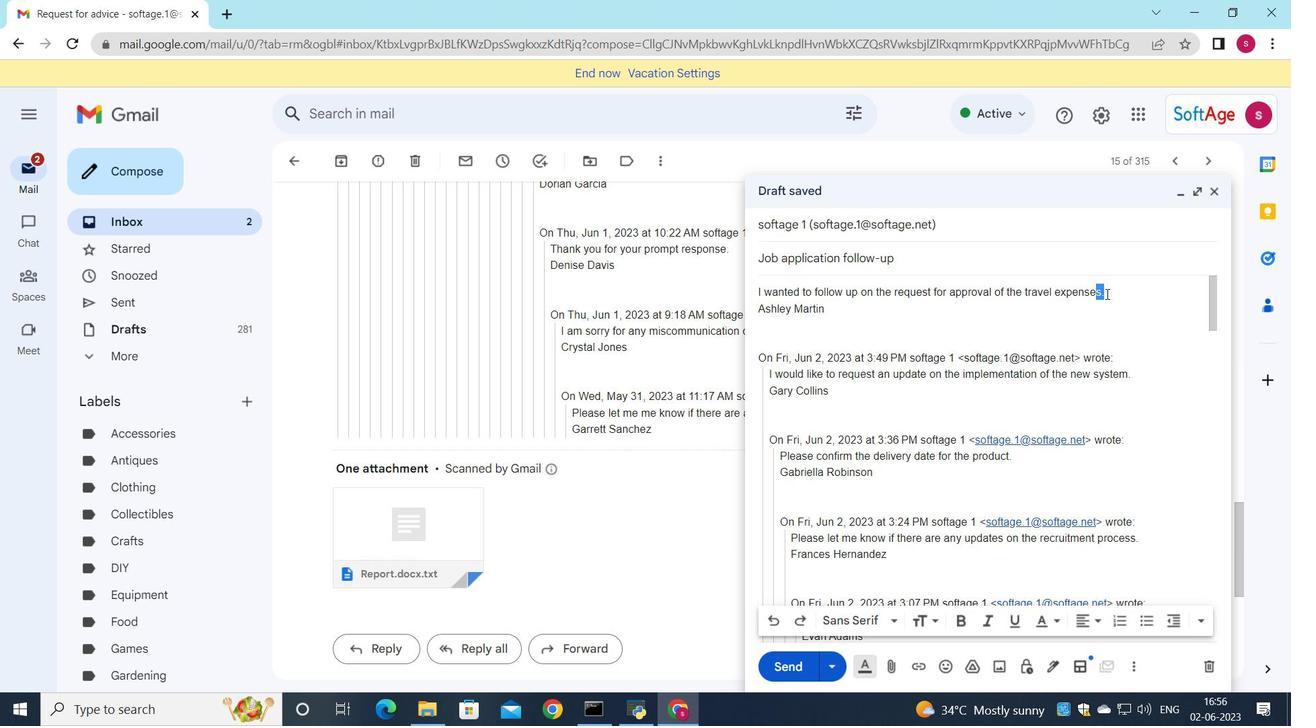 
Action: Mouse moved to (1103, 291)
Screenshot: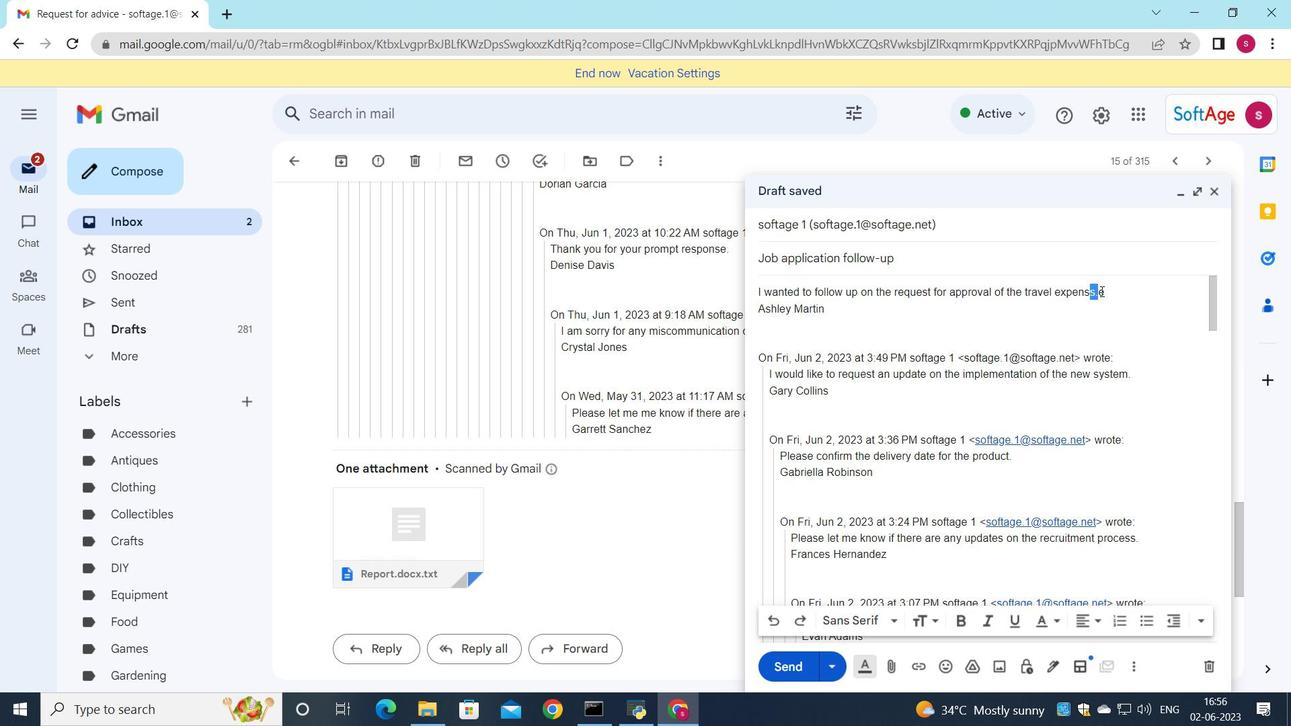 
Action: Mouse pressed left at (1103, 291)
Screenshot: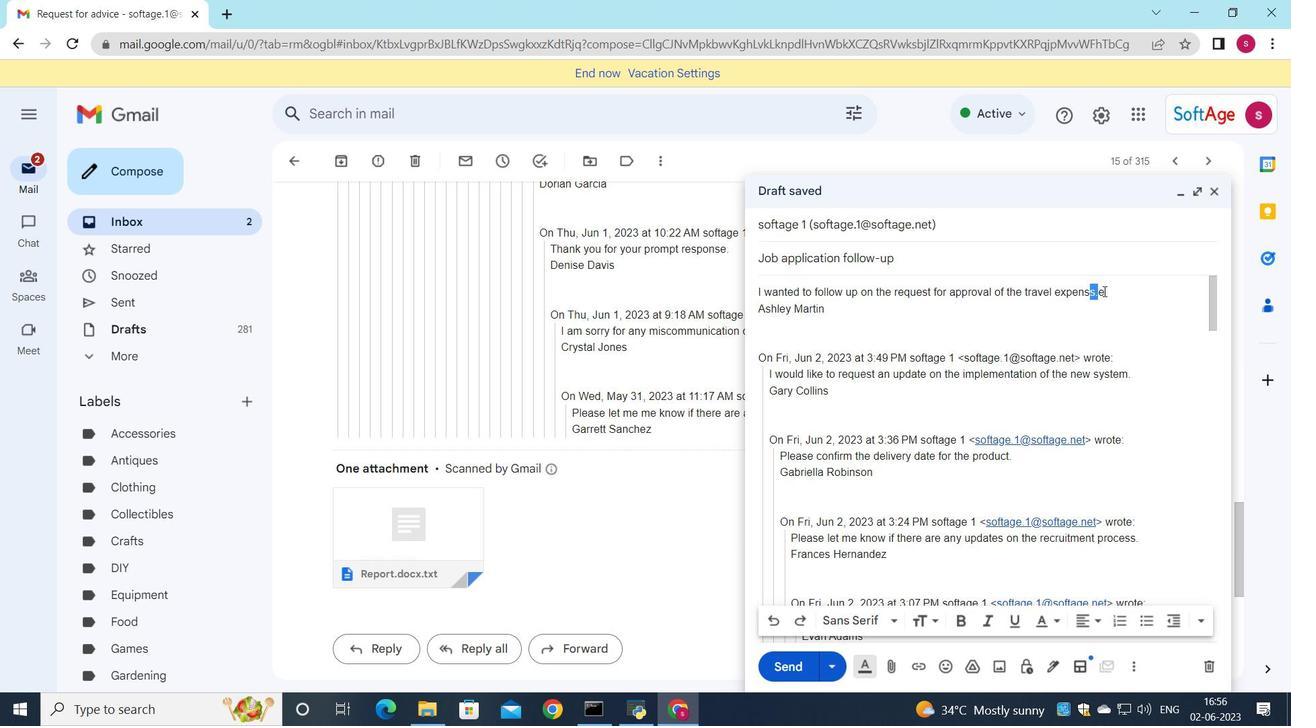 
Action: Mouse moved to (1107, 311)
Screenshot: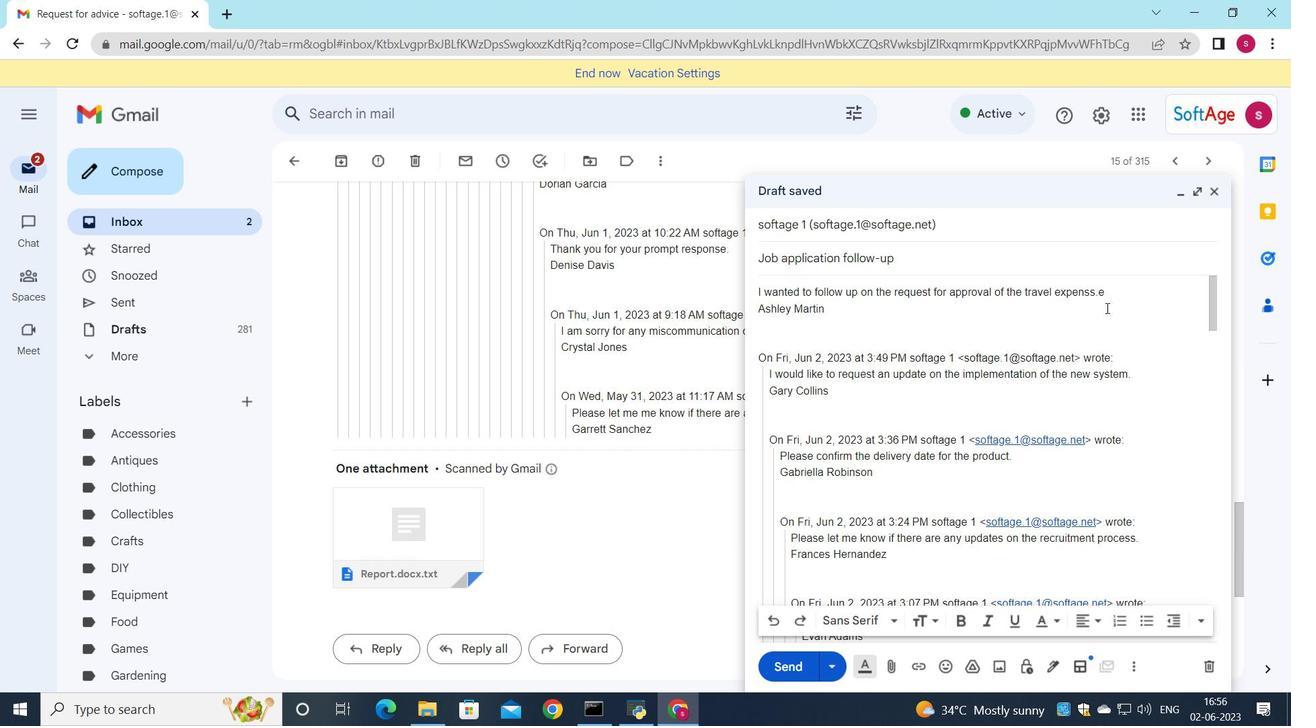 
Action: Key pressed ctrl+Z
Screenshot: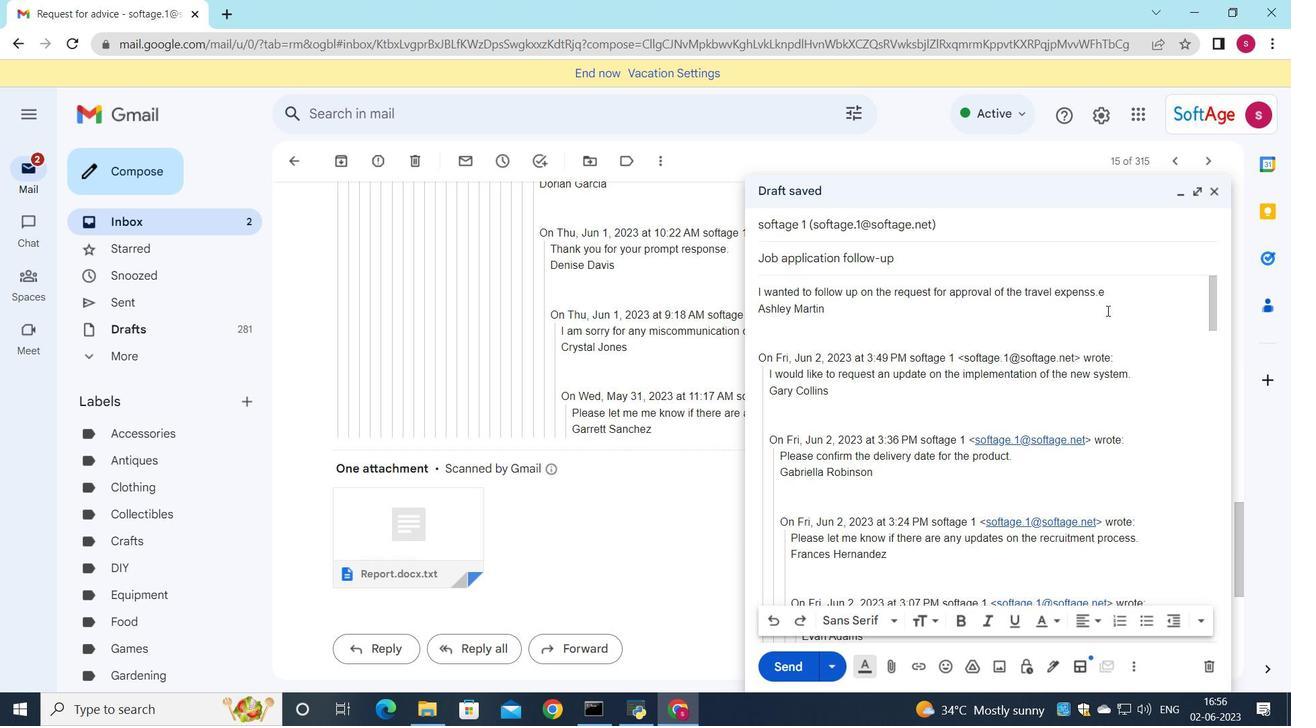 
Action: Mouse moved to (1108, 293)
Screenshot: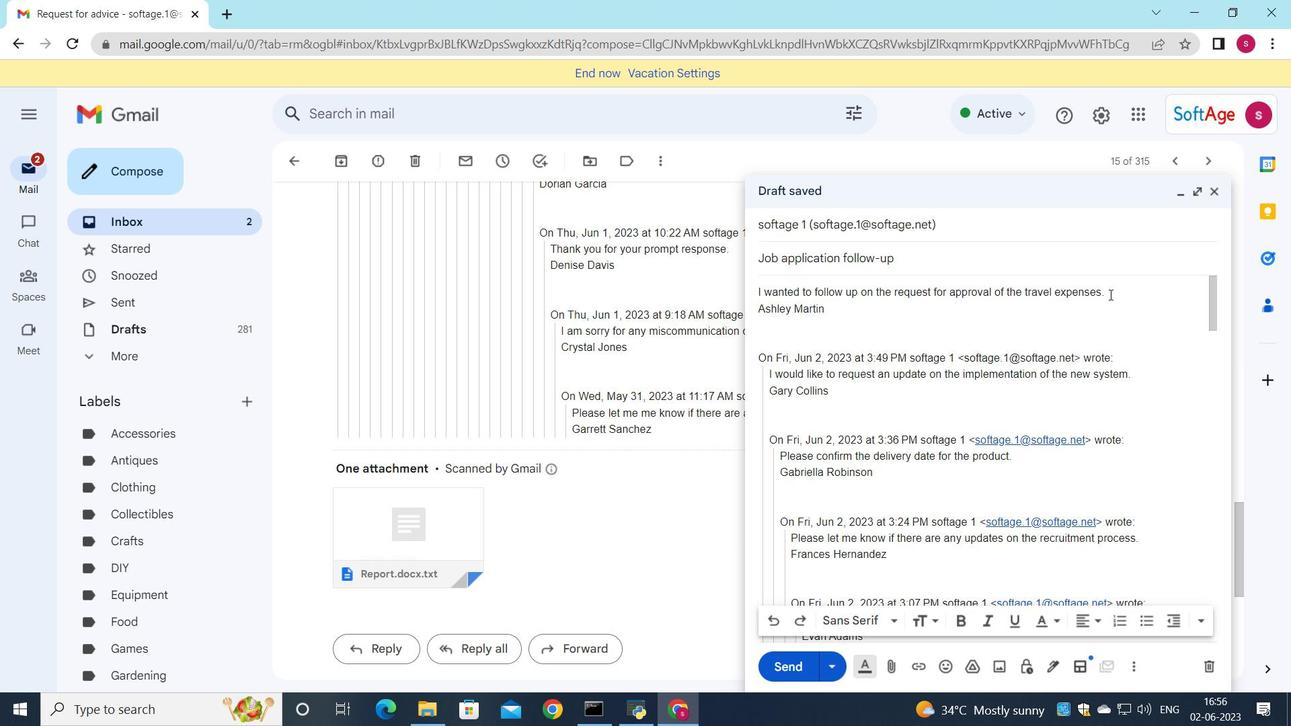 
Action: Mouse pressed left at (1108, 293)
Screenshot: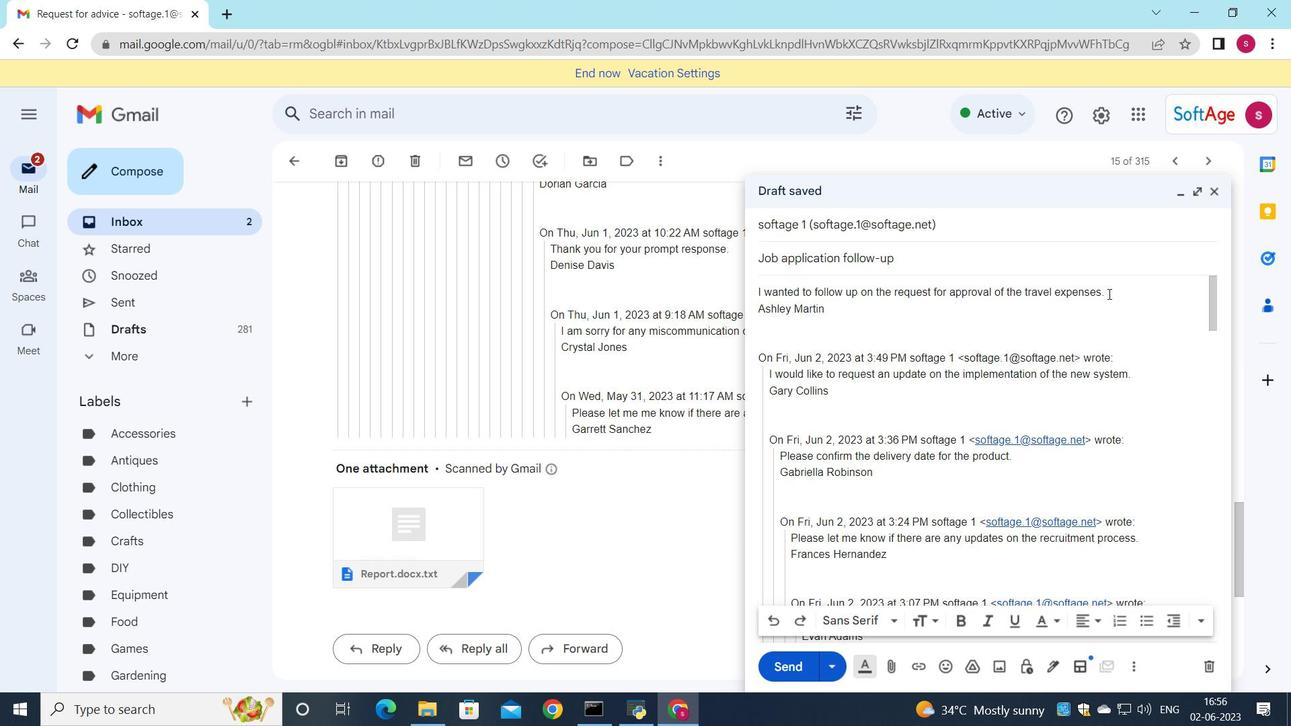 
Action: Mouse moved to (891, 620)
Screenshot: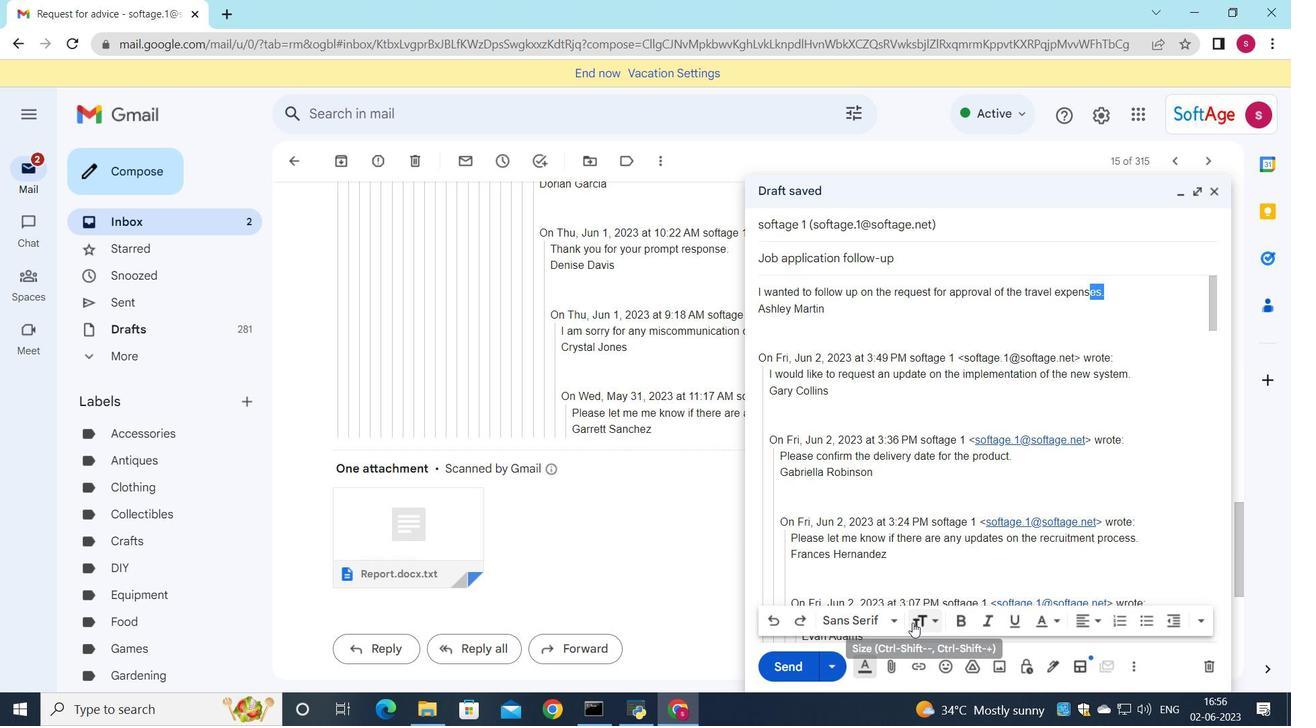 
Action: Mouse pressed left at (891, 620)
Screenshot: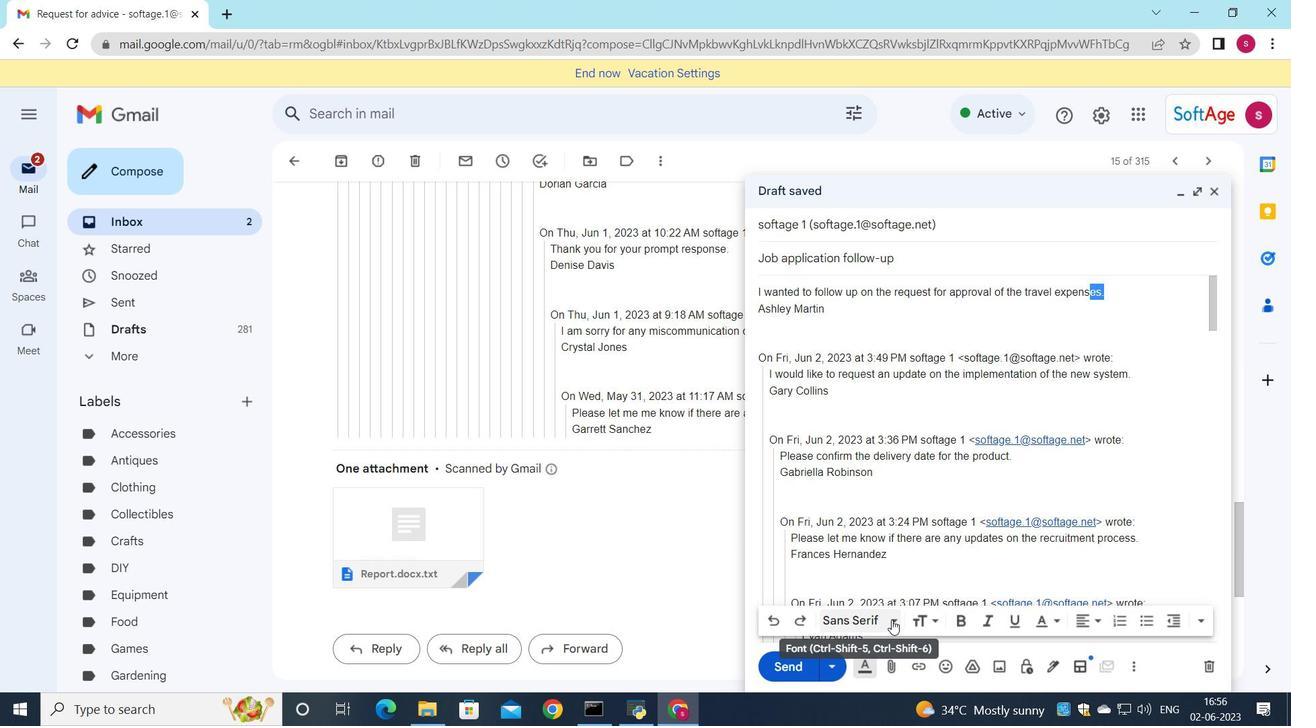 
Action: Mouse moved to (915, 466)
Screenshot: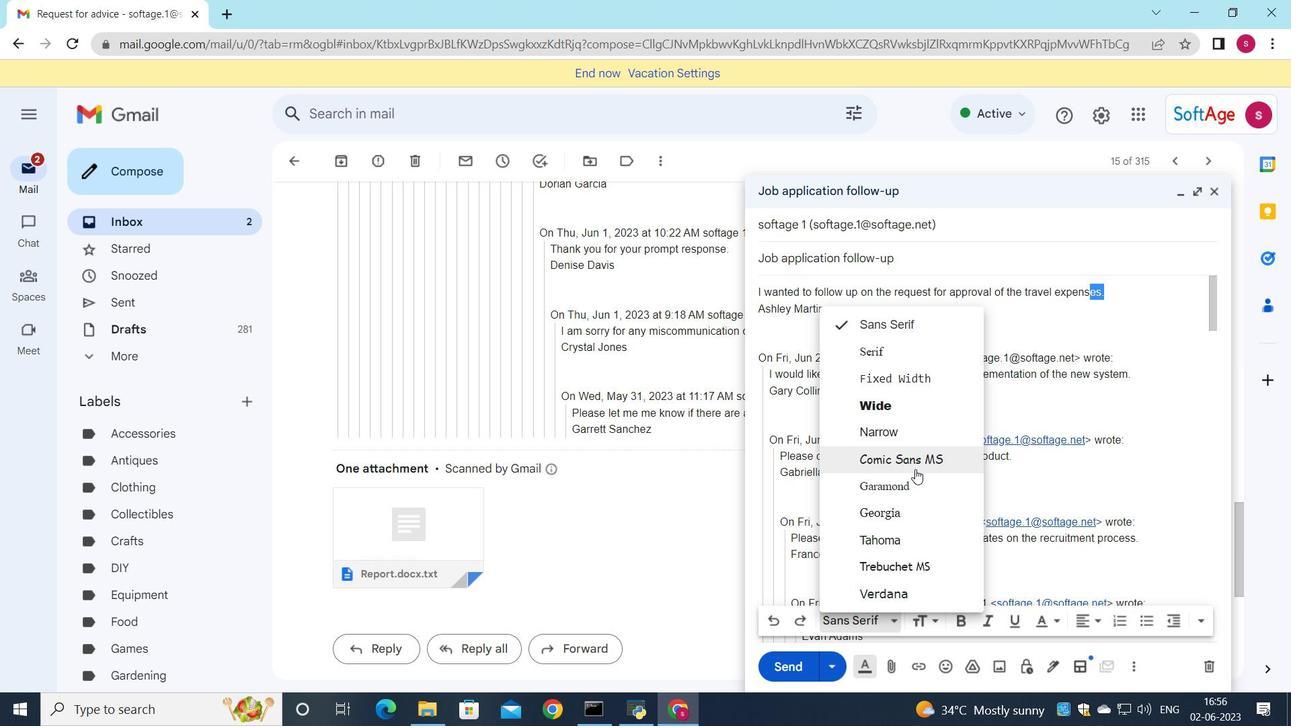 
Action: Mouse pressed left at (915, 466)
Screenshot: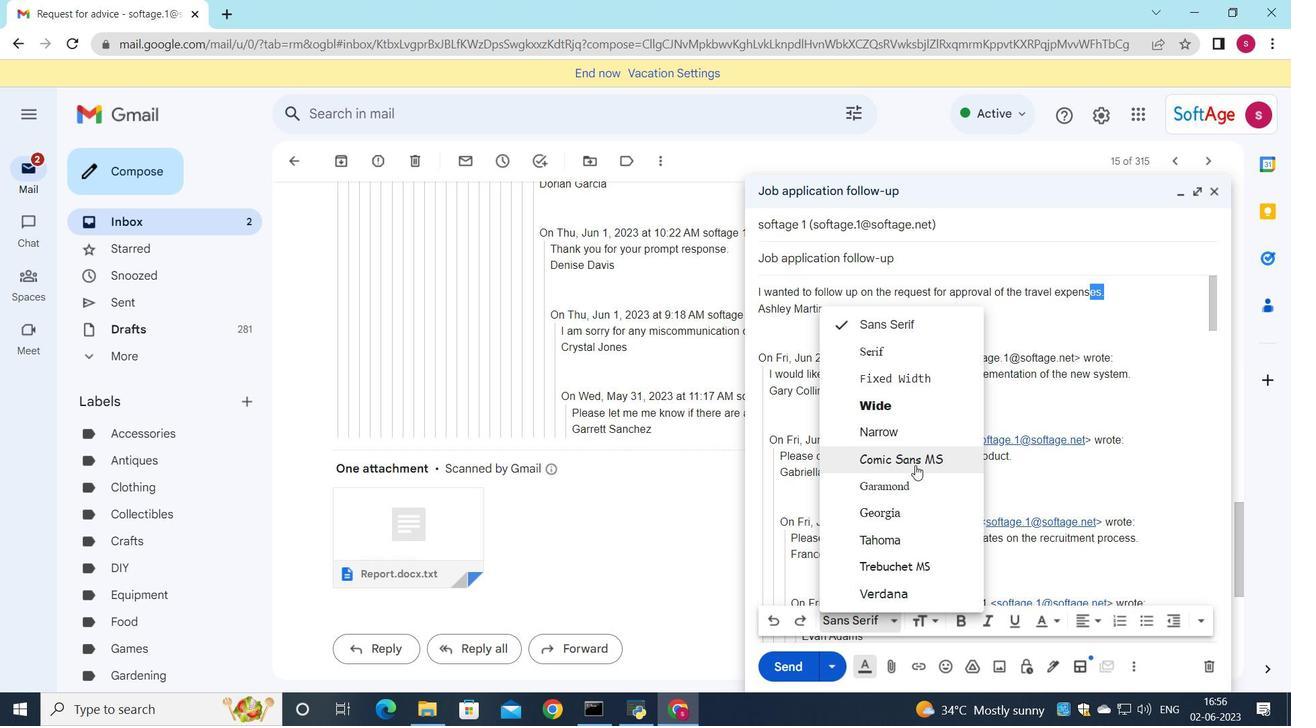 
Action: Mouse moved to (965, 618)
Screenshot: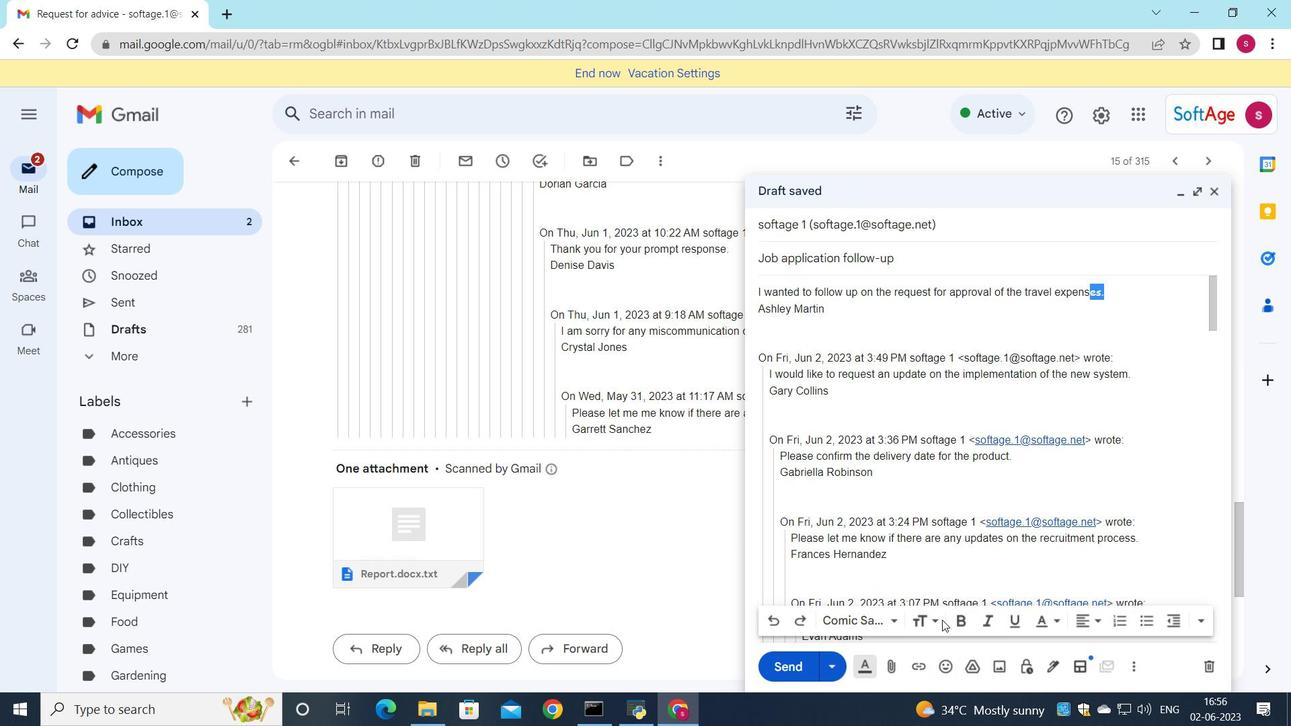 
Action: Mouse pressed left at (965, 618)
Screenshot: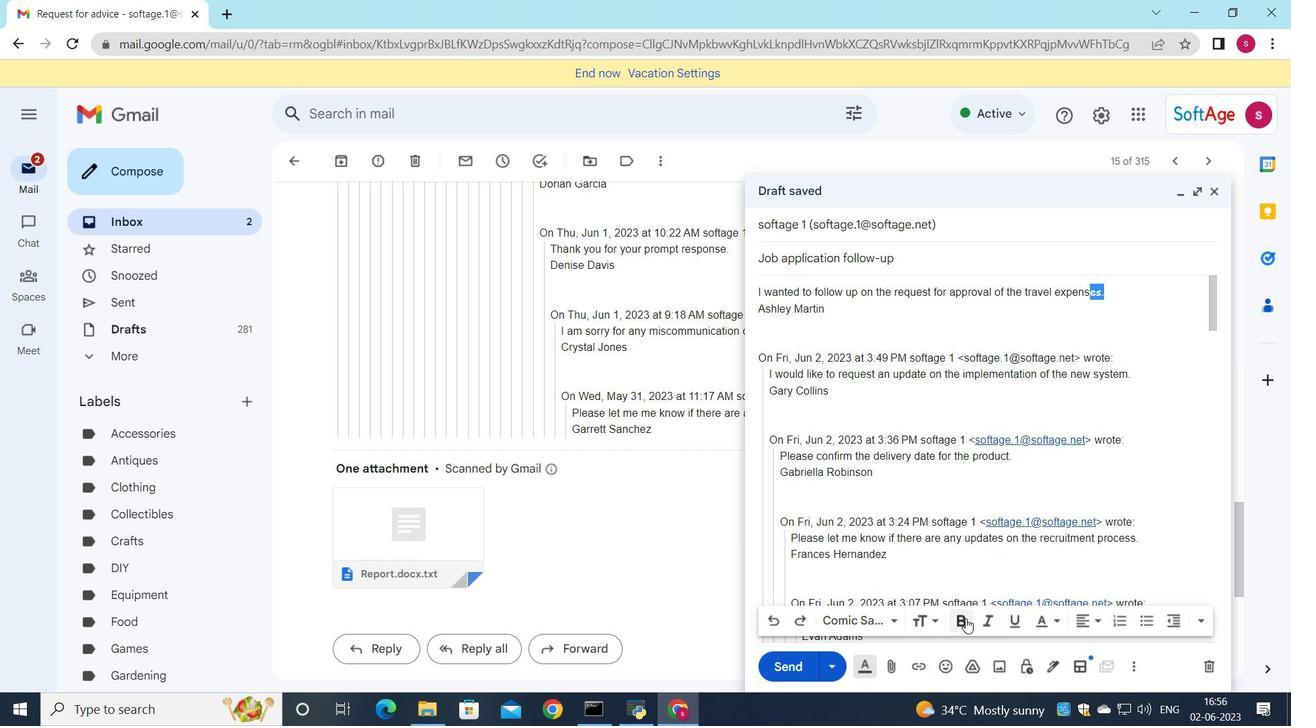 
Action: Mouse moved to (1017, 621)
Screenshot: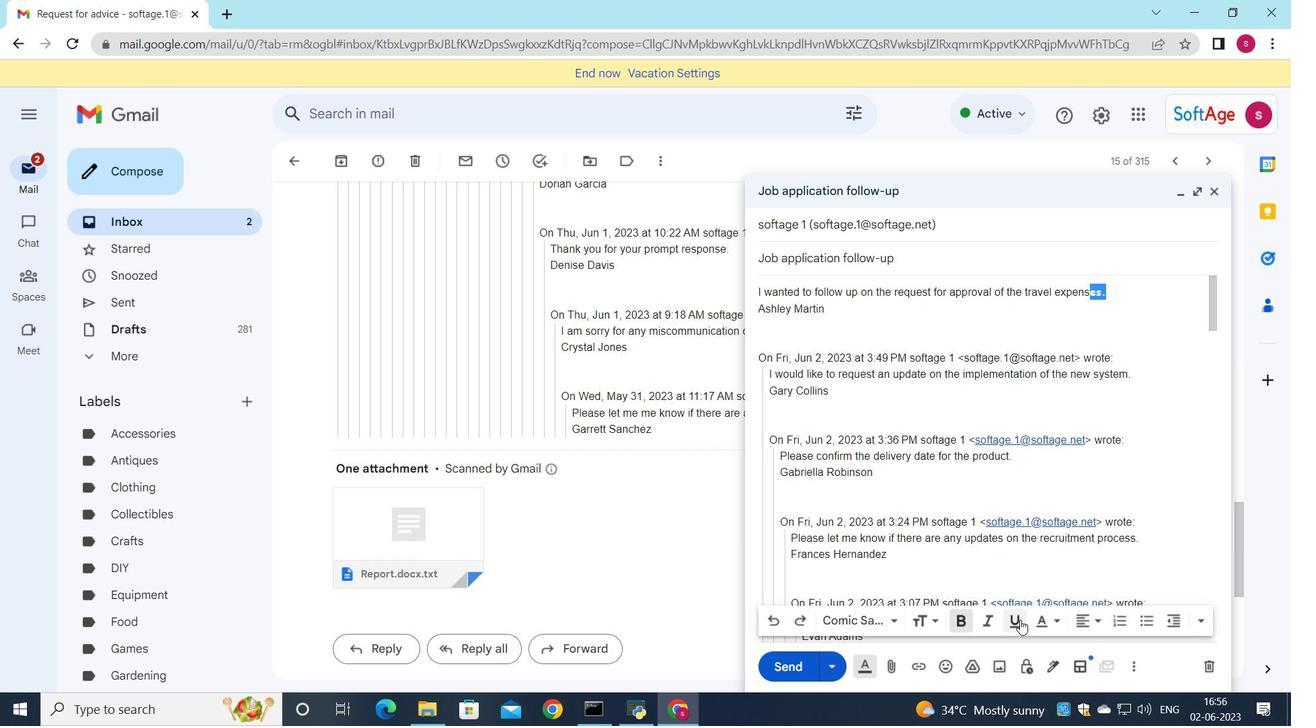 
Action: Mouse pressed left at (1017, 621)
Screenshot: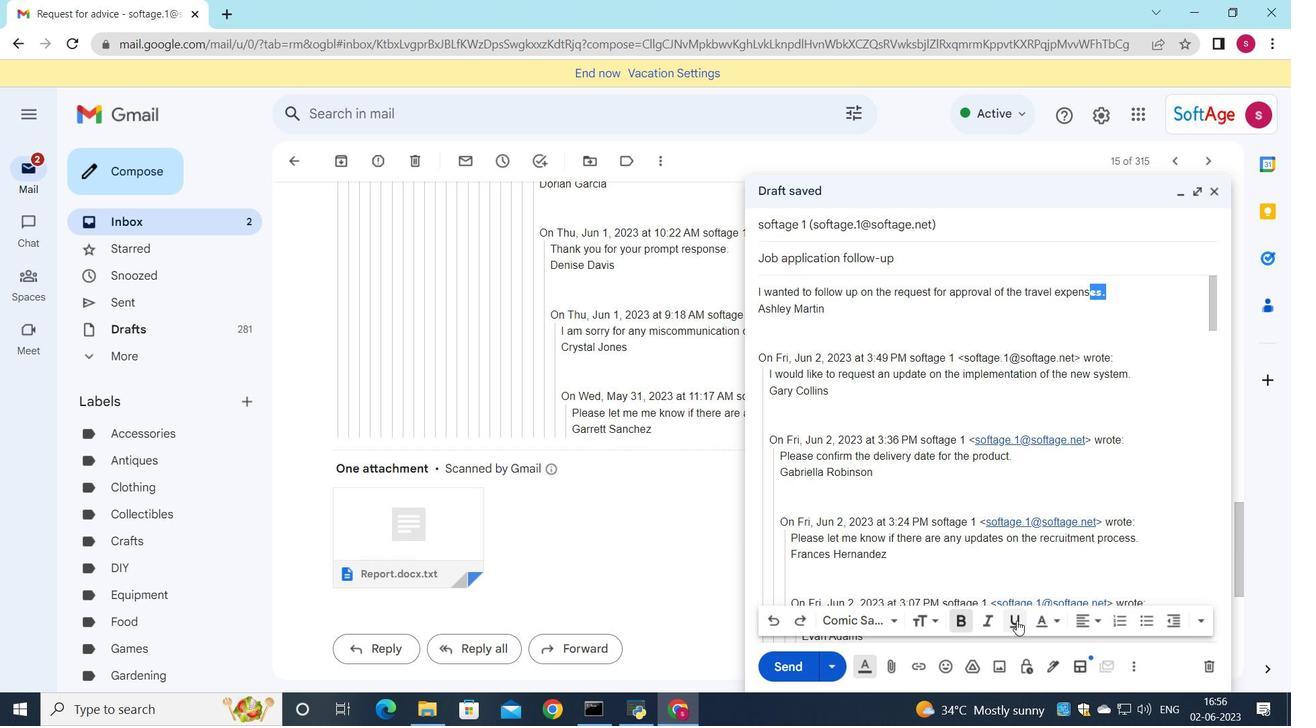 
Action: Mouse moved to (780, 668)
Screenshot: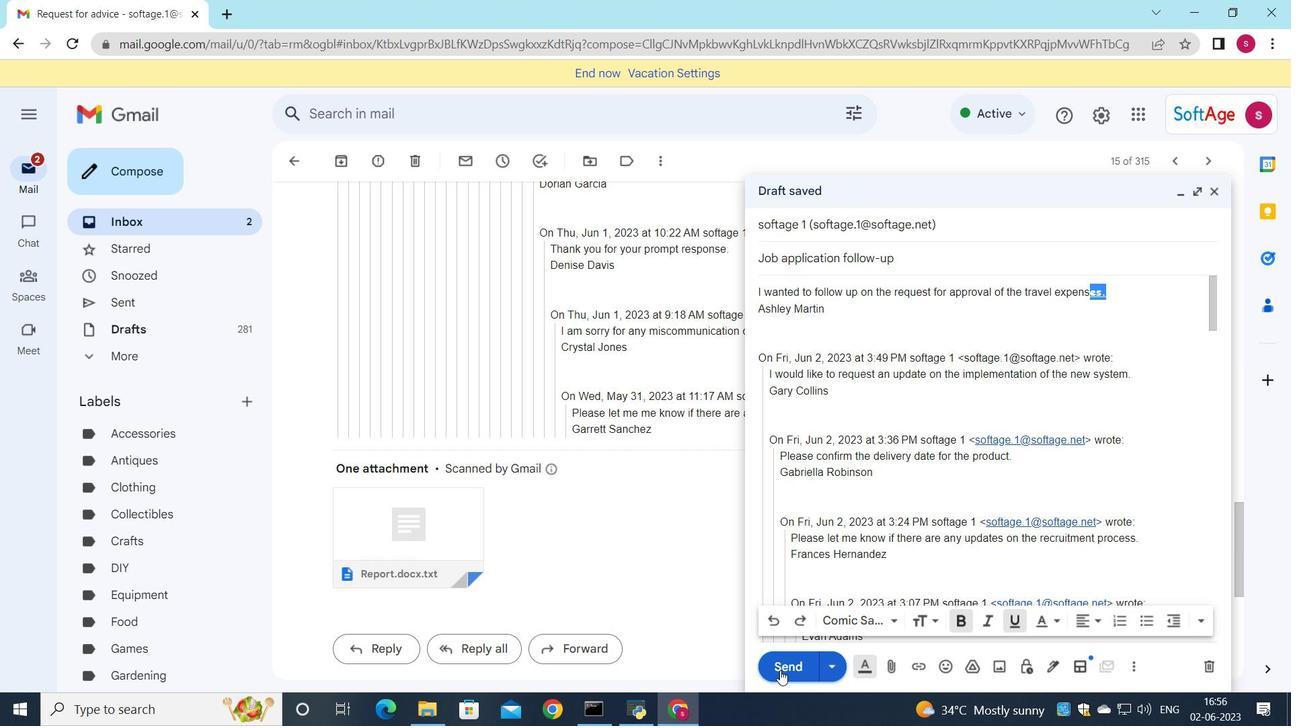 
Action: Mouse pressed left at (780, 668)
Screenshot: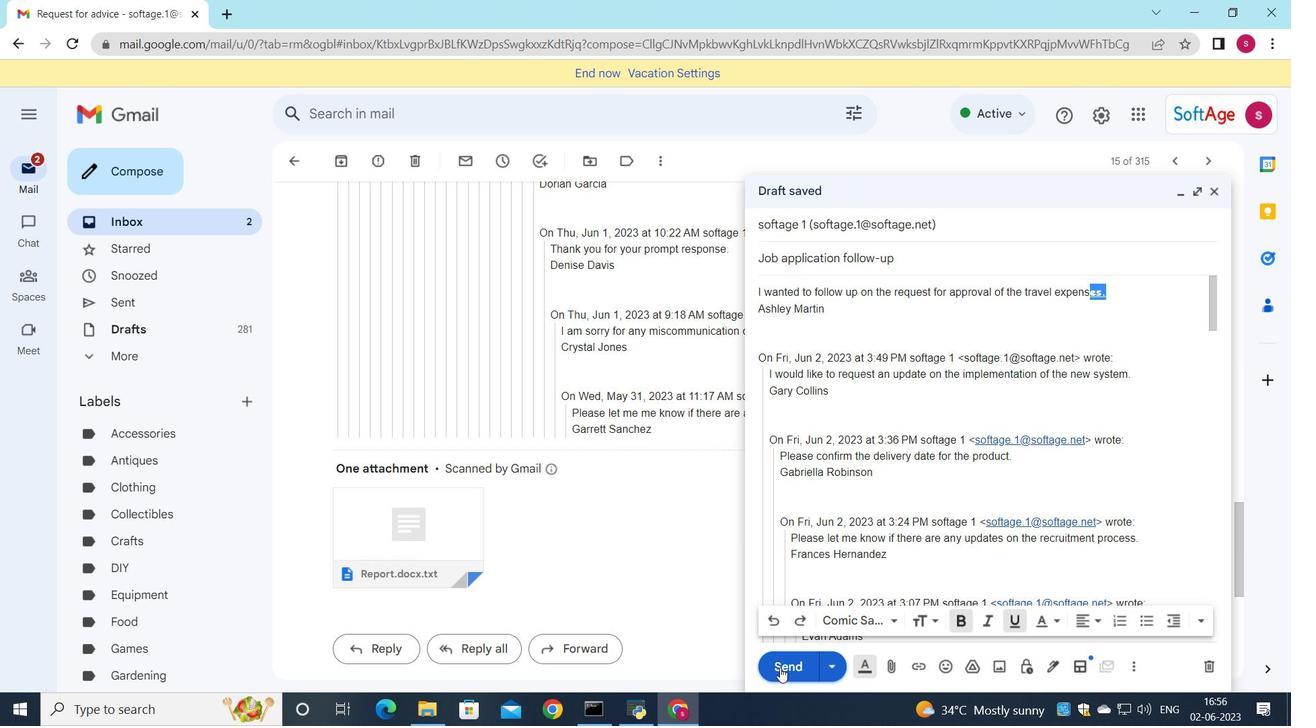 
Action: Mouse moved to (232, 223)
Screenshot: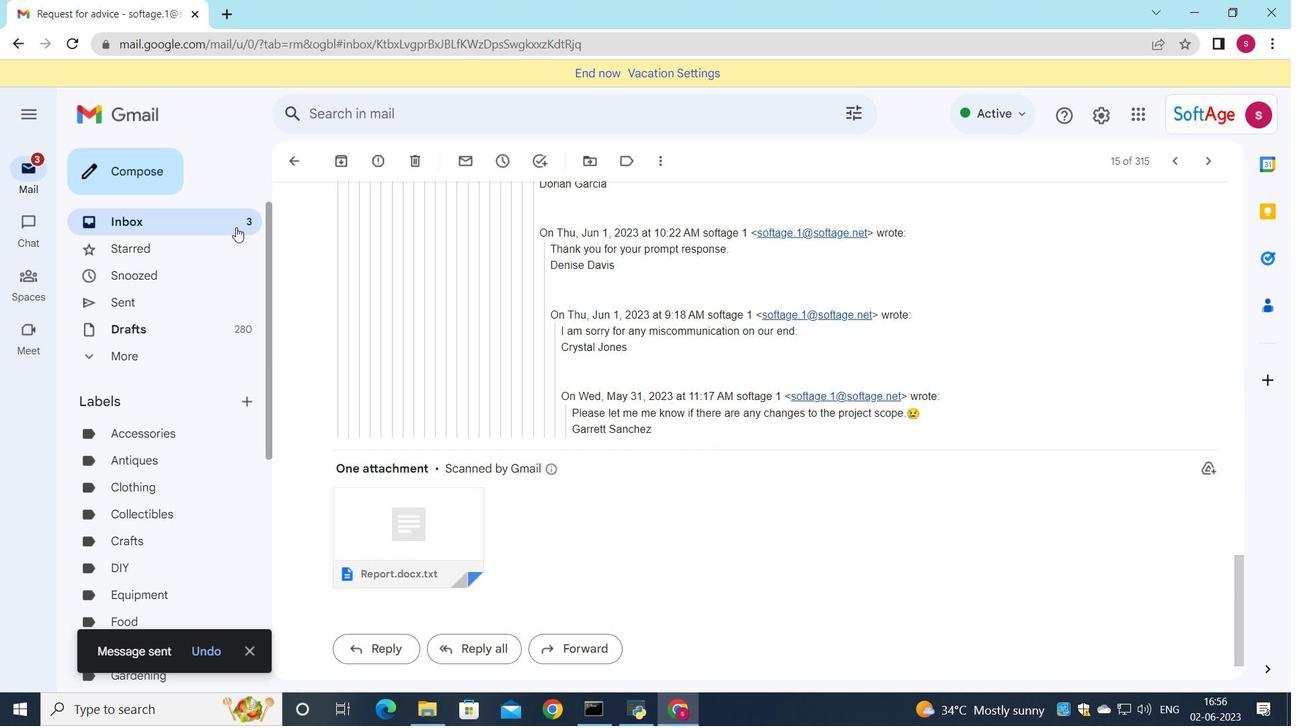 
Action: Mouse pressed left at (232, 223)
Screenshot: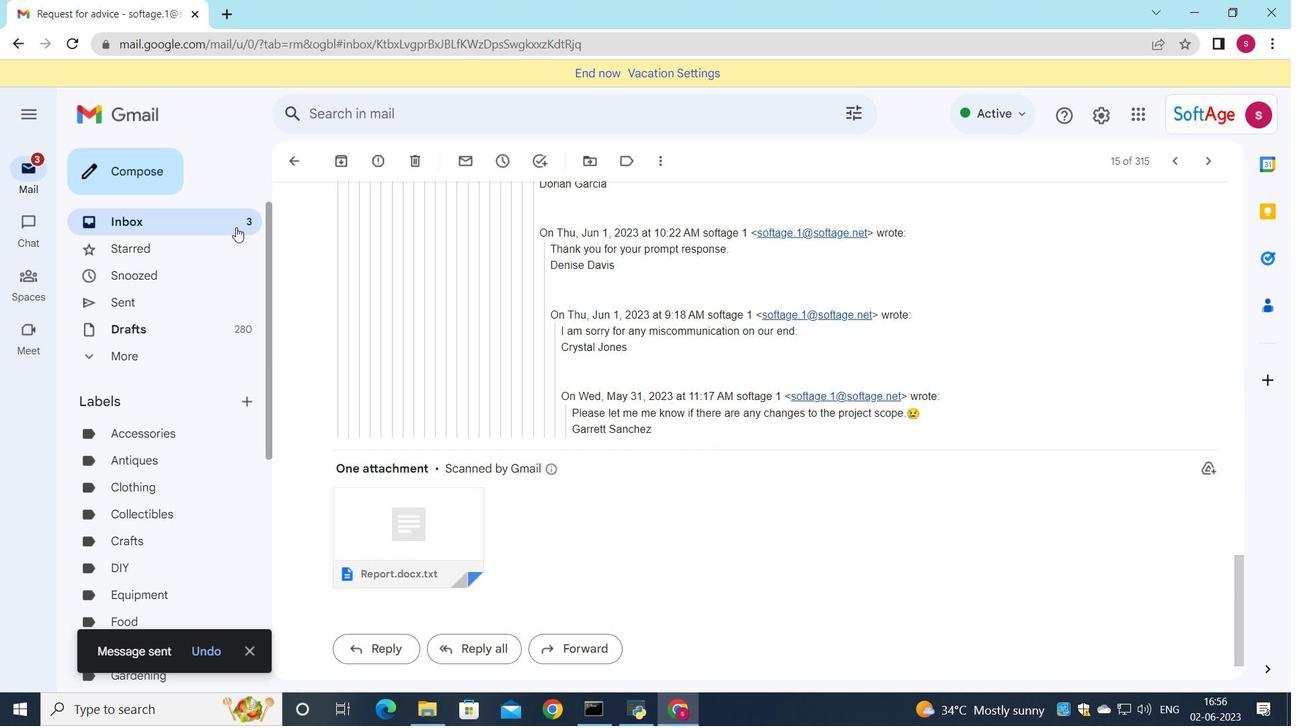 
Action: Mouse moved to (437, 243)
Screenshot: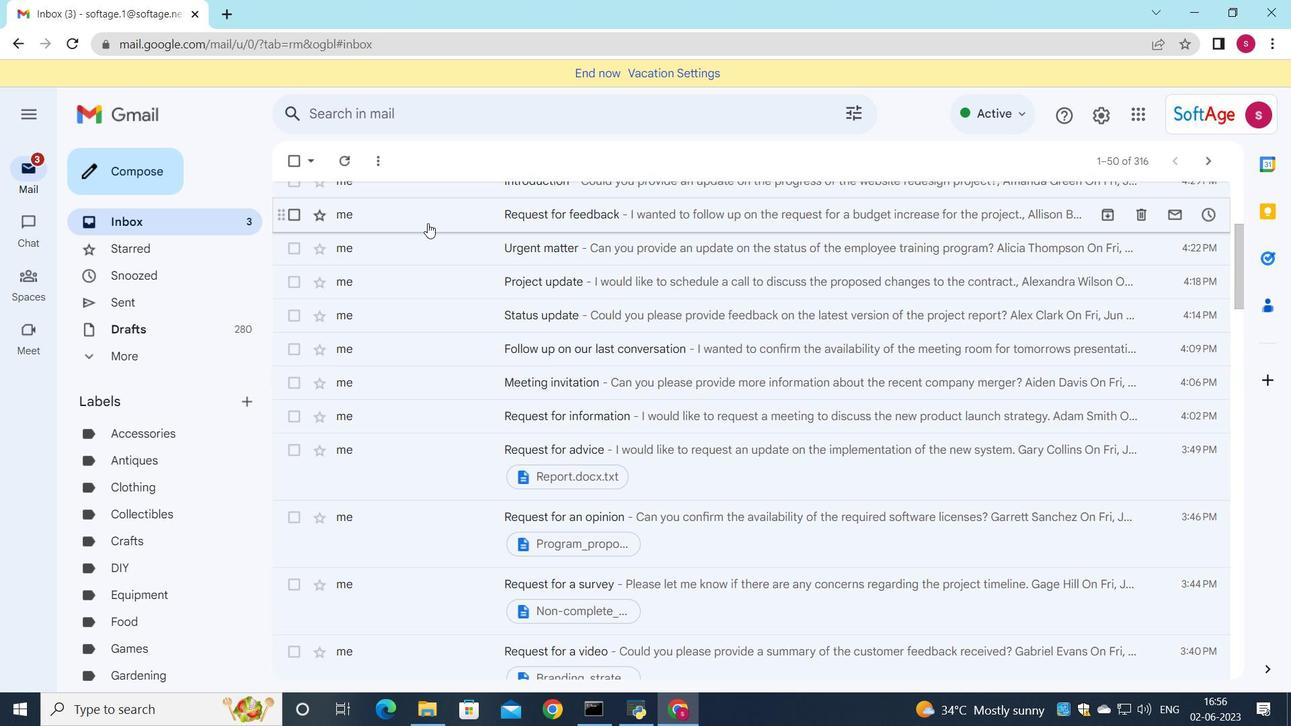 
Action: Mouse scrolled (437, 244) with delta (0, 0)
Screenshot: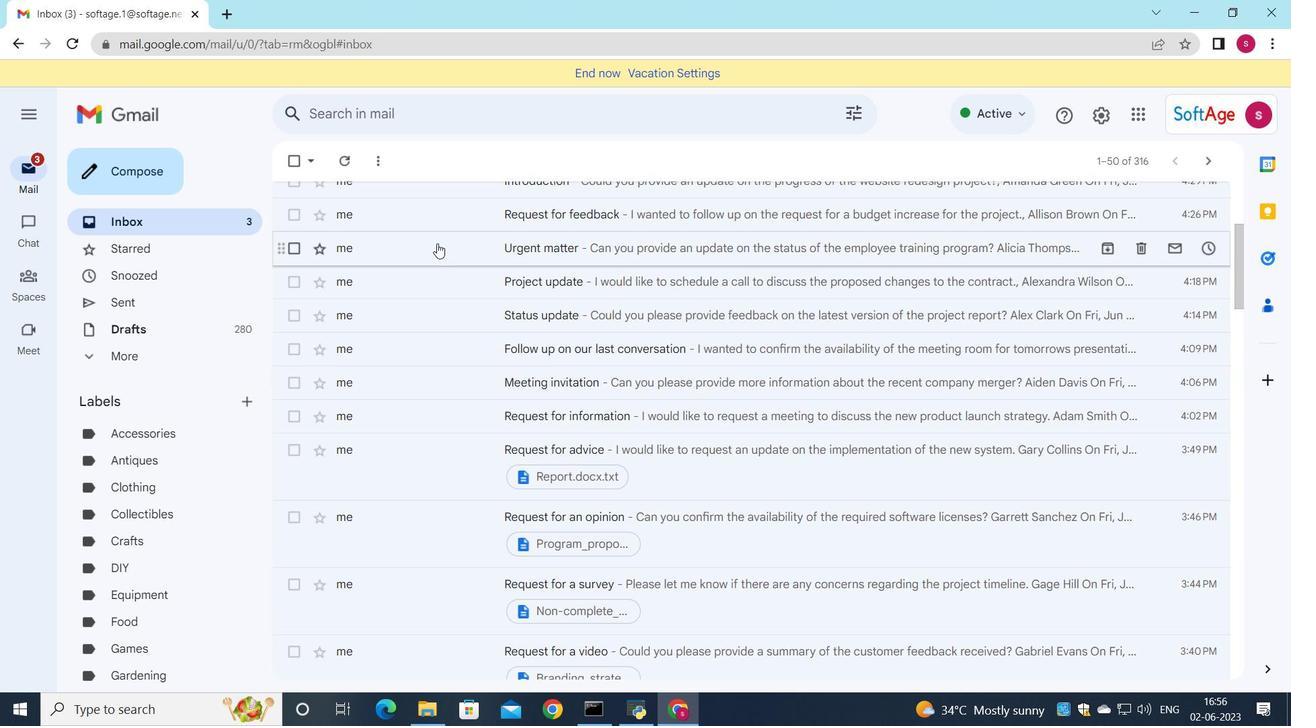 
Action: Mouse scrolled (437, 244) with delta (0, 0)
Screenshot: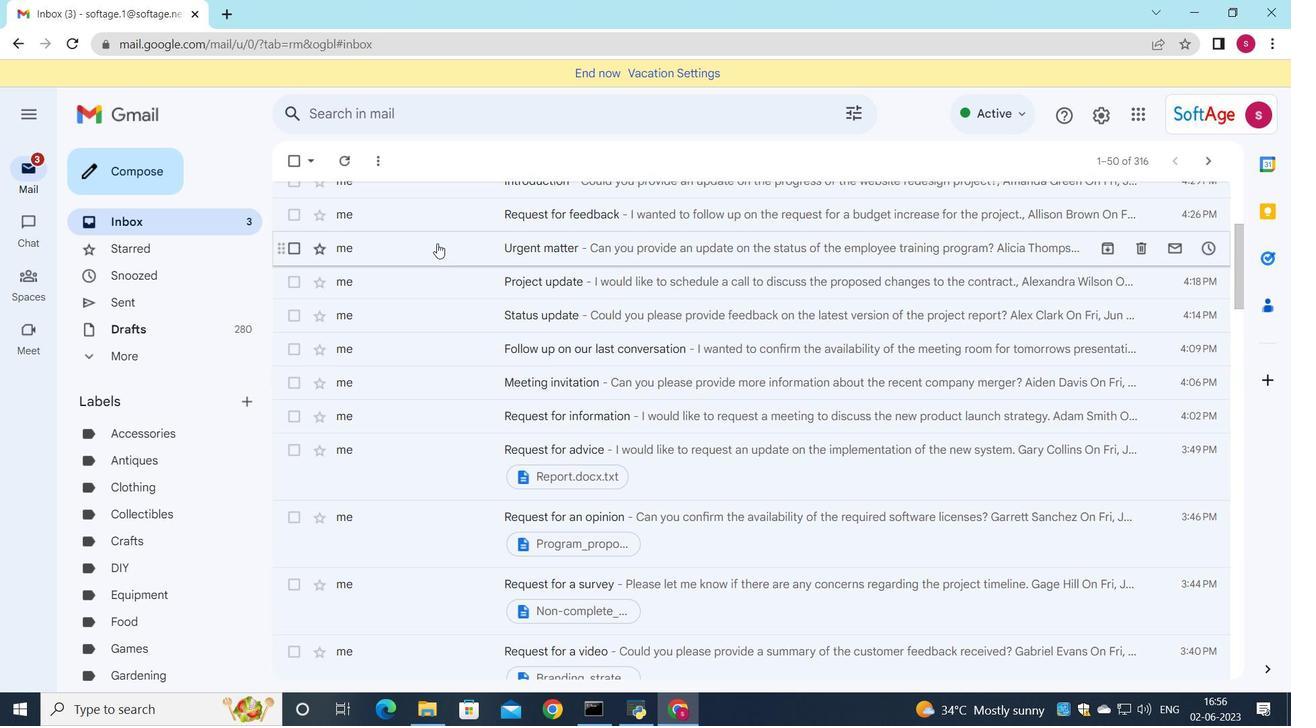 
Action: Mouse scrolled (437, 244) with delta (0, 0)
Screenshot: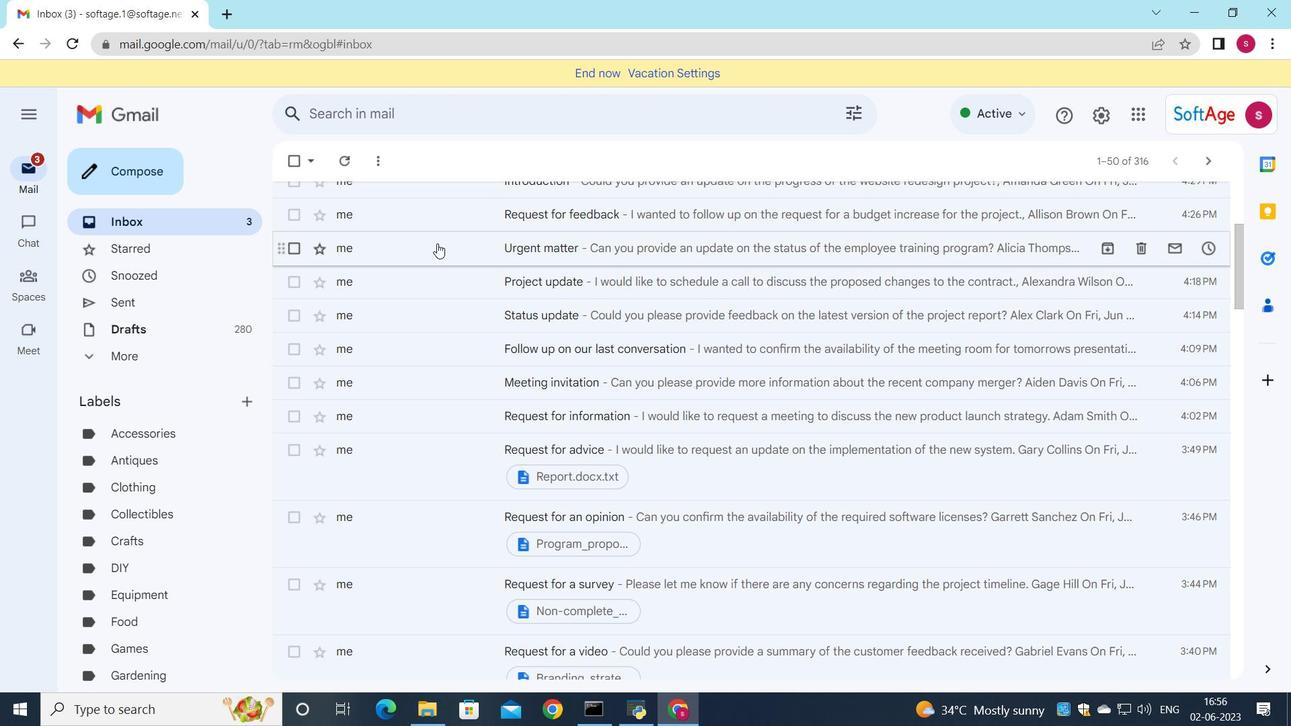 
Action: Mouse scrolled (437, 244) with delta (0, 0)
Screenshot: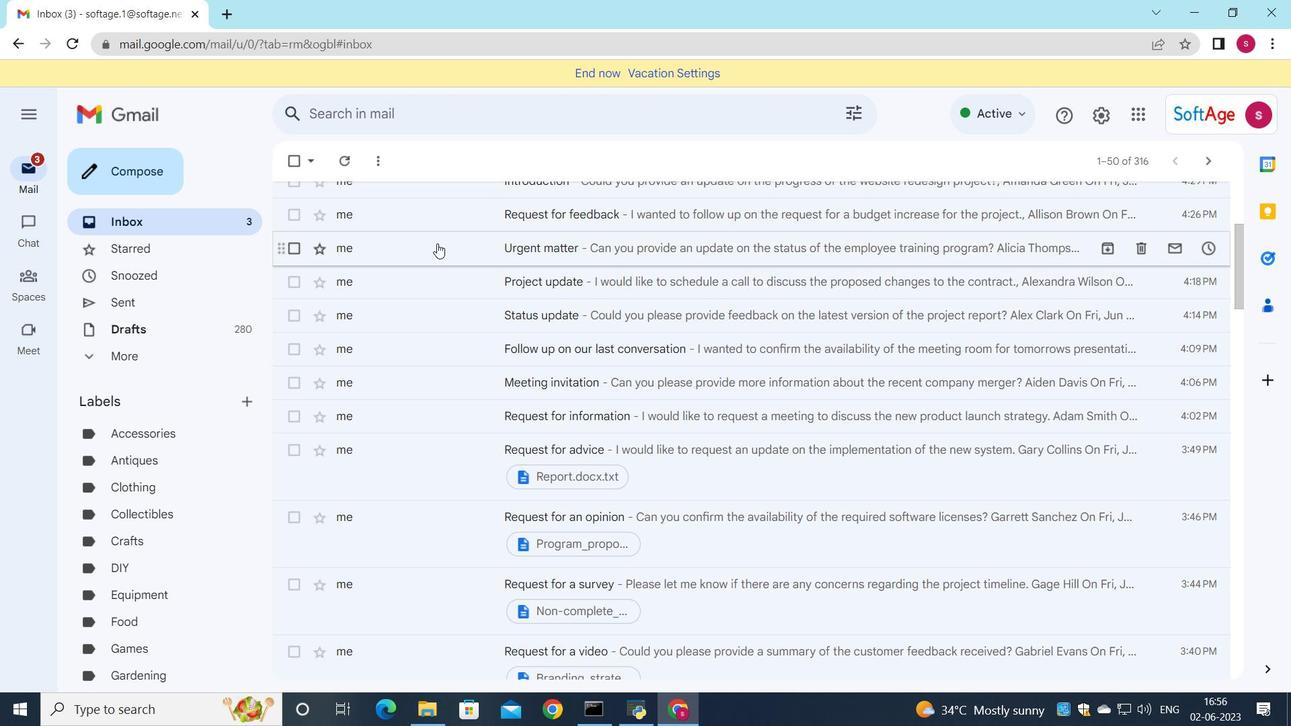 
Action: Mouse scrolled (437, 244) with delta (0, 0)
Screenshot: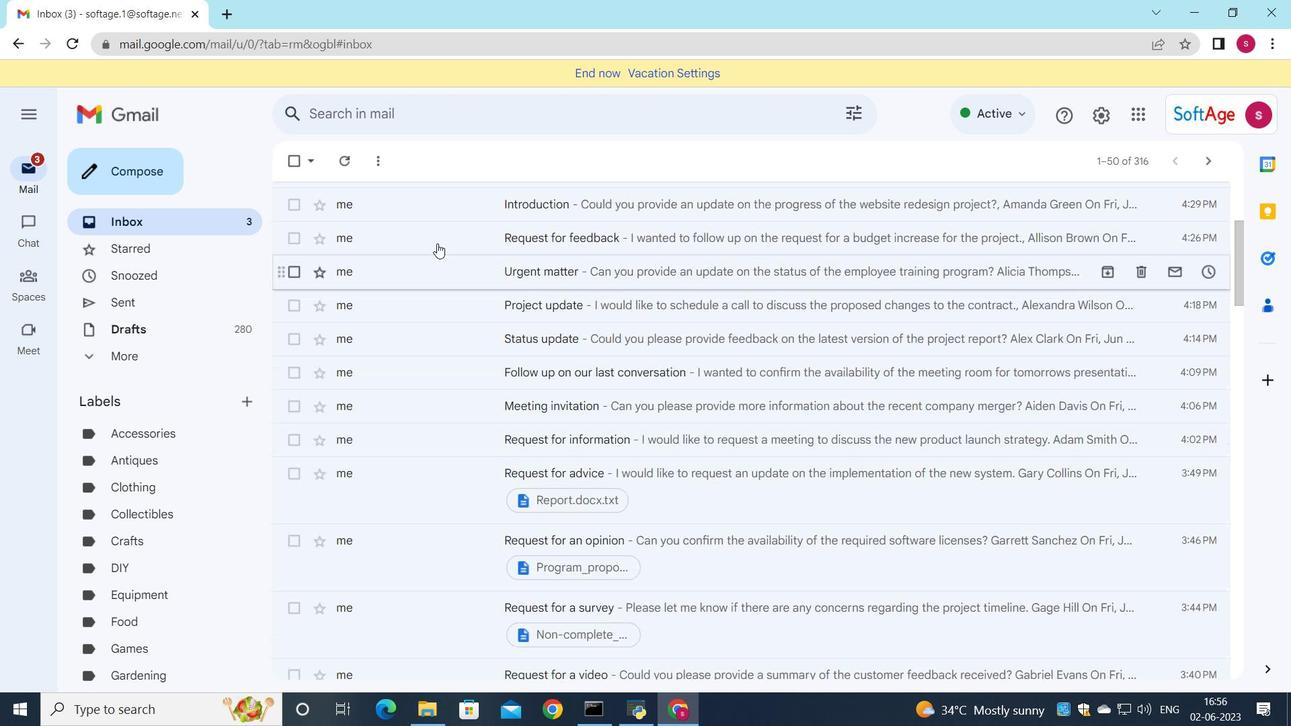 
Action: Mouse scrolled (437, 244) with delta (0, 0)
Screenshot: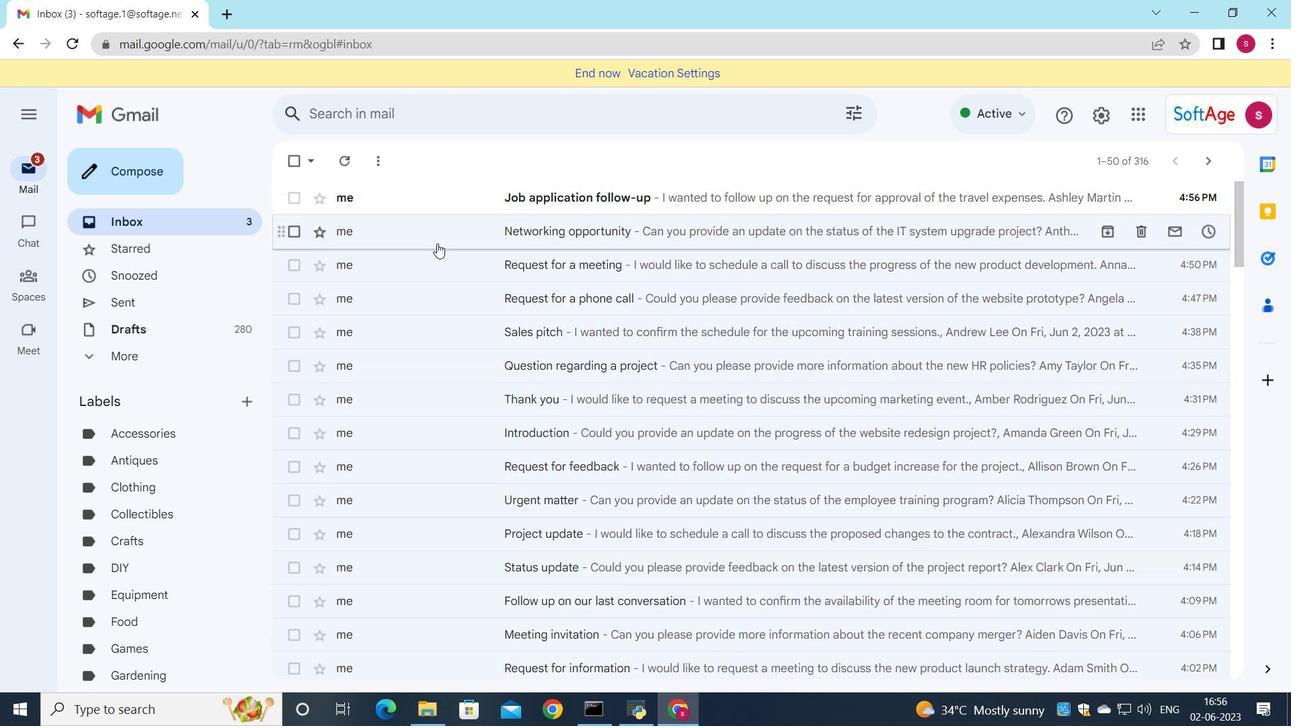 
Action: Mouse scrolled (437, 244) with delta (0, 0)
Screenshot: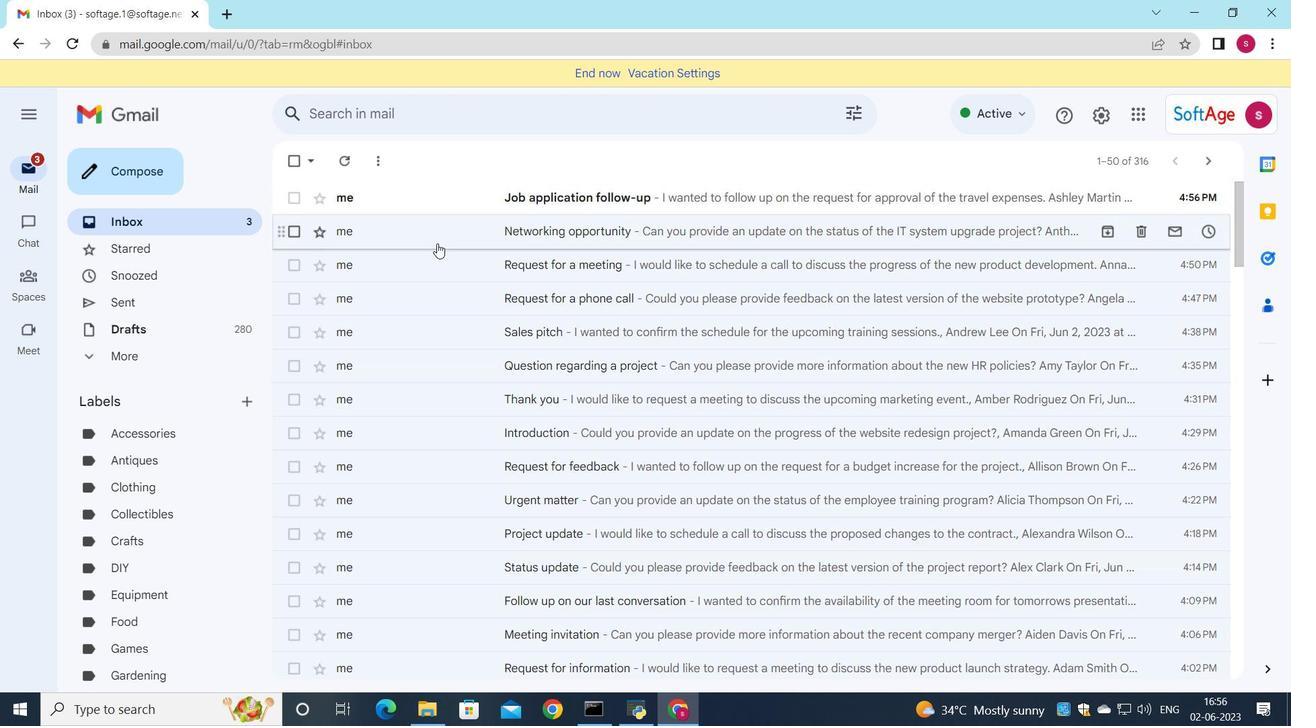 
Action: Mouse scrolled (437, 244) with delta (0, 0)
Screenshot: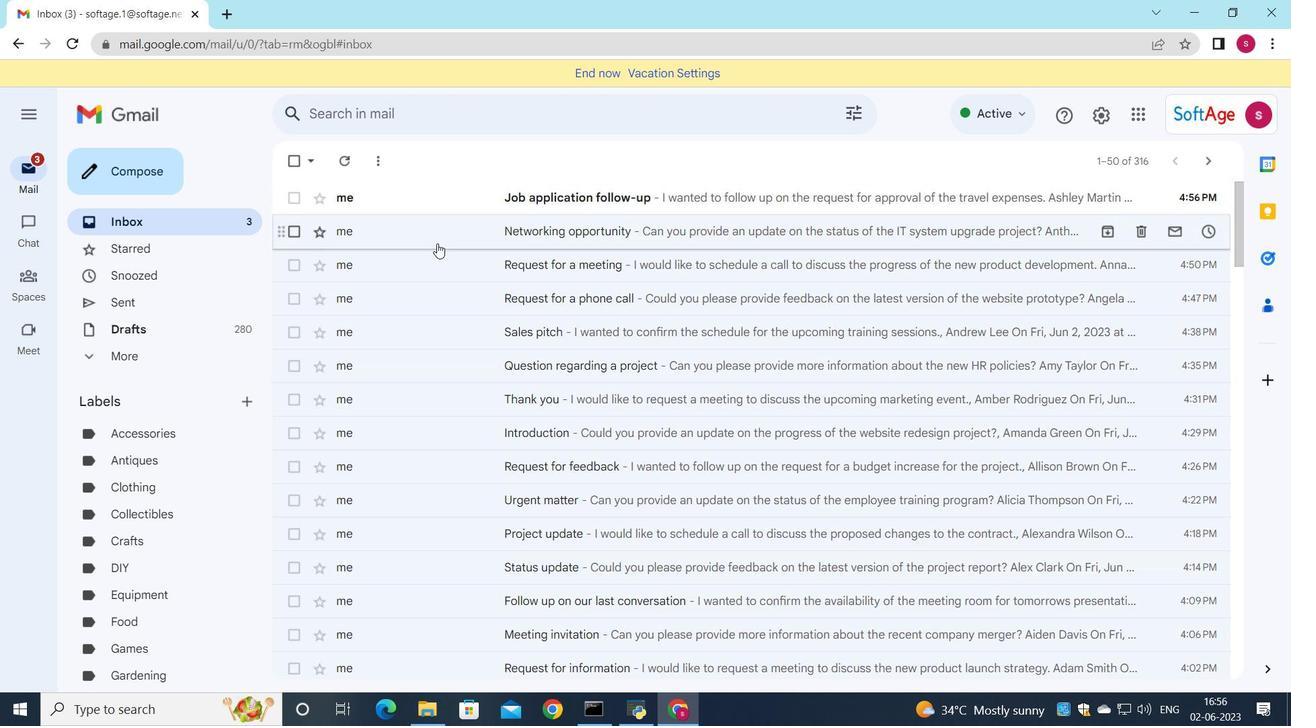 
Action: Mouse scrolled (437, 244) with delta (0, 0)
Screenshot: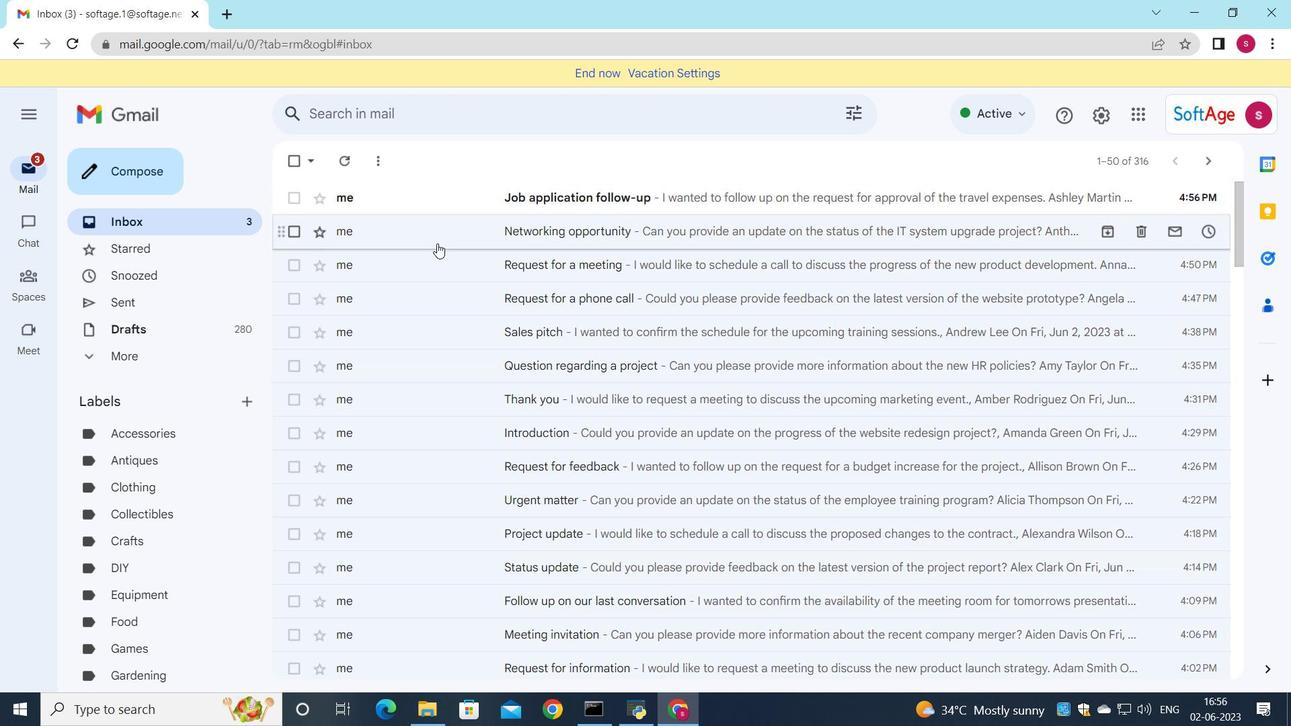 
Action: Mouse moved to (543, 208)
Screenshot: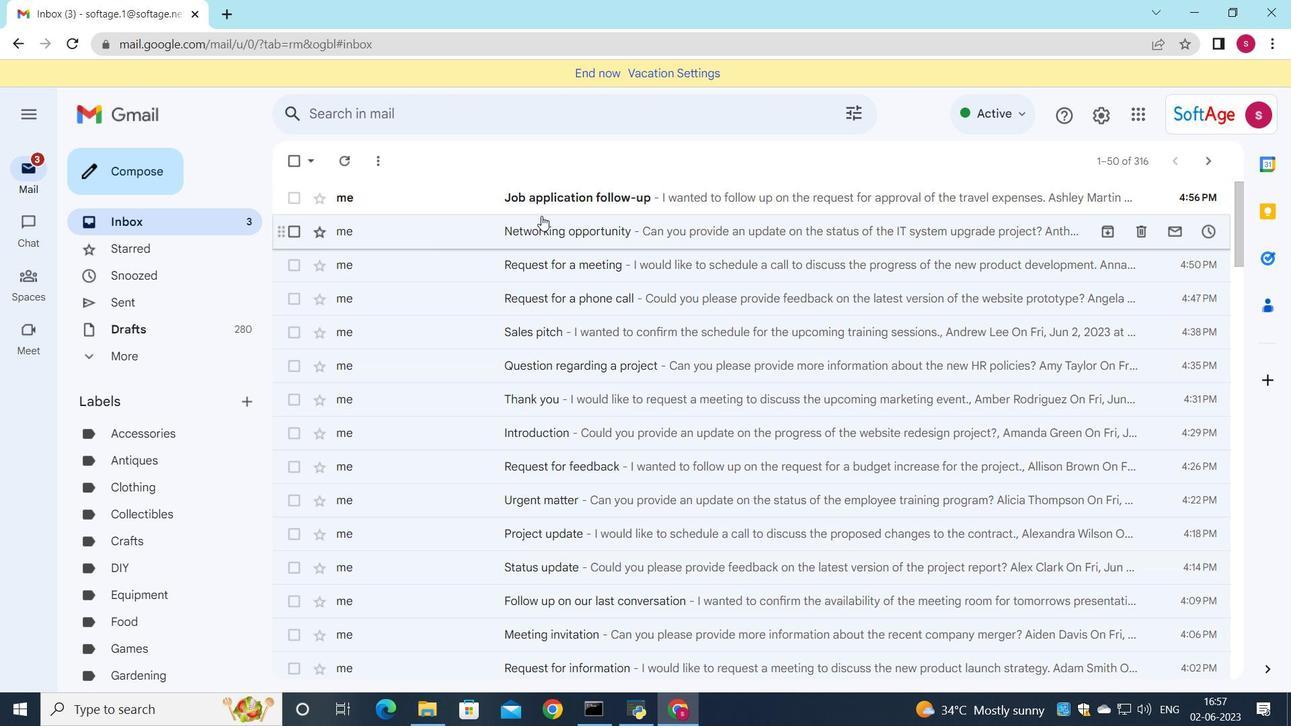 
Action: Mouse pressed left at (543, 208)
Screenshot: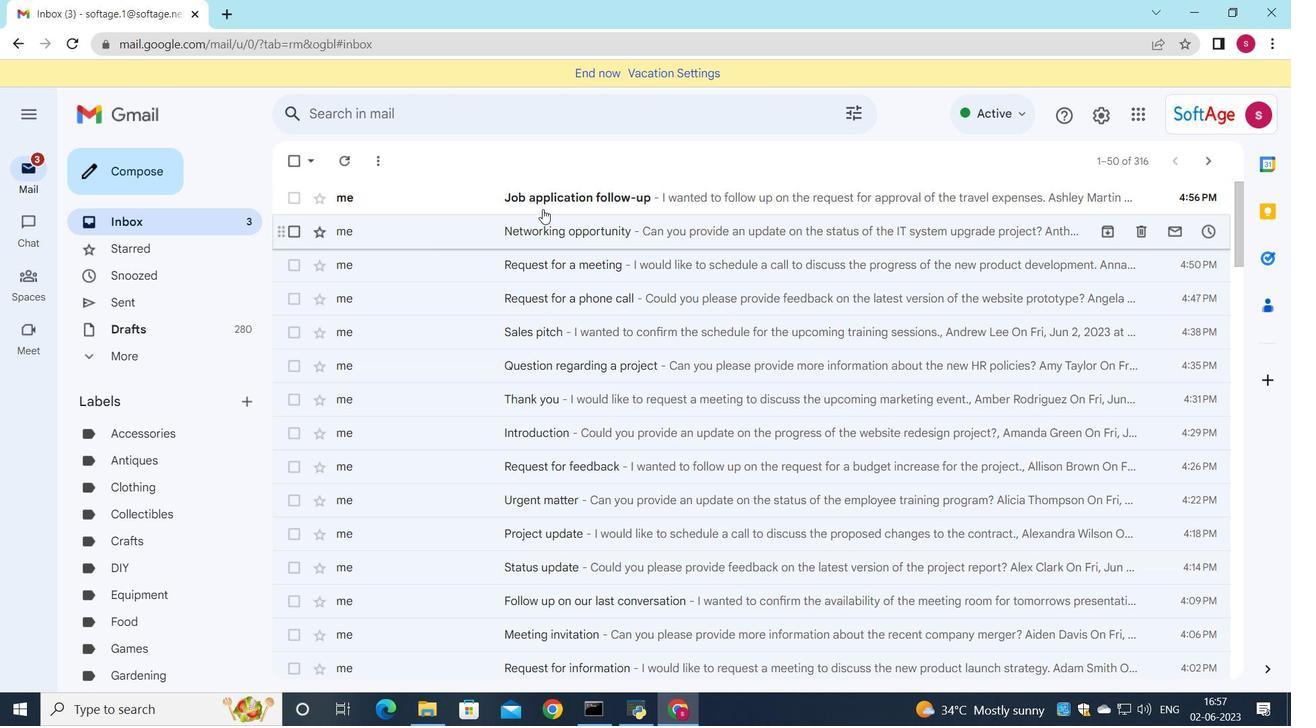 
Action: Mouse moved to (648, 246)
Screenshot: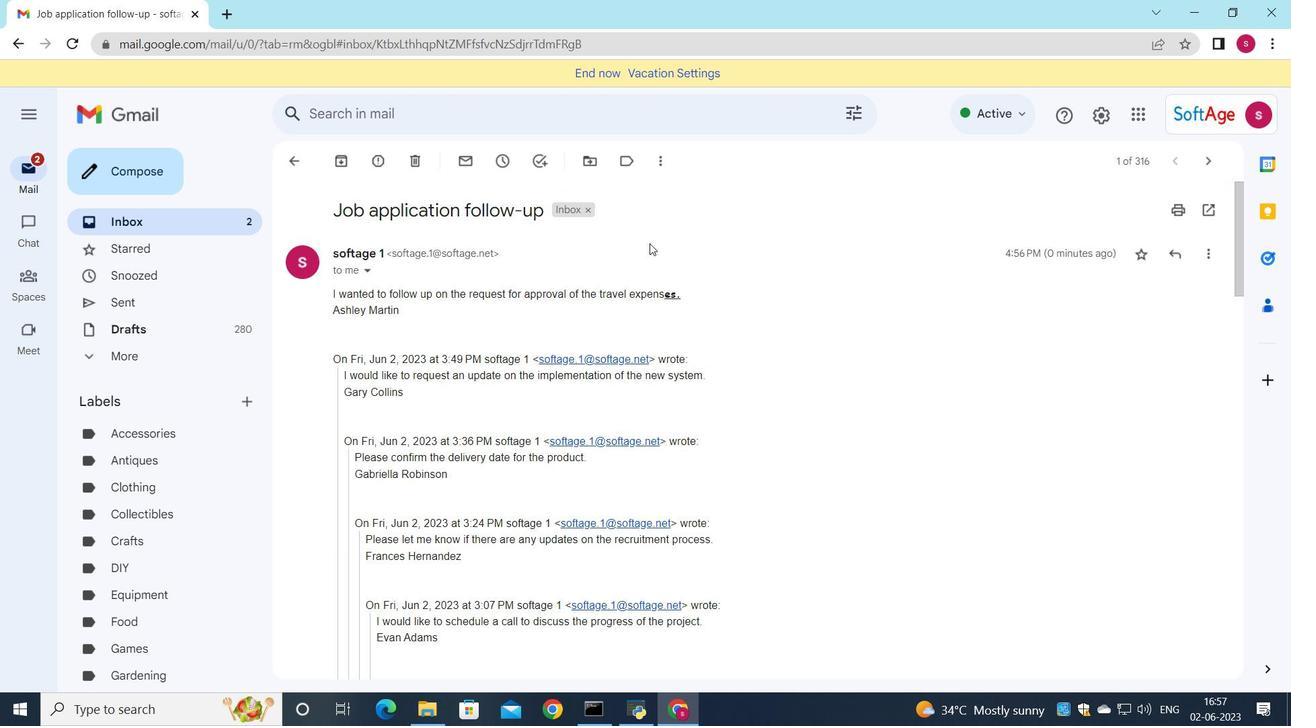 
